Task: Search for Airbnb stays in Kansas.
Action: Mouse moved to (571, 79)
Screenshot: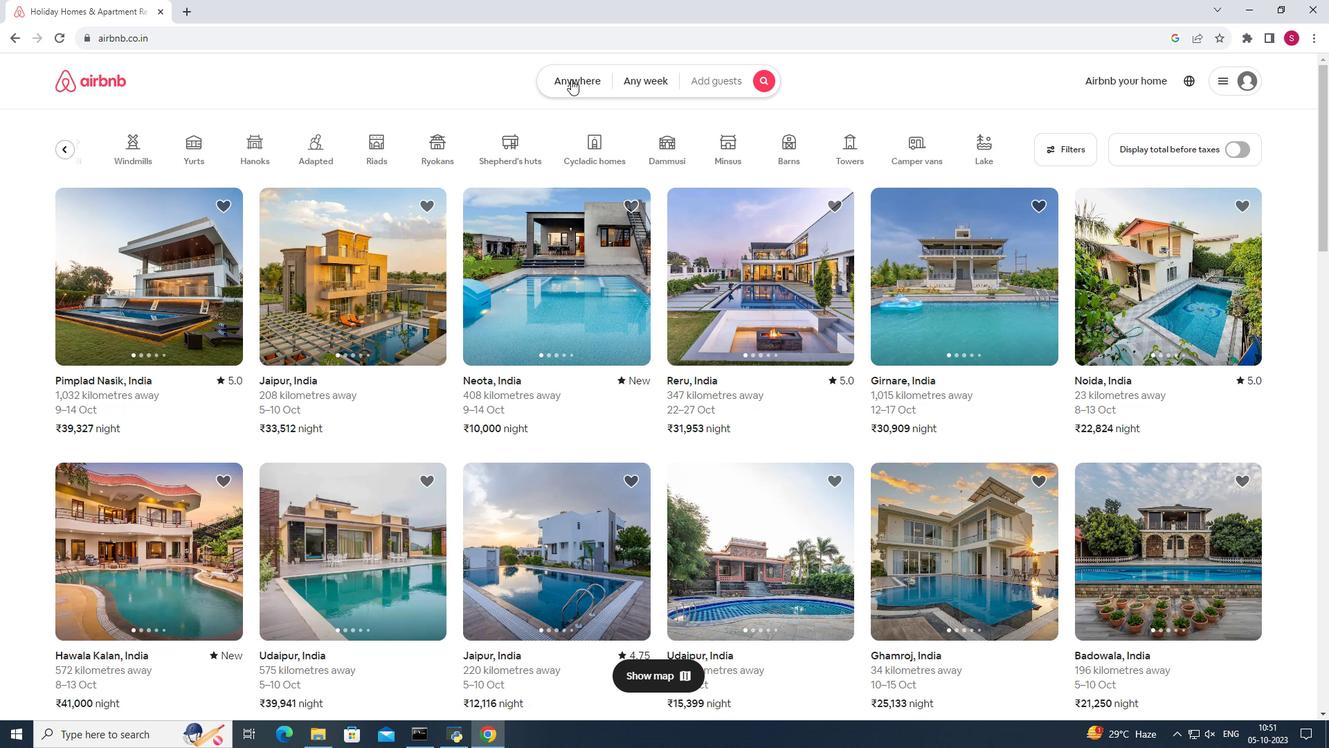 
Action: Mouse pressed left at (571, 79)
Screenshot: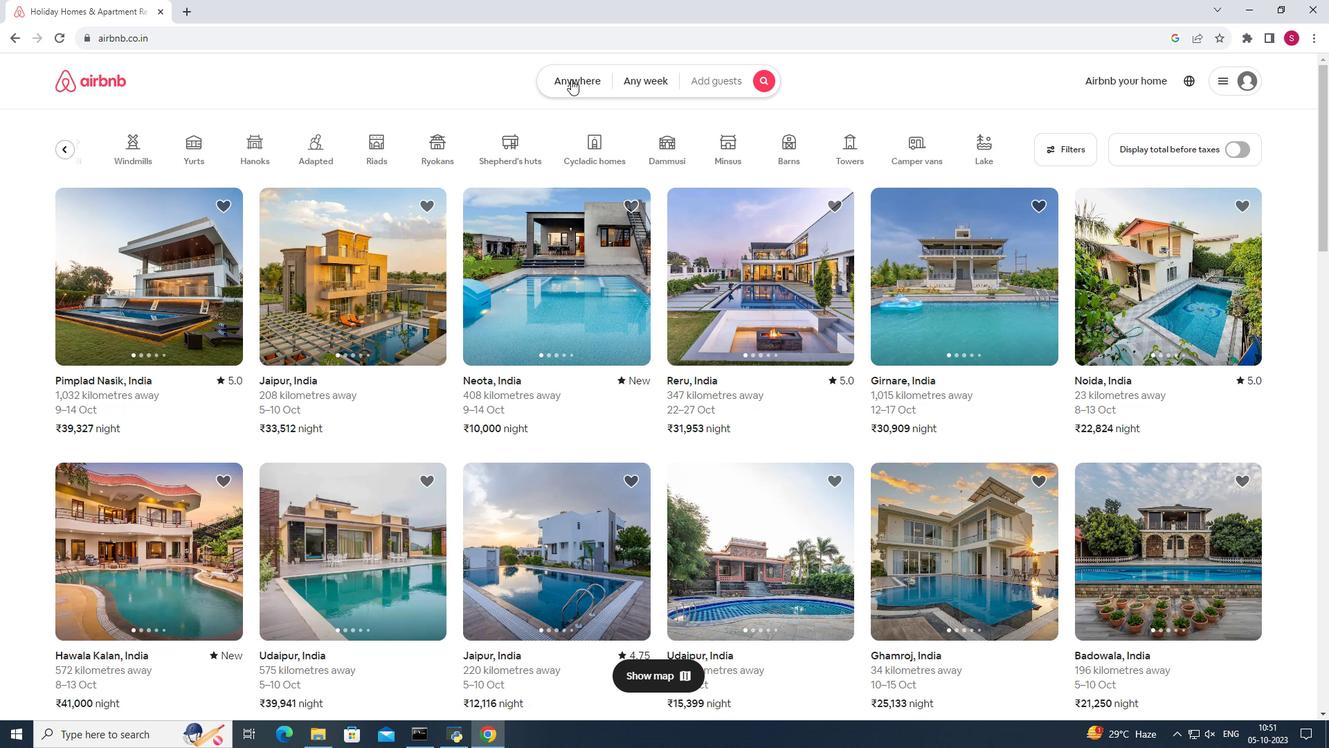 
Action: Mouse moved to (526, 133)
Screenshot: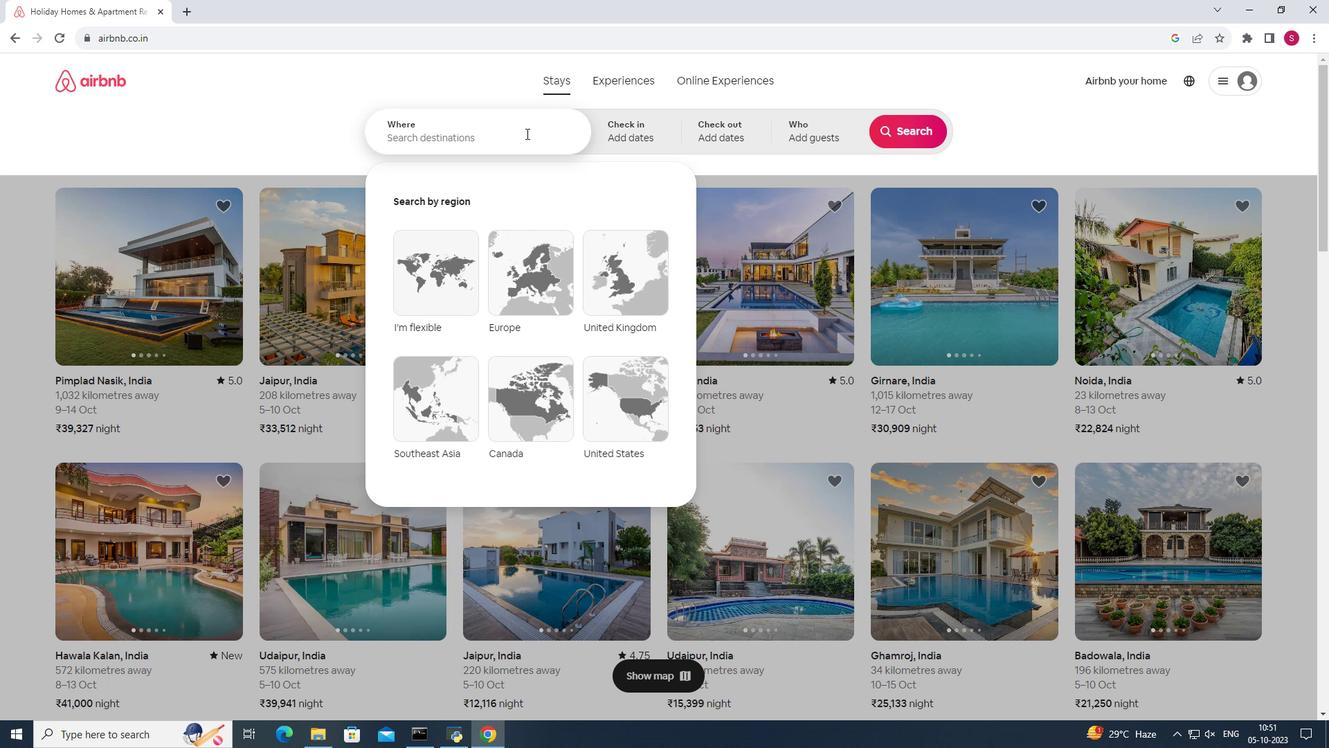 
Action: Mouse pressed left at (526, 133)
Screenshot: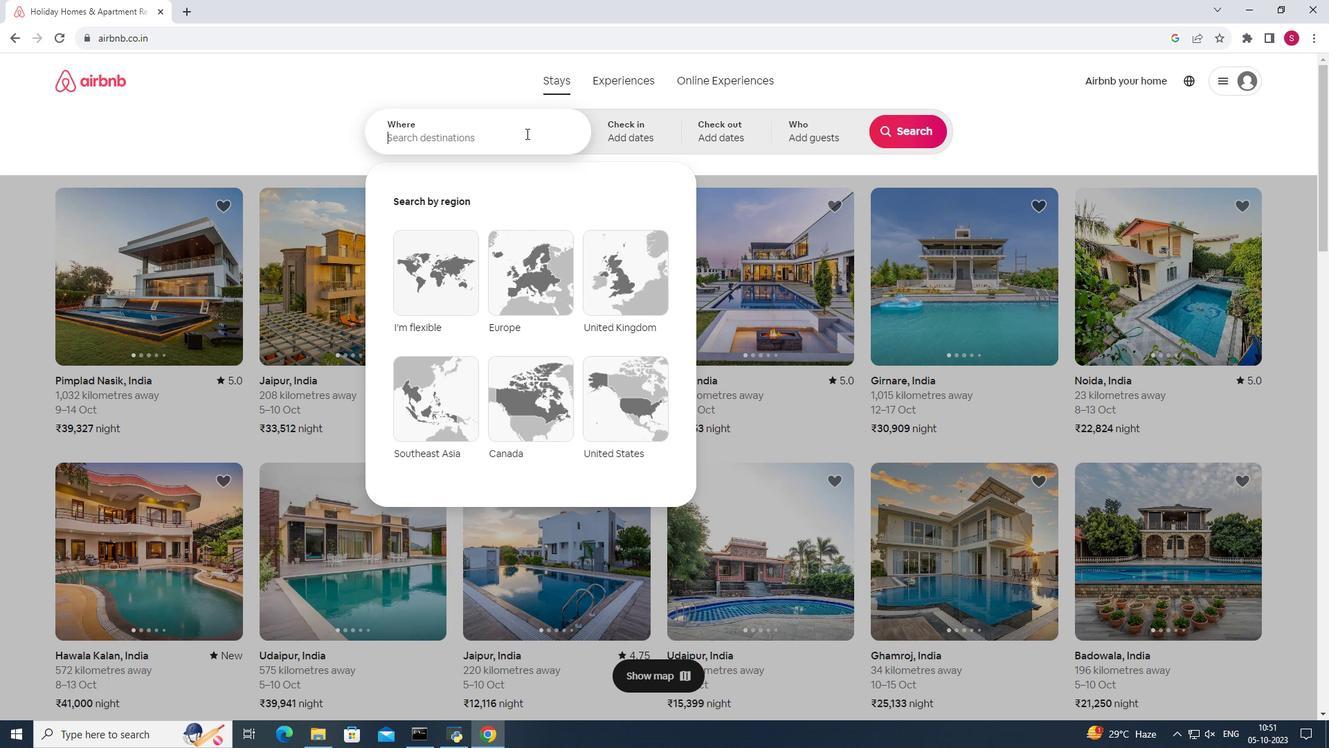 
Action: Key pressed <Key.shift><Key.shift><Key.shift><Key.shift>Kansas
Screenshot: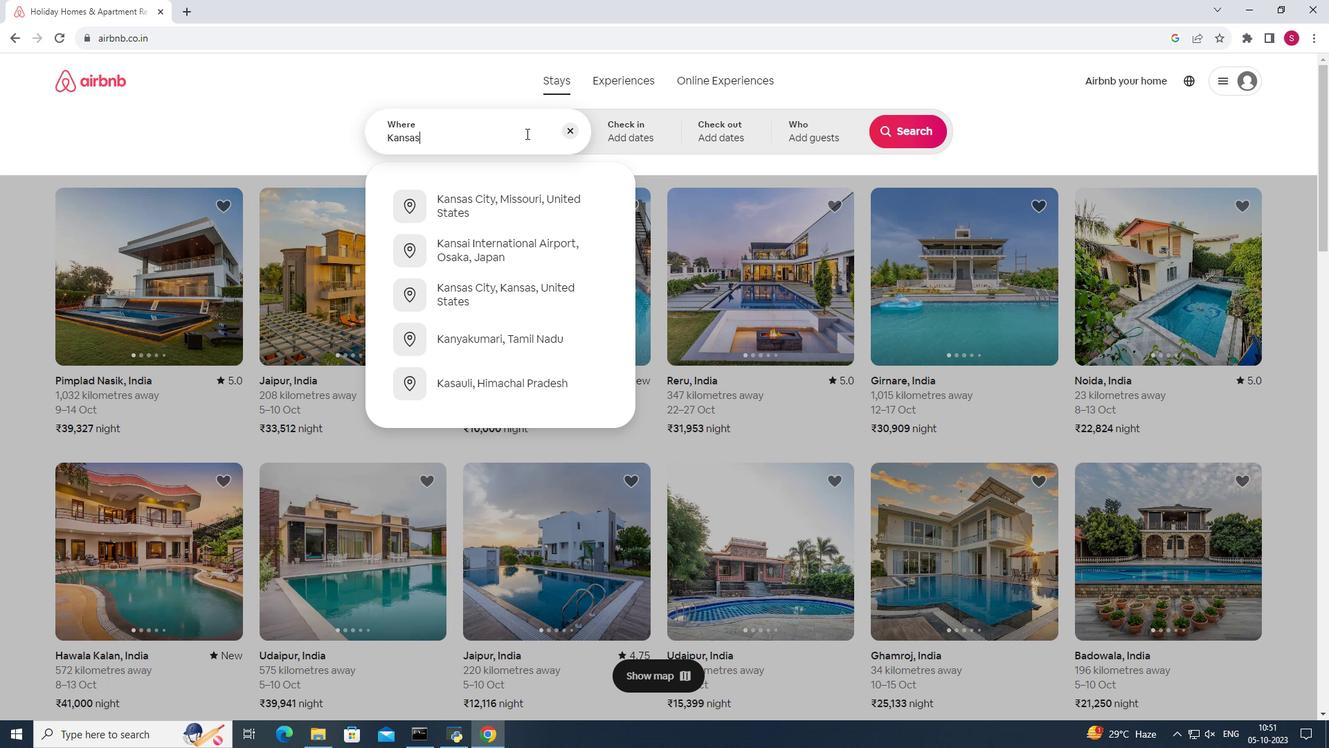 
Action: Mouse moved to (516, 391)
Screenshot: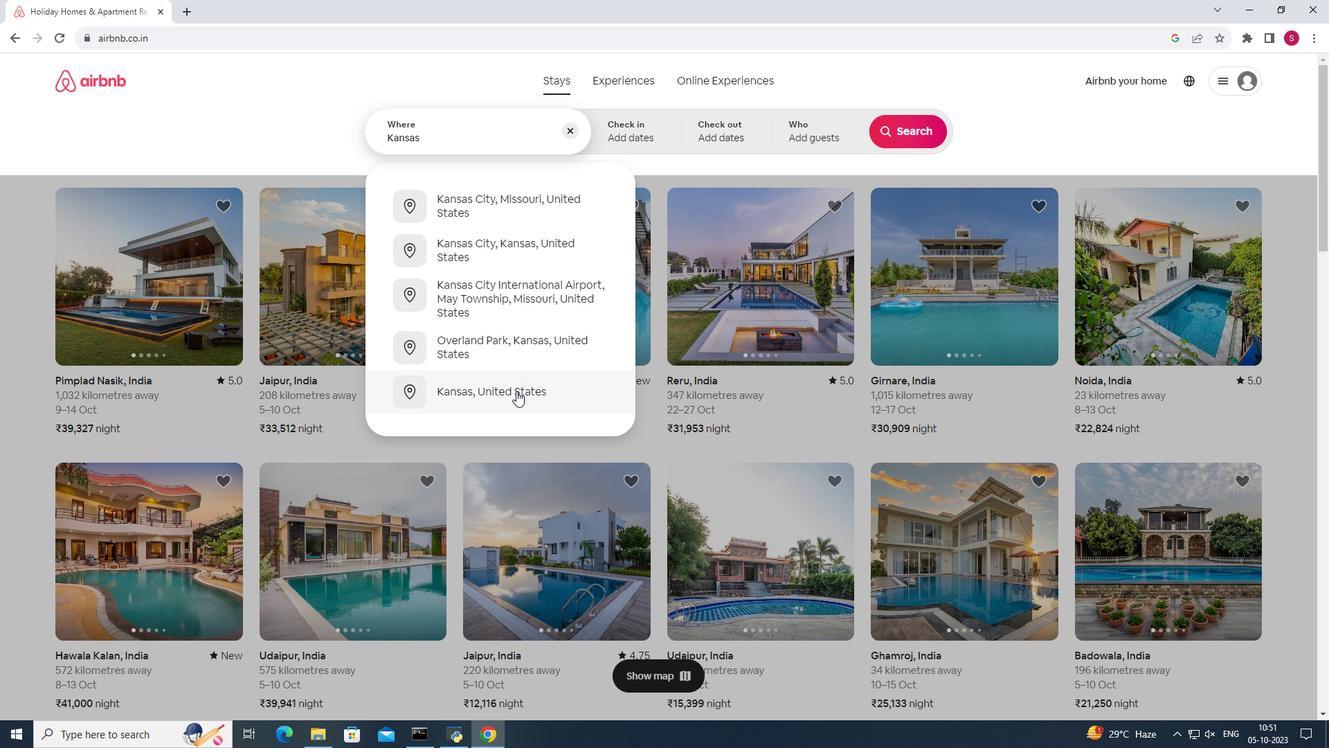 
Action: Mouse pressed left at (516, 391)
Screenshot: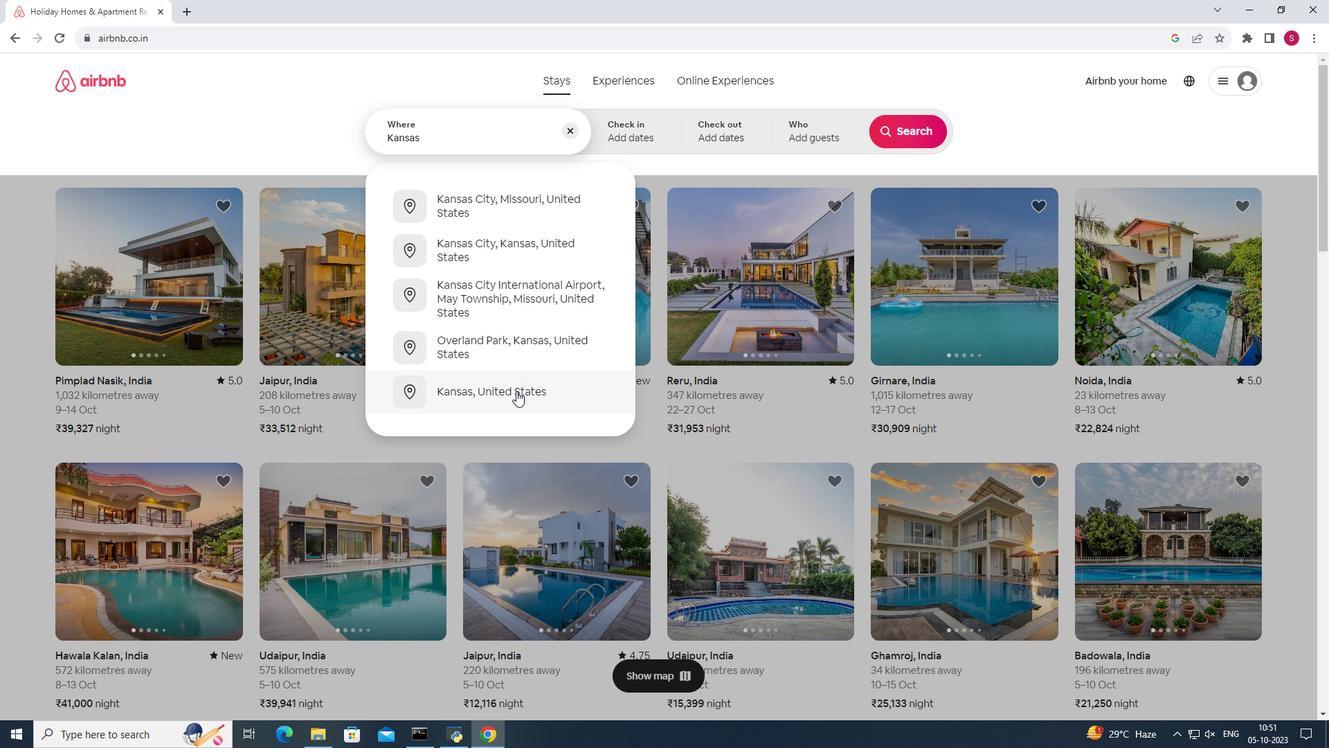 
Action: Mouse moved to (930, 130)
Screenshot: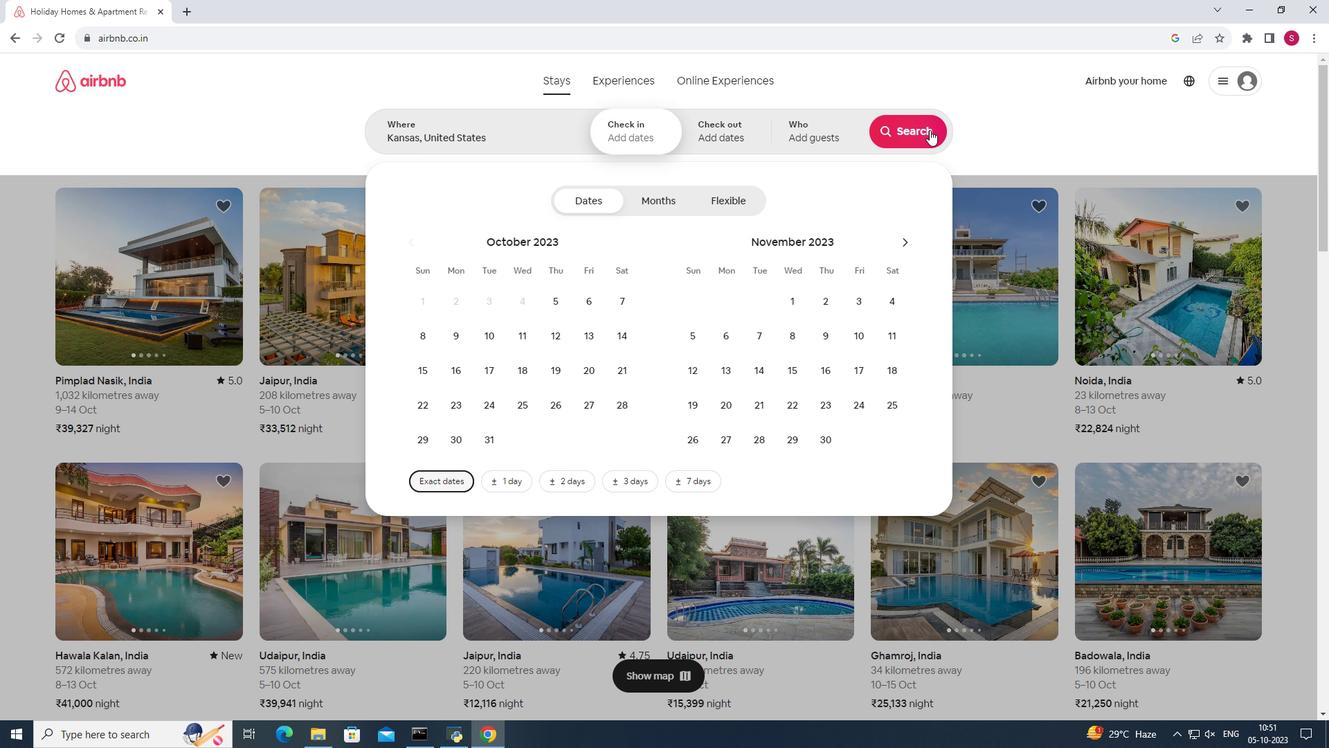 
Action: Mouse pressed left at (930, 130)
Screenshot: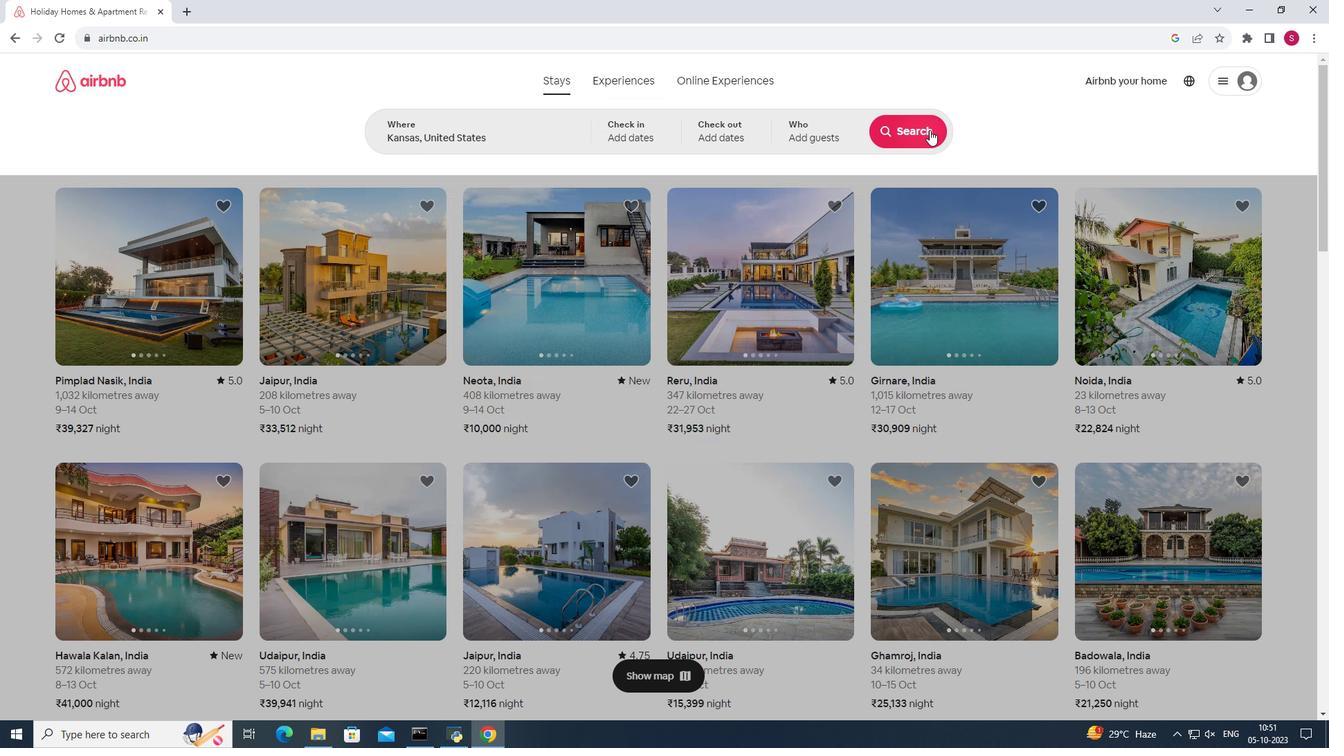 
Action: Mouse moved to (477, 378)
Screenshot: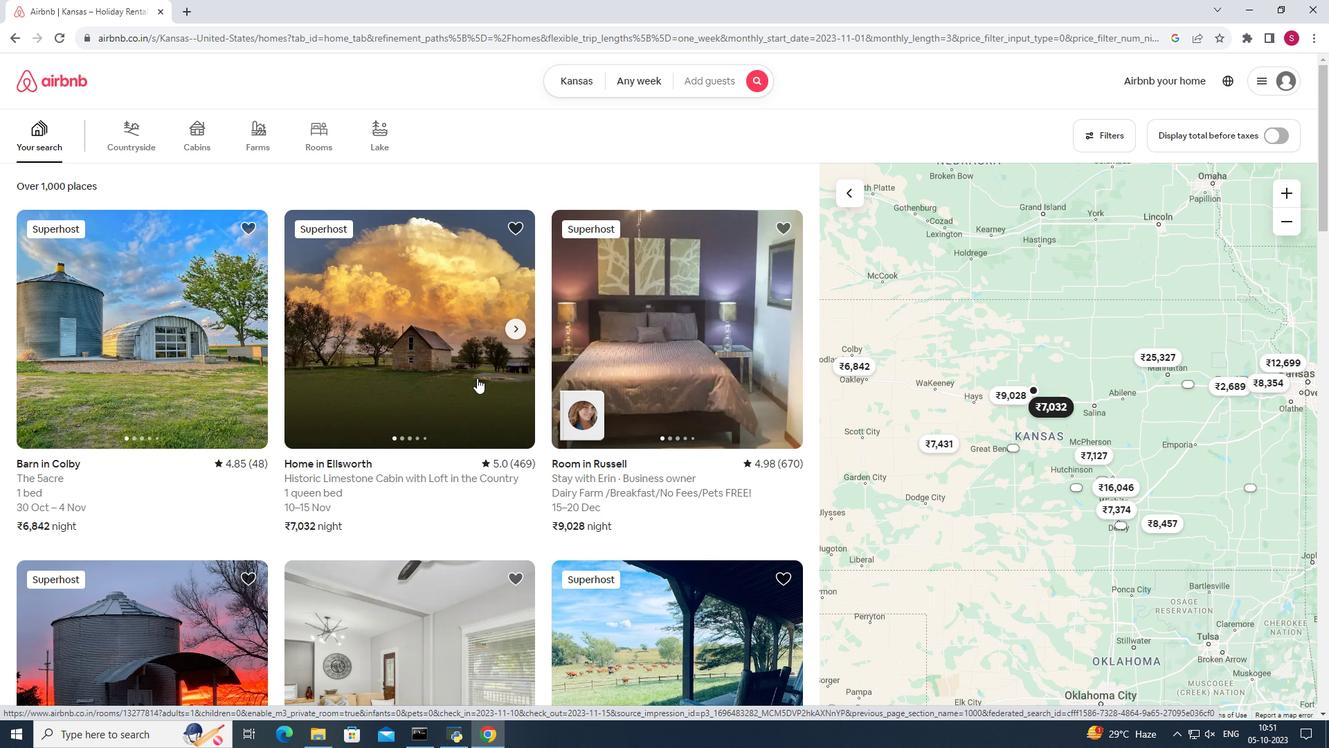 
Action: Mouse scrolled (477, 377) with delta (0, 0)
Screenshot: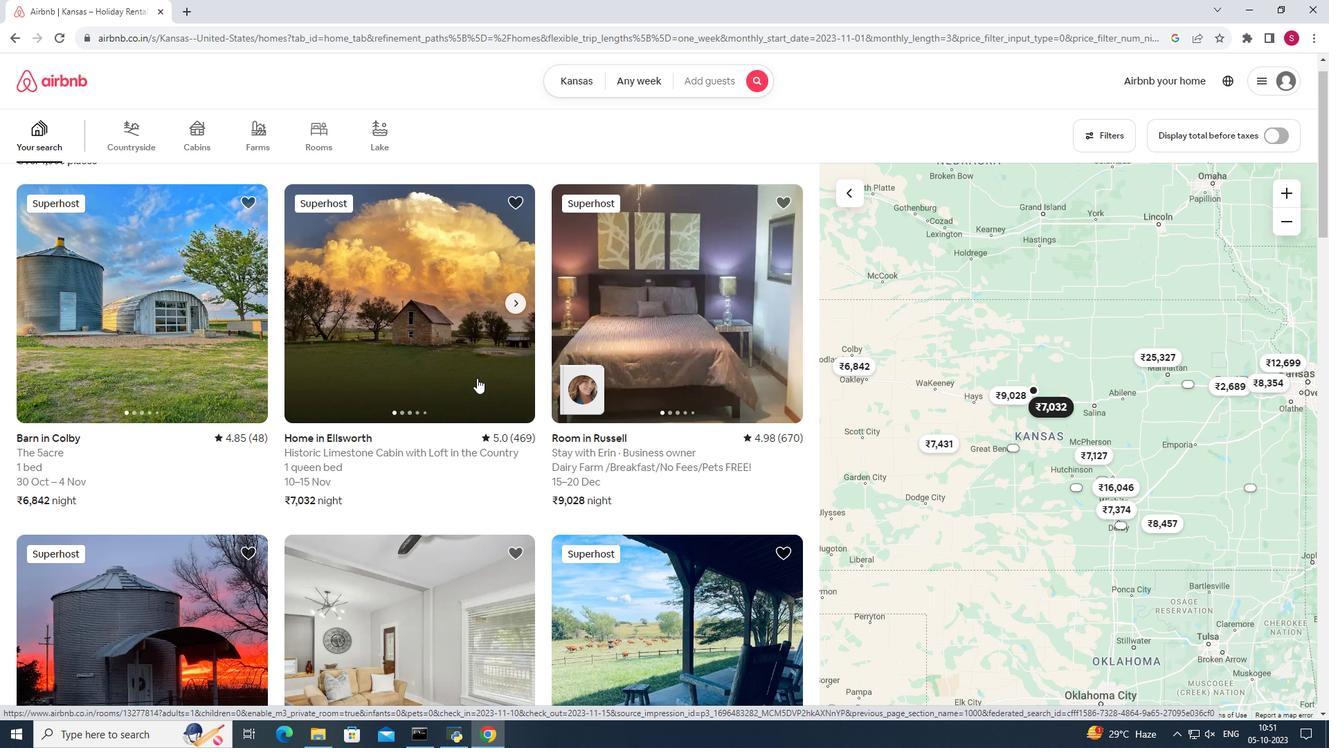 
Action: Mouse scrolled (477, 377) with delta (0, 0)
Screenshot: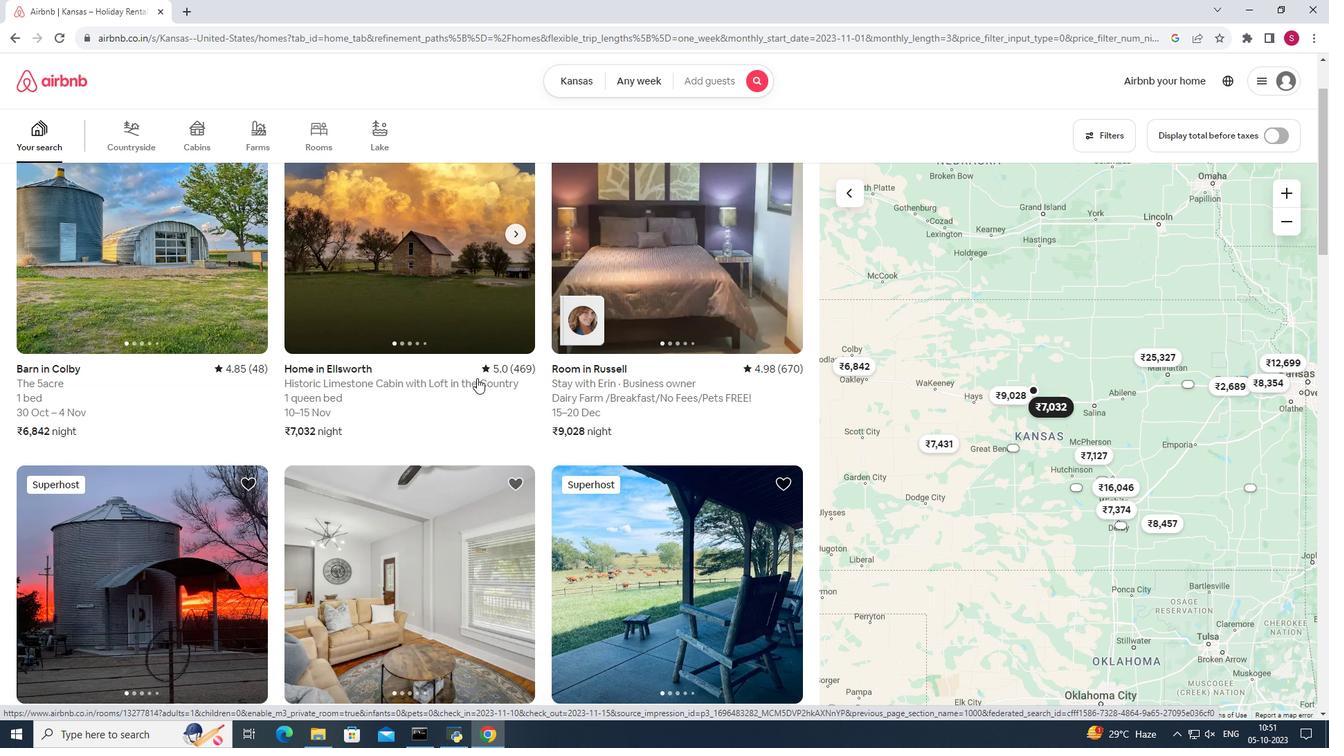 
Action: Mouse moved to (440, 225)
Screenshot: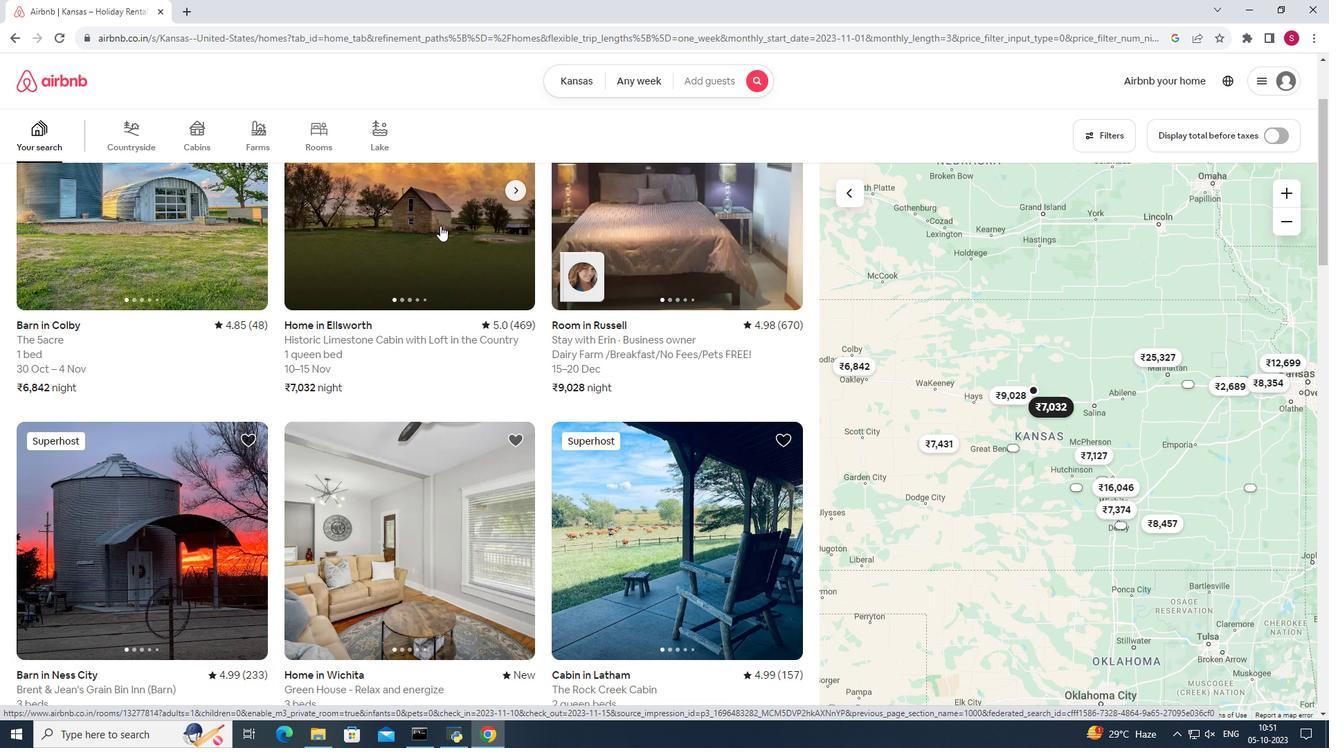 
Action: Mouse pressed left at (440, 225)
Screenshot: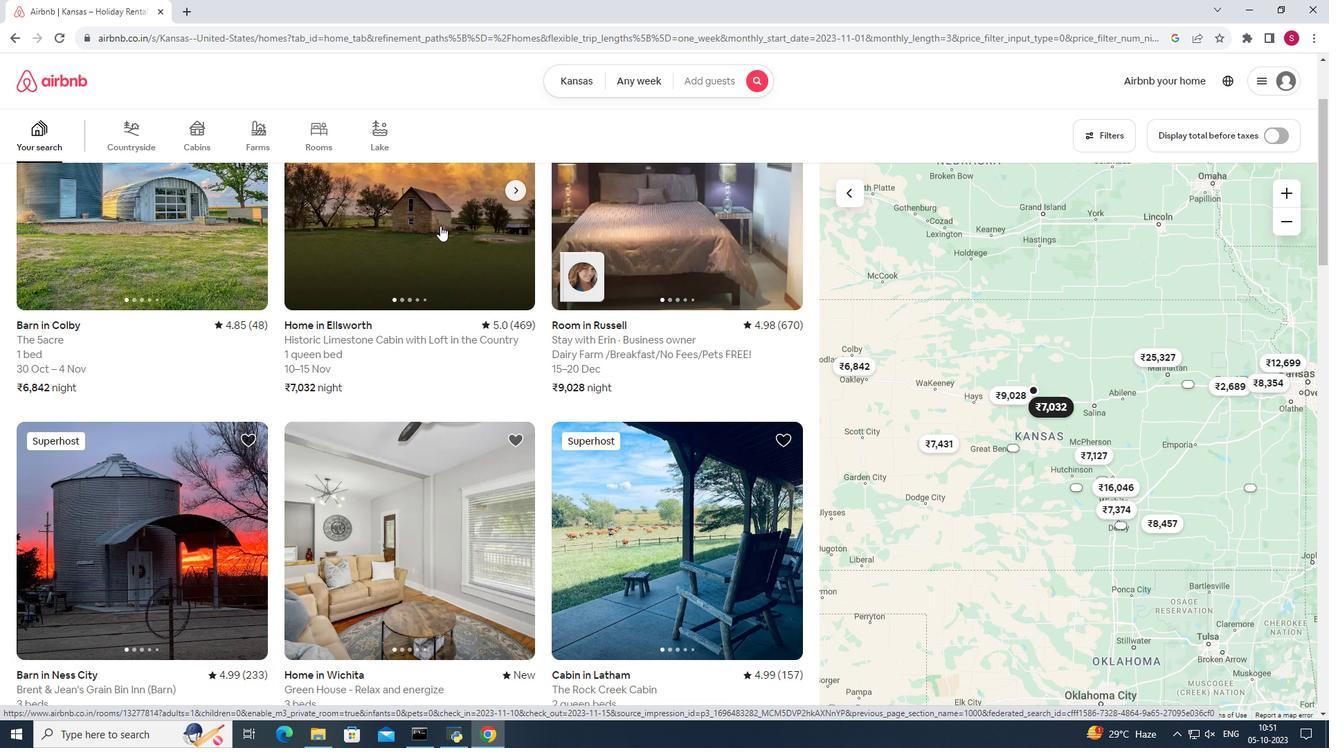 
Action: Mouse moved to (976, 488)
Screenshot: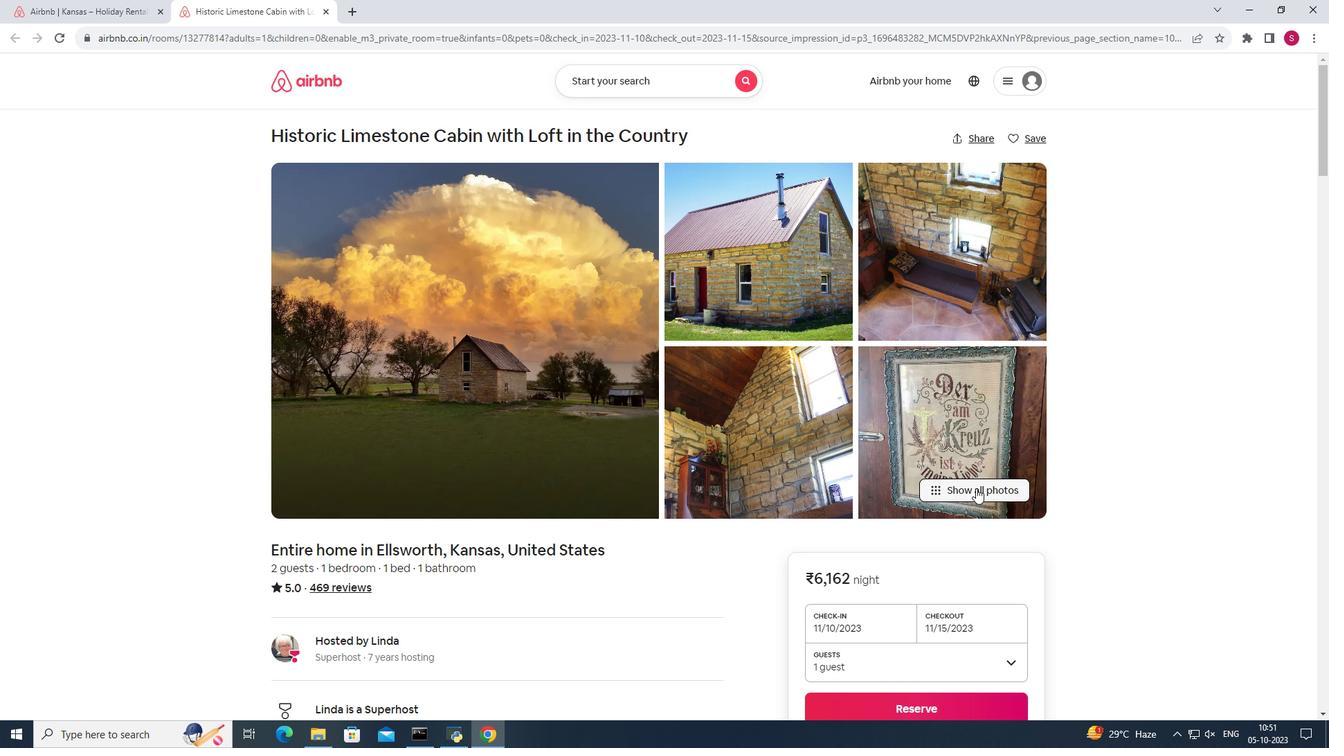 
Action: Mouse pressed left at (976, 488)
Screenshot: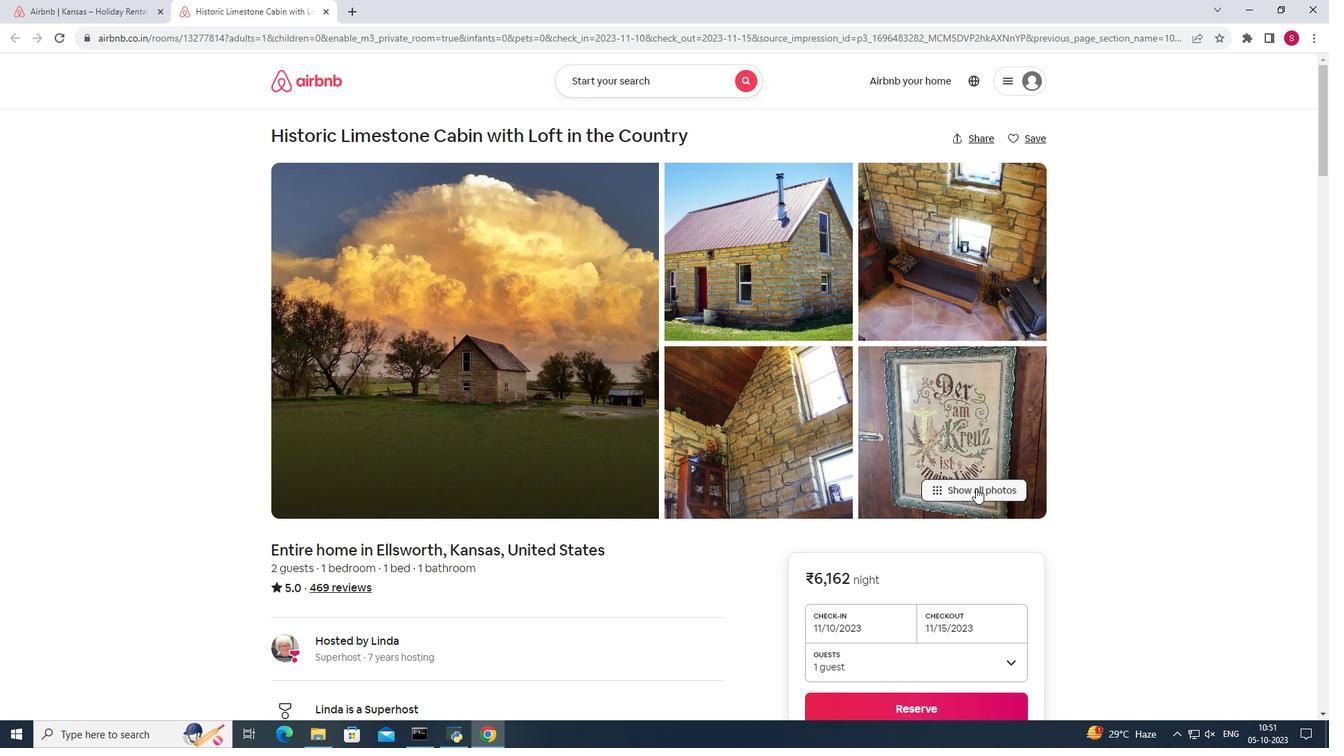 
Action: Mouse moved to (765, 301)
Screenshot: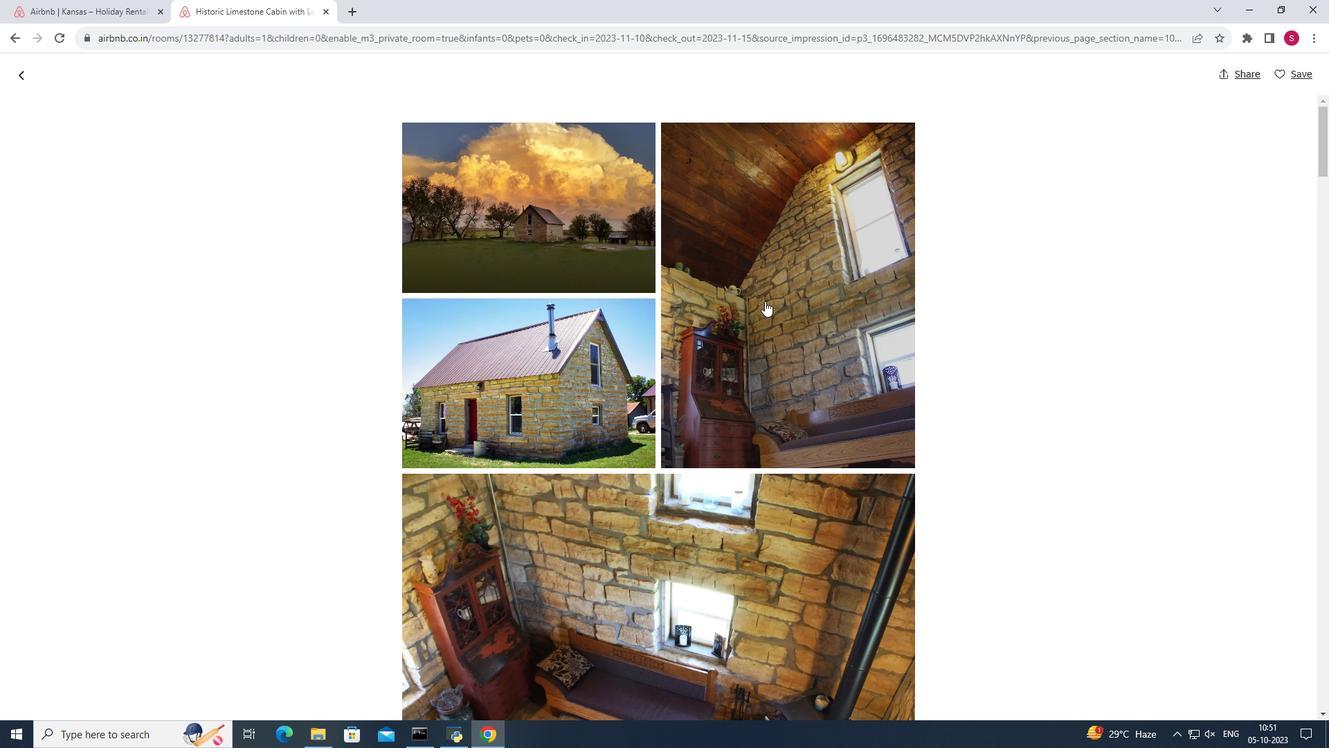 
Action: Mouse scrolled (765, 300) with delta (0, 0)
Screenshot: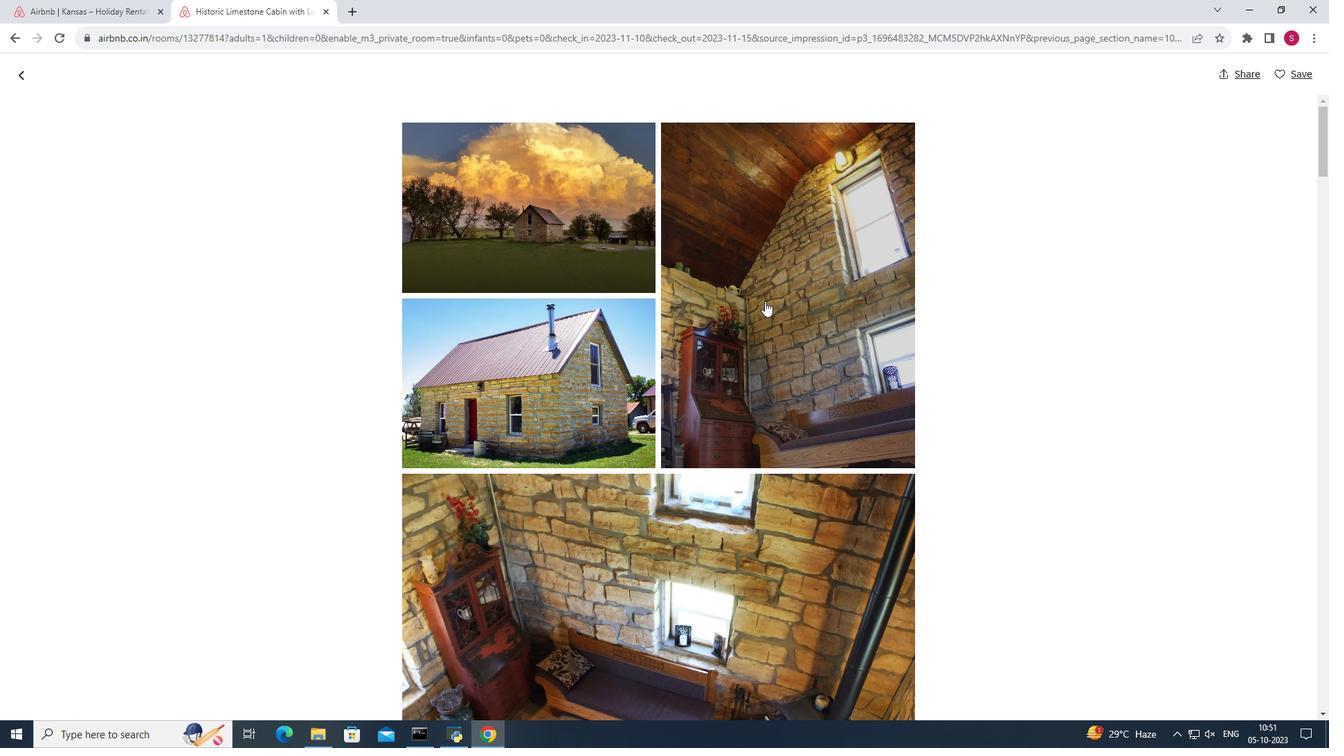 
Action: Mouse scrolled (765, 300) with delta (0, 0)
Screenshot: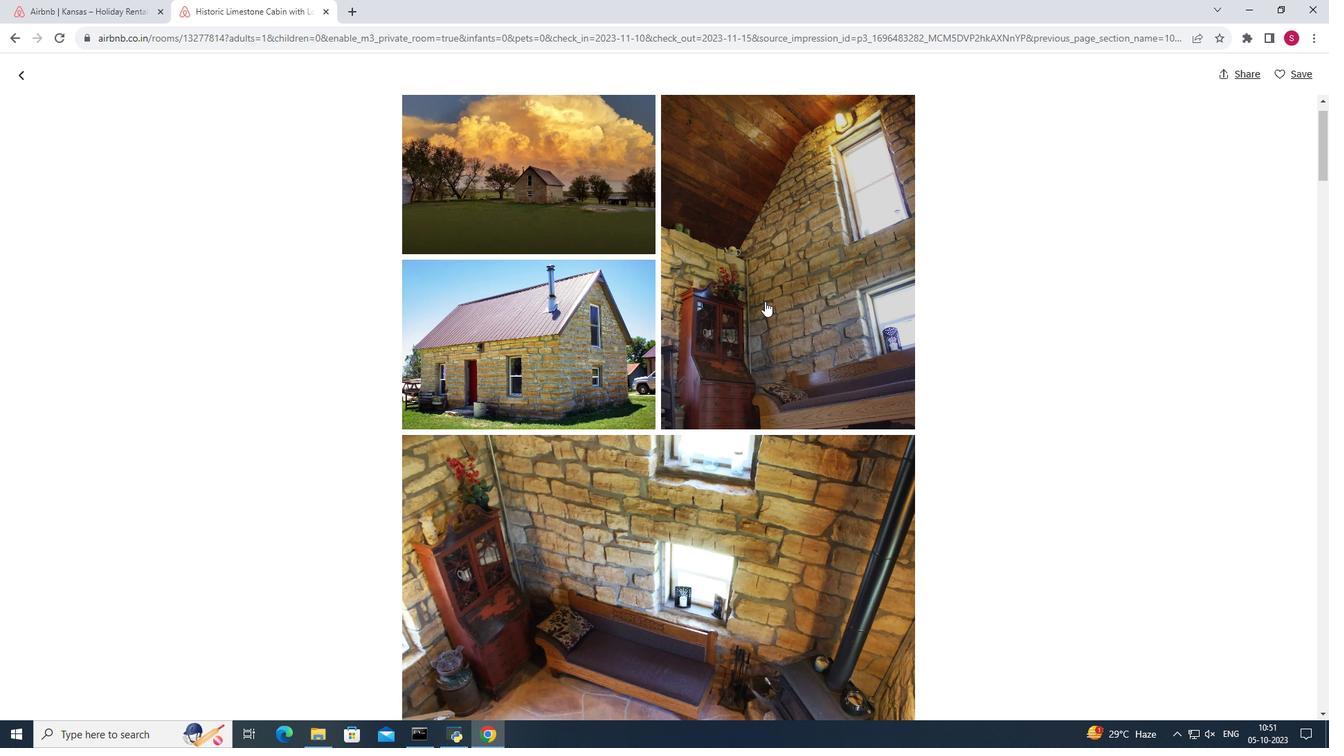 
Action: Mouse scrolled (765, 300) with delta (0, 0)
Screenshot: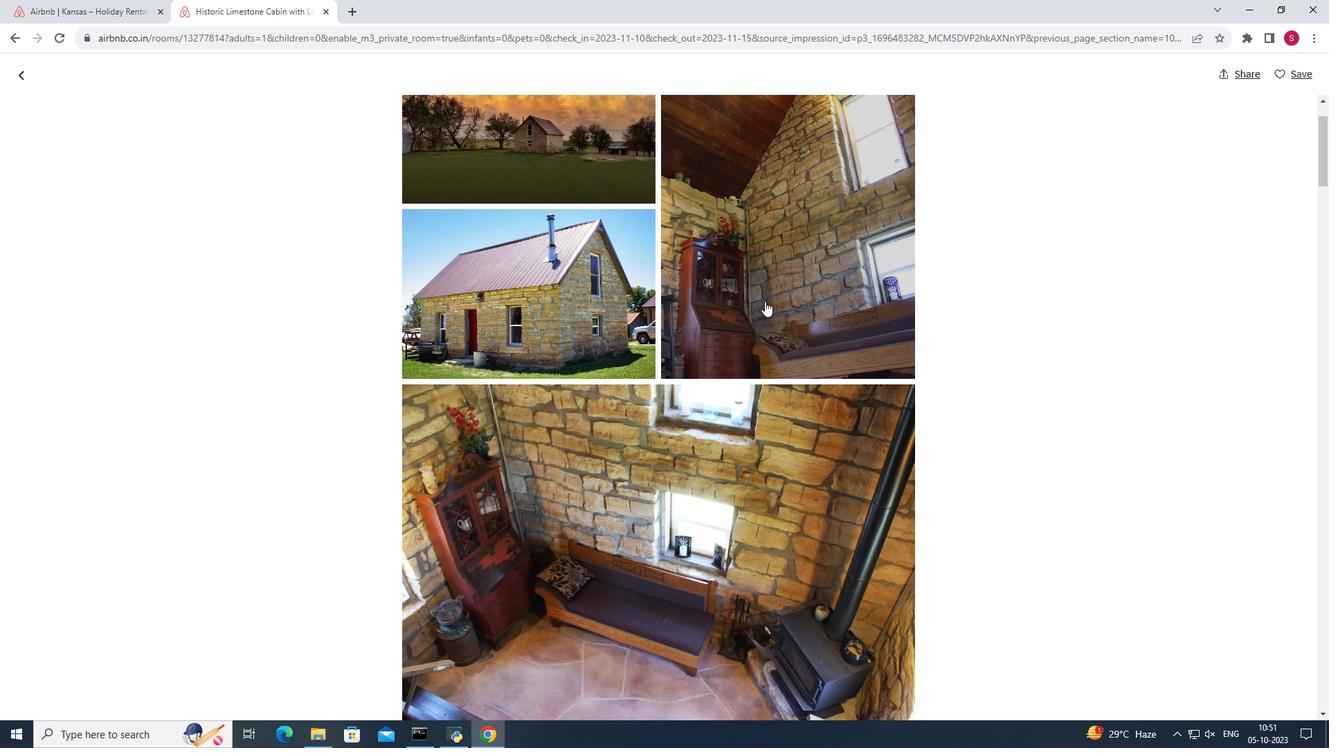 
Action: Mouse scrolled (765, 300) with delta (0, 0)
Screenshot: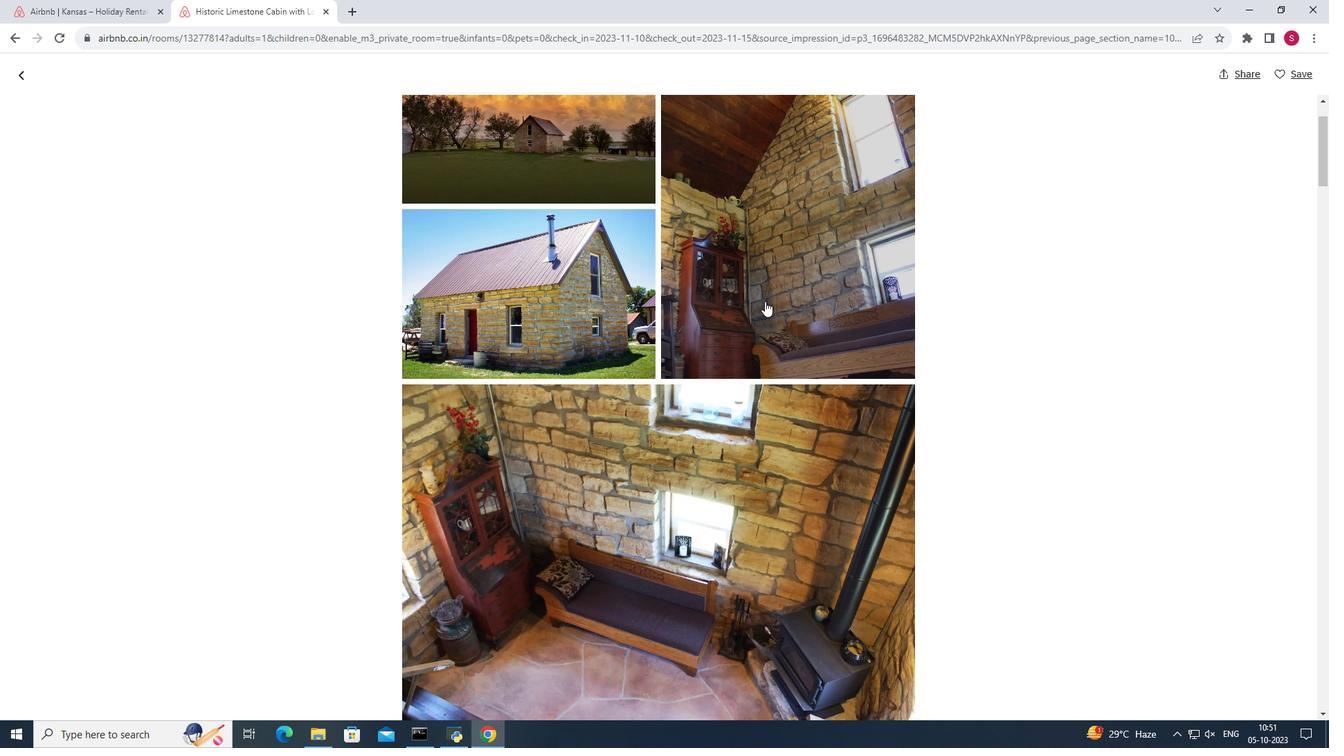 
Action: Mouse scrolled (765, 300) with delta (0, 0)
Screenshot: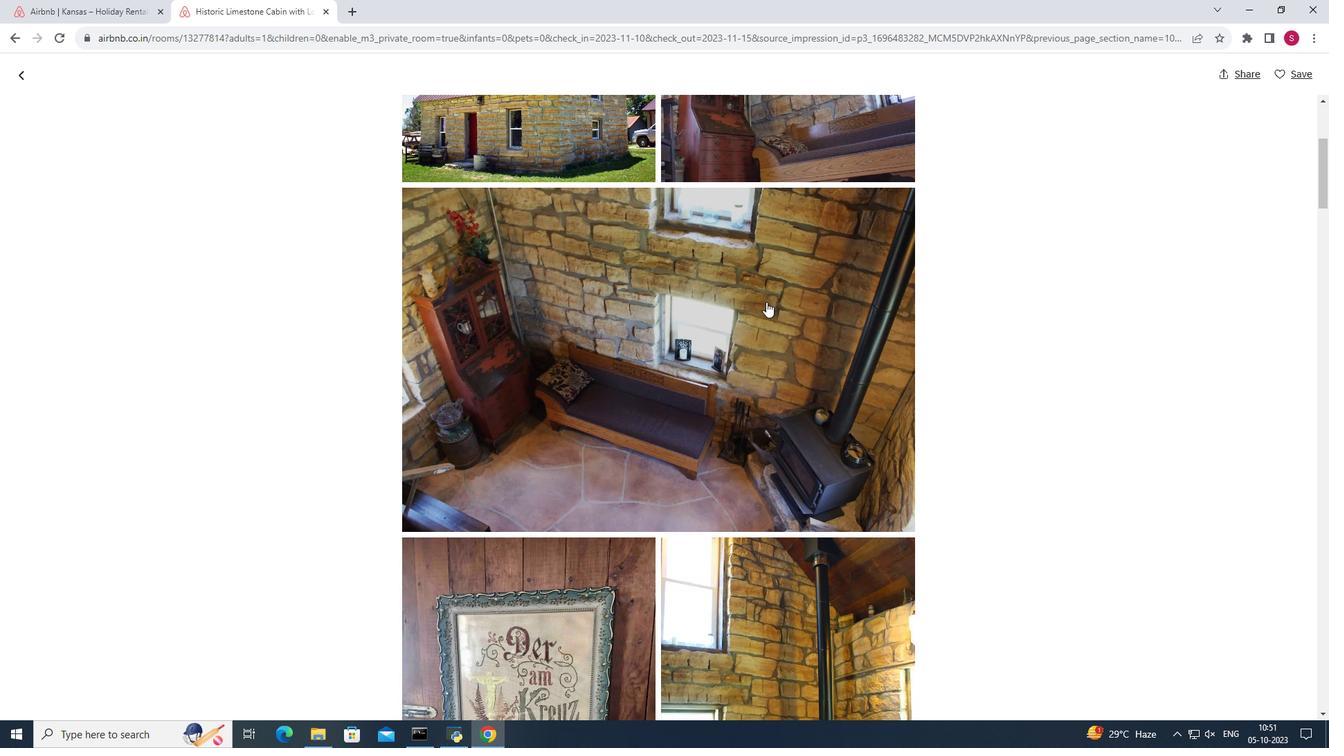 
Action: Mouse moved to (766, 301)
Screenshot: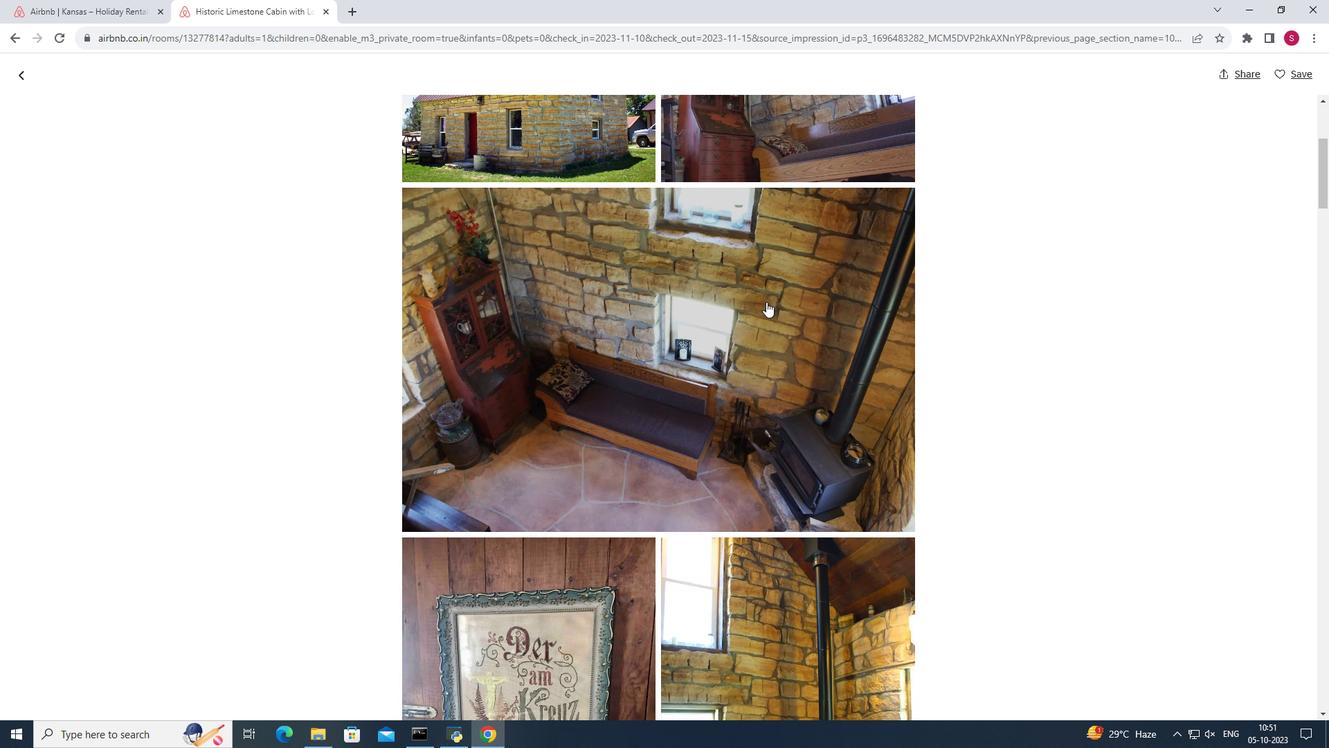 
Action: Mouse scrolled (766, 300) with delta (0, 0)
Screenshot: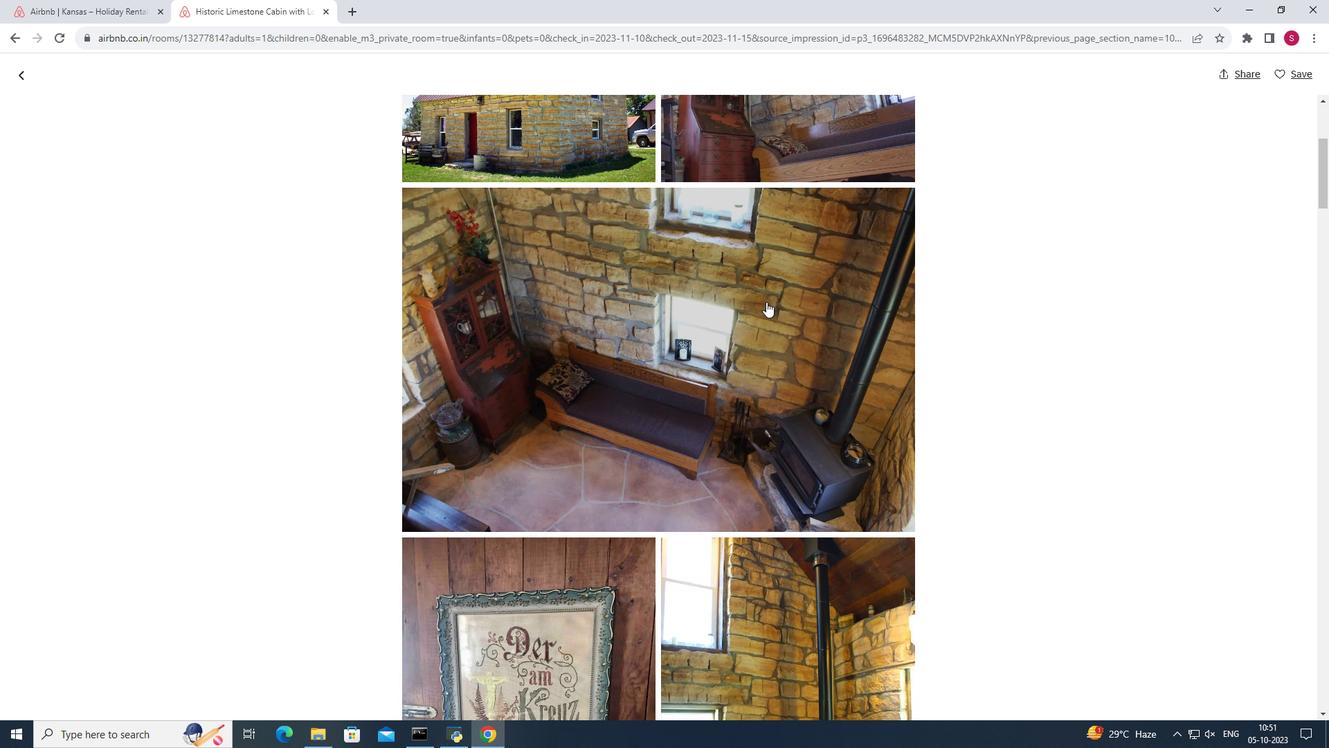 
Action: Mouse moved to (766, 301)
Screenshot: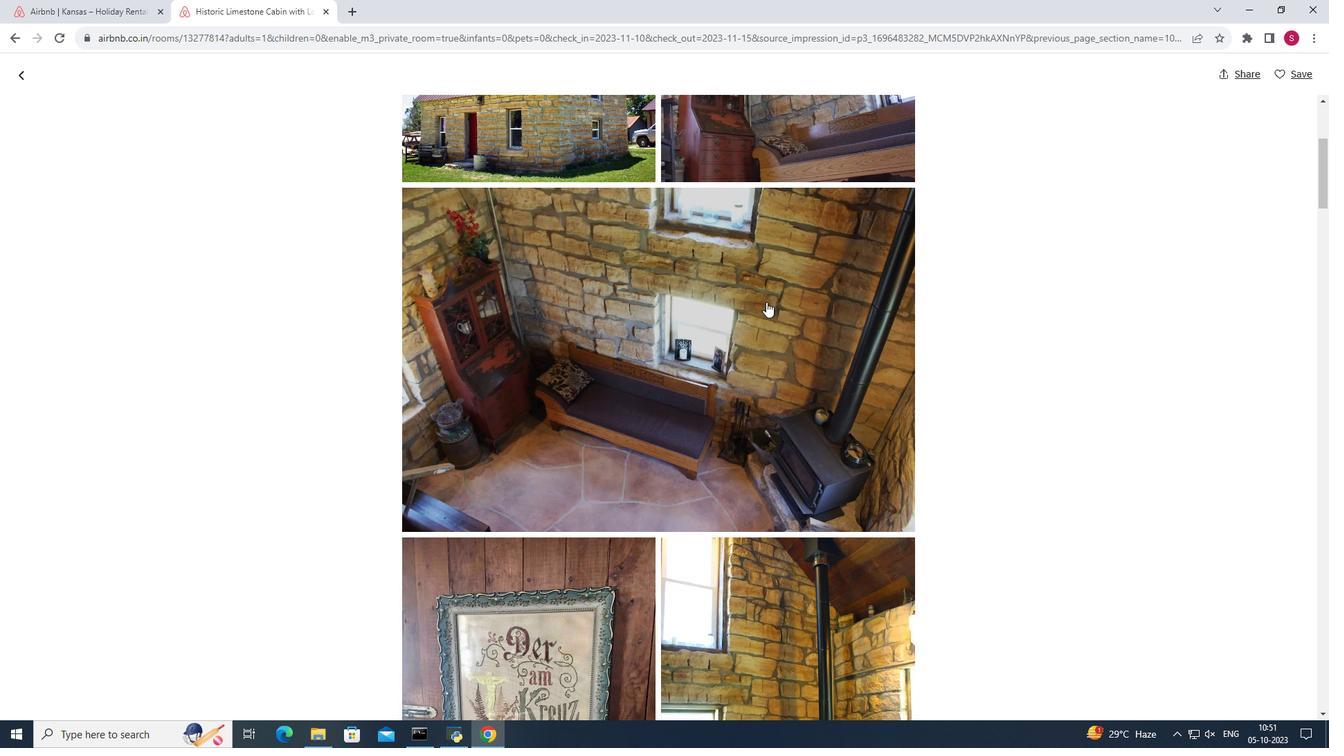
Action: Mouse scrolled (766, 301) with delta (0, 0)
Screenshot: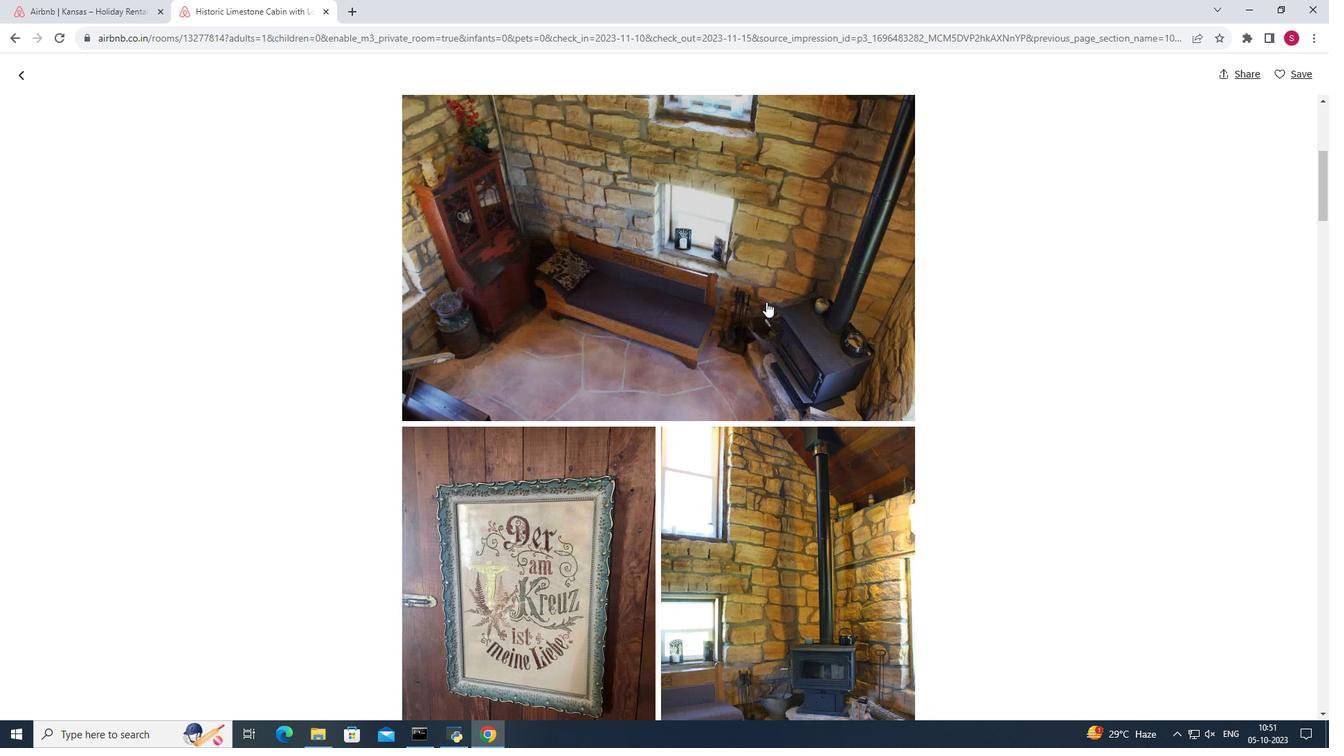 
Action: Mouse scrolled (766, 301) with delta (0, 0)
Screenshot: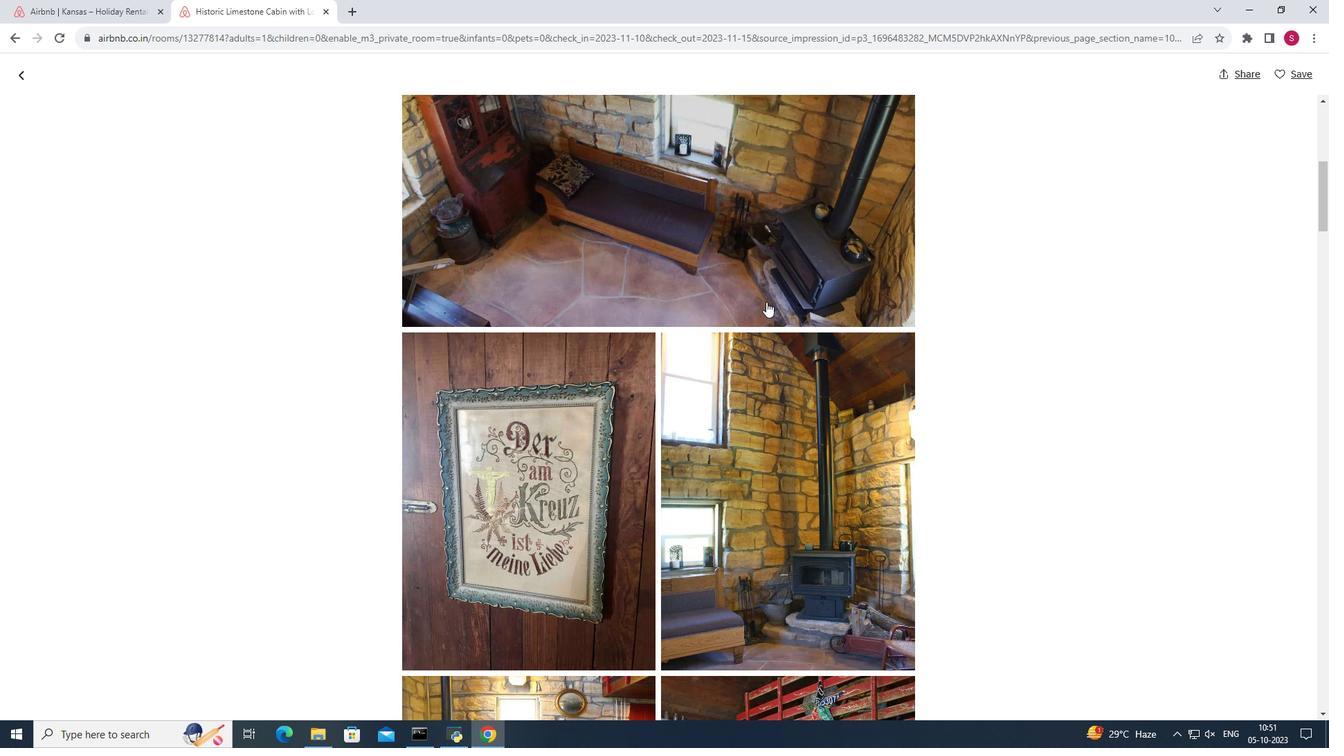 
Action: Mouse scrolled (766, 301) with delta (0, 0)
Screenshot: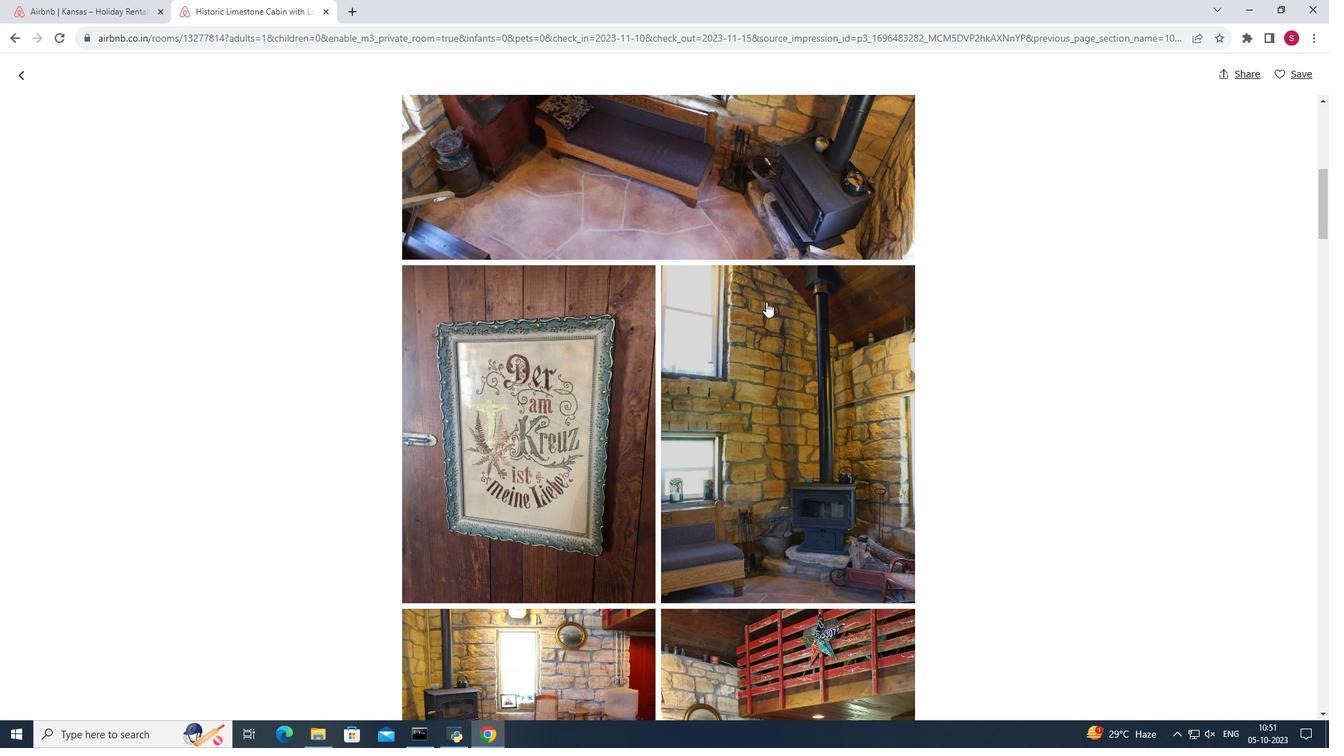 
Action: Mouse scrolled (766, 301) with delta (0, 0)
Screenshot: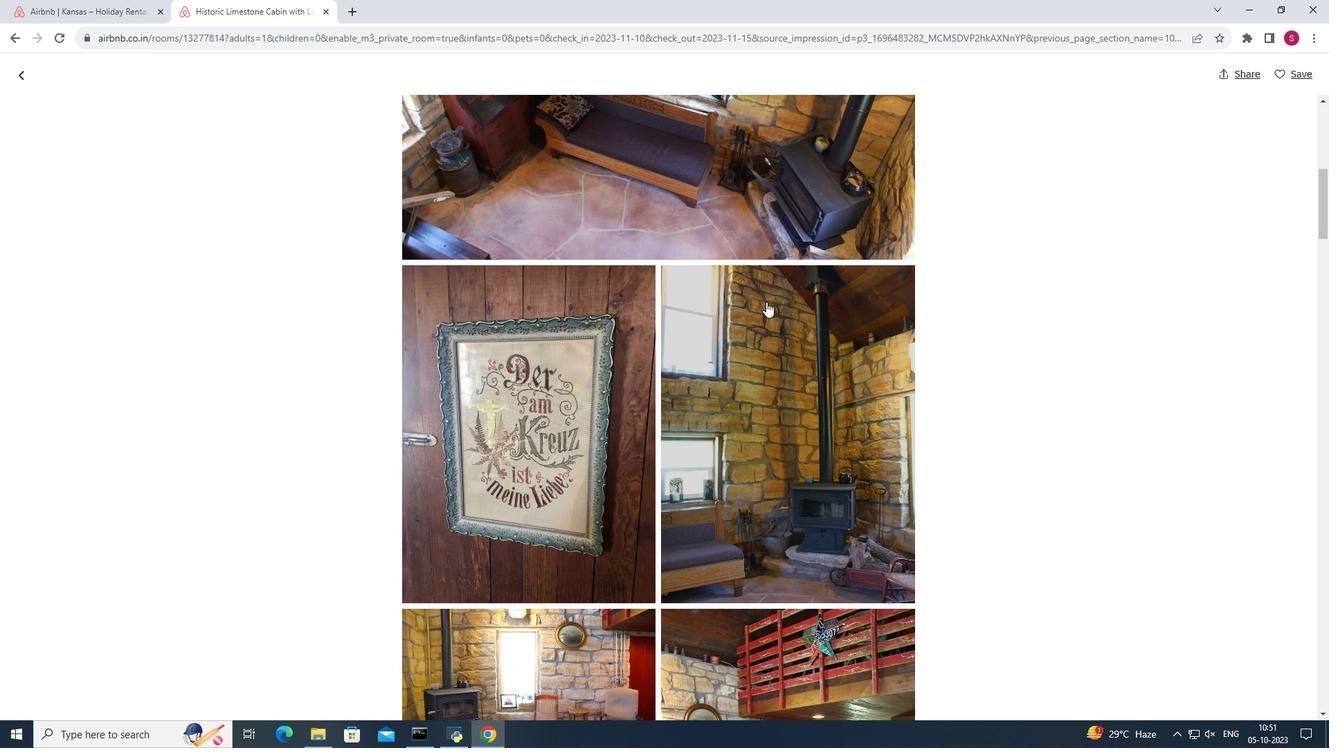 
Action: Mouse scrolled (766, 301) with delta (0, 0)
Screenshot: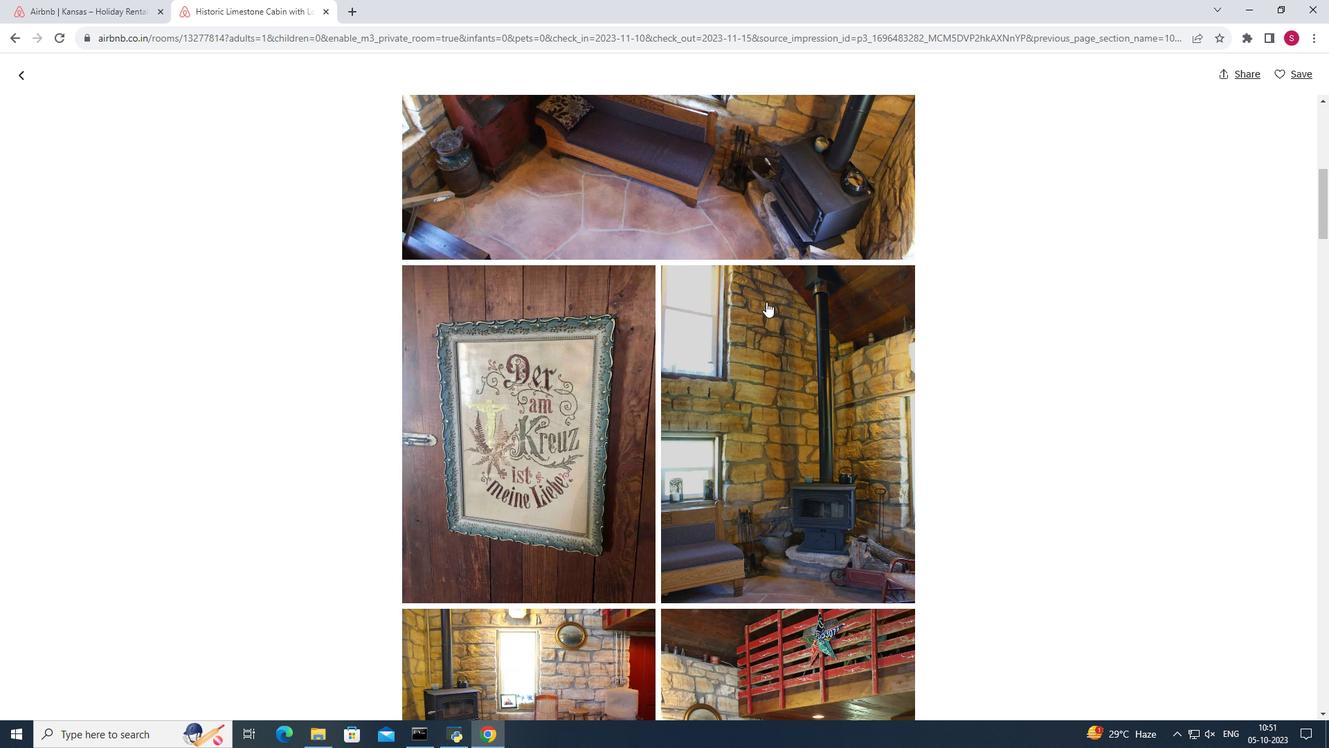 
Action: Mouse scrolled (766, 301) with delta (0, 0)
Screenshot: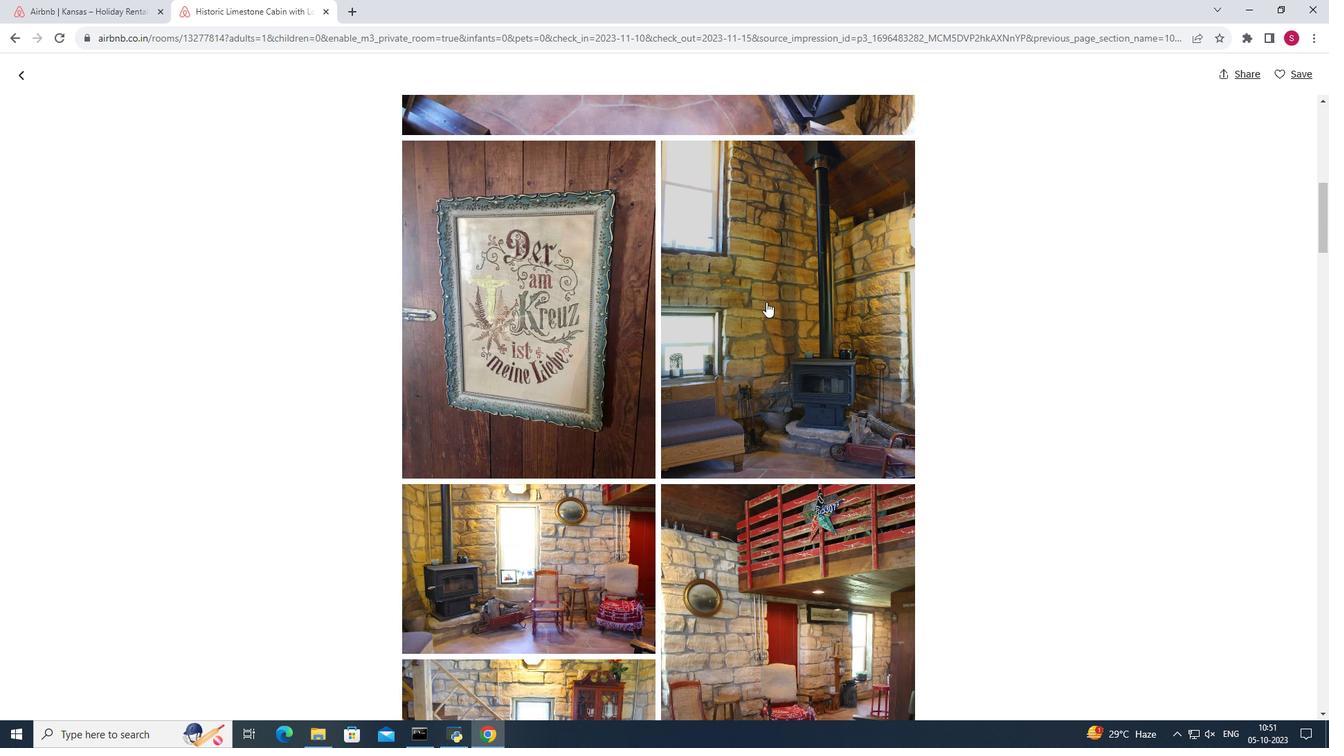 
Action: Mouse scrolled (766, 301) with delta (0, 0)
Screenshot: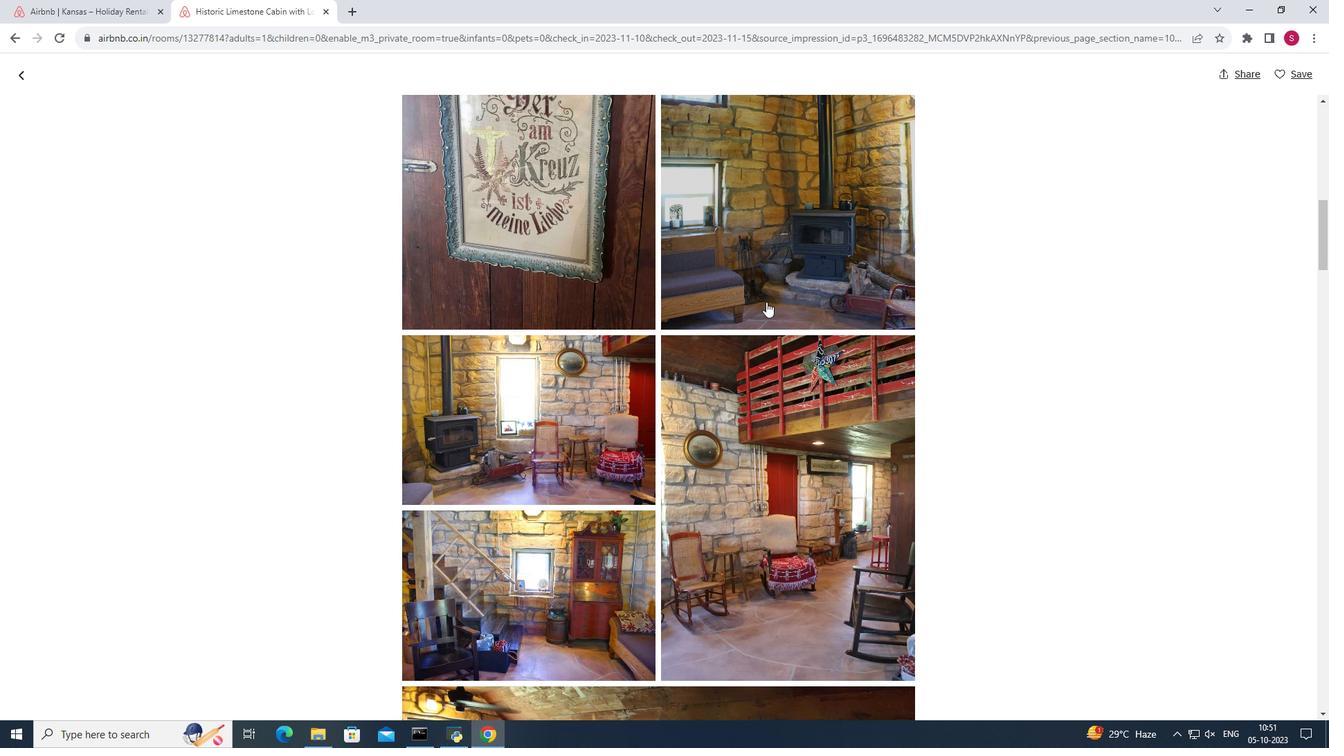 
Action: Mouse scrolled (766, 301) with delta (0, 0)
Screenshot: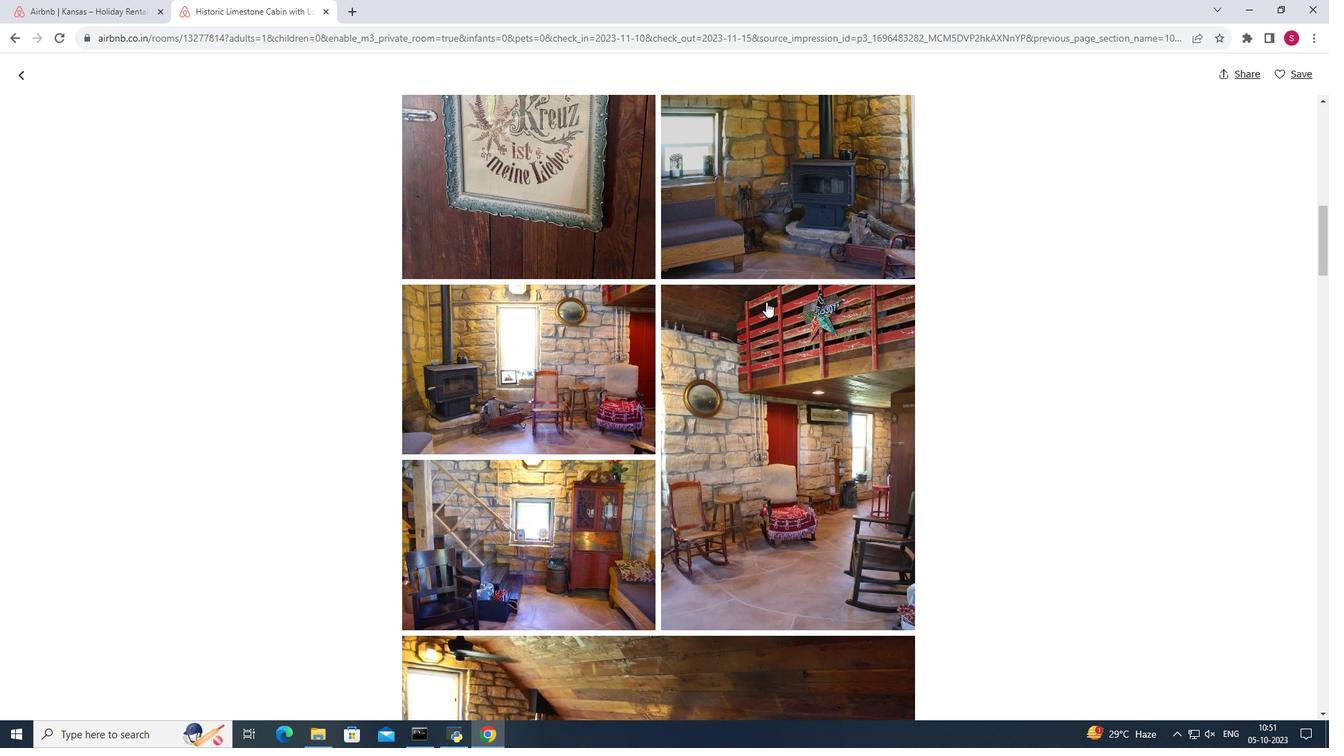 
Action: Mouse scrolled (766, 301) with delta (0, 0)
Screenshot: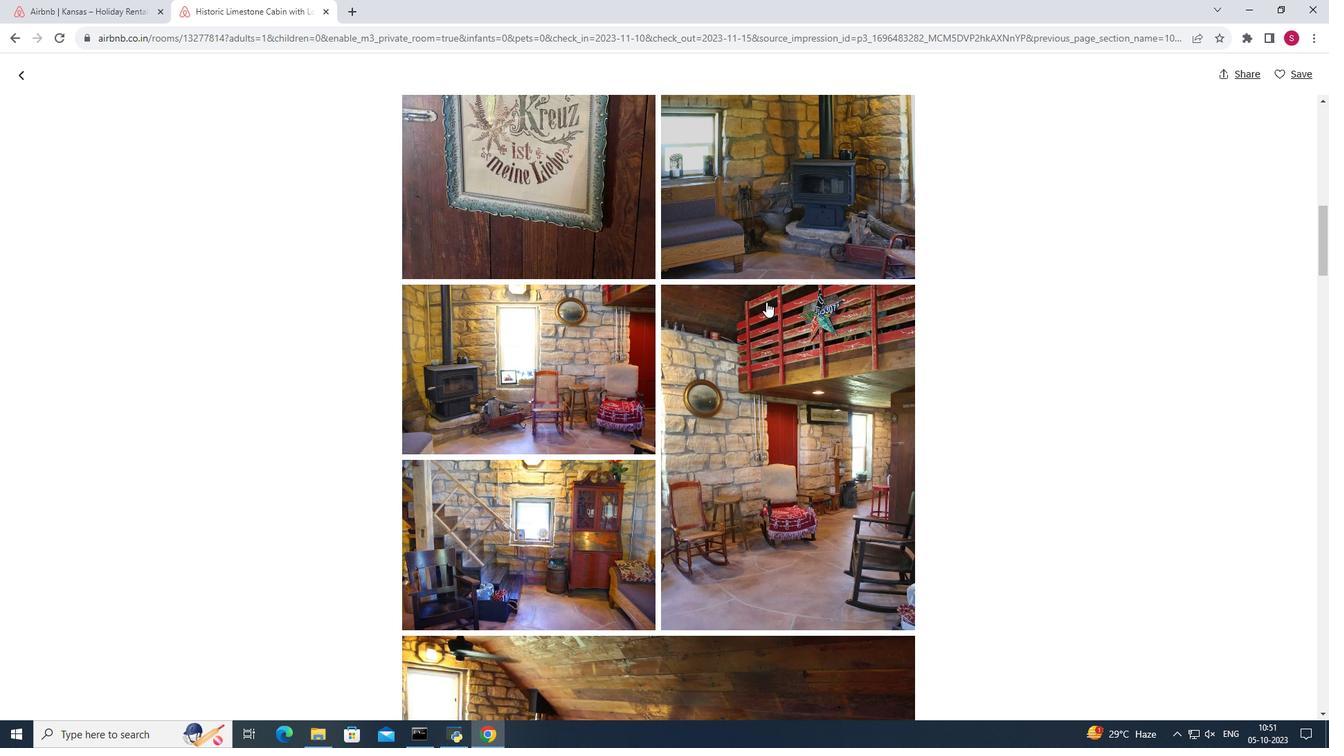 
Action: Mouse scrolled (766, 301) with delta (0, 0)
Screenshot: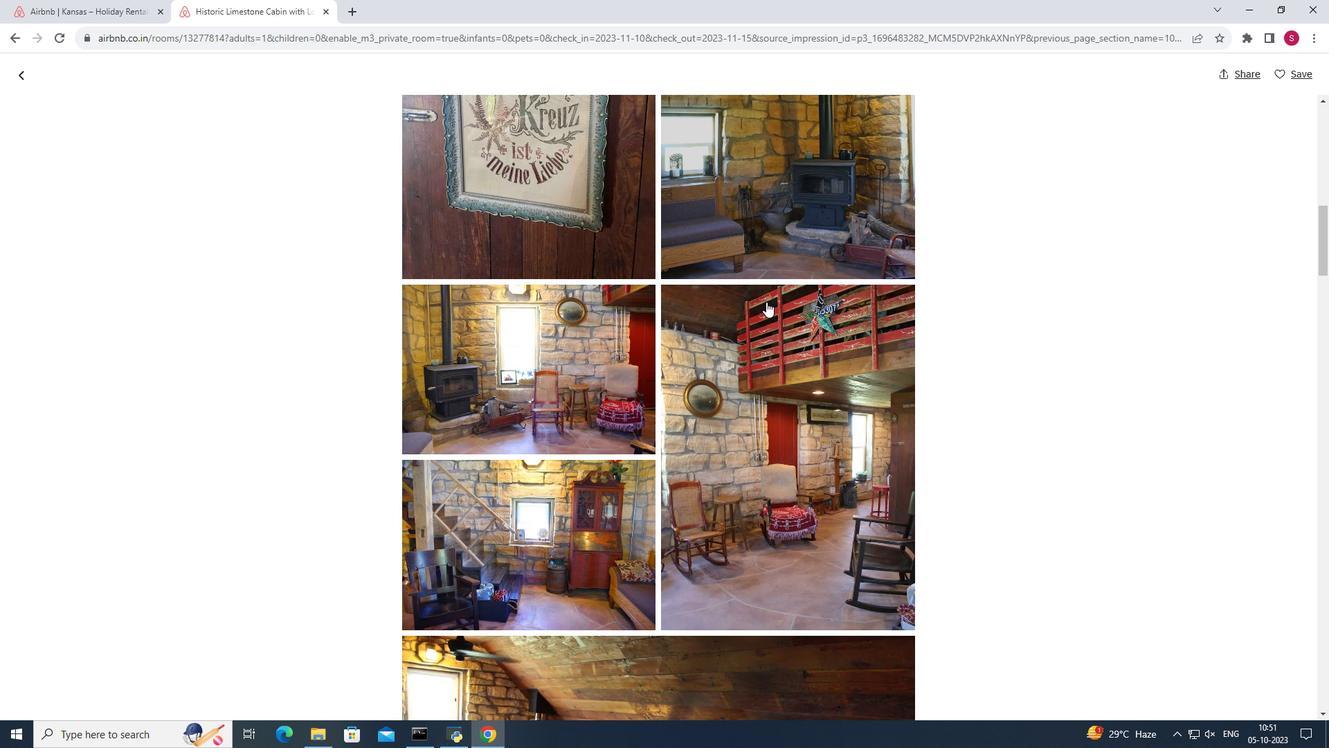 
Action: Mouse scrolled (766, 301) with delta (0, 0)
Screenshot: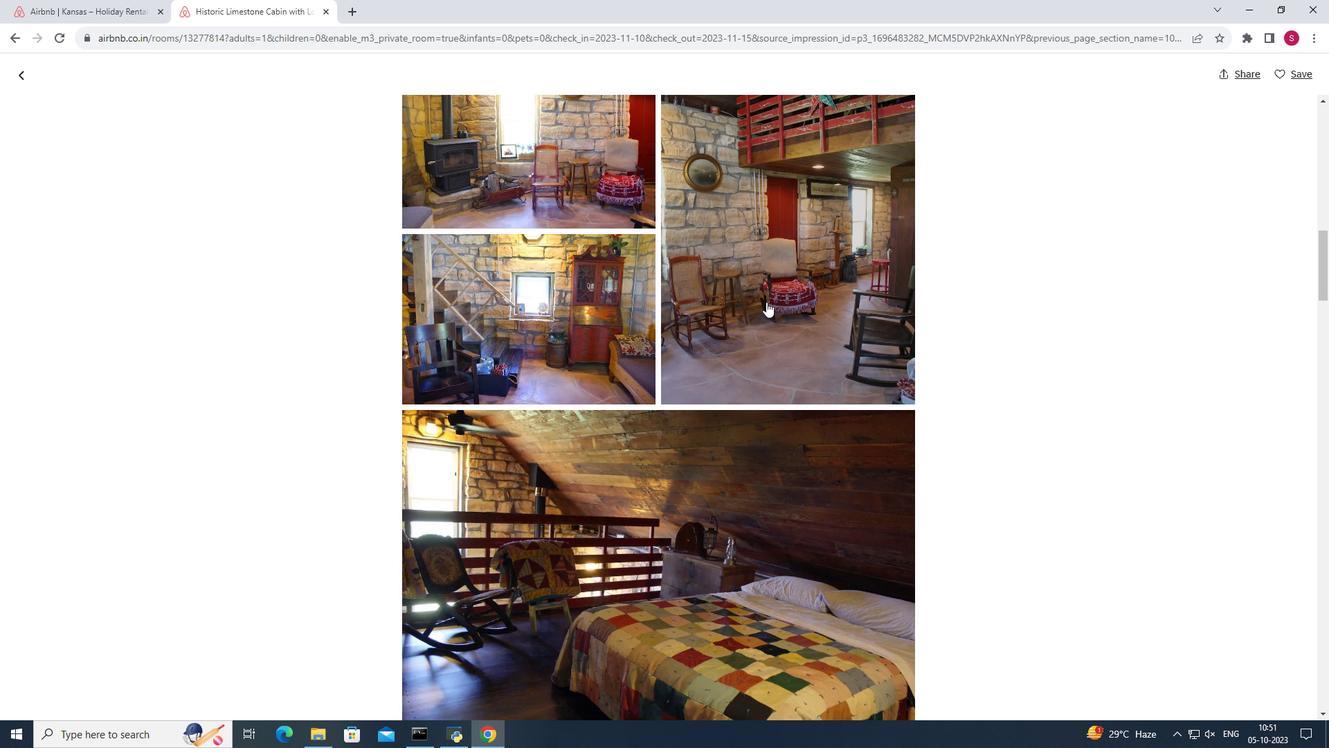 
Action: Mouse scrolled (766, 301) with delta (0, 0)
Screenshot: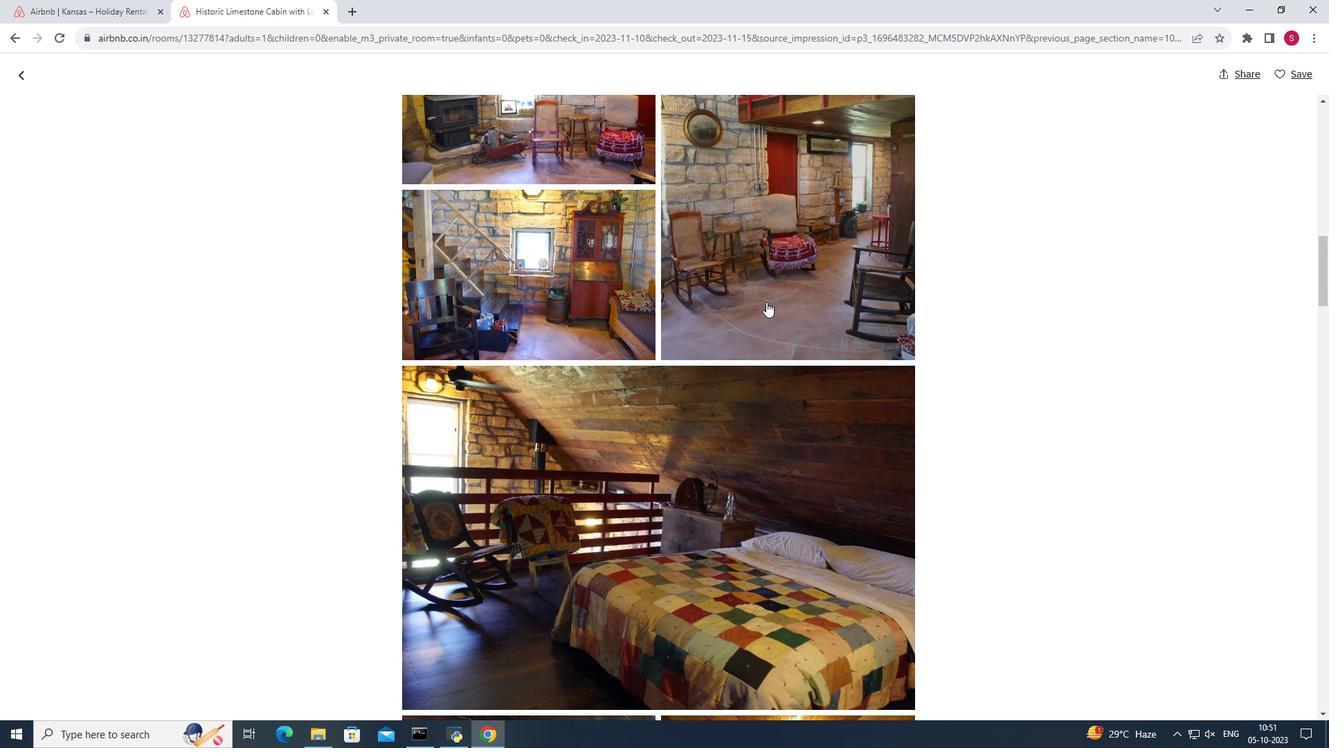 
Action: Mouse scrolled (766, 301) with delta (0, 0)
Screenshot: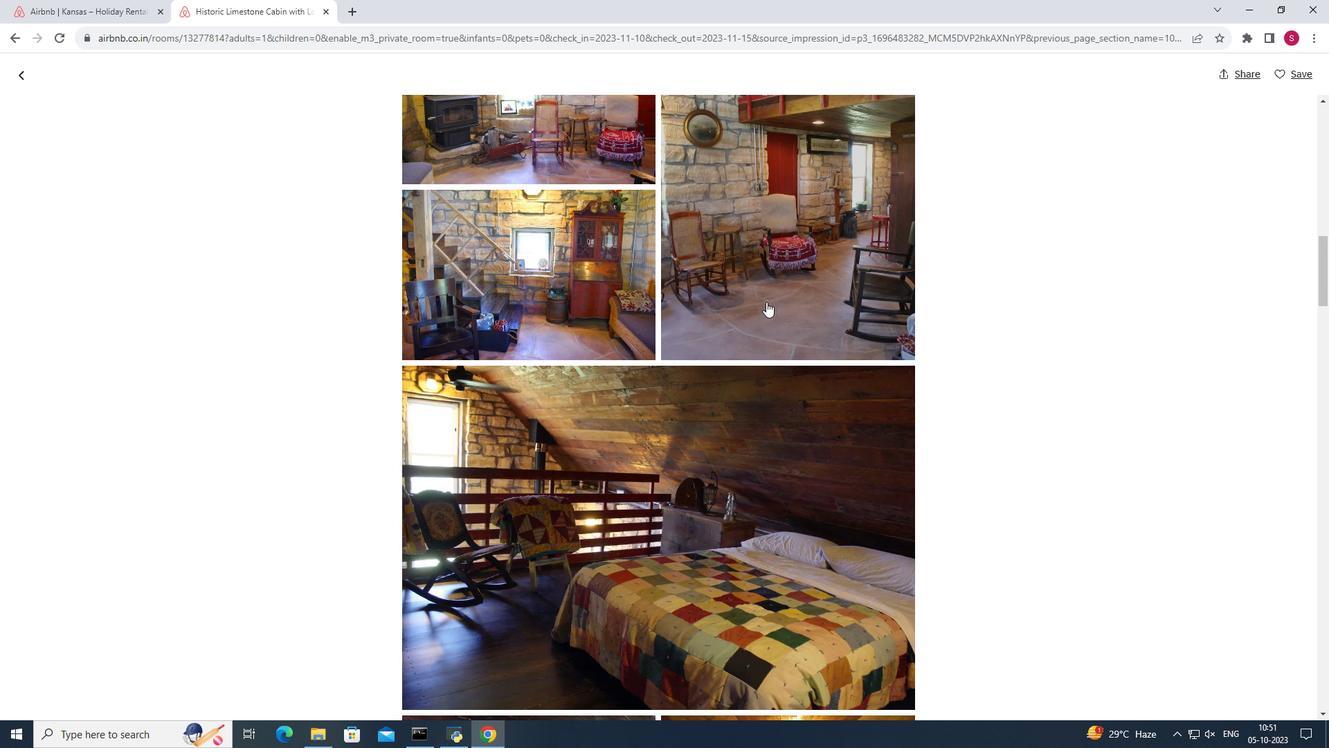 
Action: Mouse scrolled (766, 301) with delta (0, 0)
Screenshot: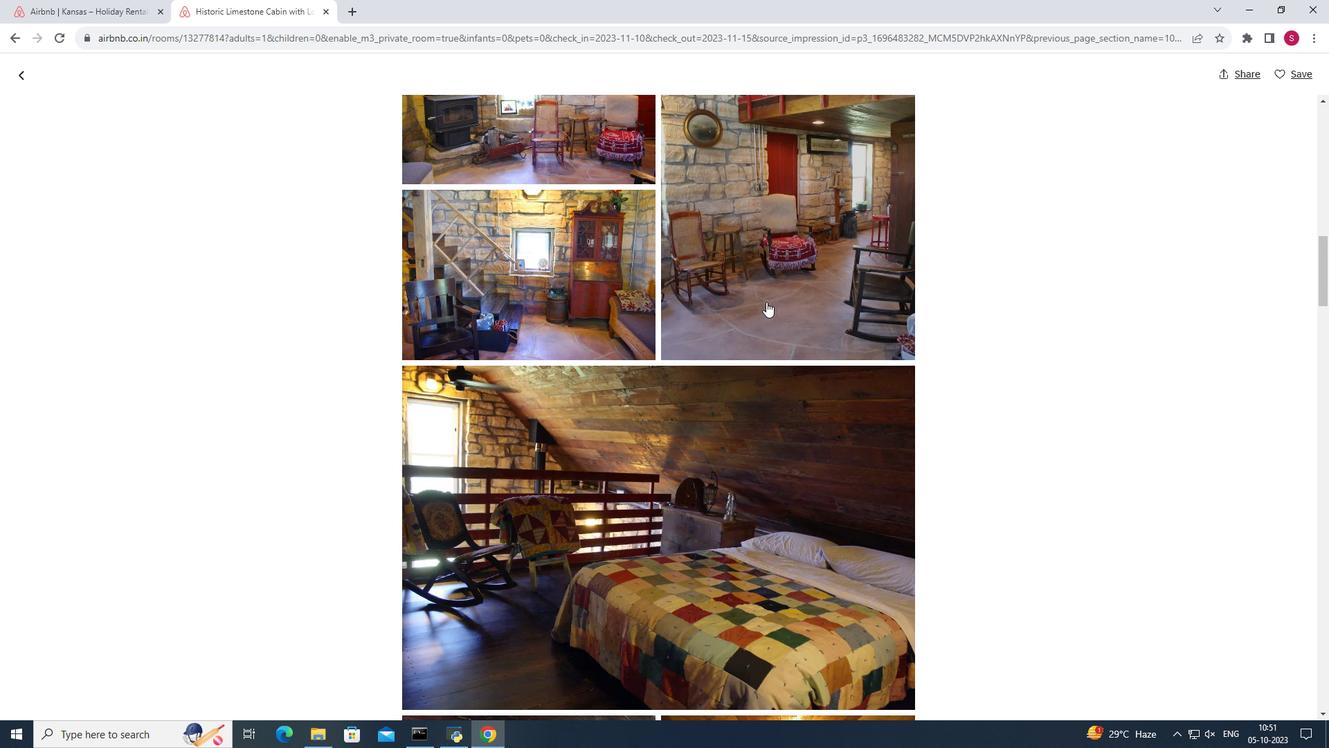 
Action: Mouse scrolled (766, 301) with delta (0, 0)
Screenshot: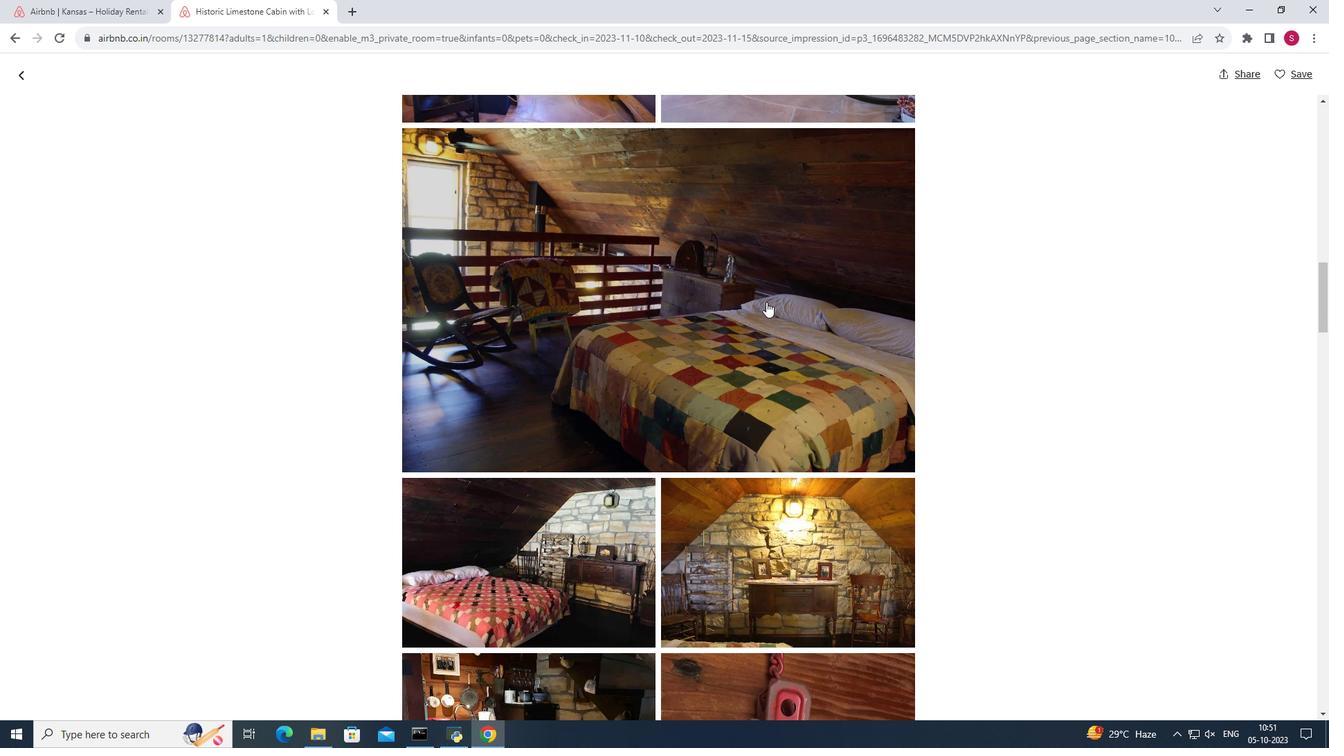 
Action: Mouse scrolled (766, 301) with delta (0, 0)
Screenshot: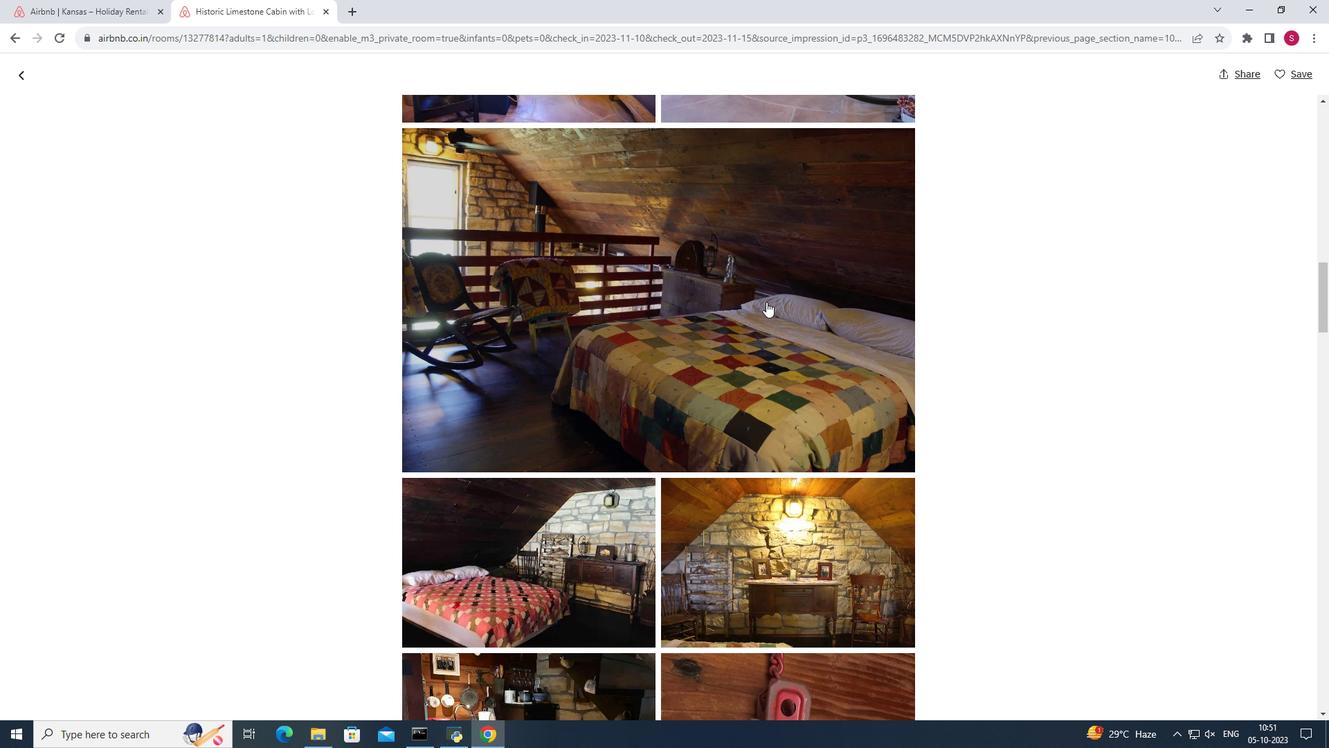 
Action: Mouse scrolled (766, 301) with delta (0, 0)
Screenshot: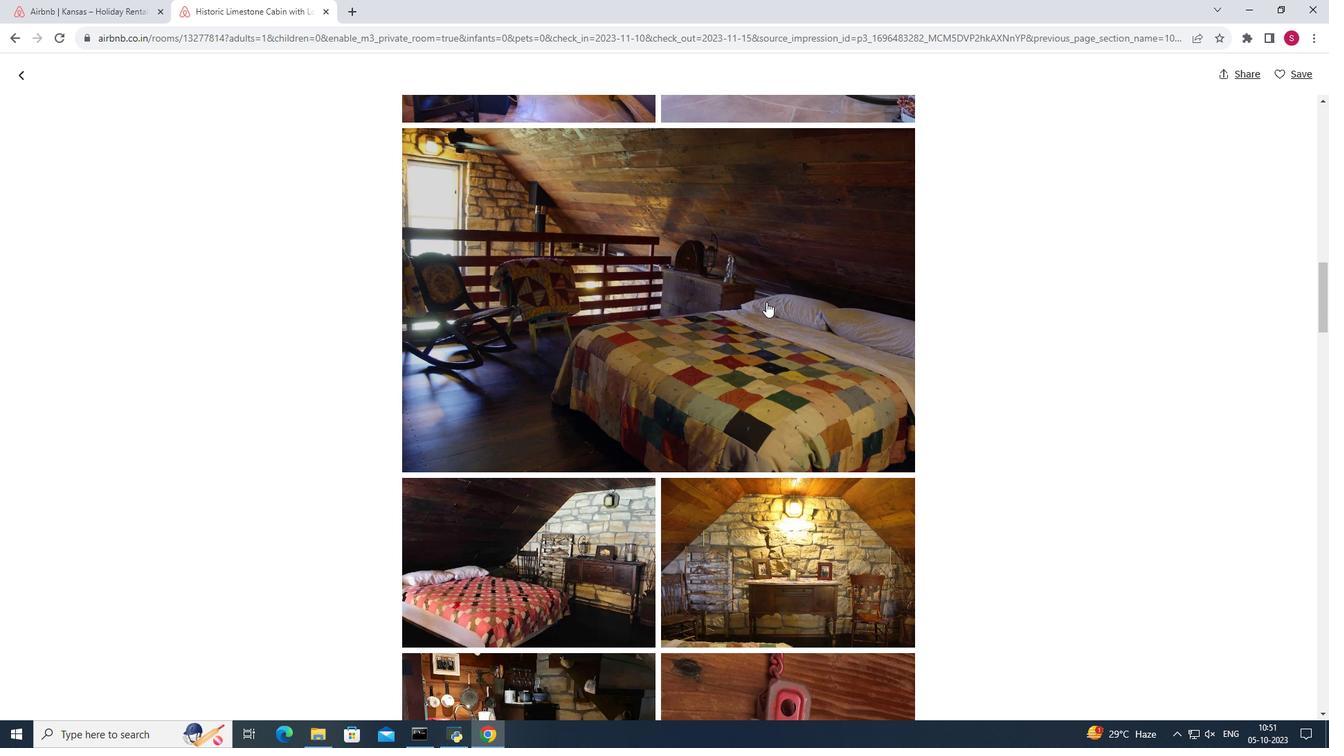 
Action: Mouse scrolled (766, 301) with delta (0, 0)
Screenshot: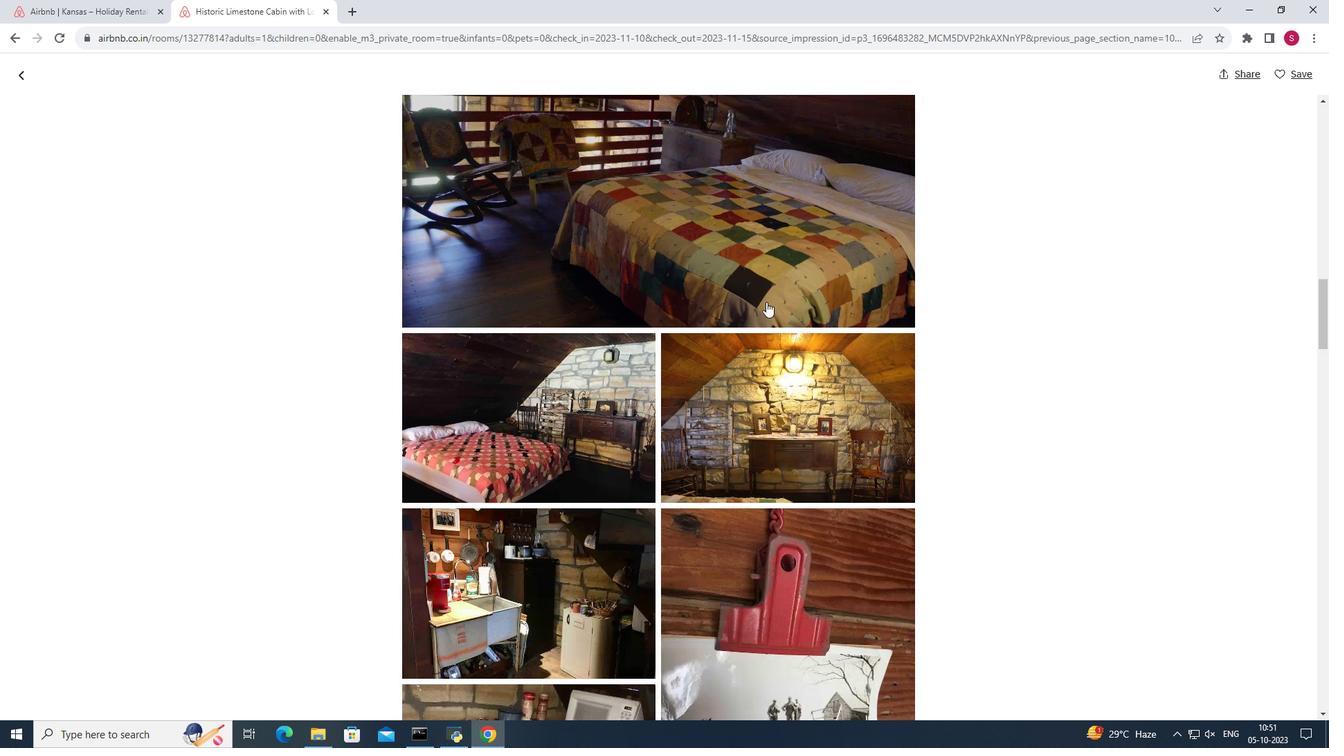 
Action: Mouse scrolled (766, 301) with delta (0, 0)
Screenshot: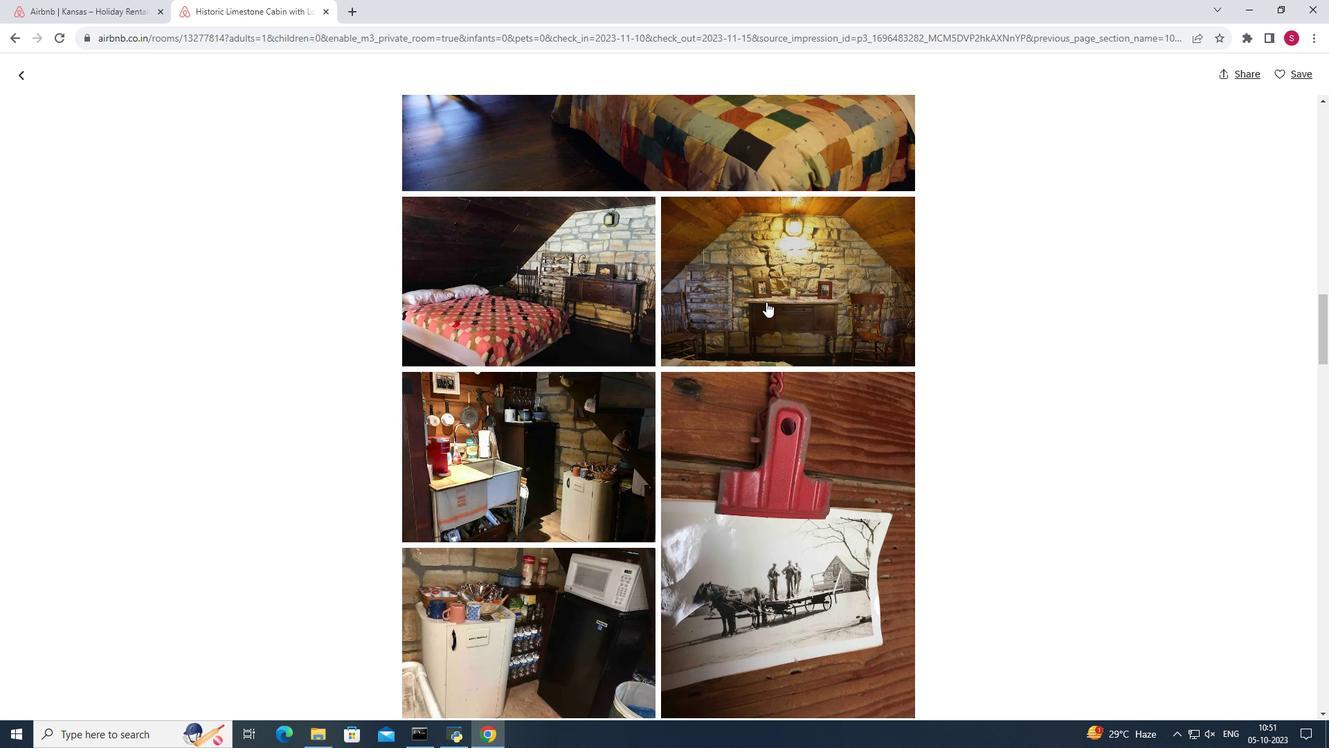 
Action: Mouse scrolled (766, 301) with delta (0, 0)
Screenshot: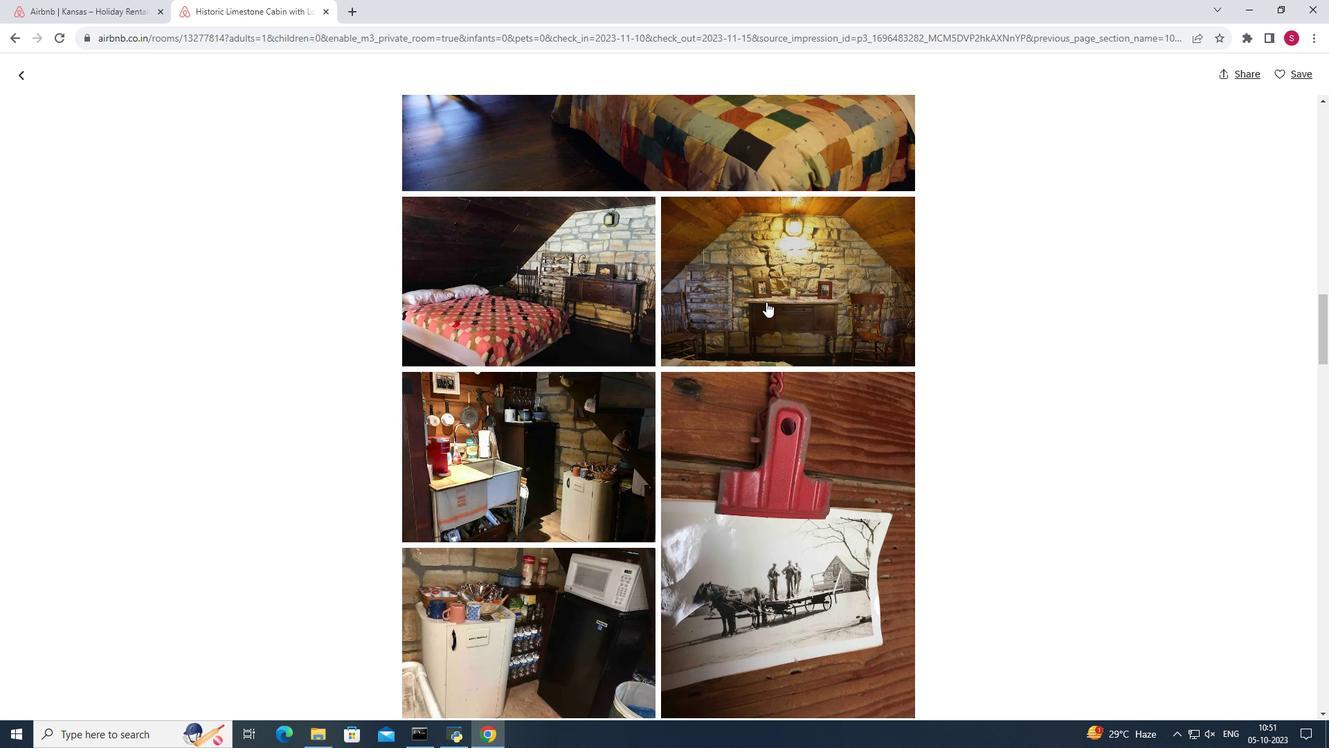 
Action: Mouse scrolled (766, 301) with delta (0, 0)
Screenshot: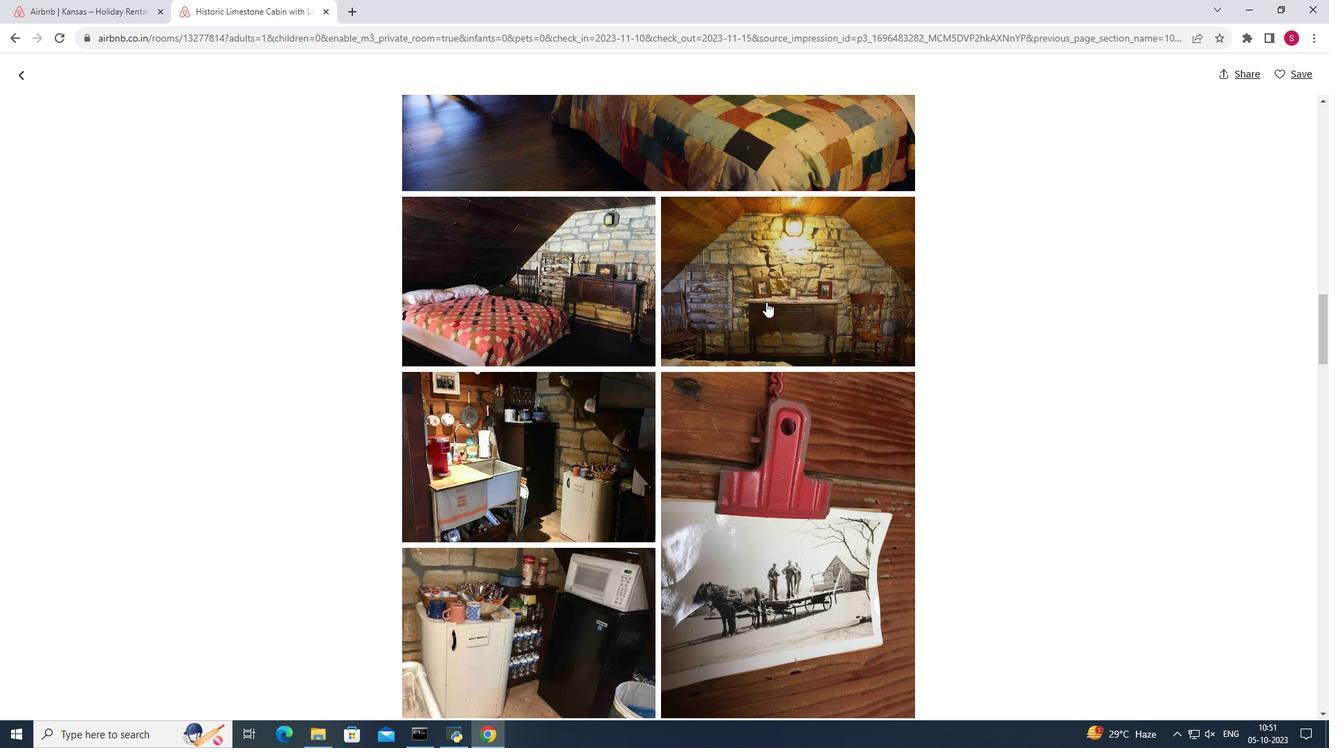 
Action: Mouse scrolled (766, 301) with delta (0, 0)
Screenshot: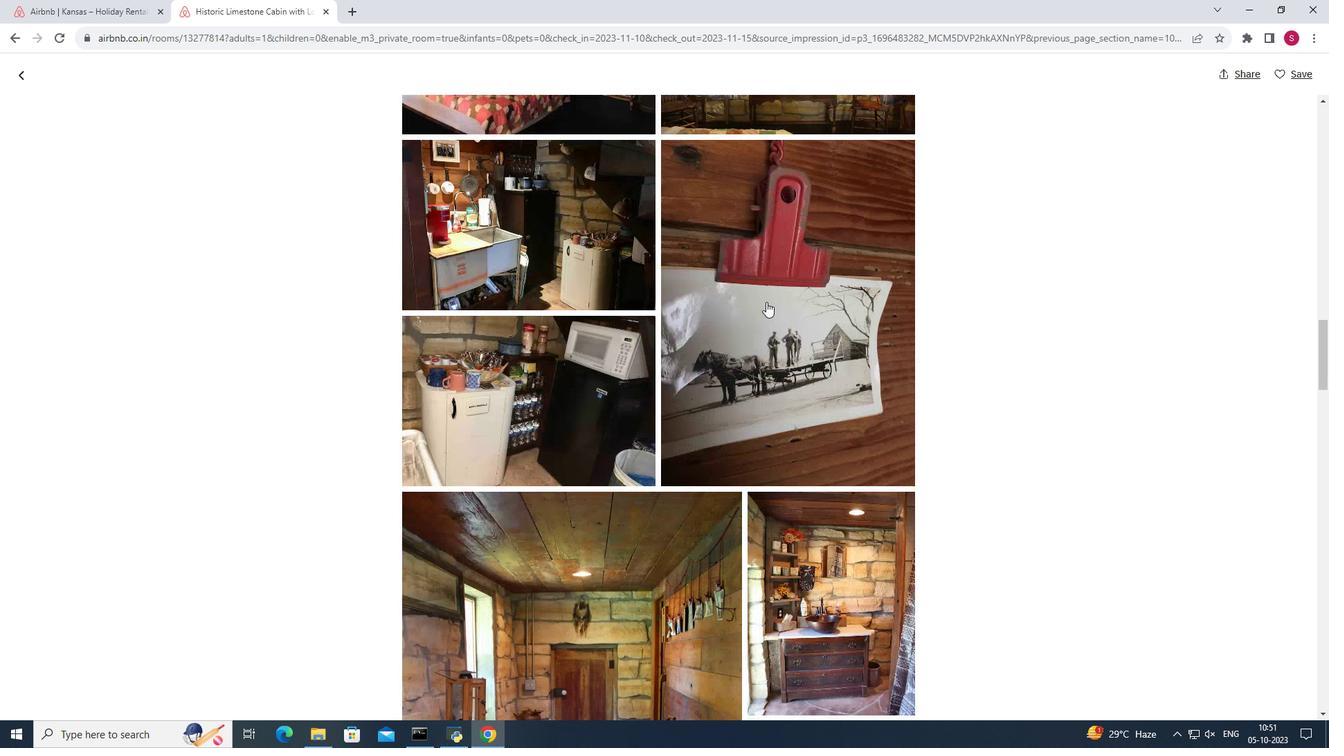 
Action: Mouse scrolled (766, 301) with delta (0, 0)
Screenshot: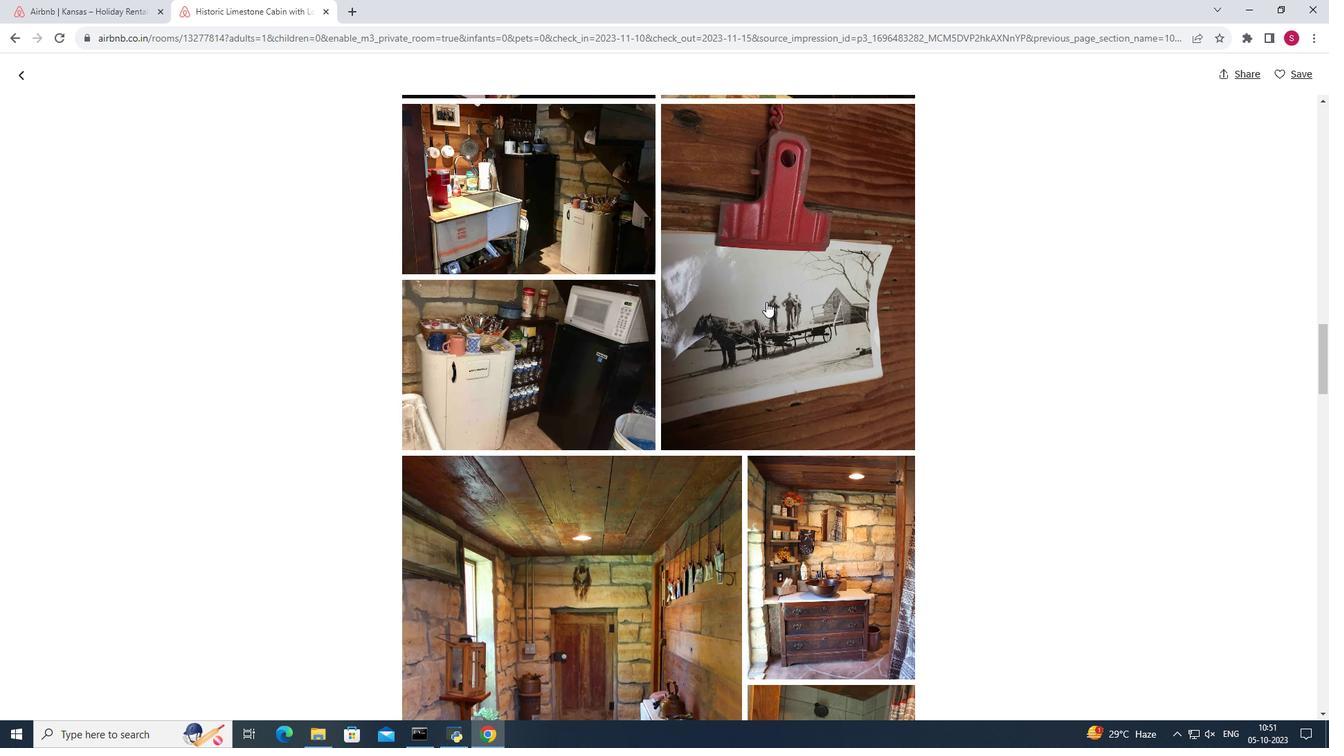 
Action: Mouse scrolled (766, 301) with delta (0, 0)
Screenshot: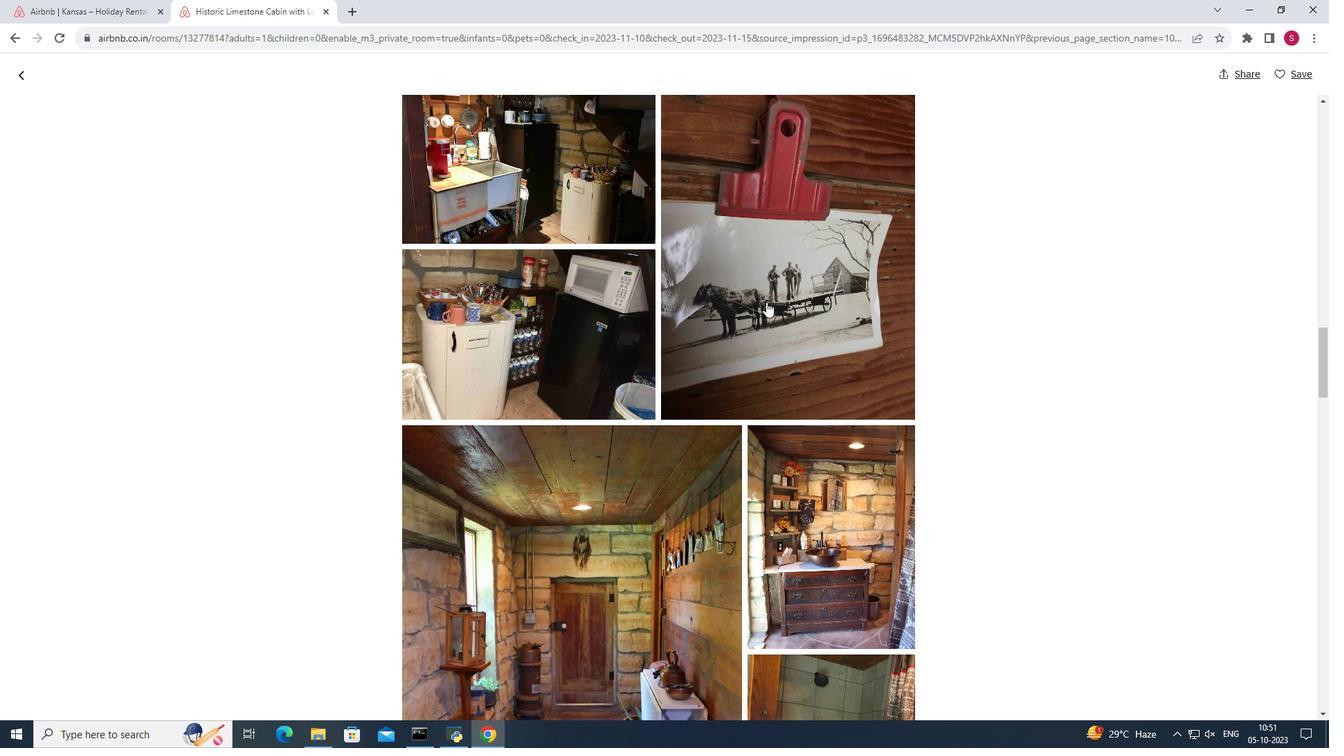 
Action: Mouse scrolled (766, 301) with delta (0, 0)
Screenshot: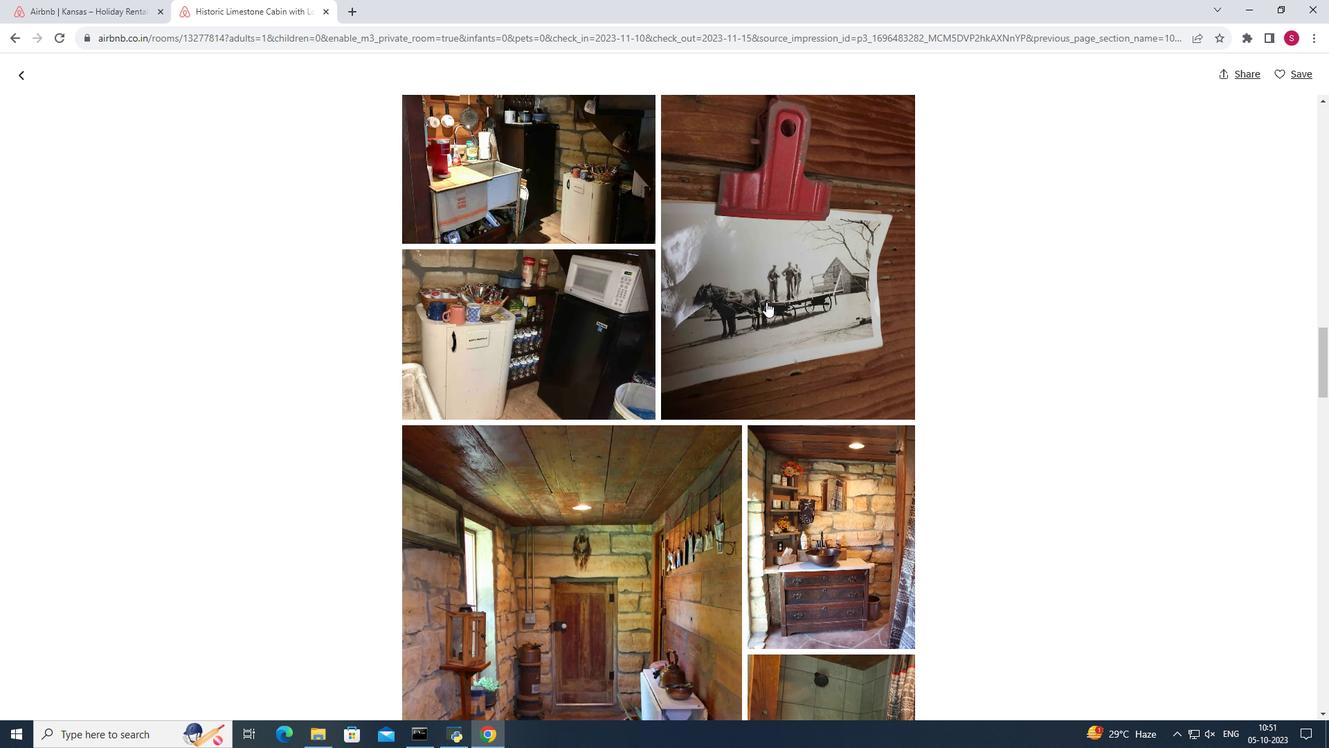 
Action: Mouse scrolled (766, 301) with delta (0, 0)
Screenshot: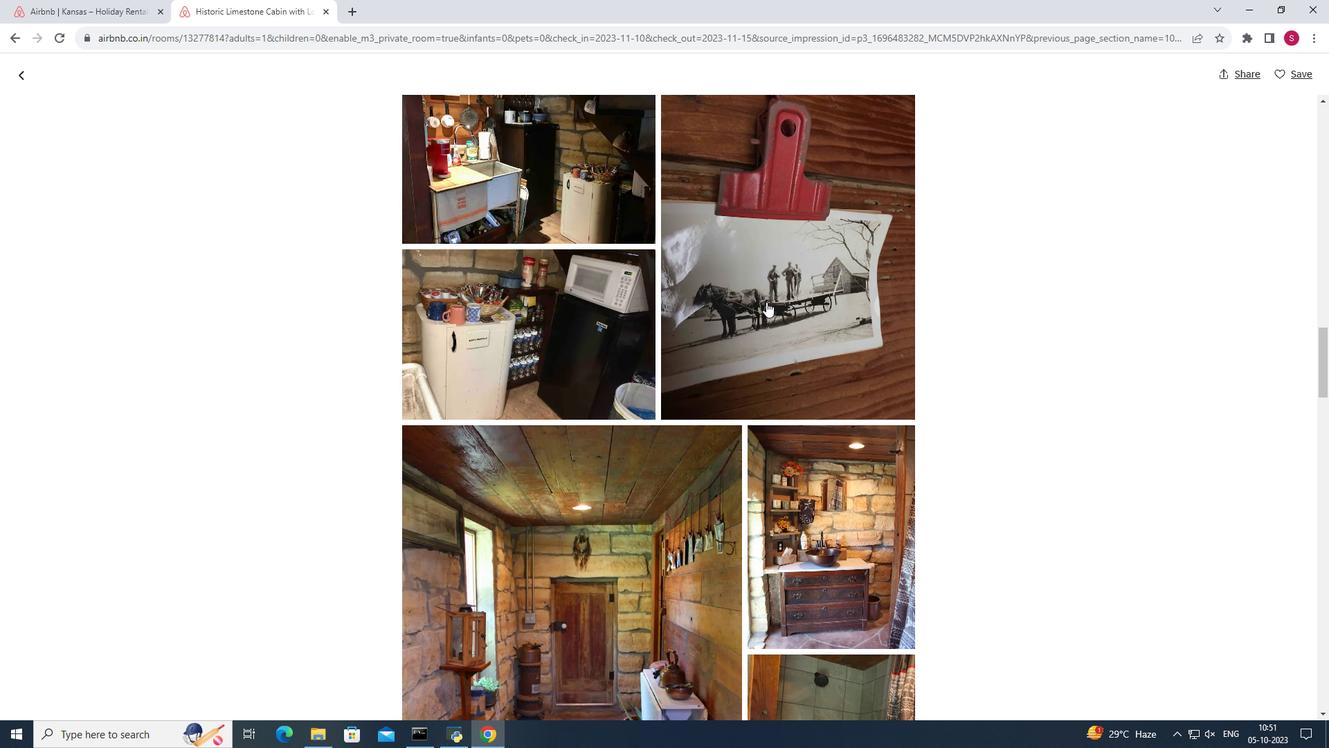 
Action: Mouse scrolled (766, 301) with delta (0, 0)
Screenshot: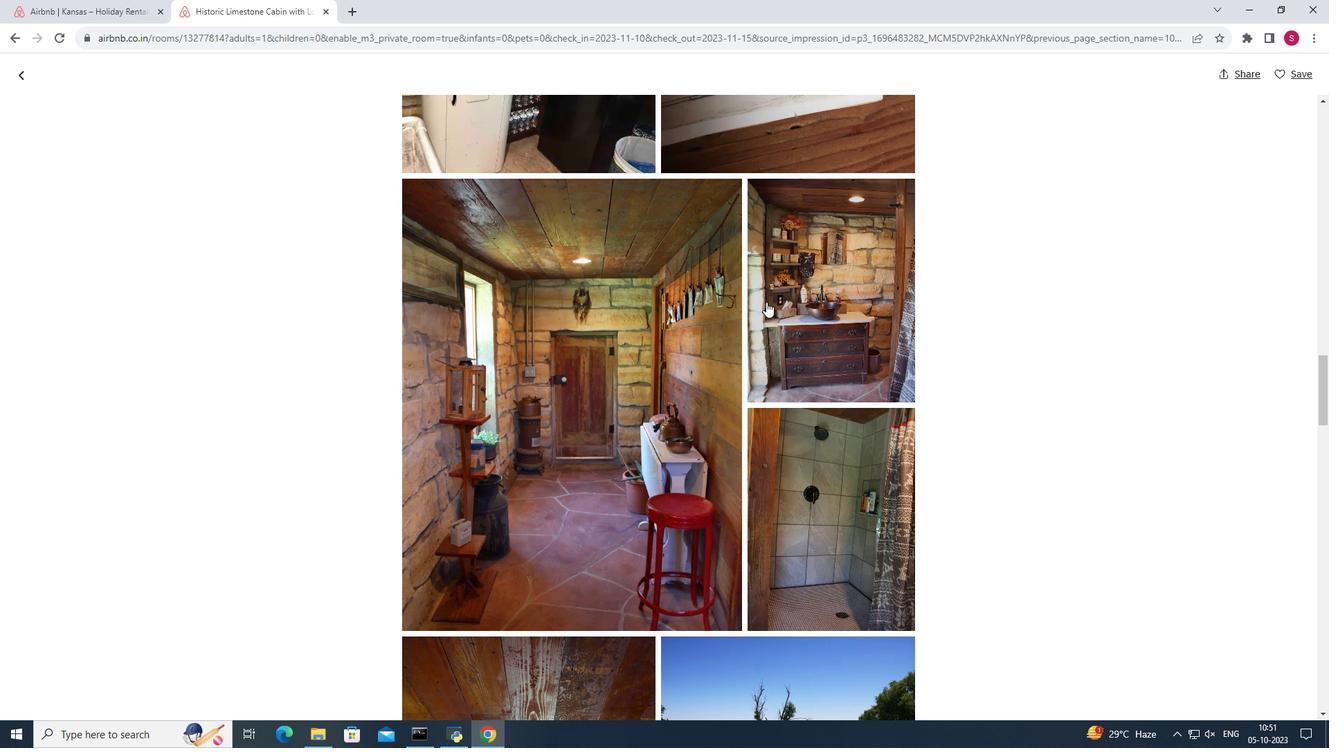 
Action: Mouse scrolled (766, 301) with delta (0, 0)
Screenshot: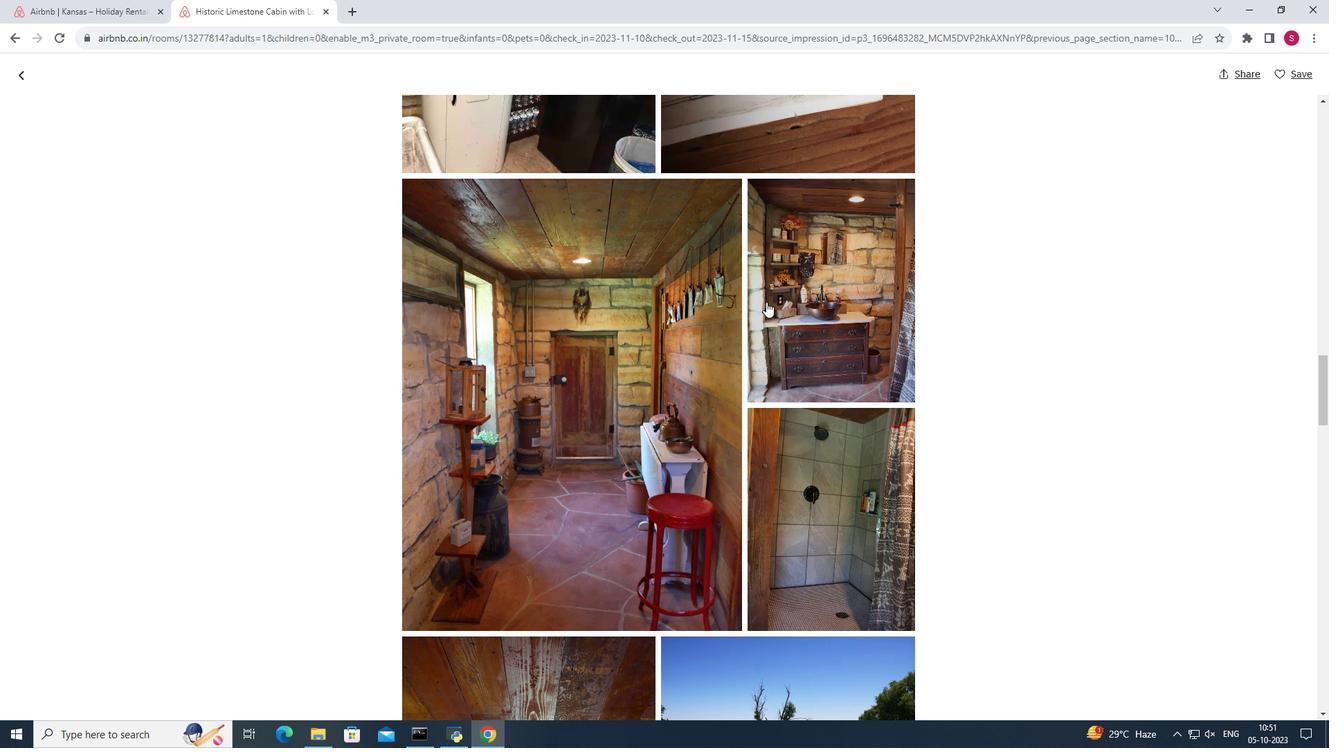 
Action: Mouse scrolled (766, 301) with delta (0, 0)
Screenshot: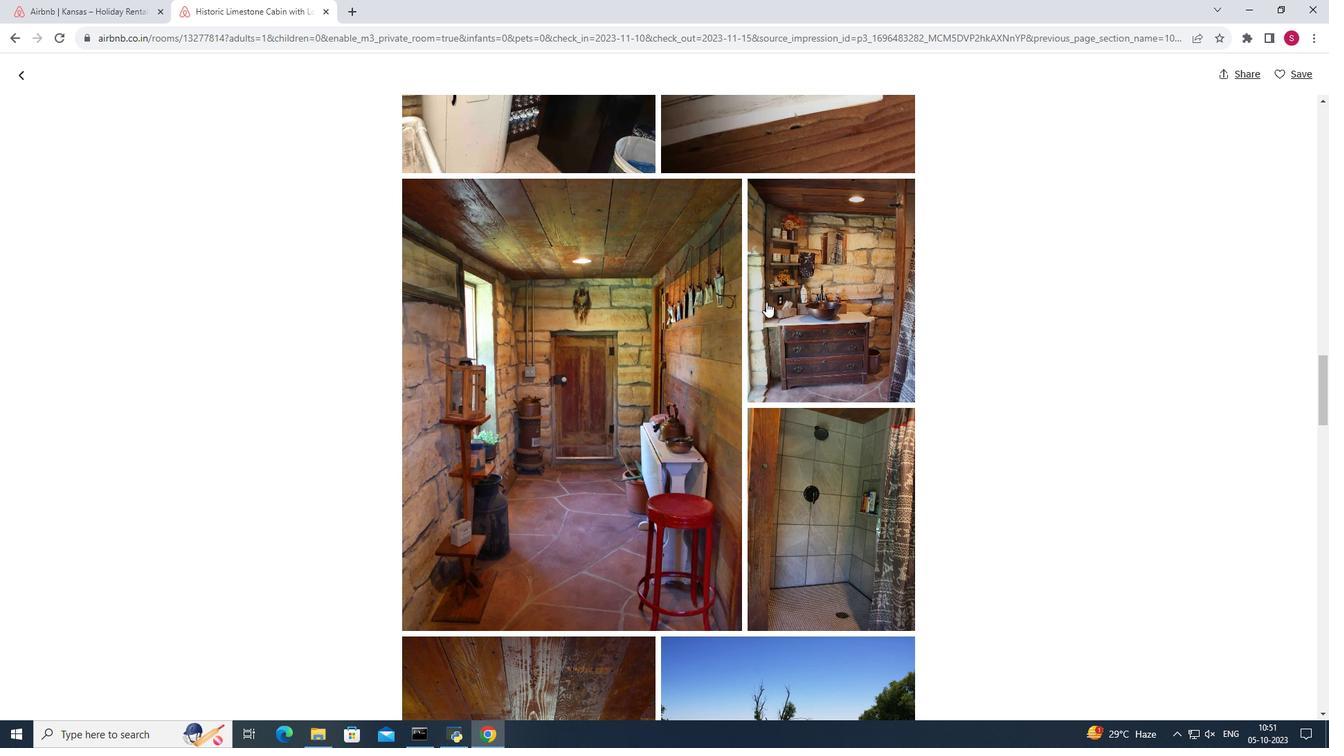 
Action: Mouse scrolled (766, 301) with delta (0, 0)
Screenshot: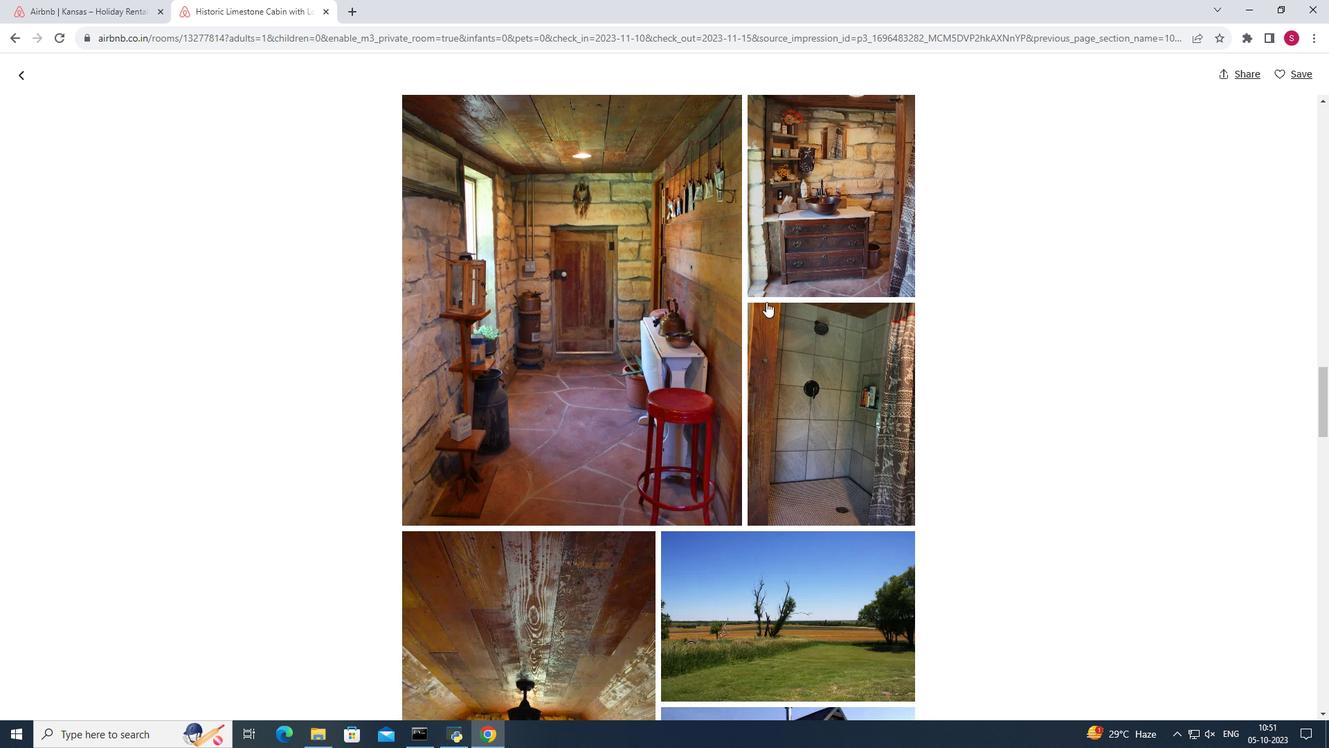 
Action: Mouse scrolled (766, 301) with delta (0, 0)
Screenshot: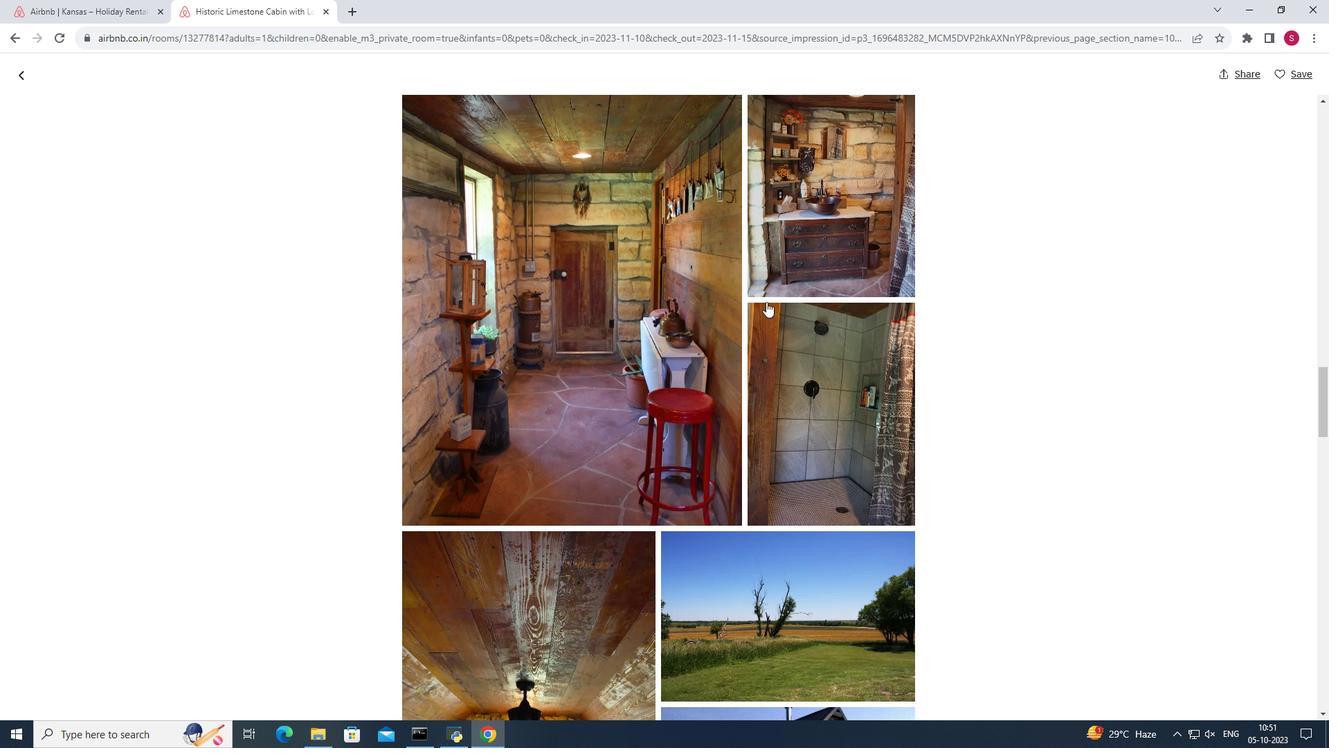 
Action: Mouse scrolled (766, 301) with delta (0, 0)
Screenshot: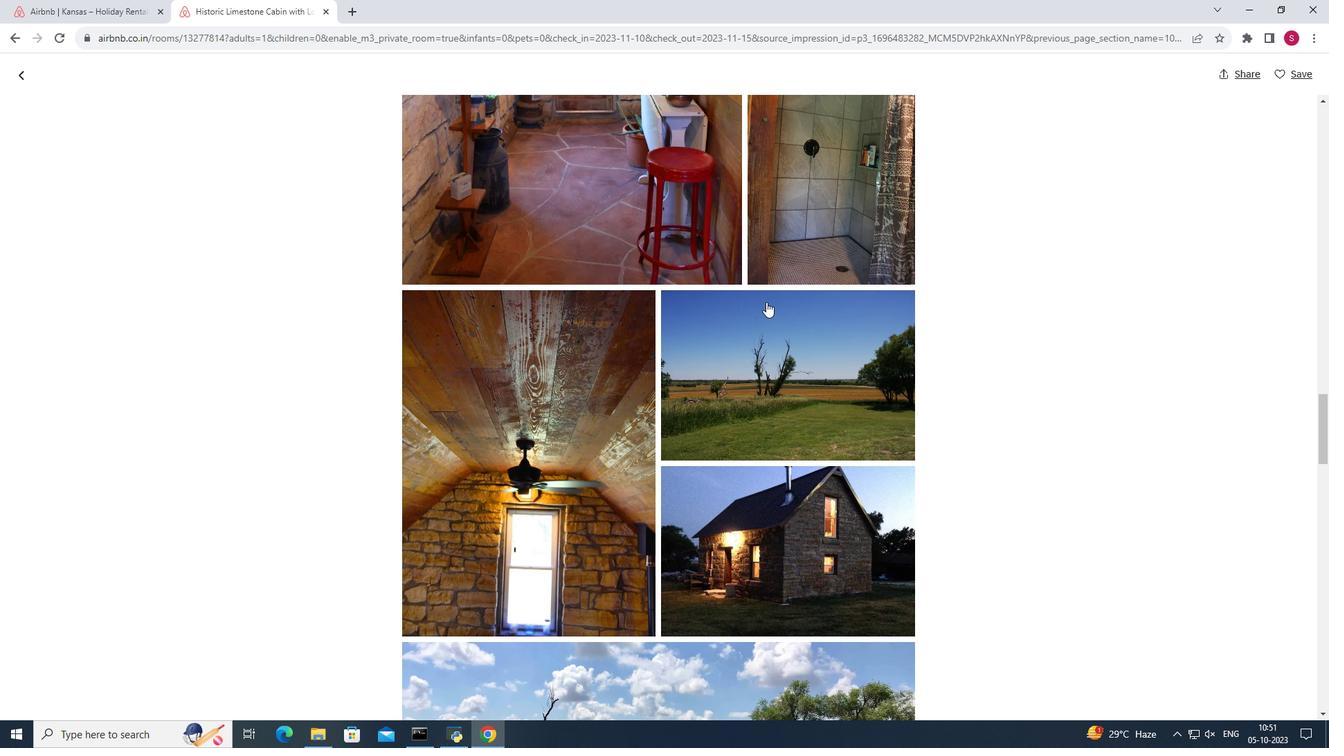 
Action: Mouse scrolled (766, 301) with delta (0, 0)
Screenshot: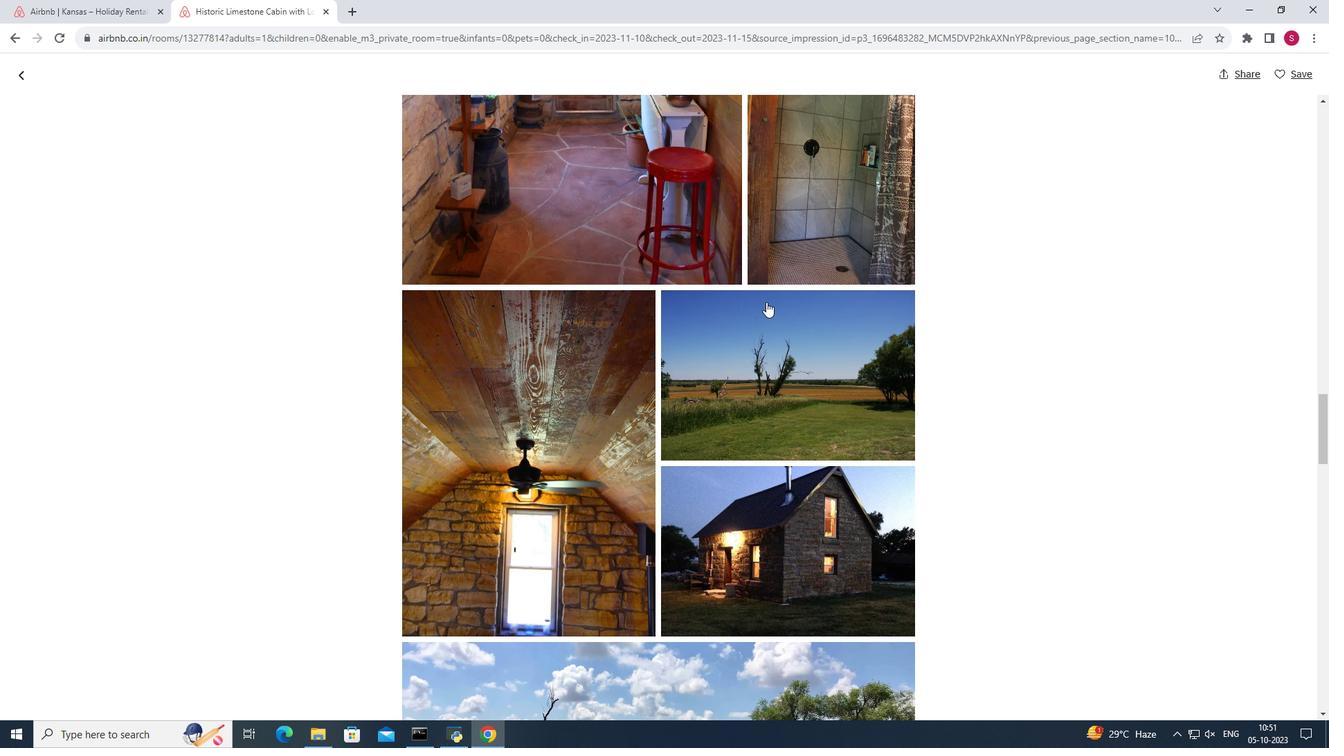 
Action: Mouse scrolled (766, 301) with delta (0, 0)
Screenshot: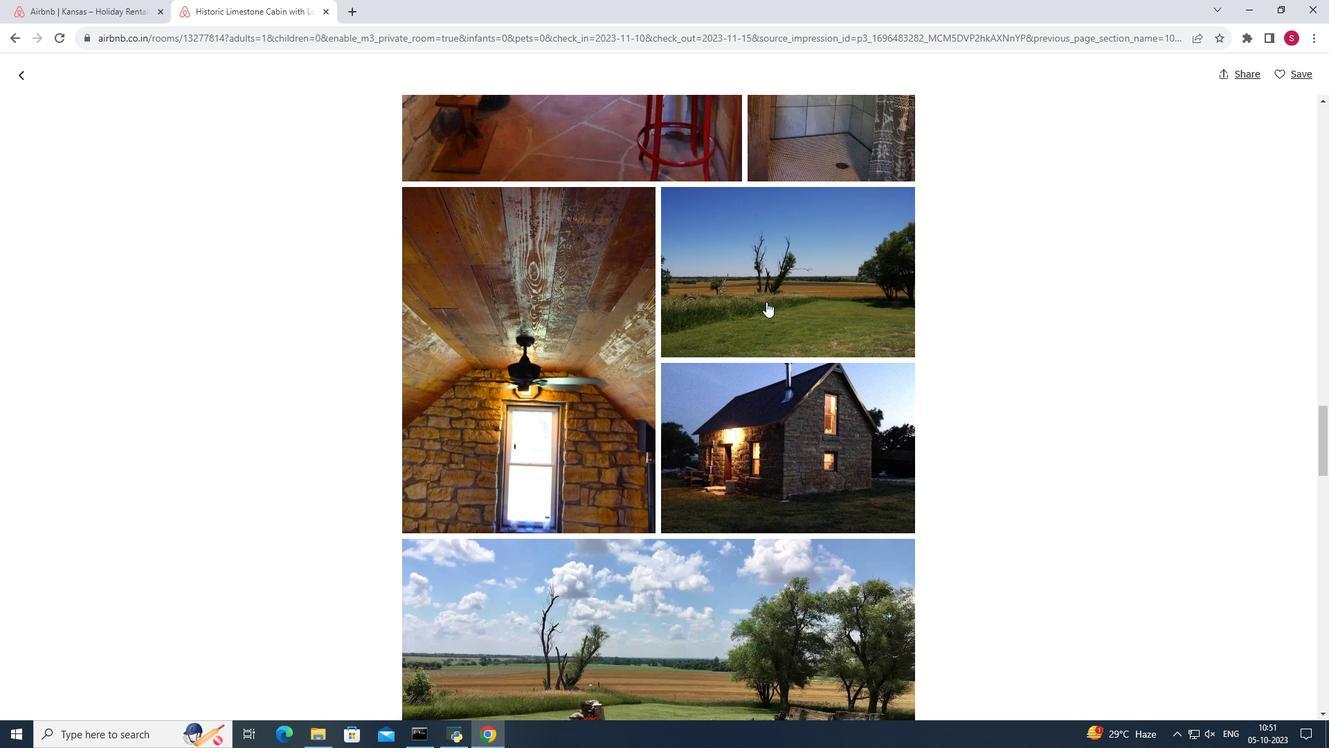 
Action: Mouse scrolled (766, 301) with delta (0, 0)
Screenshot: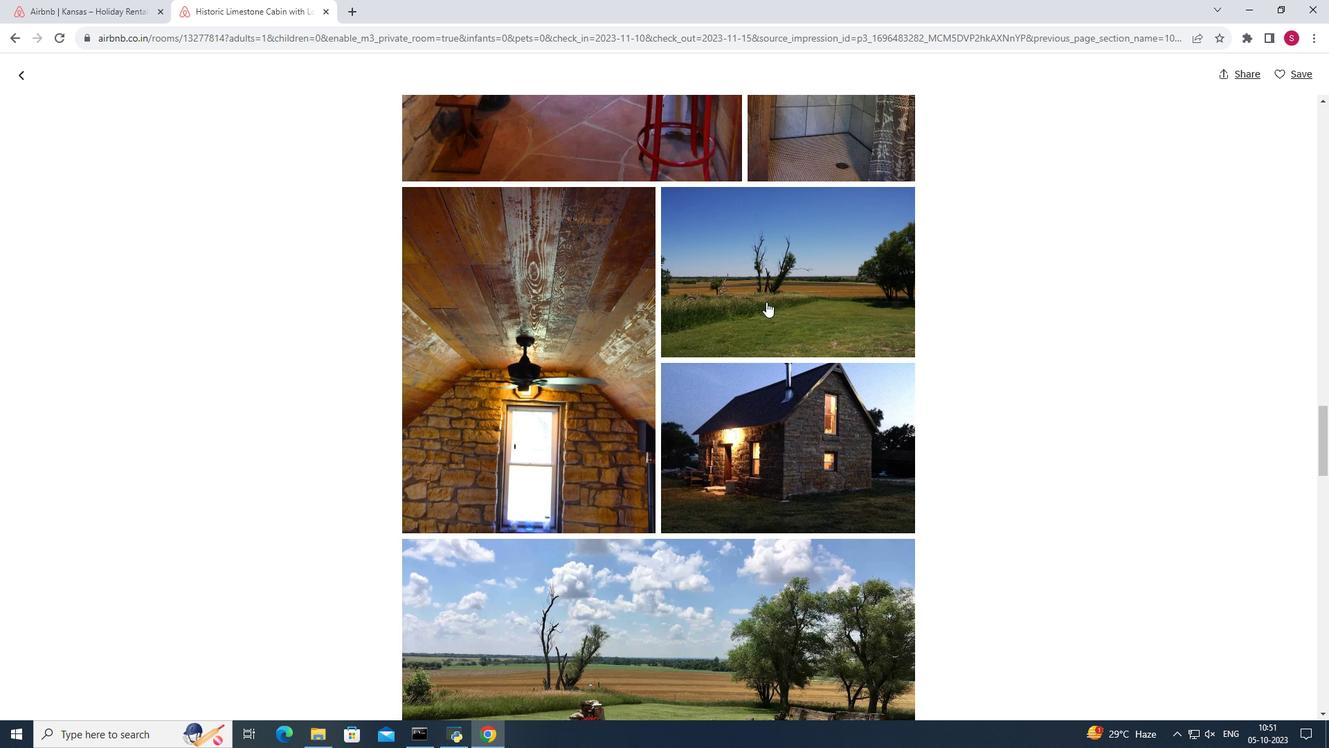 
Action: Mouse scrolled (766, 301) with delta (0, 0)
Screenshot: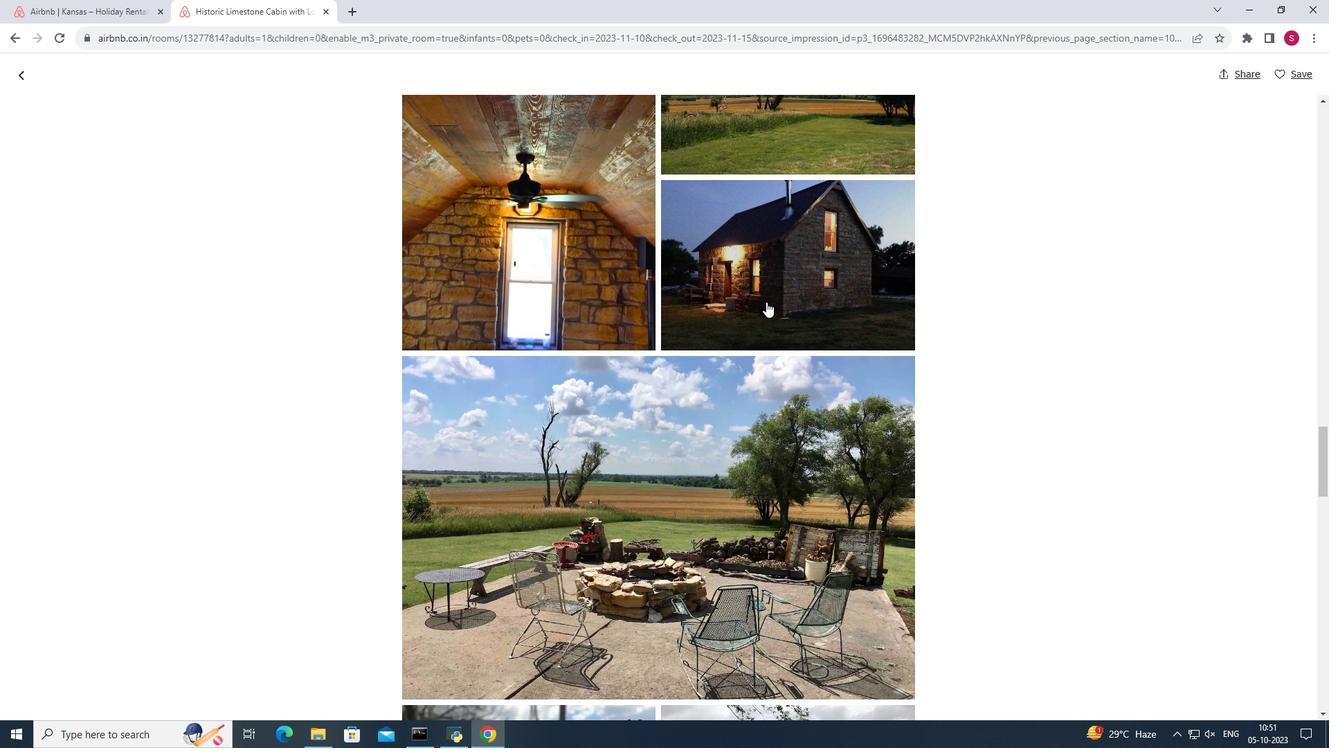 
Action: Mouse scrolled (766, 301) with delta (0, 0)
Screenshot: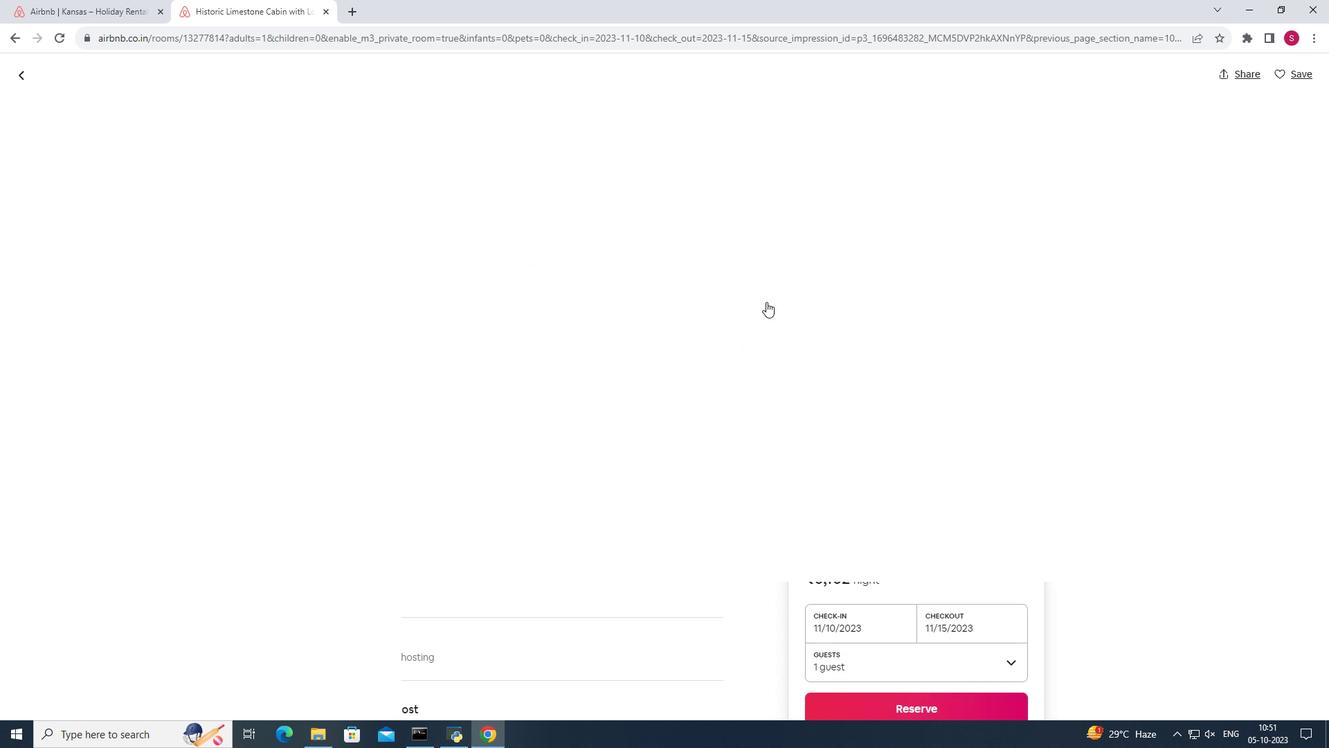 
Action: Mouse scrolled (766, 301) with delta (0, 0)
Screenshot: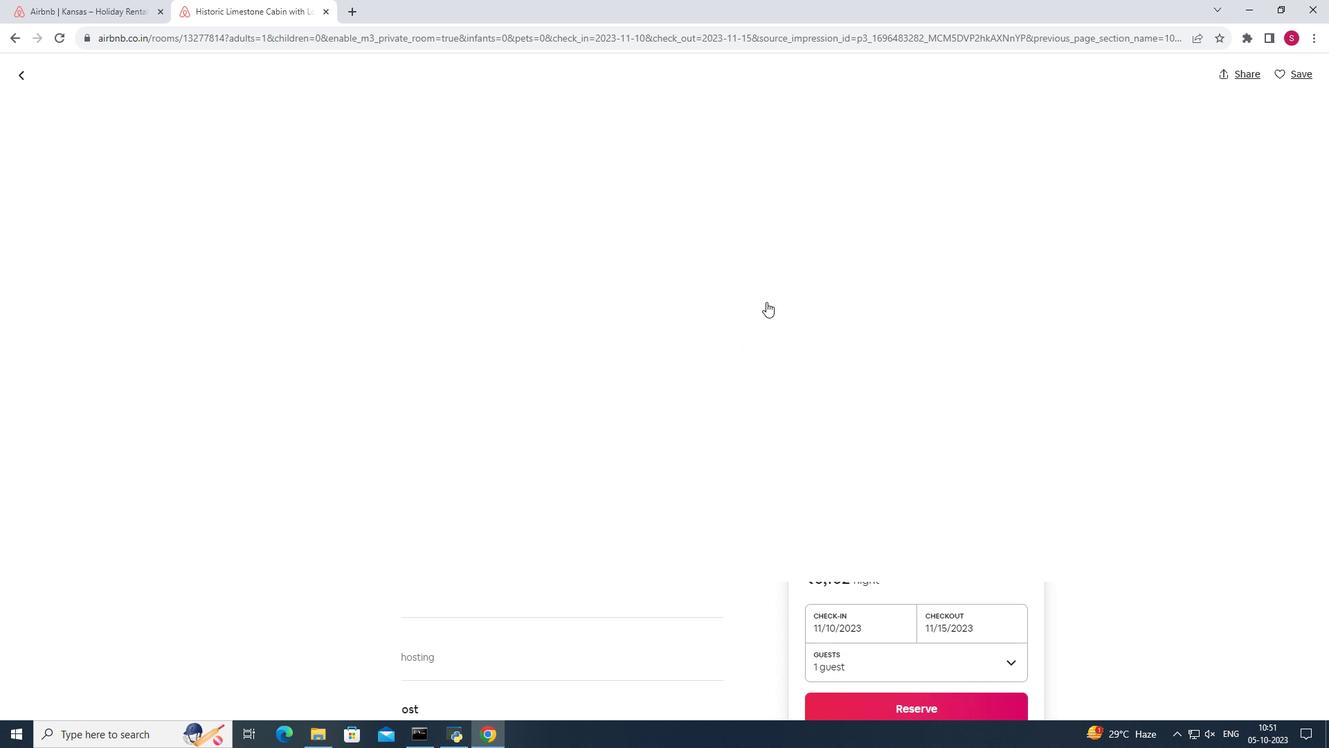 
Action: Mouse scrolled (766, 301) with delta (0, 0)
Screenshot: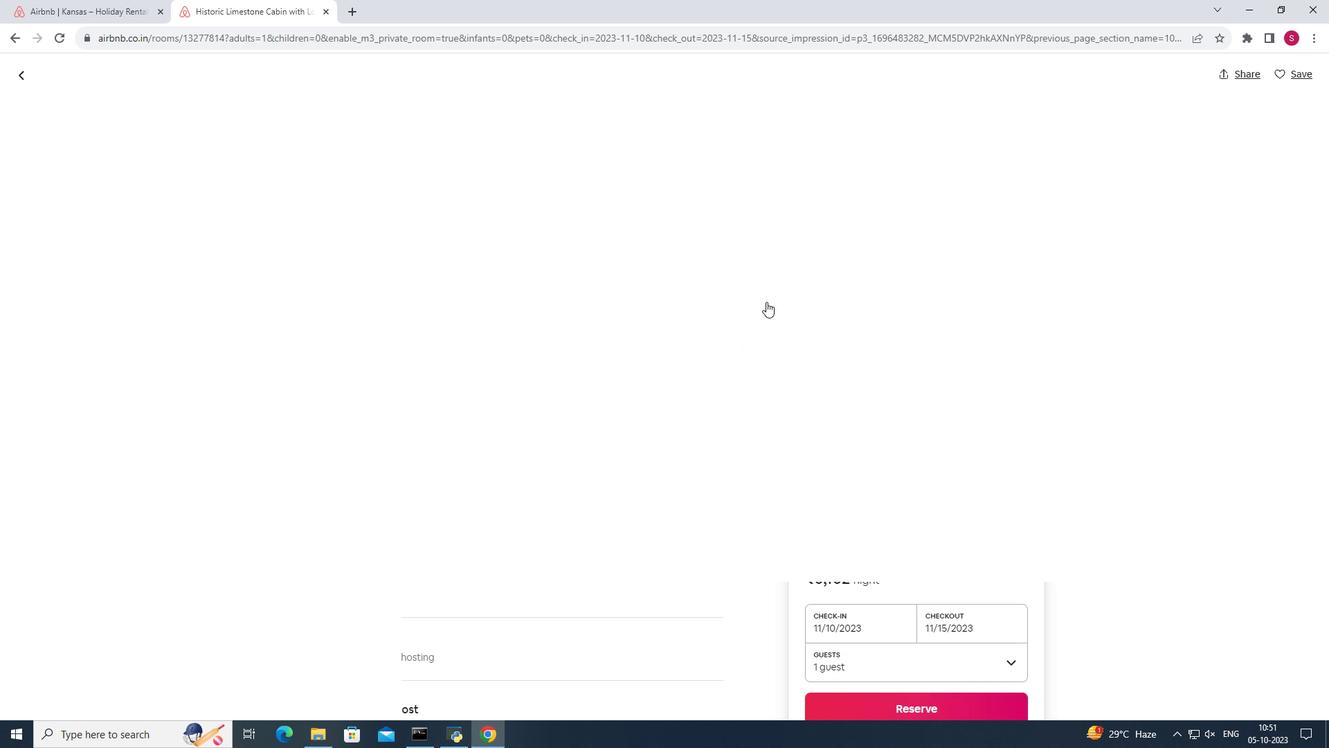 
Action: Mouse scrolled (766, 301) with delta (0, 0)
Screenshot: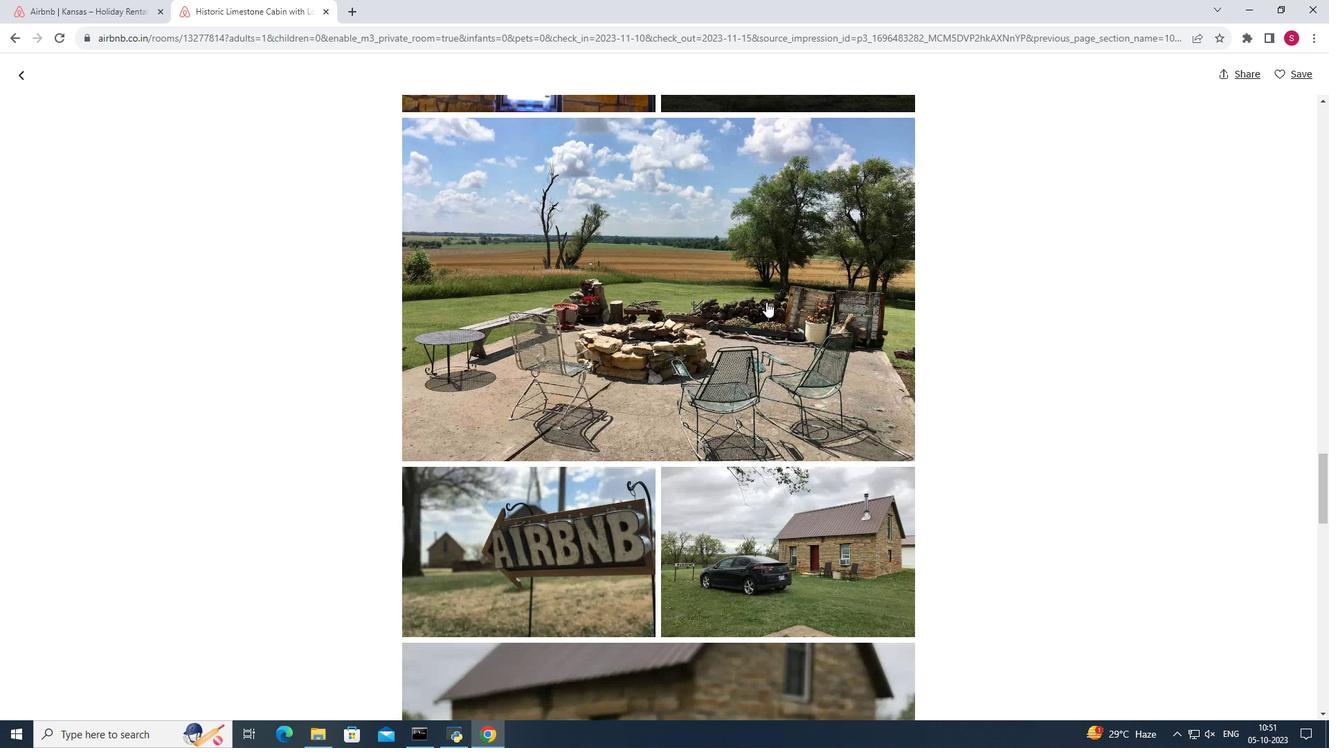 
Action: Mouse scrolled (766, 301) with delta (0, 0)
Screenshot: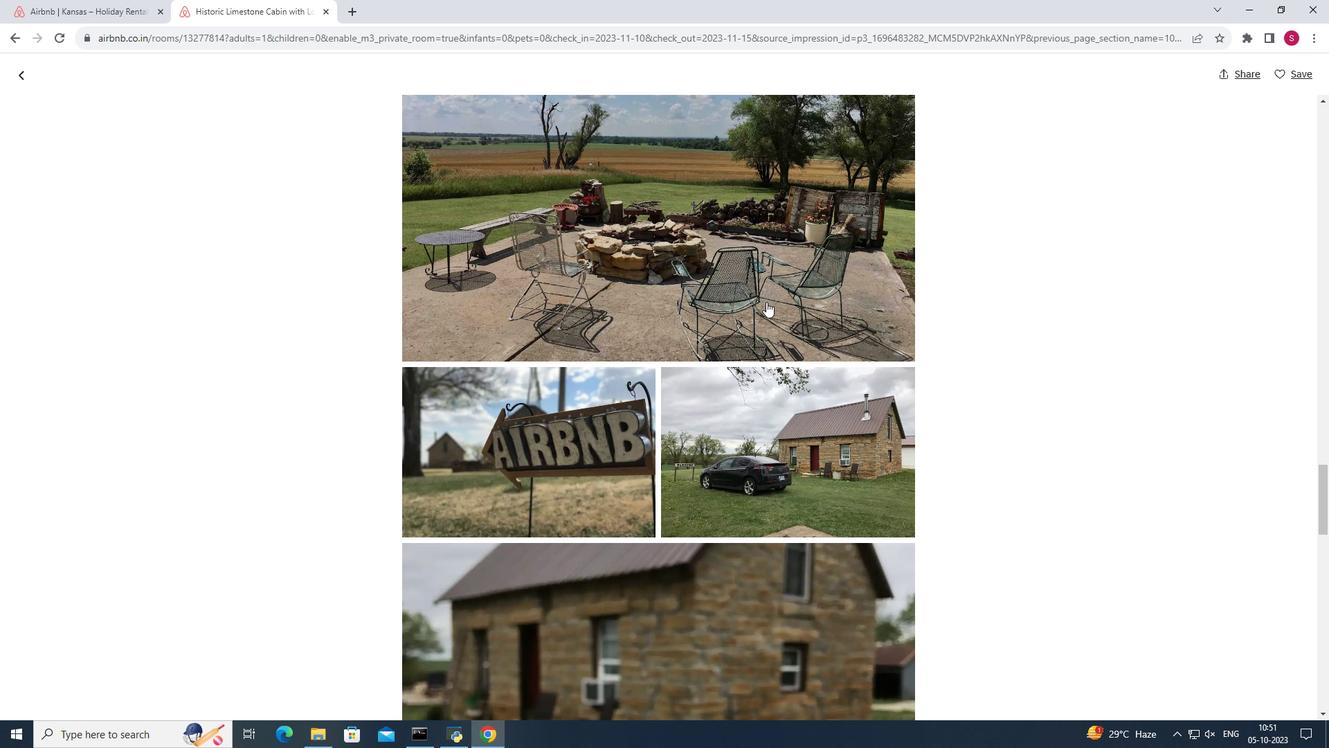 
Action: Mouse scrolled (766, 301) with delta (0, 0)
Screenshot: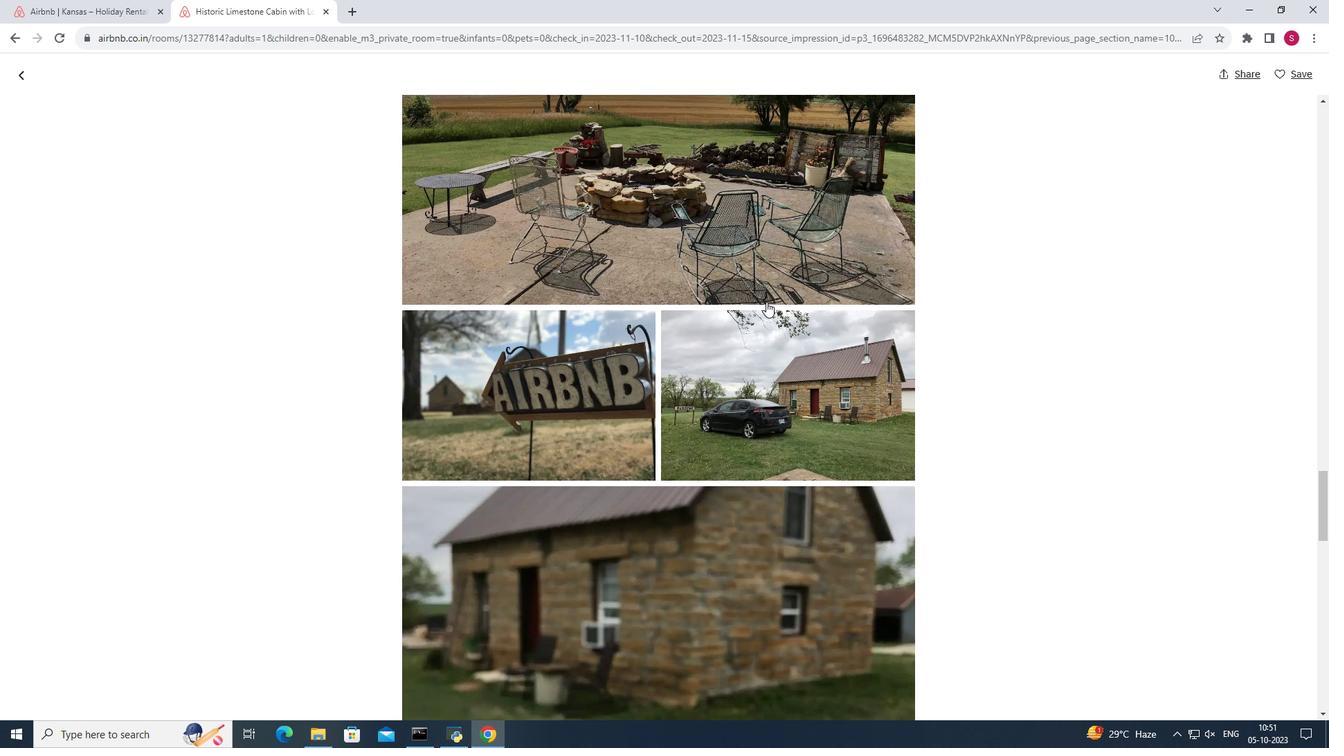
Action: Mouse scrolled (766, 301) with delta (0, 0)
Screenshot: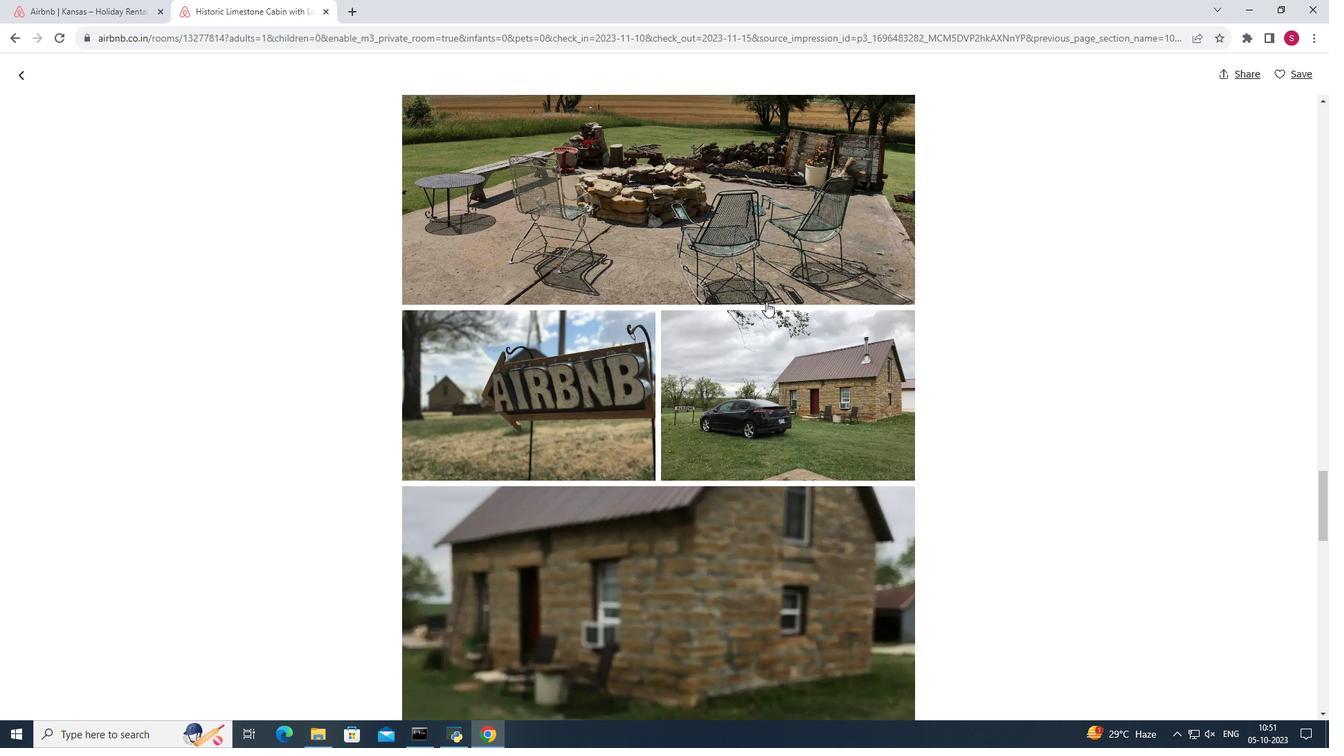 
Action: Mouse scrolled (766, 301) with delta (0, 0)
Screenshot: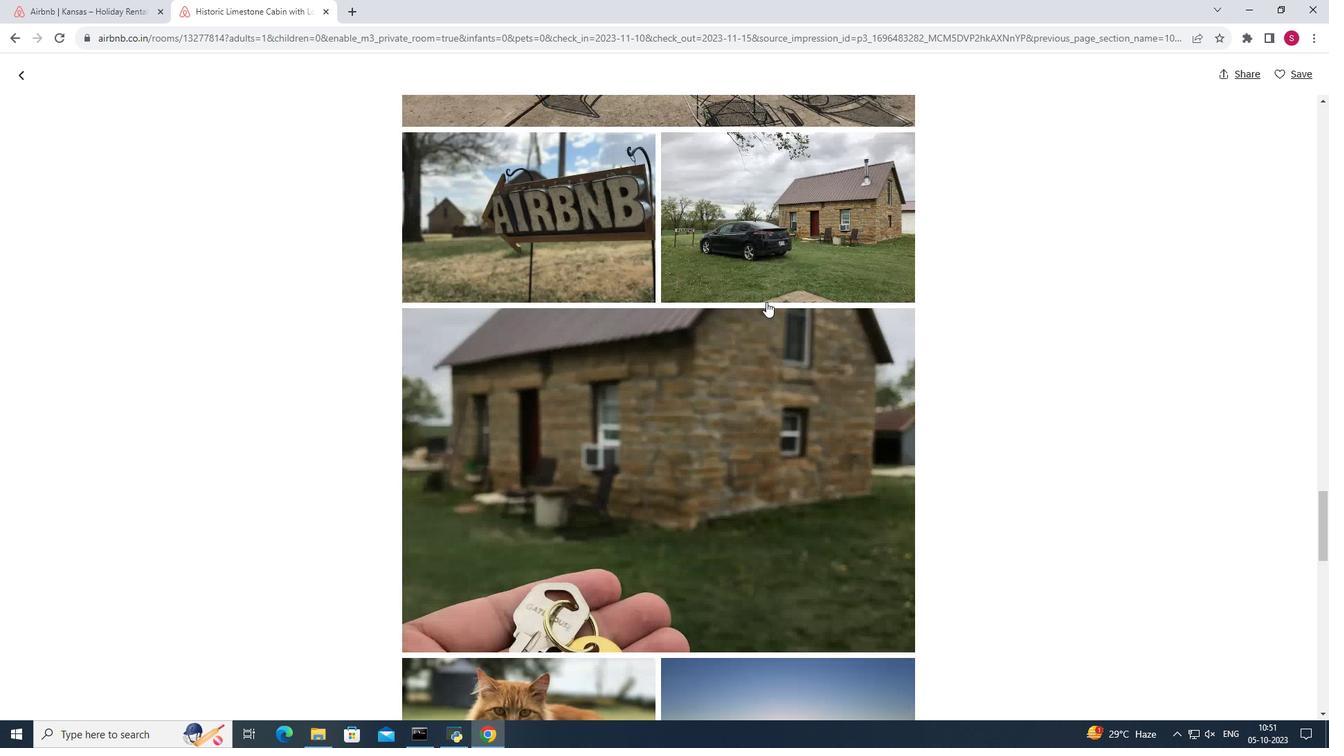 
Action: Mouse scrolled (766, 301) with delta (0, 0)
Screenshot: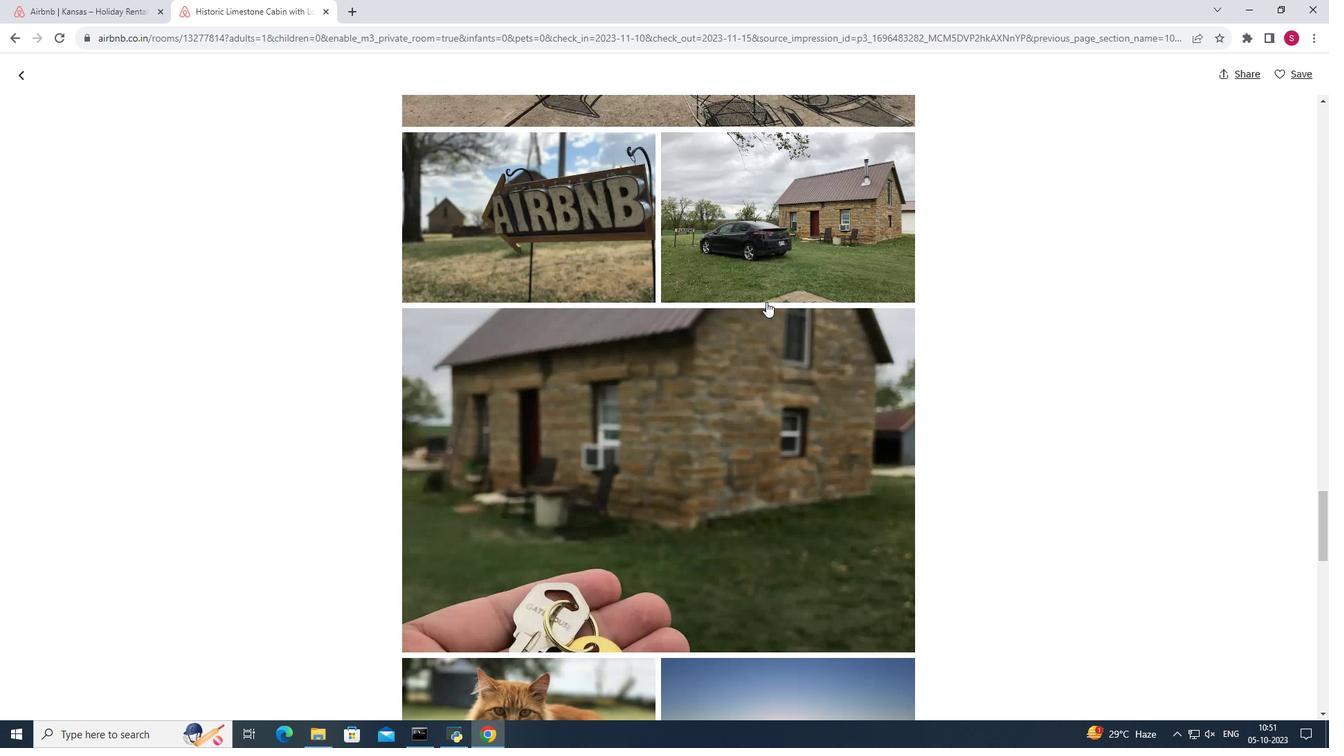 
Action: Mouse moved to (767, 301)
Screenshot: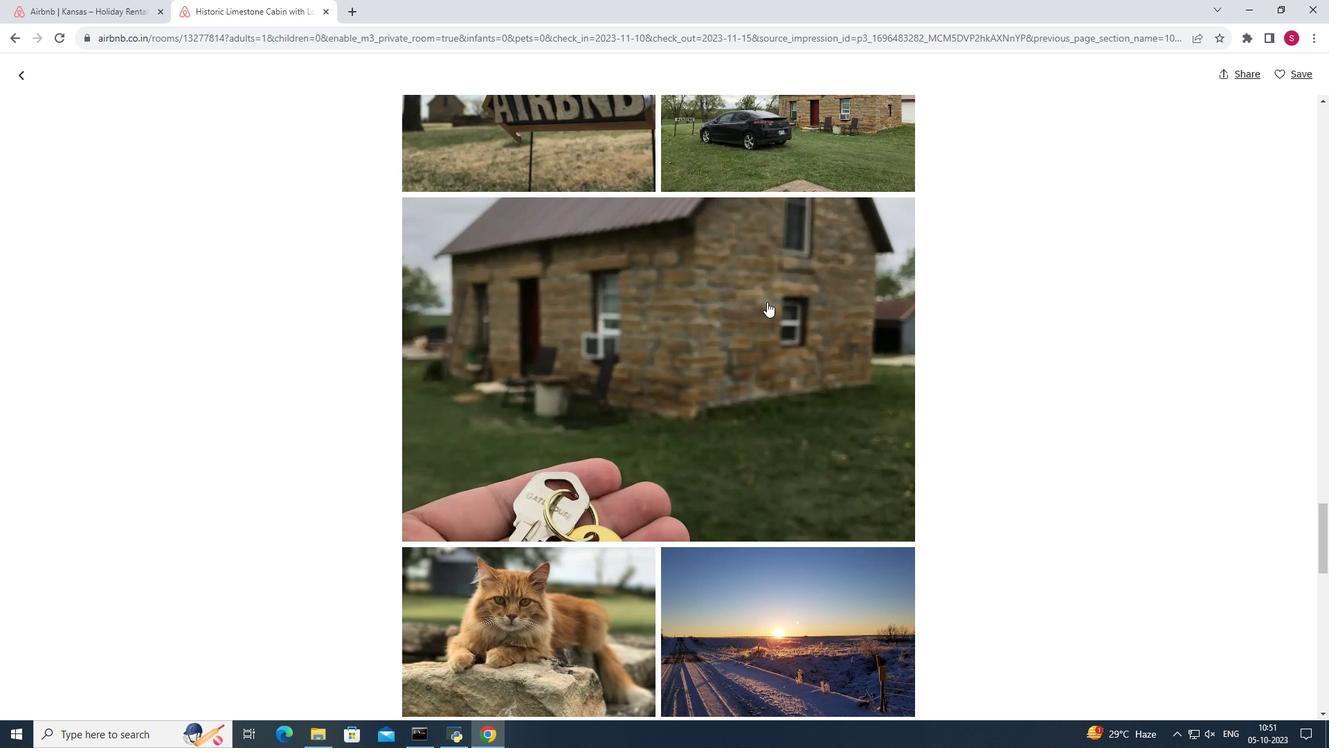 
Action: Mouse scrolled (767, 301) with delta (0, 0)
Screenshot: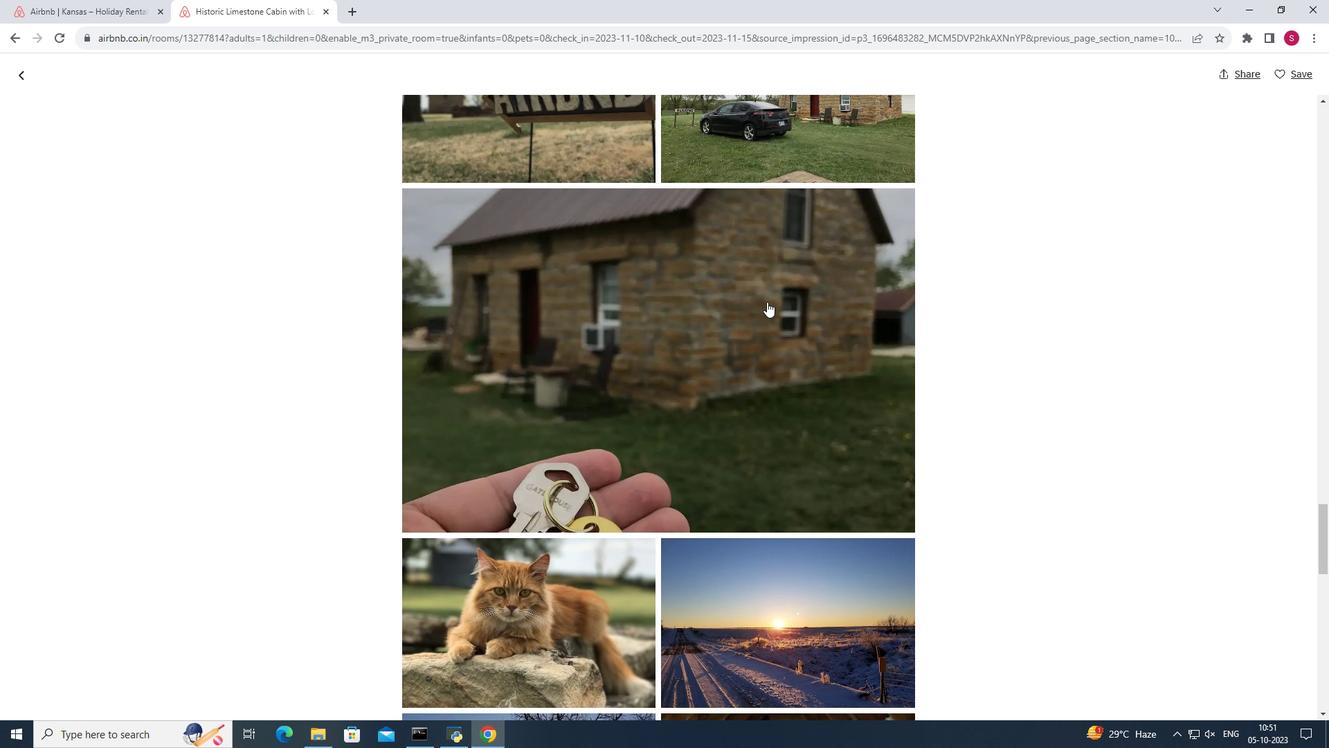 
Action: Mouse scrolled (767, 301) with delta (0, 0)
Screenshot: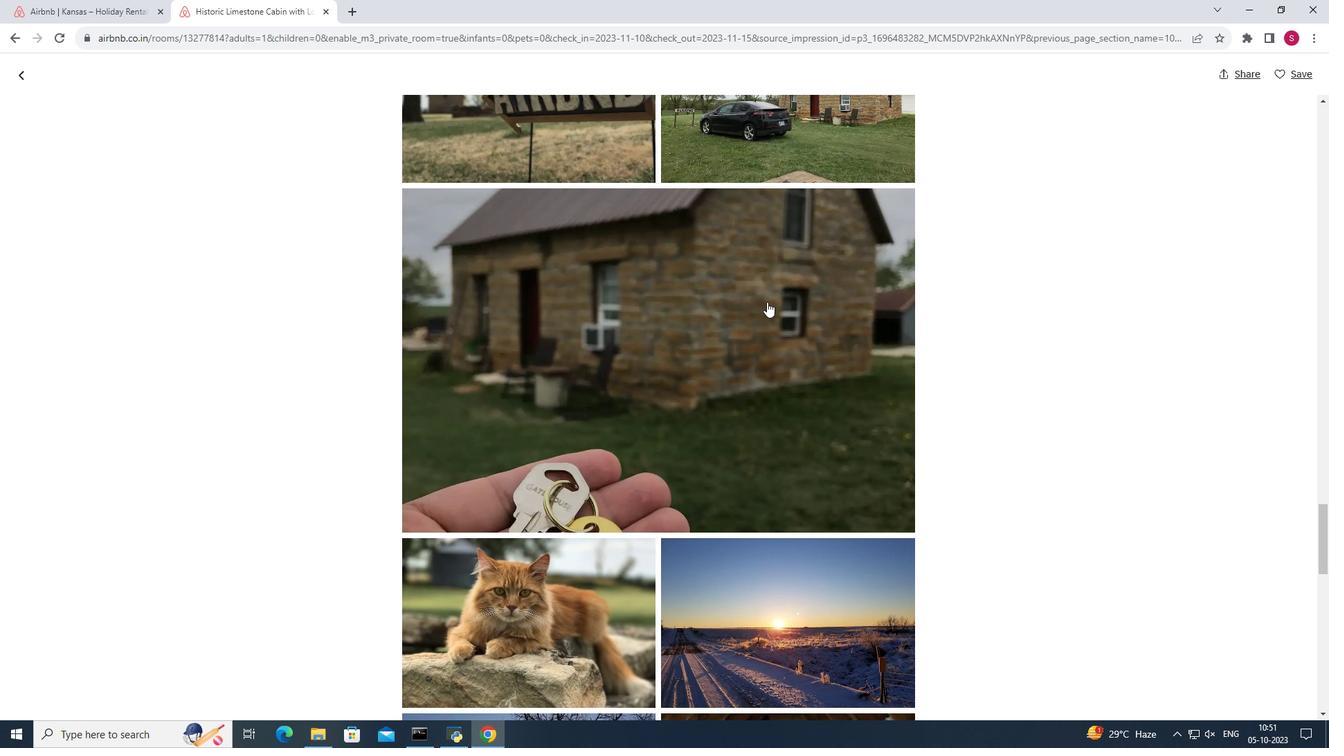 
Action: Mouse scrolled (767, 301) with delta (0, 0)
Screenshot: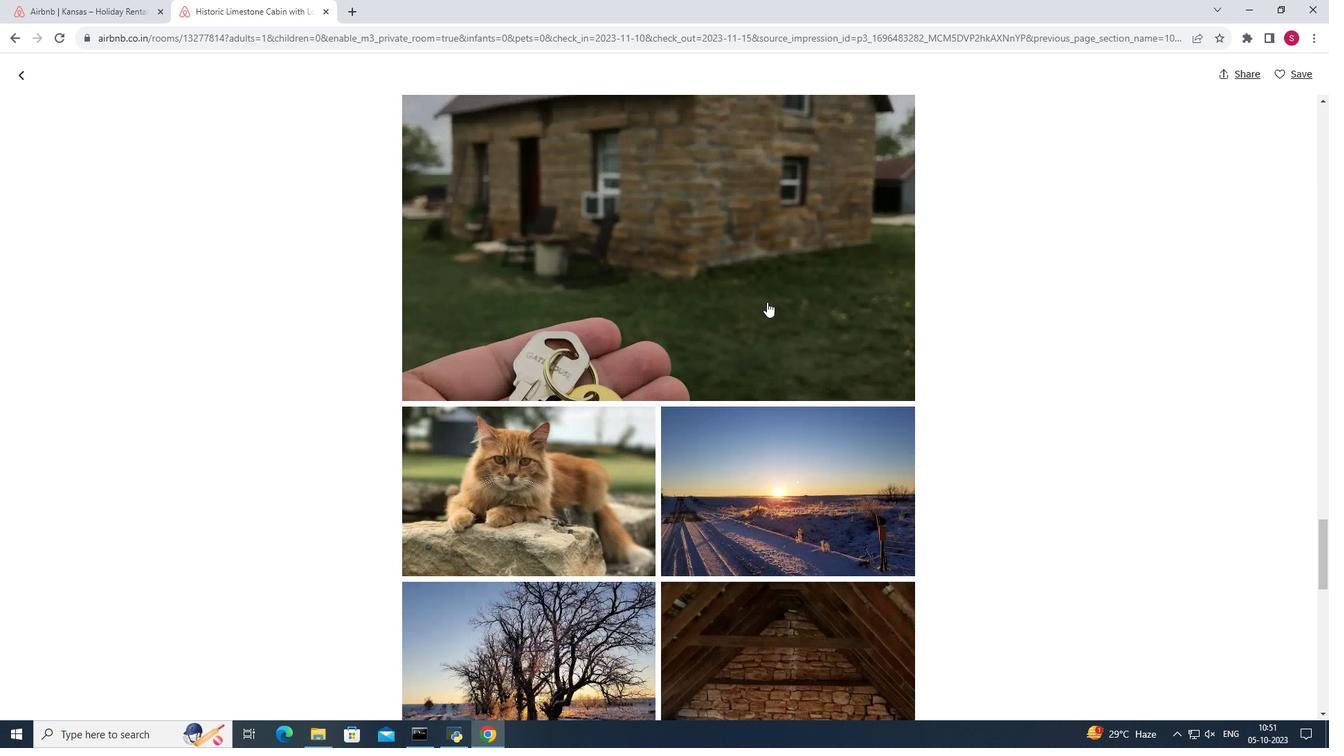 
Action: Mouse scrolled (767, 301) with delta (0, 0)
Screenshot: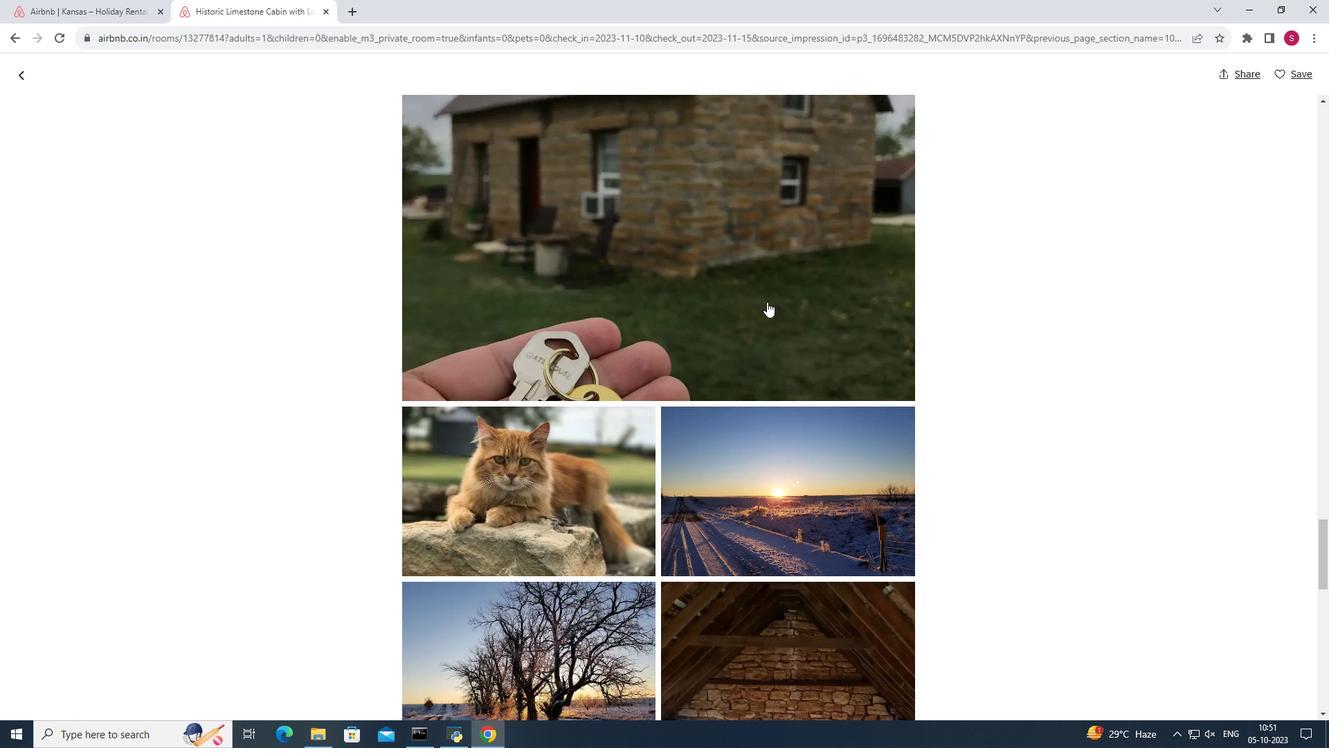 
Action: Mouse scrolled (767, 301) with delta (0, 0)
Screenshot: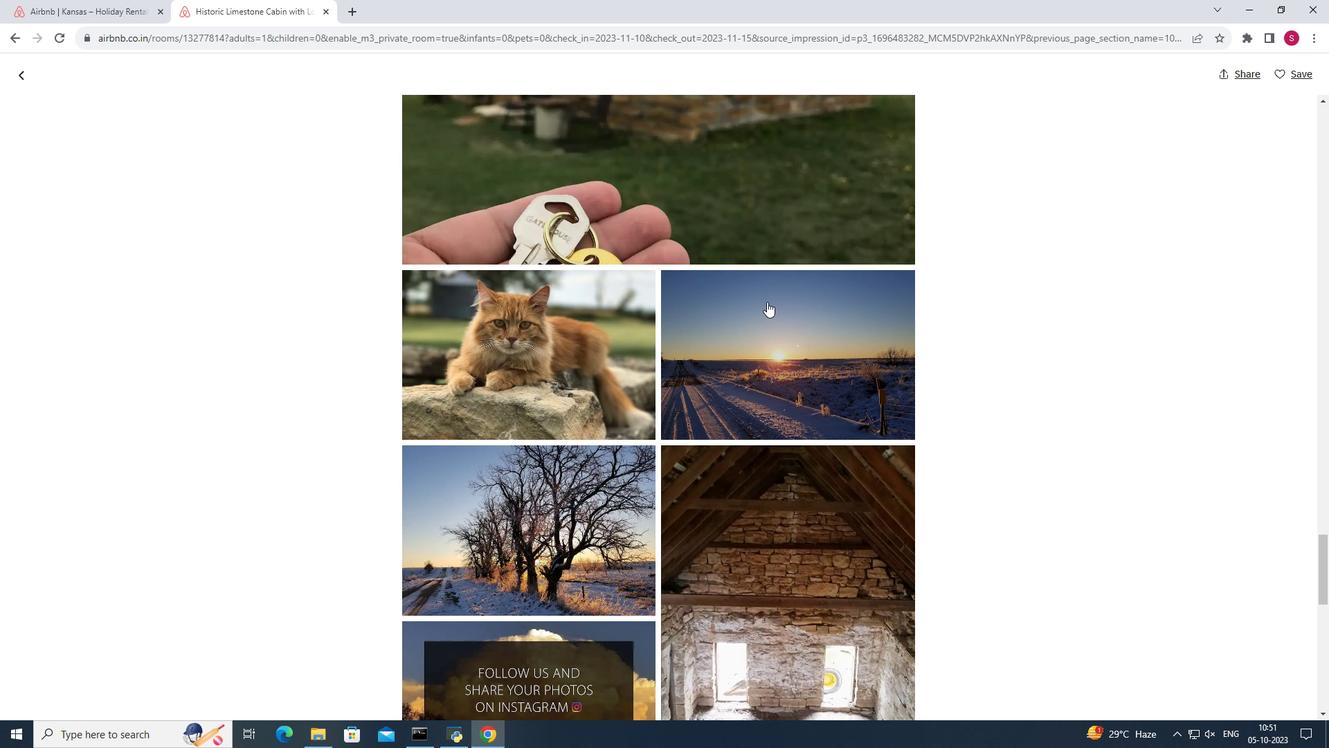 
Action: Mouse scrolled (767, 301) with delta (0, 0)
Screenshot: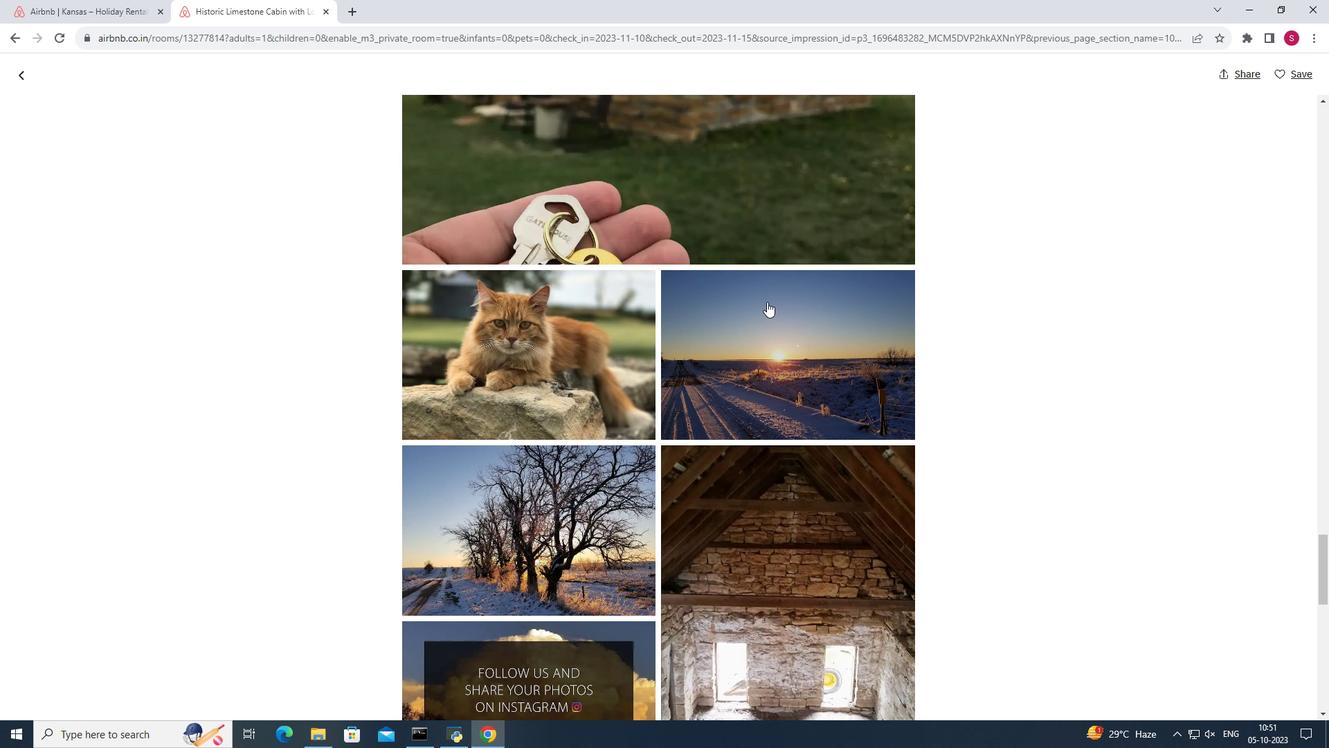 
Action: Mouse scrolled (767, 301) with delta (0, 0)
Screenshot: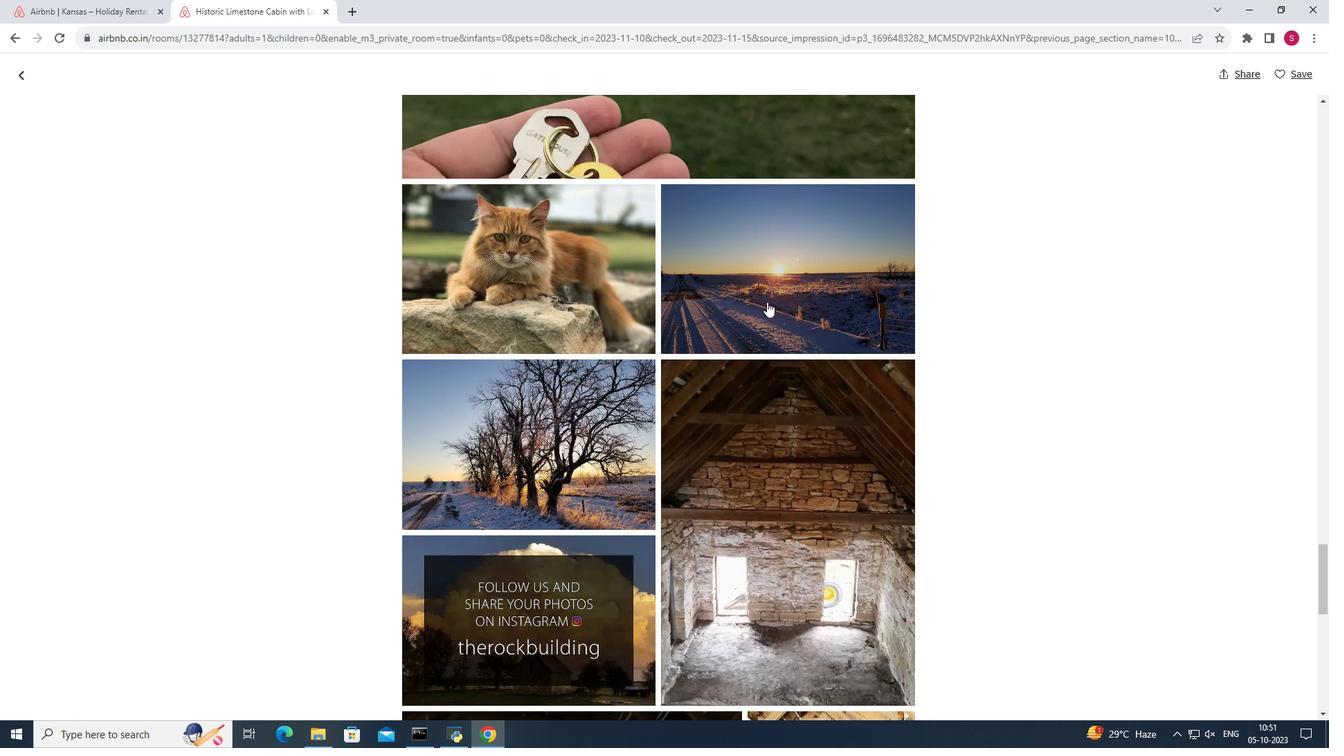 
Action: Mouse scrolled (767, 301) with delta (0, 0)
Screenshot: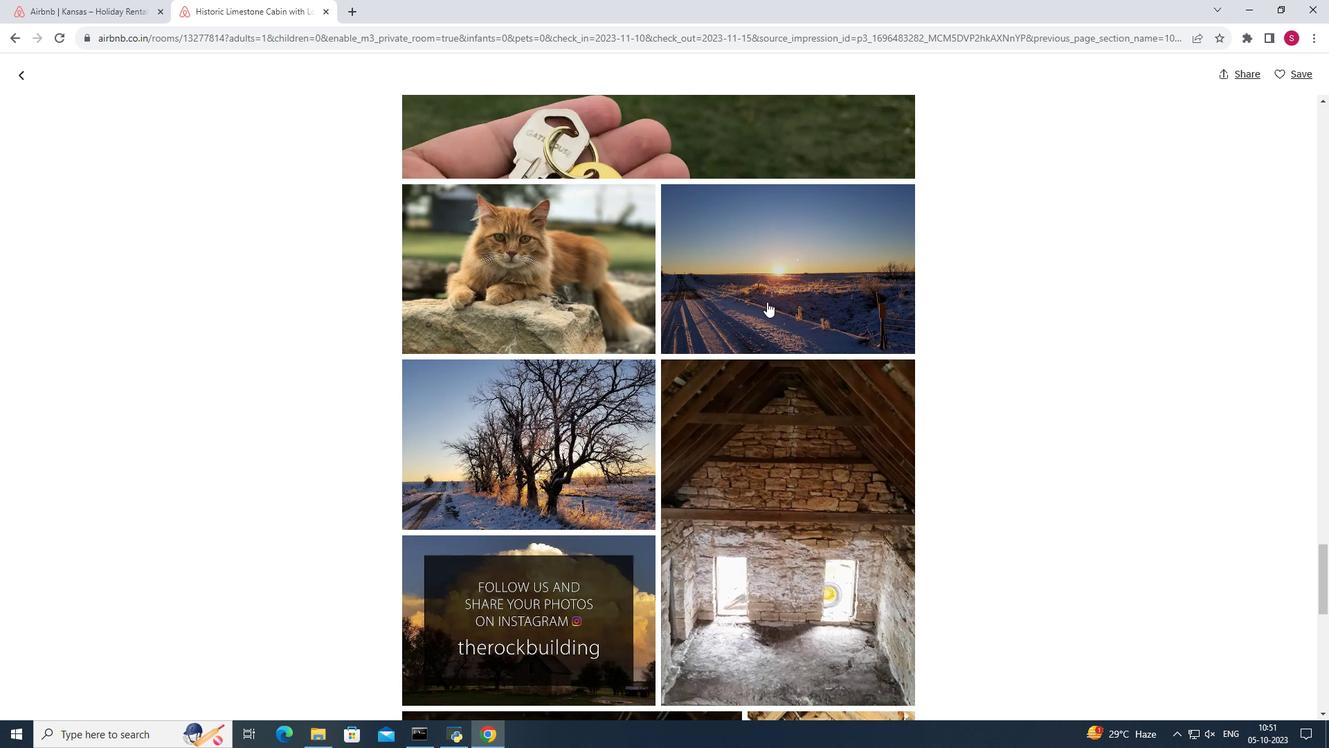 
Action: Mouse scrolled (767, 301) with delta (0, 0)
Screenshot: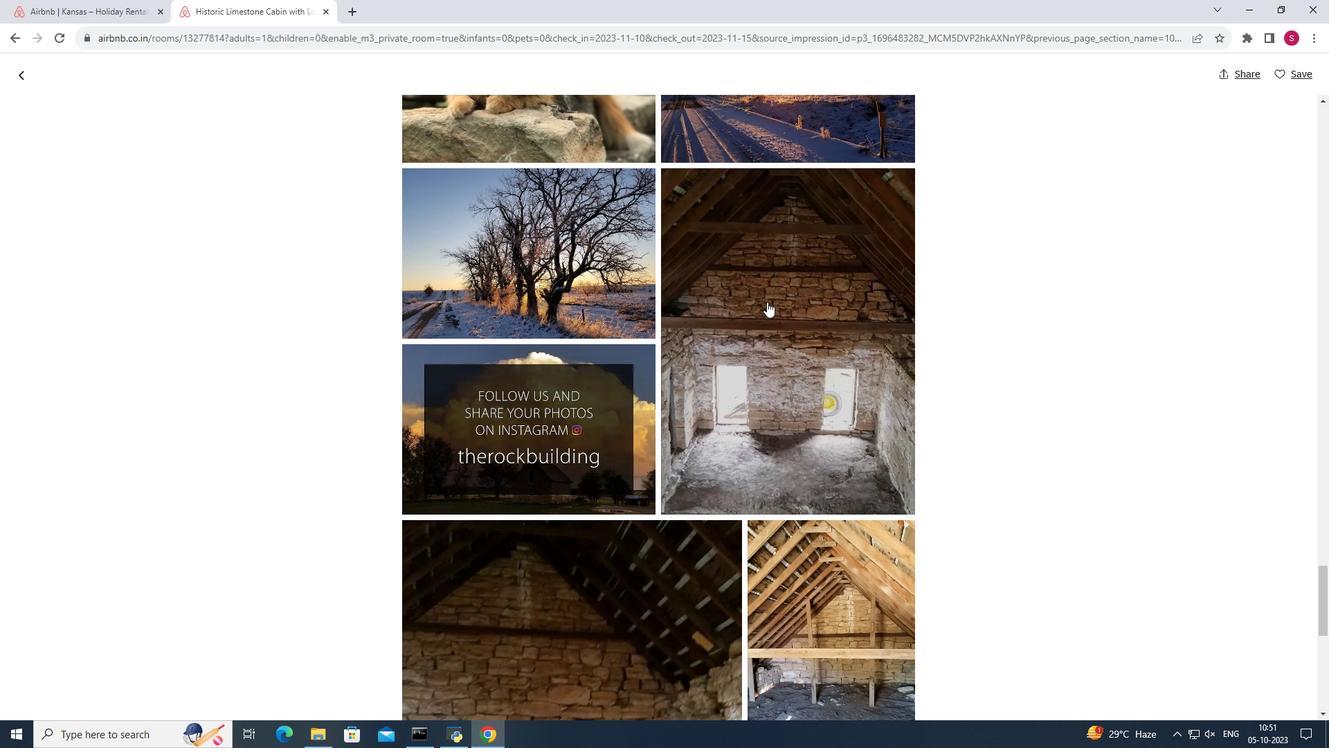 
Action: Mouse scrolled (767, 301) with delta (0, 0)
Screenshot: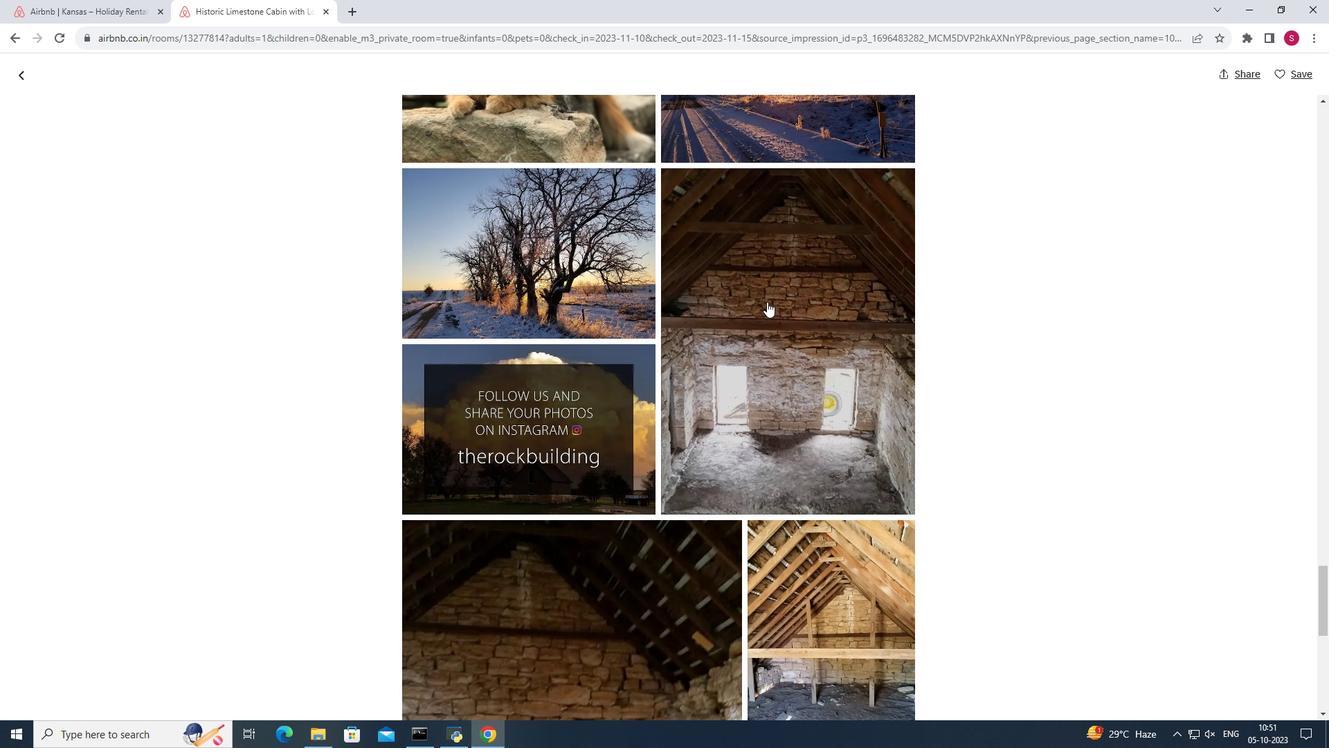 
Action: Mouse scrolled (767, 301) with delta (0, 0)
Screenshot: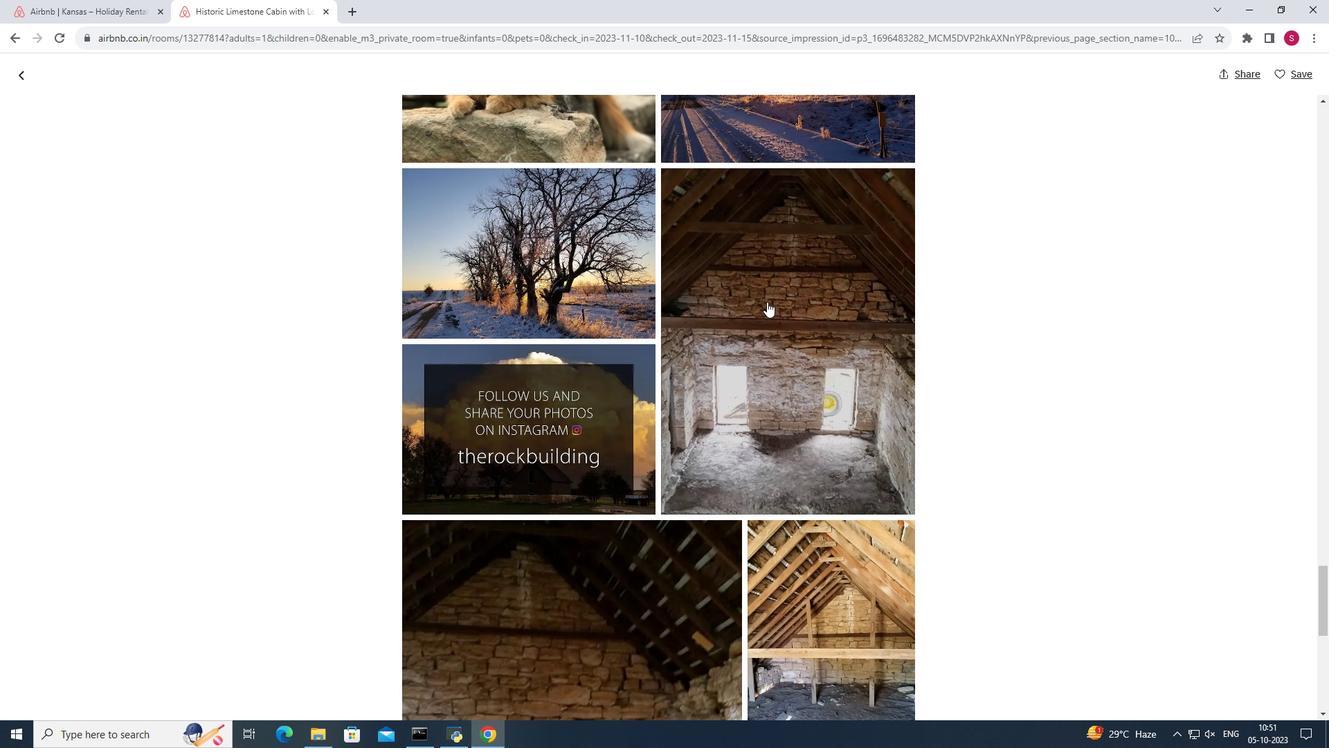 
Action: Mouse scrolled (767, 301) with delta (0, 0)
Screenshot: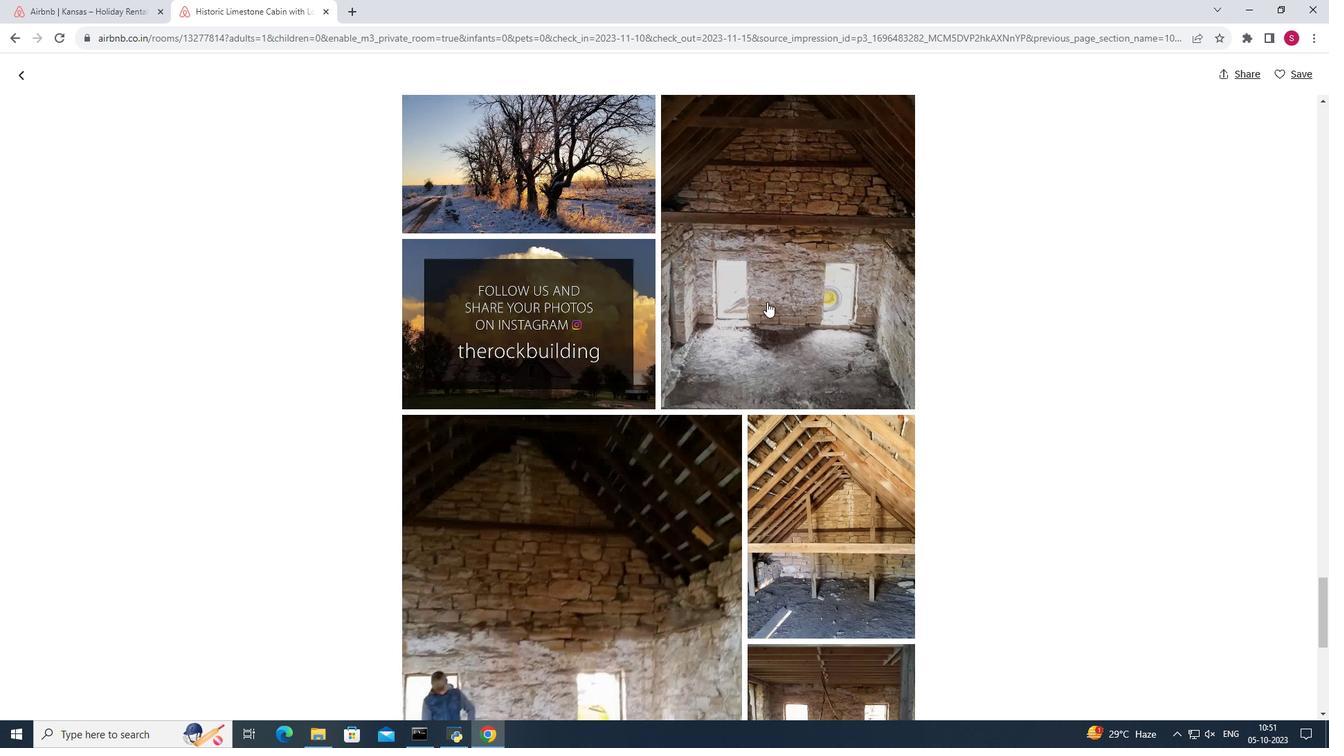 
Action: Mouse scrolled (767, 301) with delta (0, 0)
Screenshot: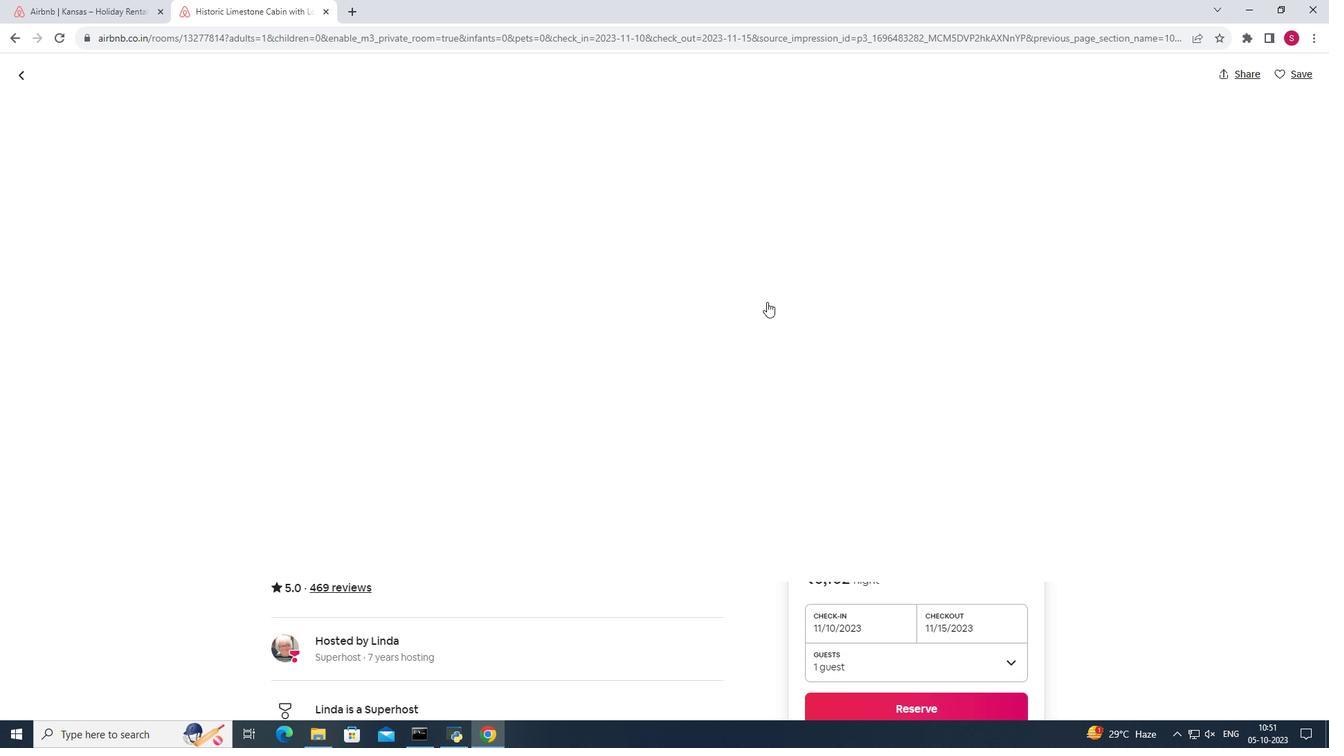 
Action: Mouse scrolled (767, 301) with delta (0, 0)
Screenshot: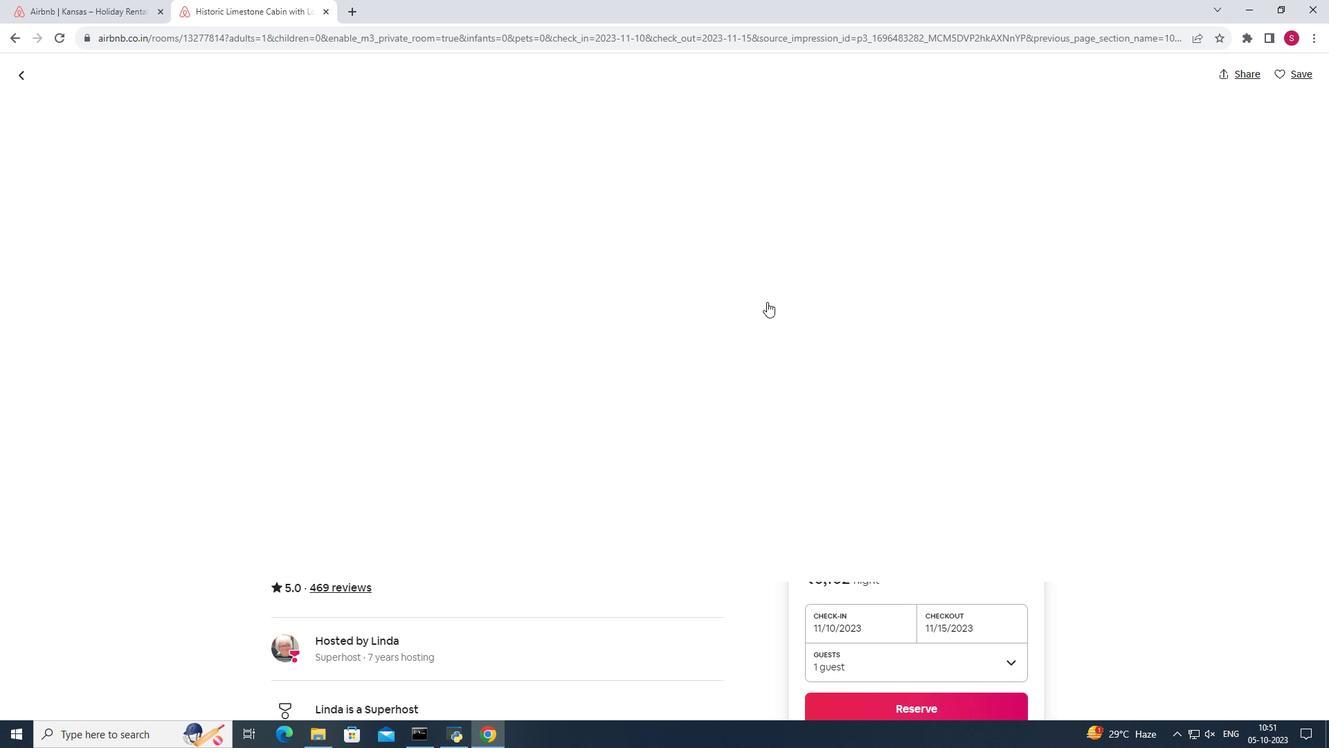 
Action: Mouse scrolled (767, 301) with delta (0, 0)
Screenshot: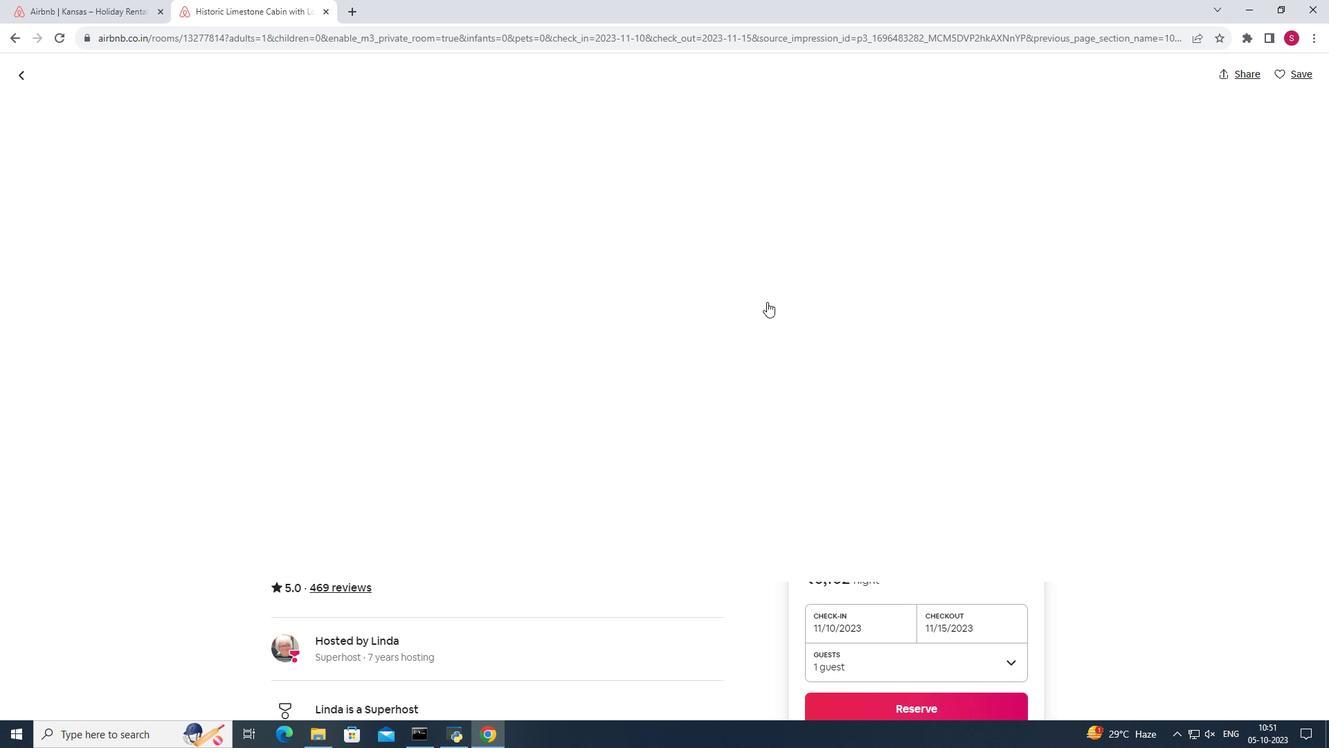 
Action: Mouse scrolled (767, 301) with delta (0, 0)
Screenshot: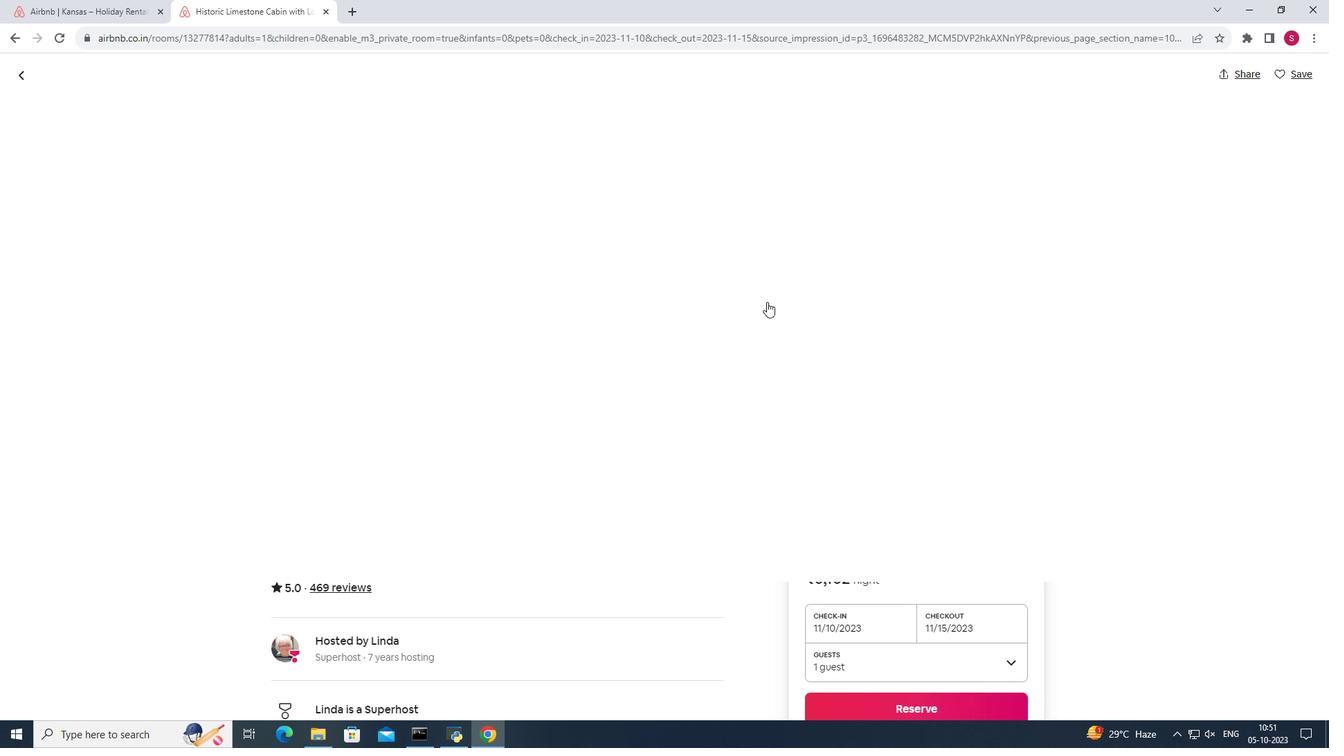 
Action: Mouse scrolled (767, 301) with delta (0, 0)
Screenshot: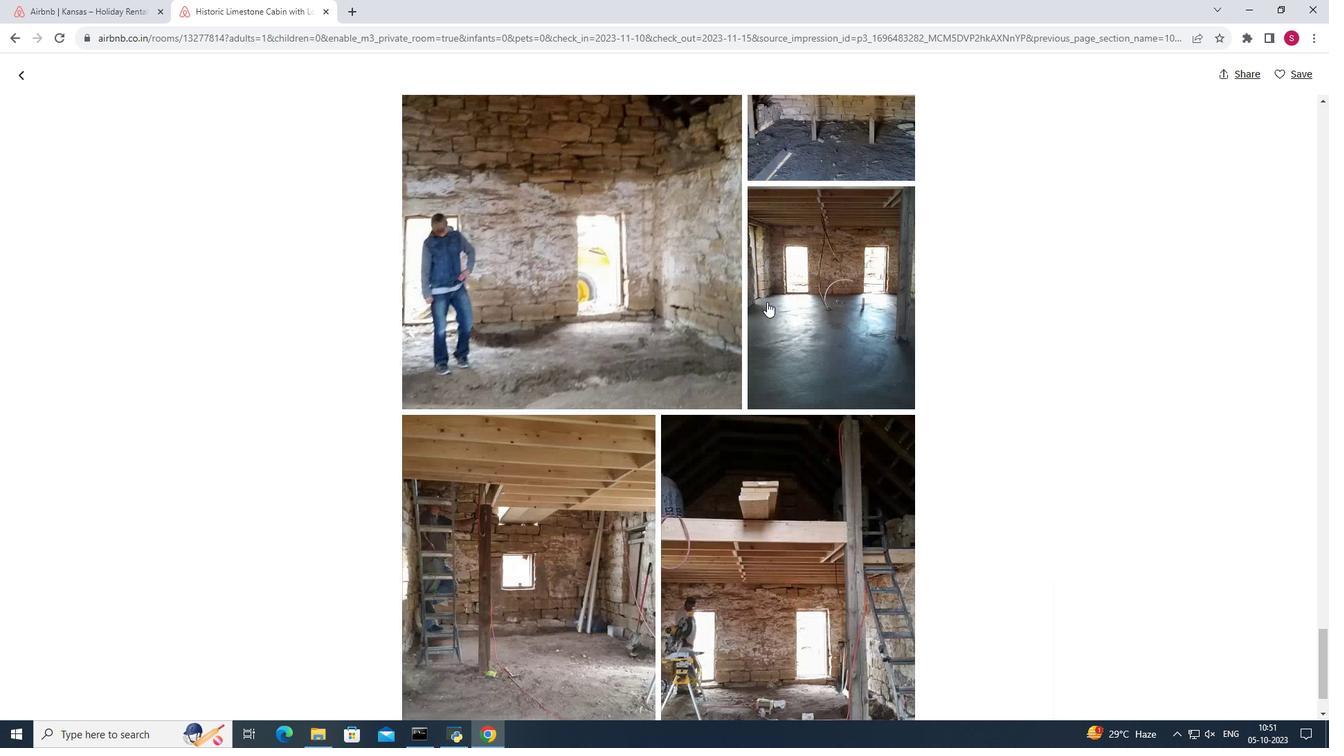 
Action: Mouse scrolled (767, 301) with delta (0, 0)
Screenshot: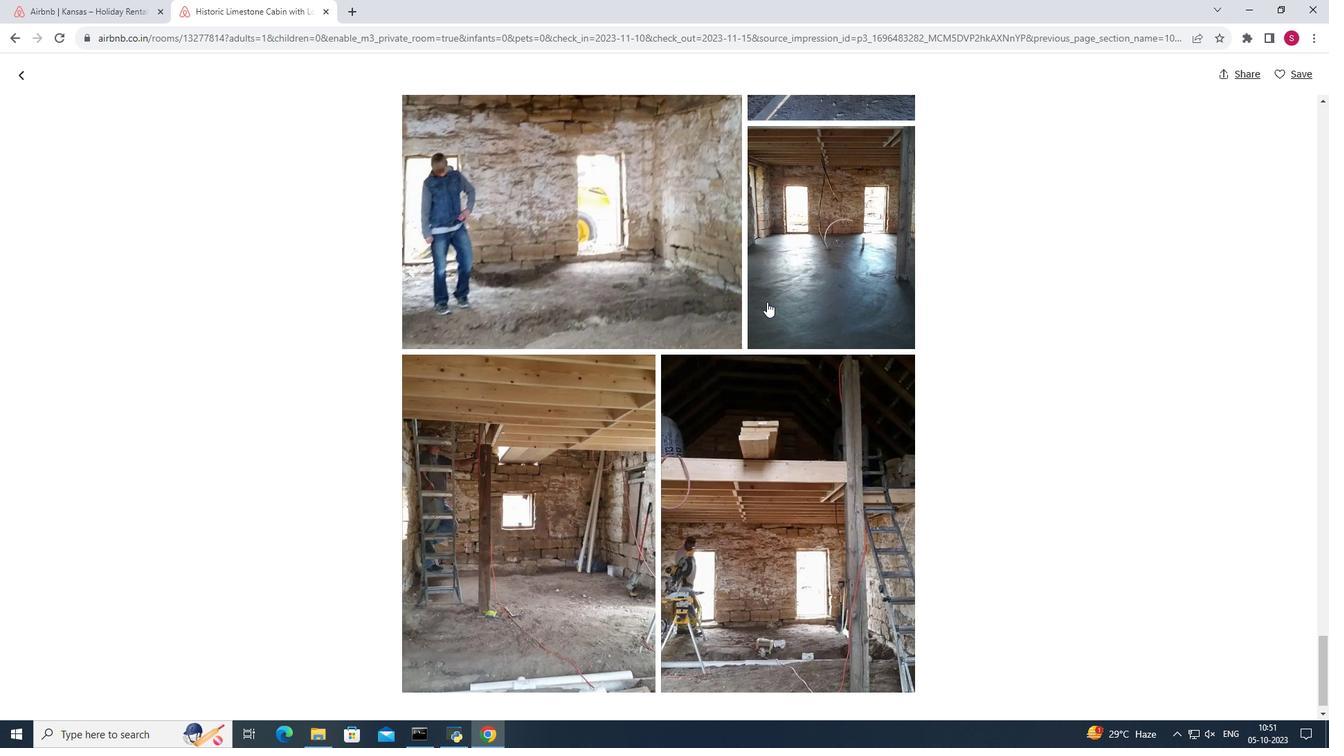 
Action: Mouse scrolled (767, 301) with delta (0, 0)
Screenshot: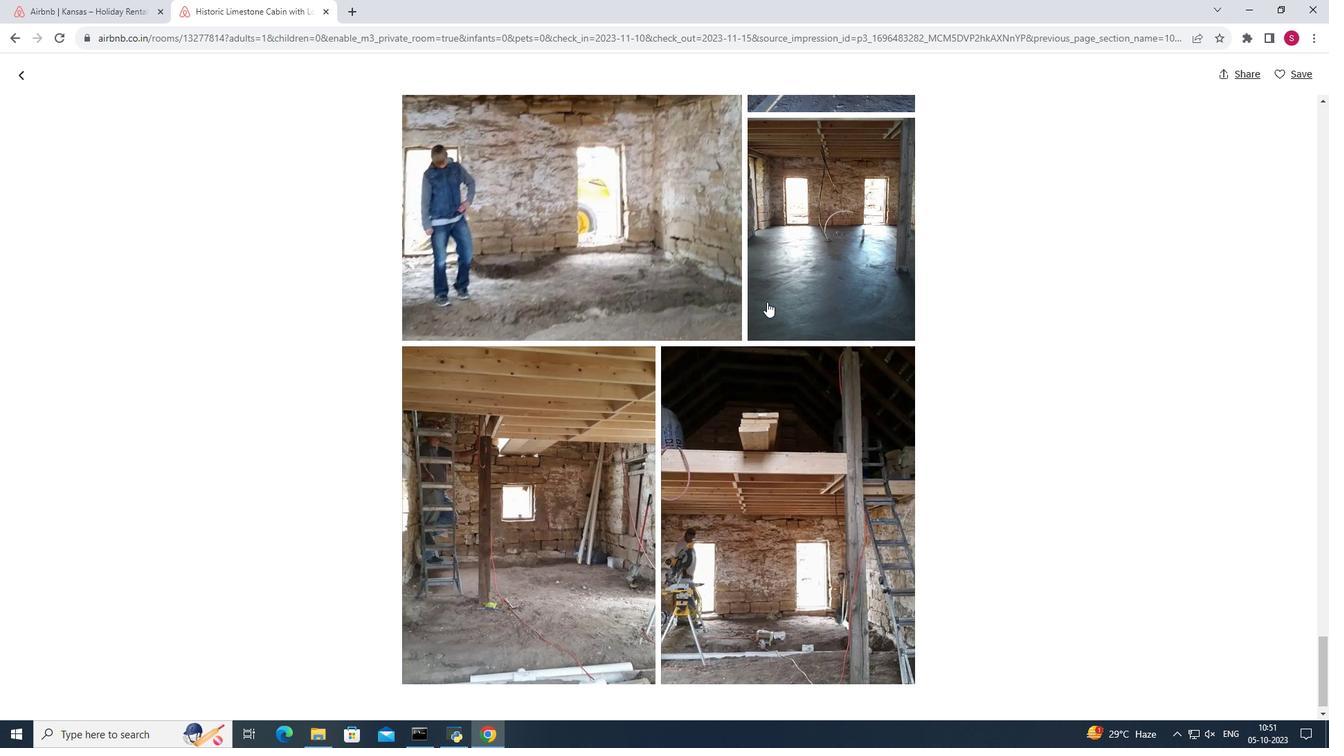 
Action: Mouse scrolled (767, 301) with delta (0, 0)
Screenshot: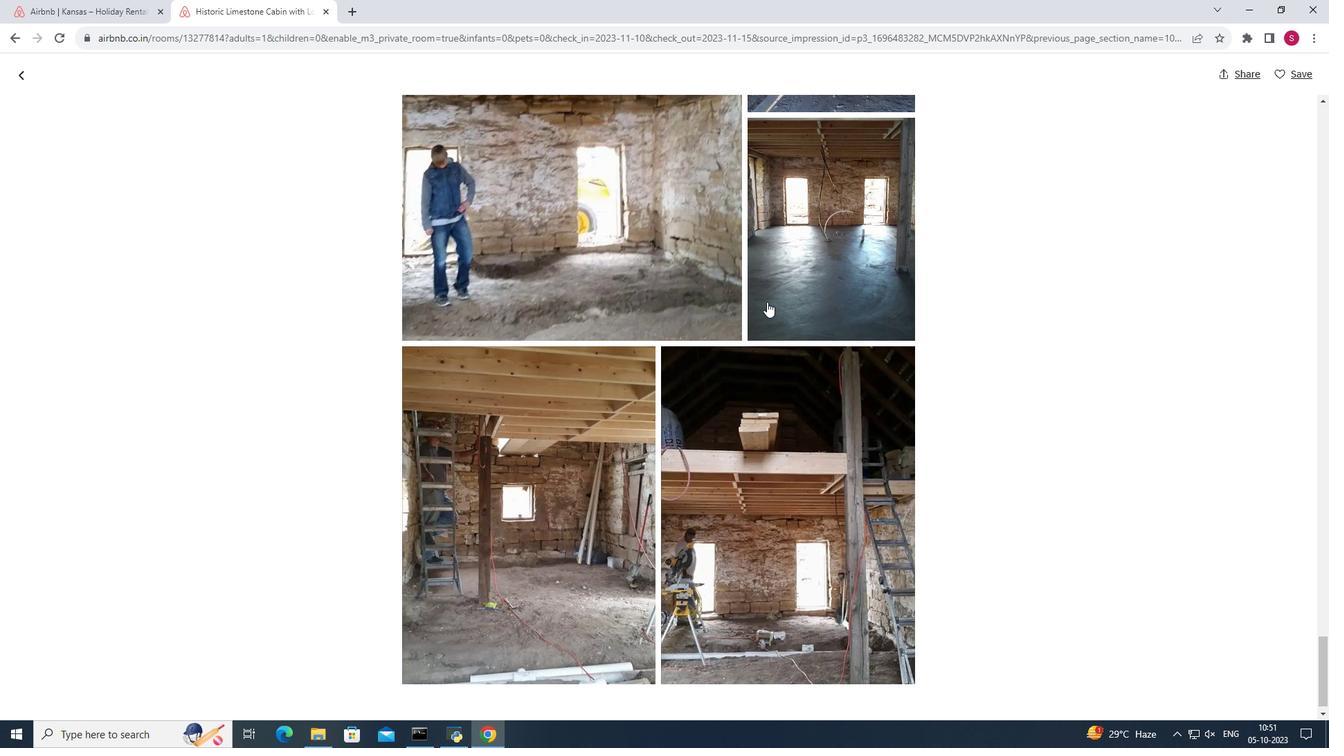 
Action: Mouse scrolled (767, 301) with delta (0, 0)
Screenshot: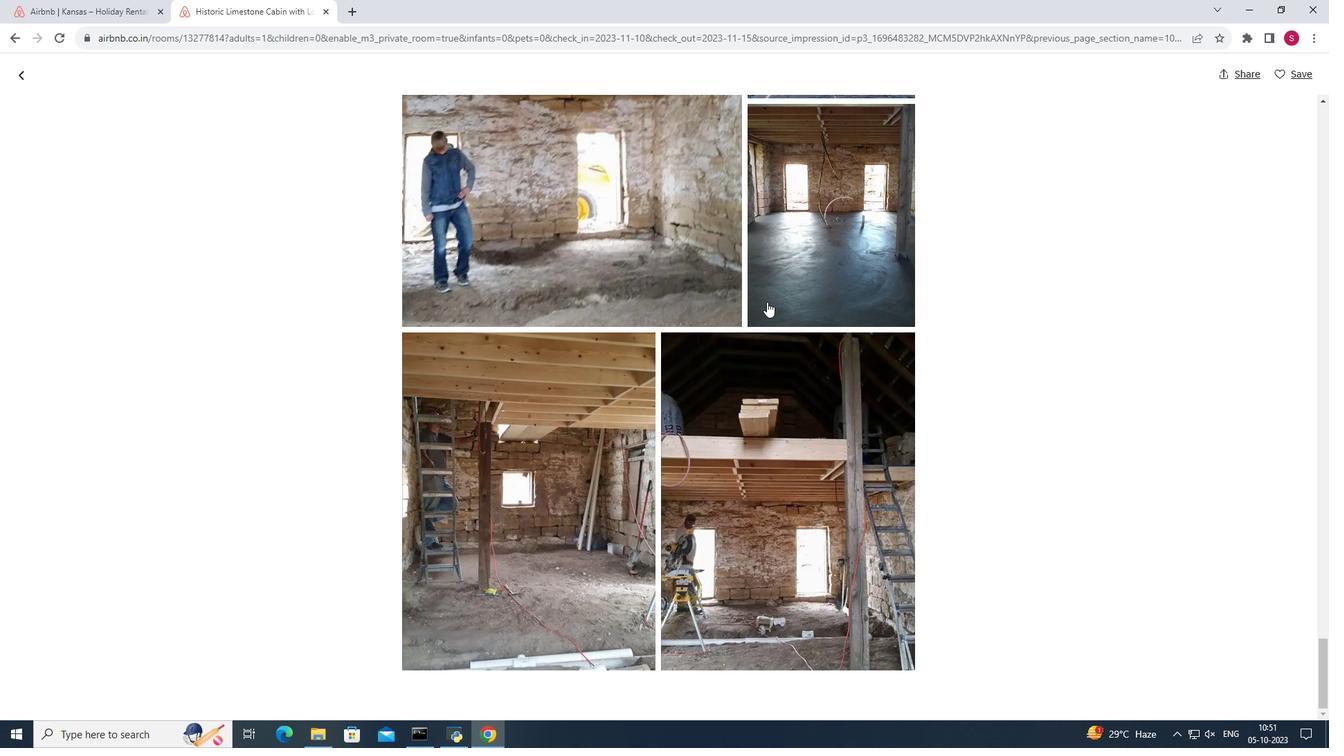 
Action: Mouse moved to (25, 75)
Screenshot: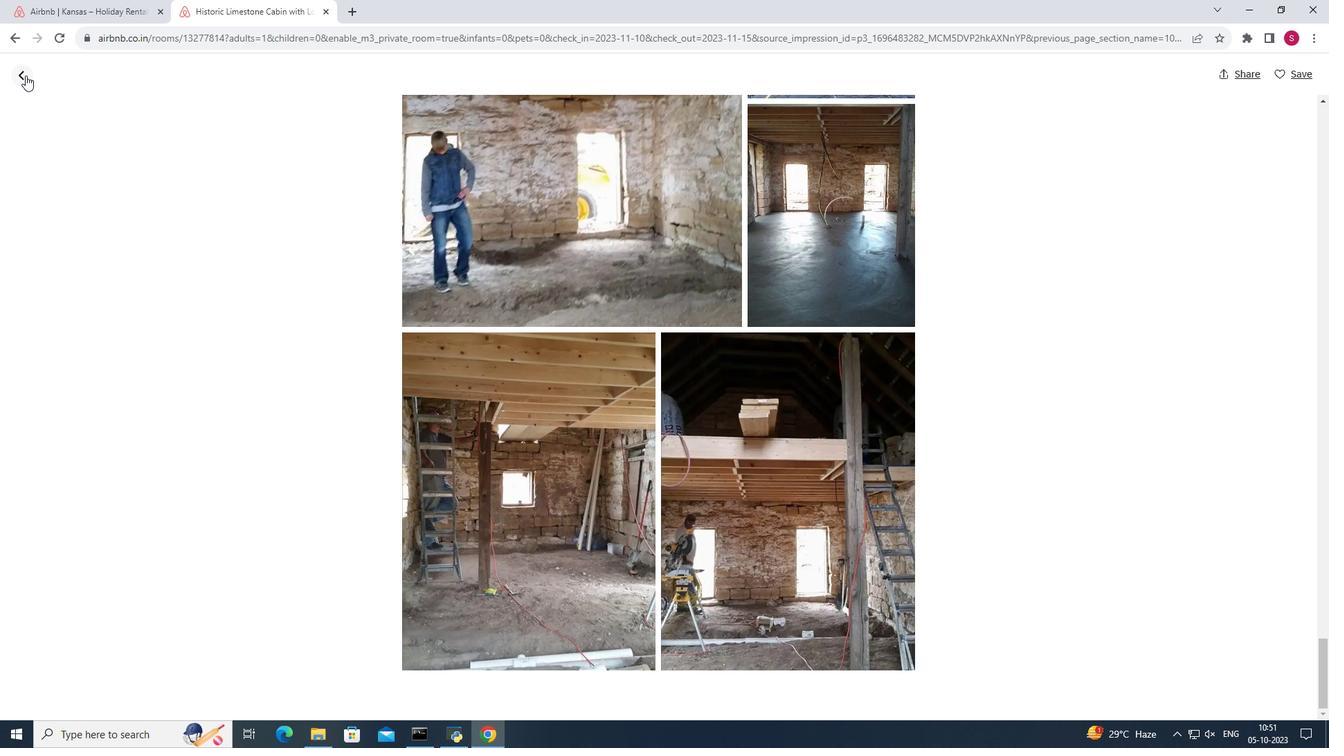 
Action: Mouse pressed left at (25, 75)
Screenshot: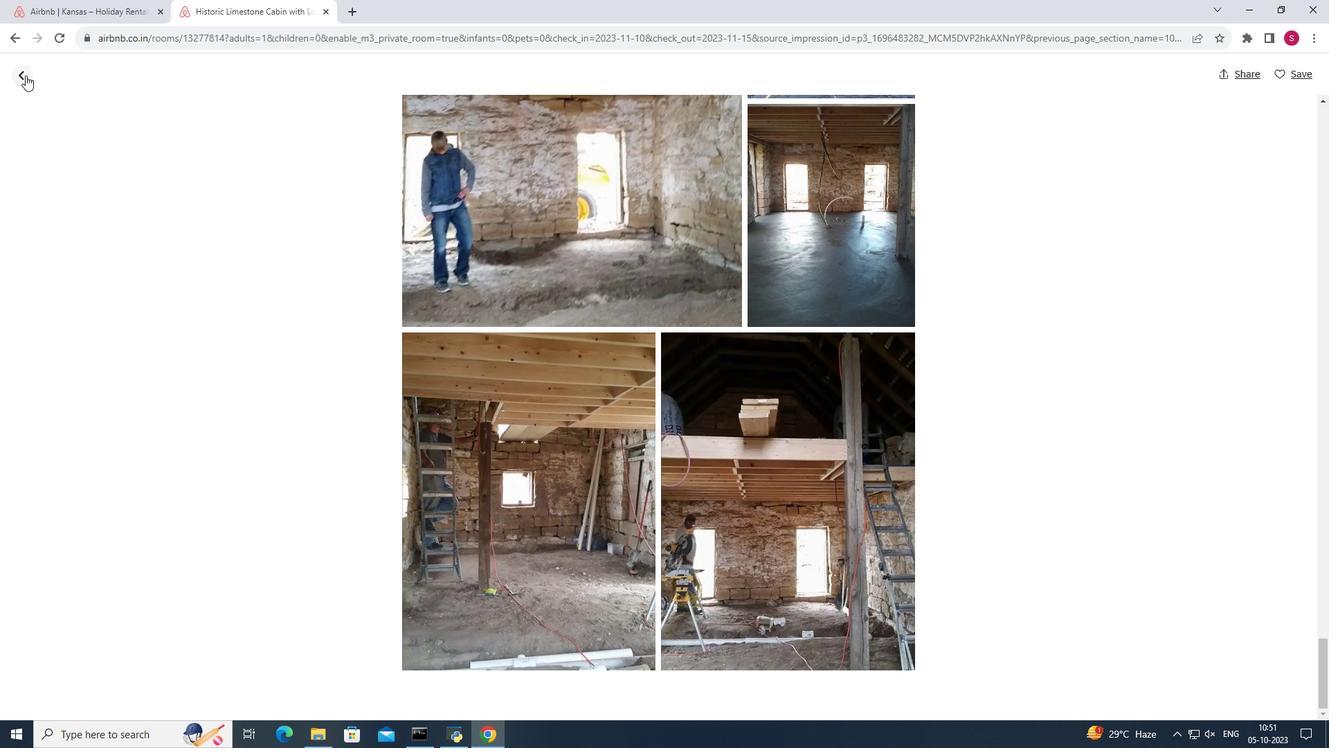 
Action: Mouse moved to (558, 389)
Screenshot: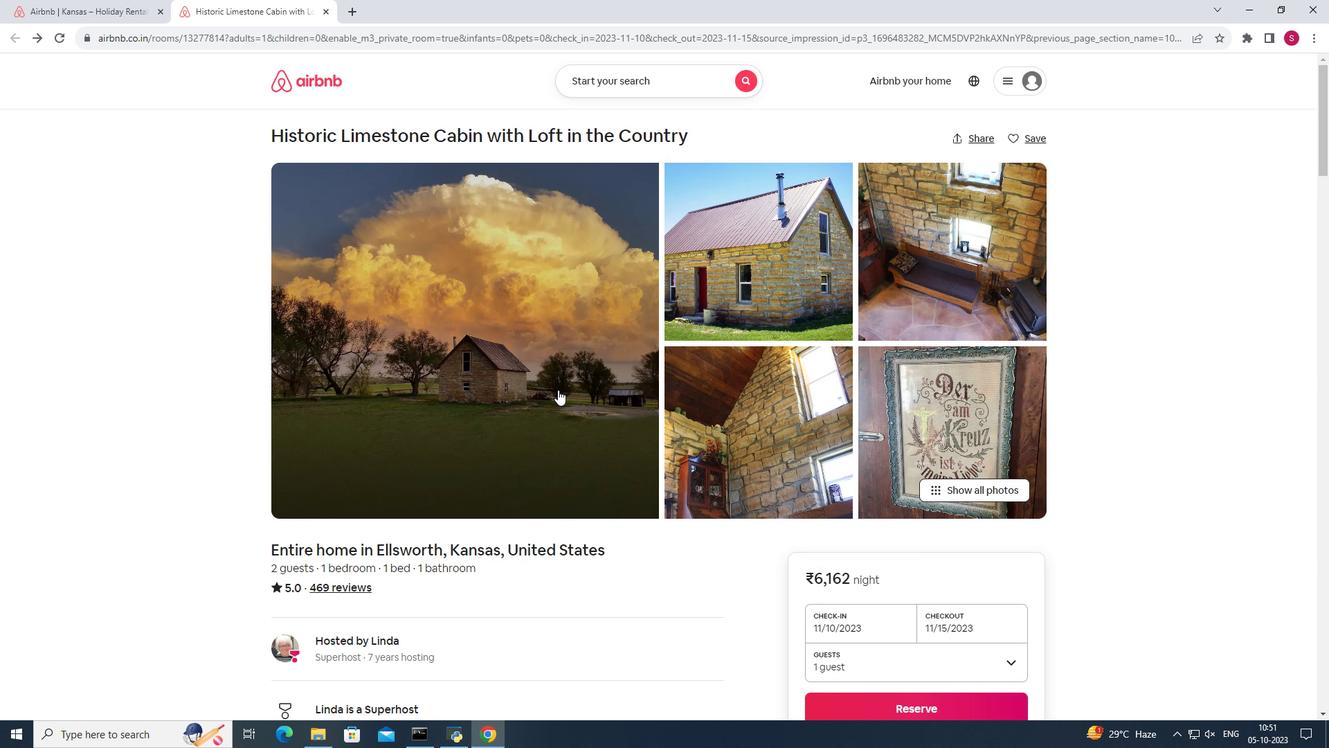 
Action: Mouse scrolled (558, 389) with delta (0, 0)
Screenshot: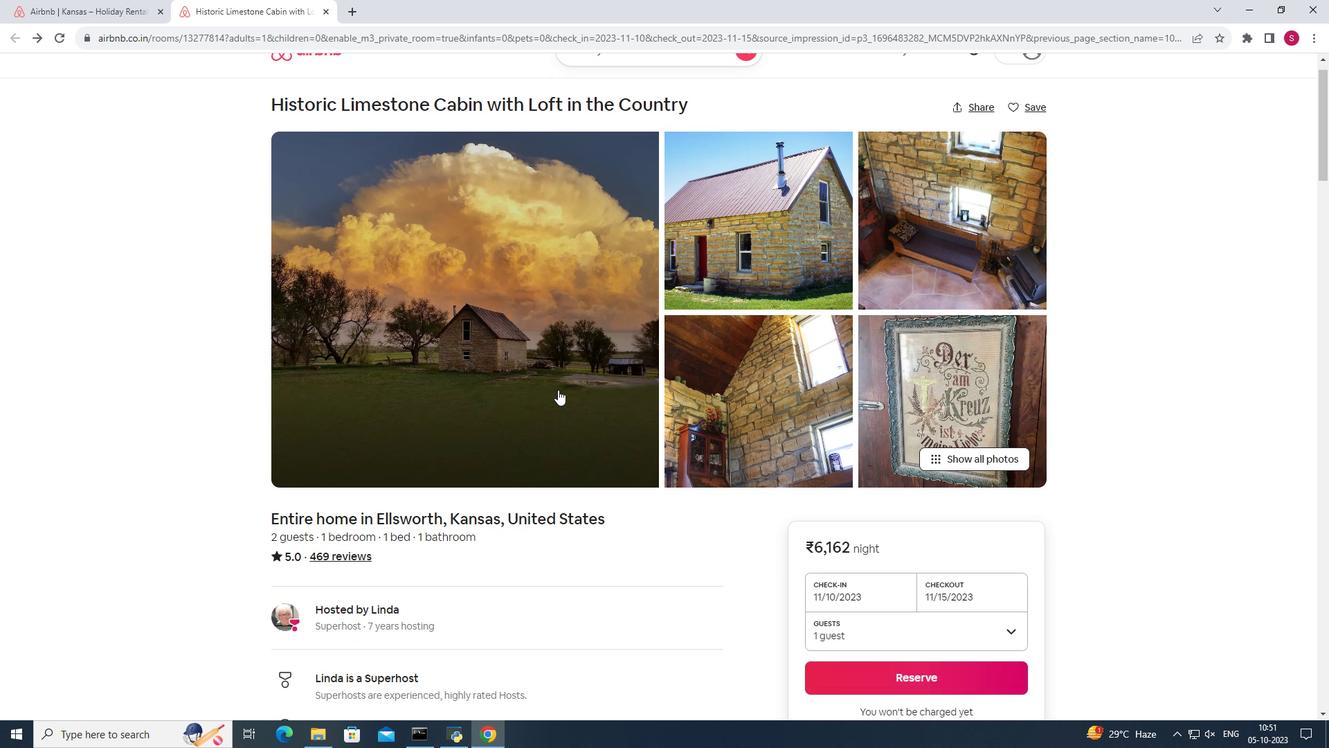 
Action: Mouse scrolled (558, 389) with delta (0, 0)
Screenshot: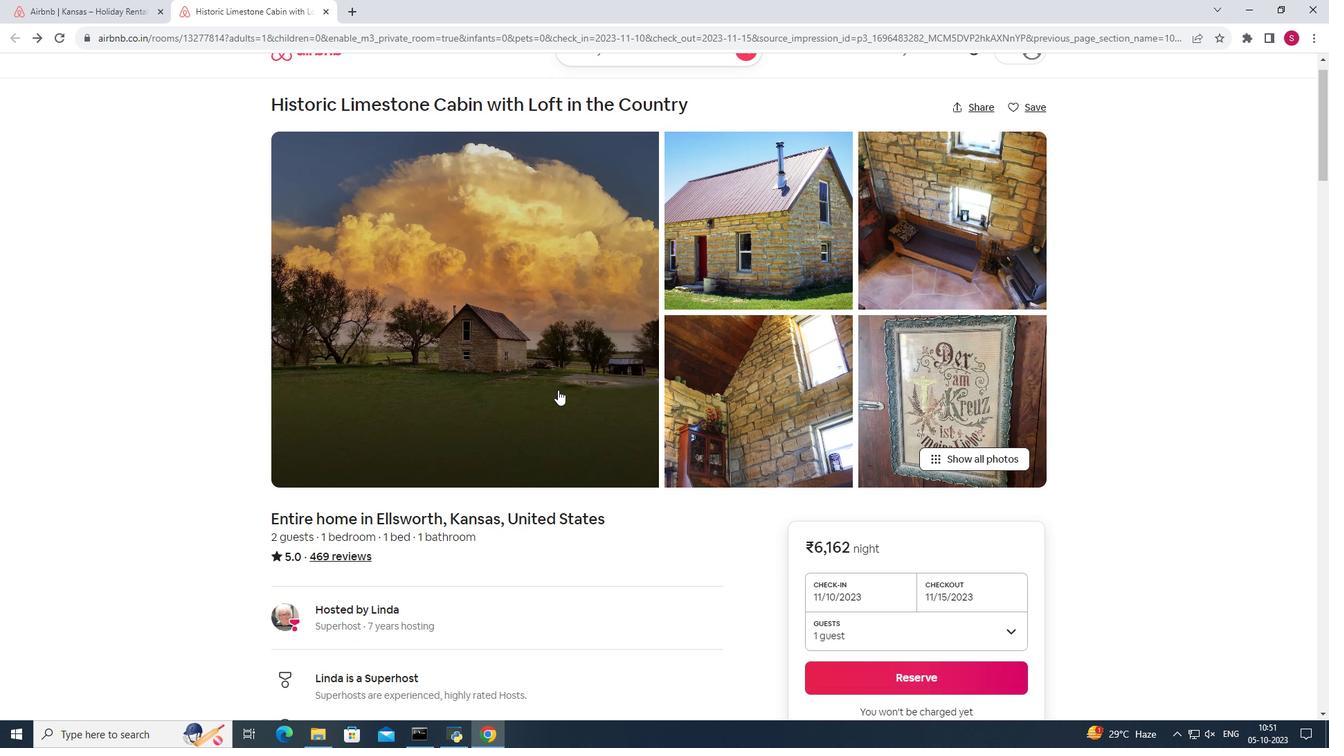 
Action: Mouse scrolled (558, 389) with delta (0, 0)
Screenshot: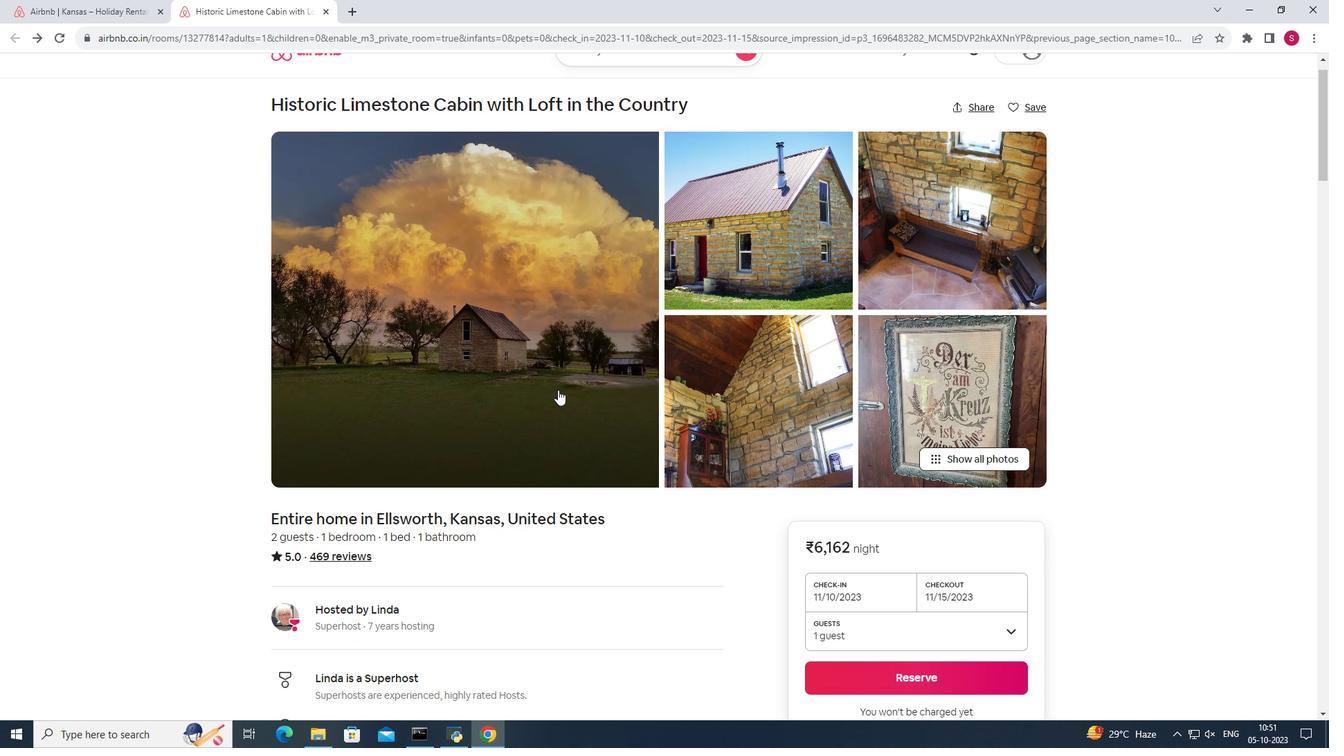 
Action: Mouse scrolled (558, 389) with delta (0, 0)
Screenshot: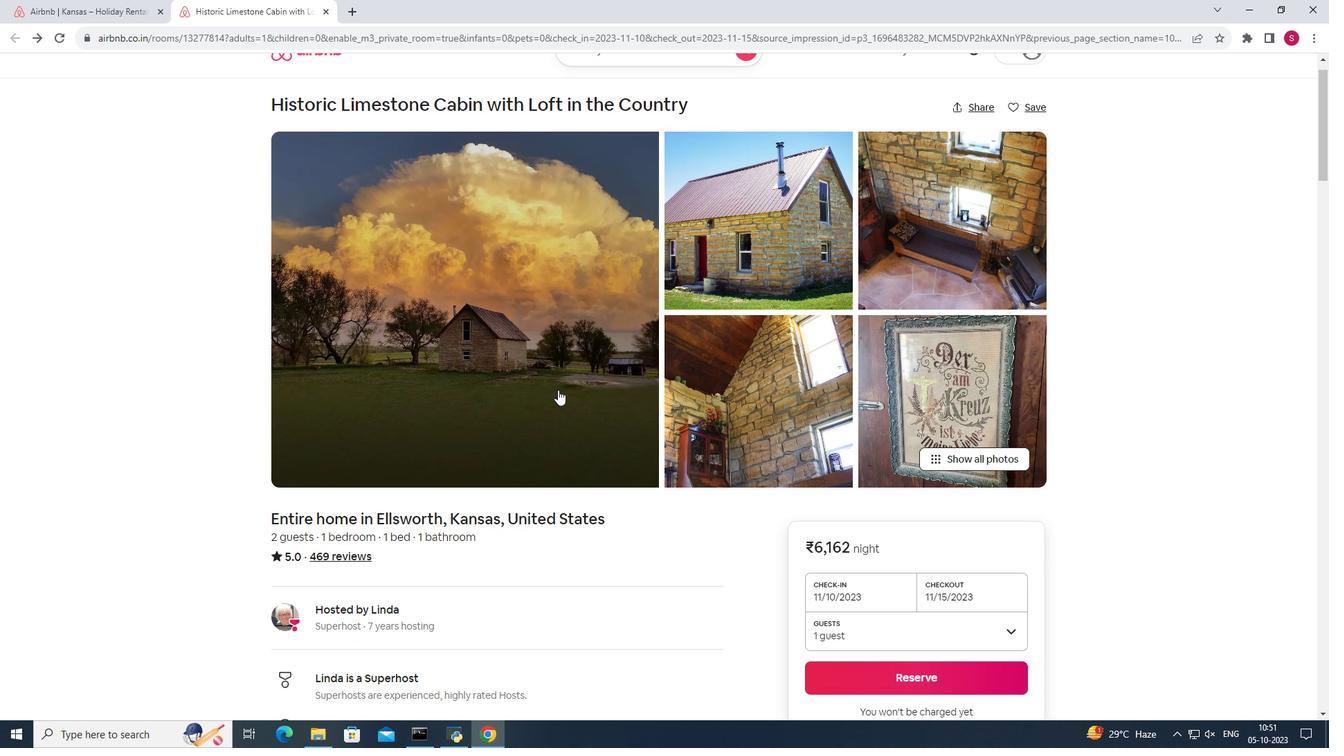 
Action: Mouse scrolled (558, 389) with delta (0, 0)
Screenshot: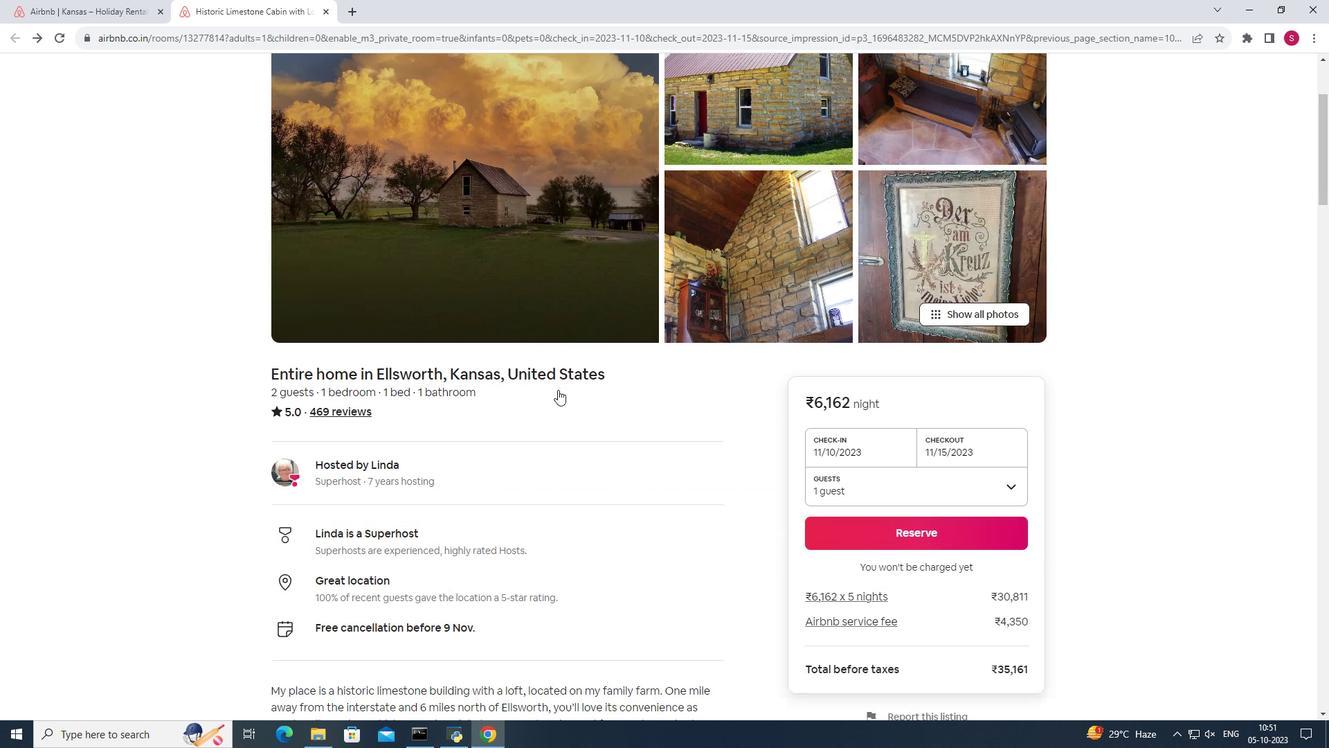 
Action: Mouse scrolled (558, 389) with delta (0, 0)
Screenshot: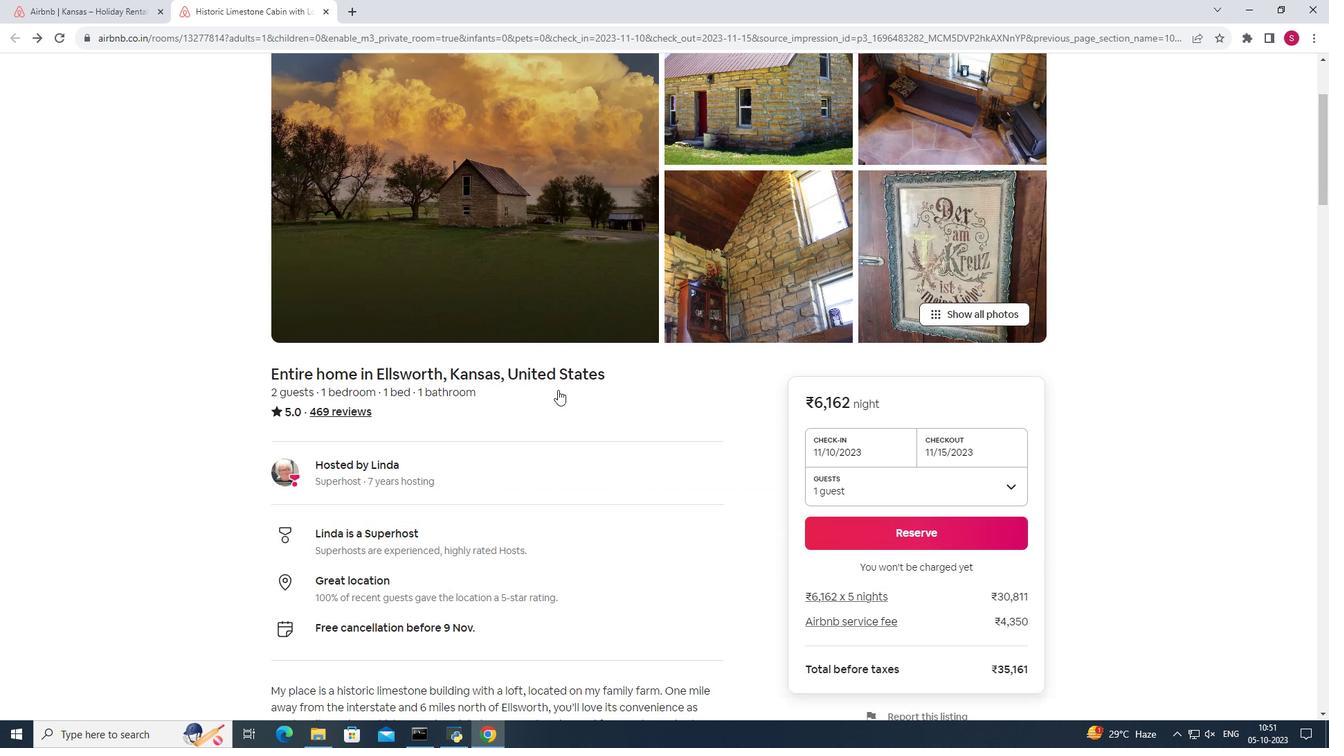 
Action: Mouse scrolled (558, 389) with delta (0, 0)
Screenshot: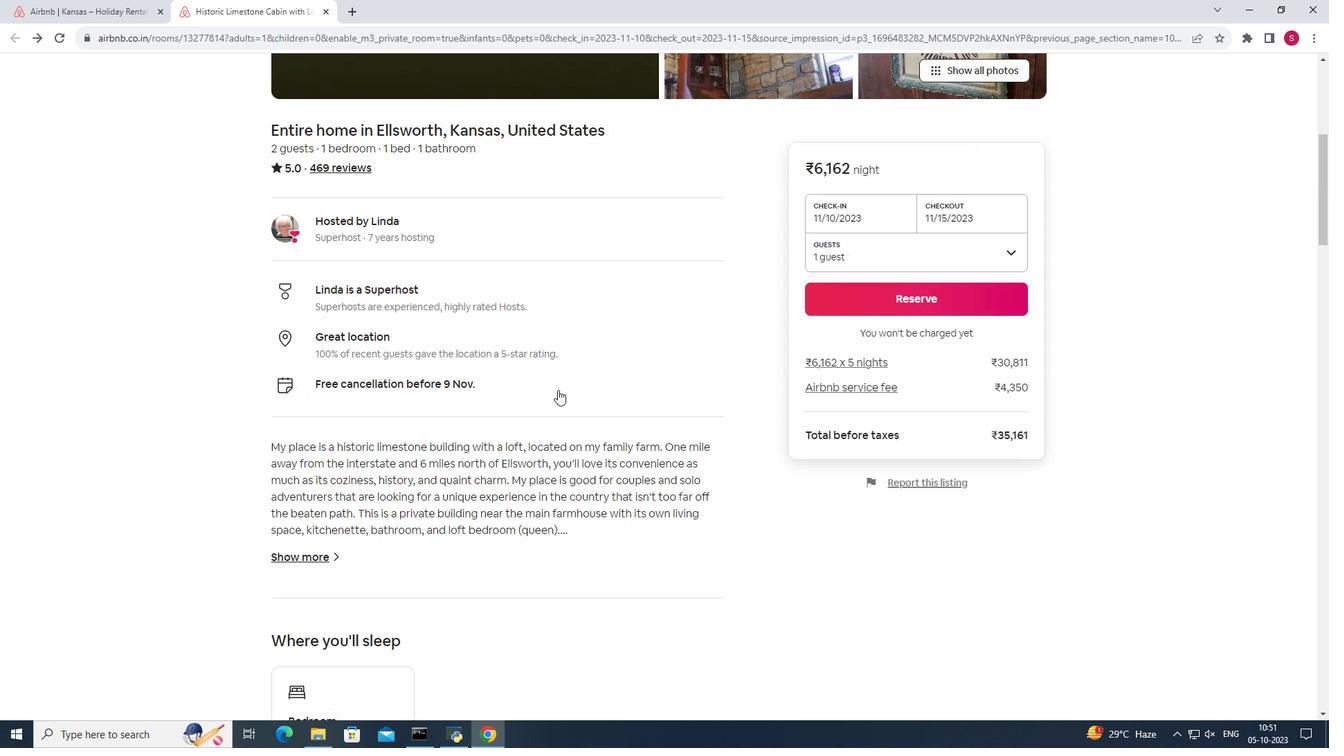 
Action: Mouse moved to (642, 445)
Screenshot: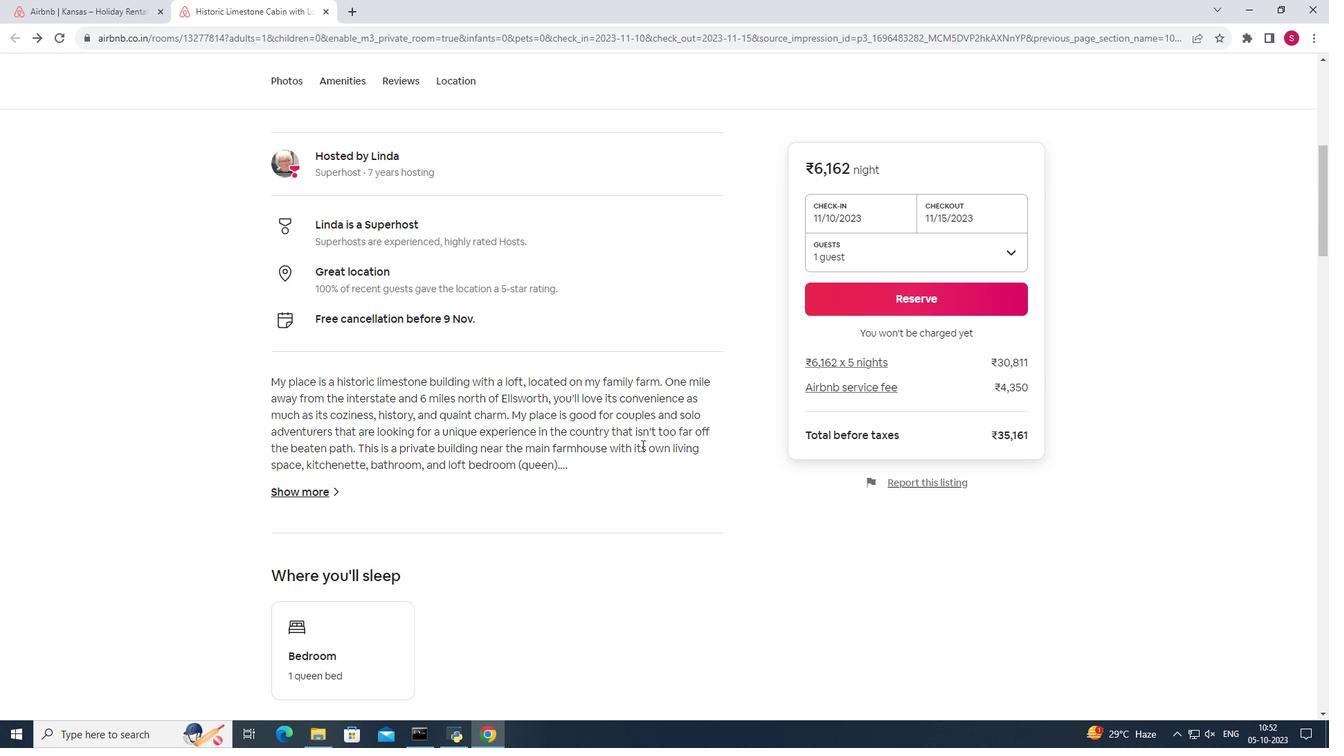
Action: Mouse scrolled (642, 444) with delta (0, 0)
Screenshot: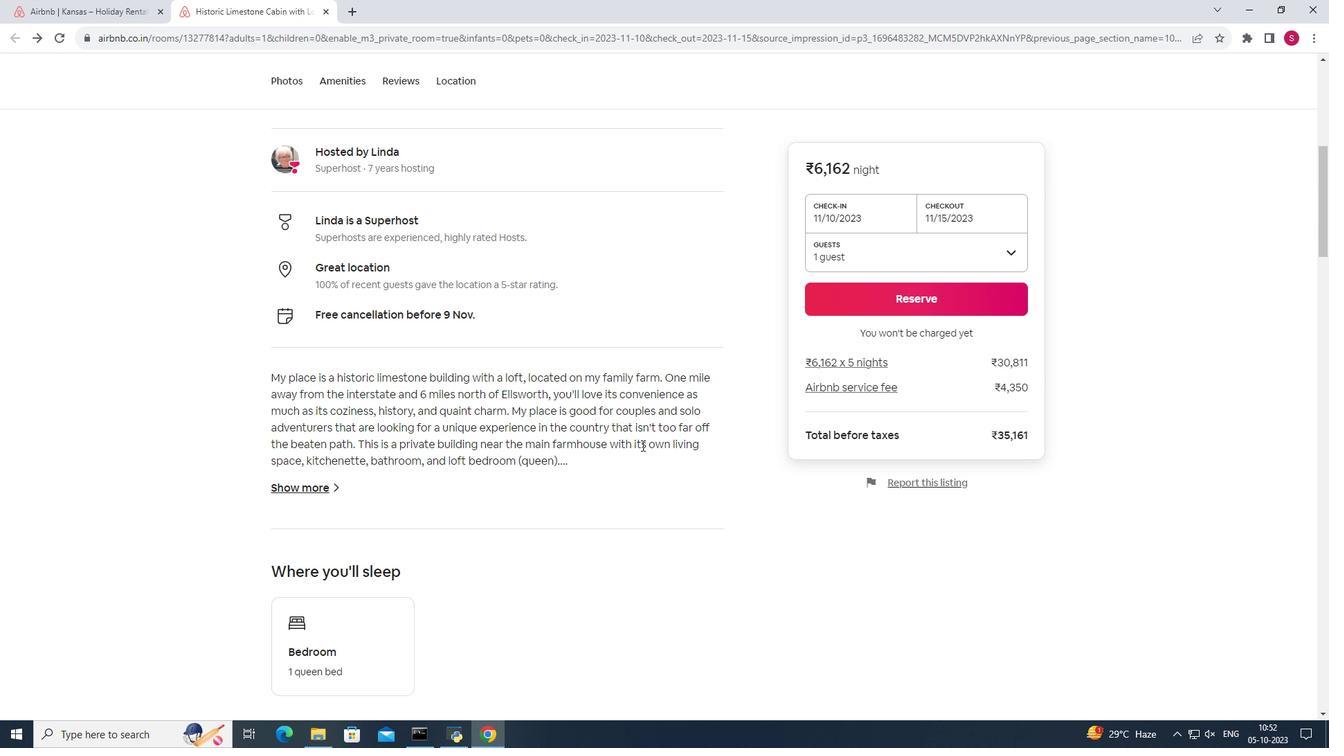 
Action: Mouse scrolled (642, 444) with delta (0, 0)
Screenshot: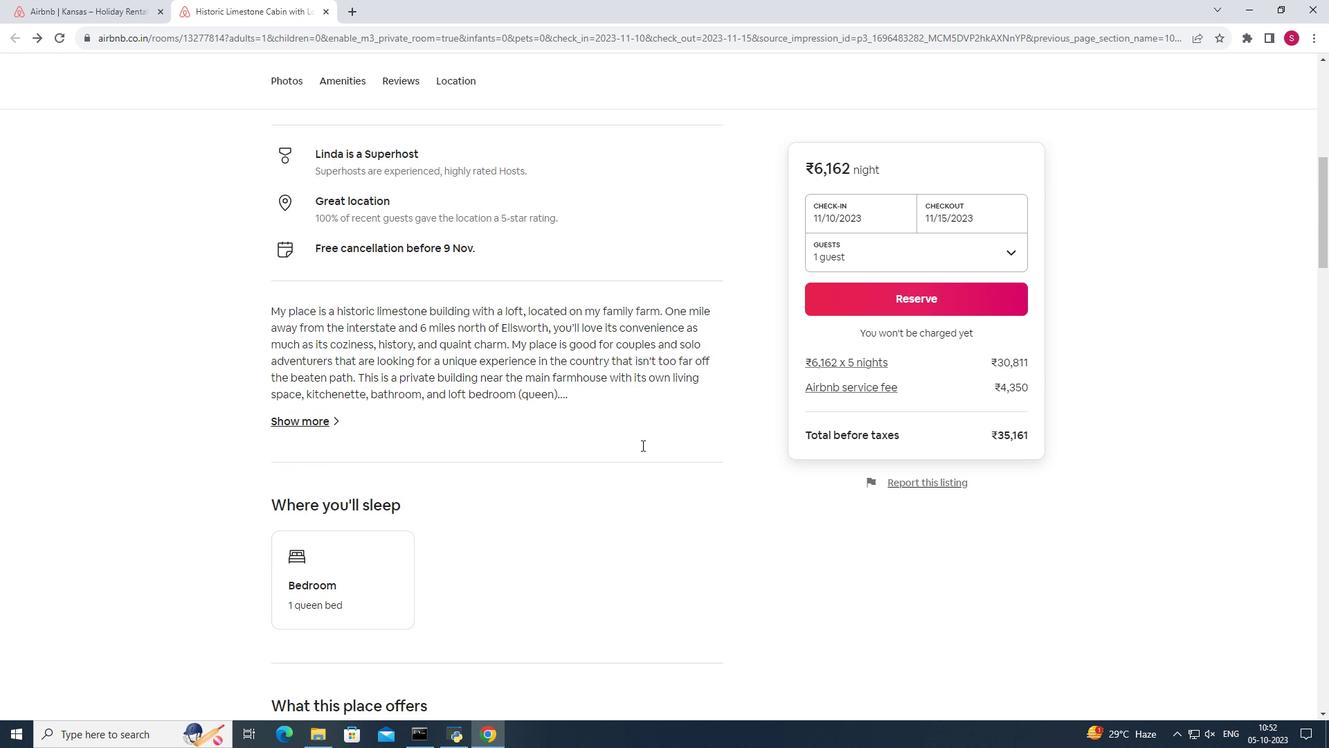 
Action: Mouse scrolled (642, 444) with delta (0, 0)
Screenshot: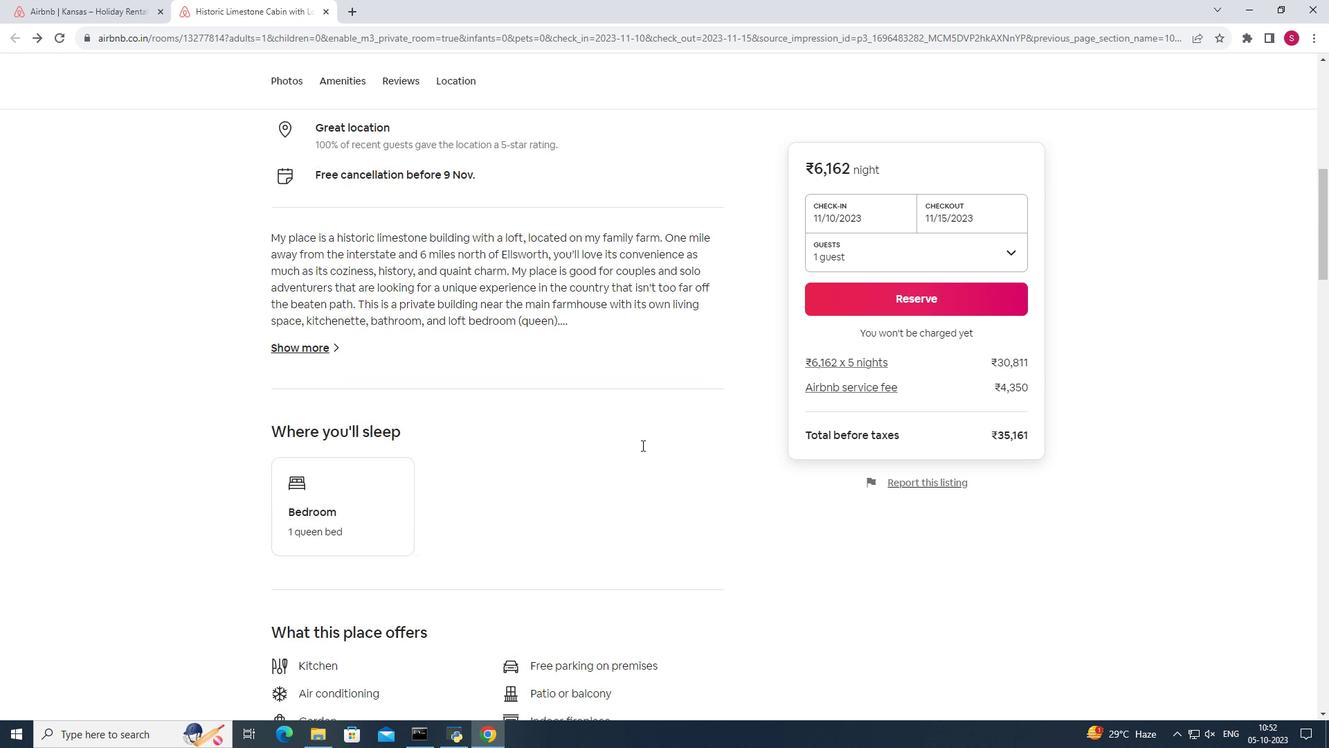 
Action: Mouse moved to (322, 288)
Screenshot: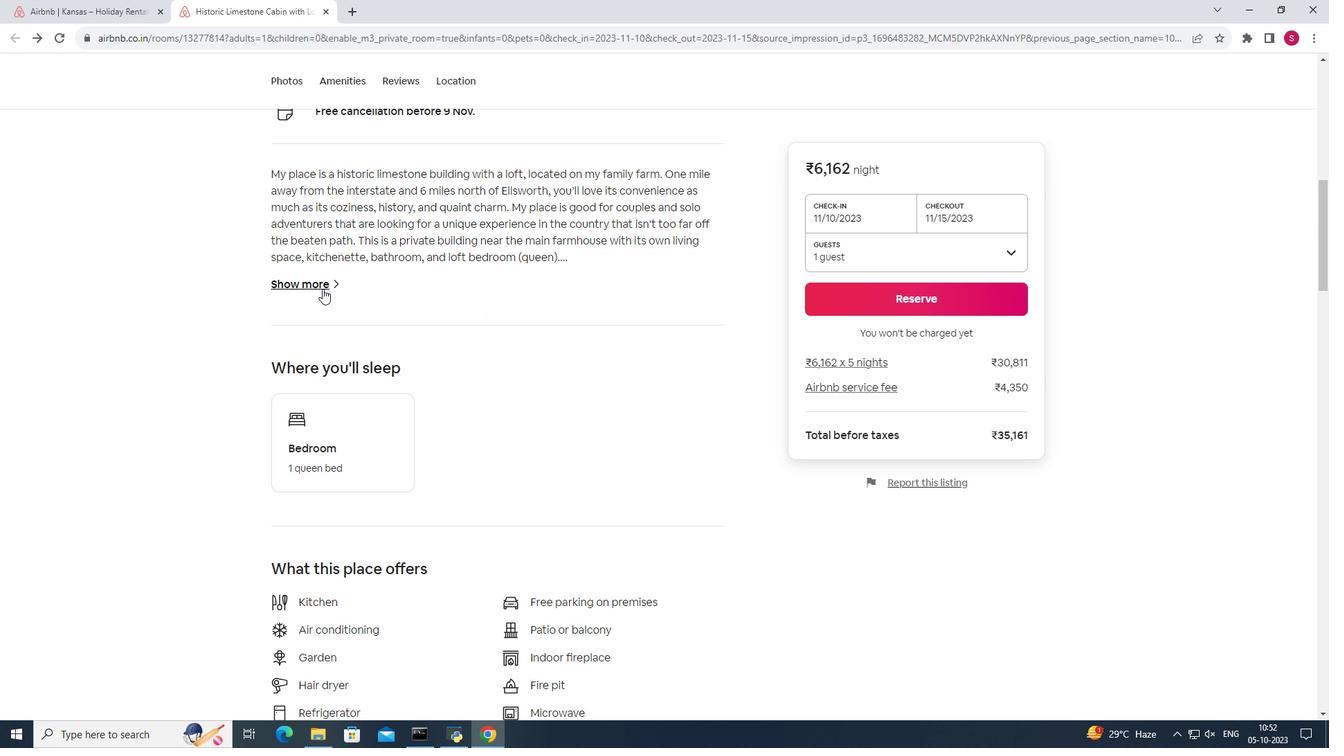 
Action: Mouse pressed left at (322, 288)
Screenshot: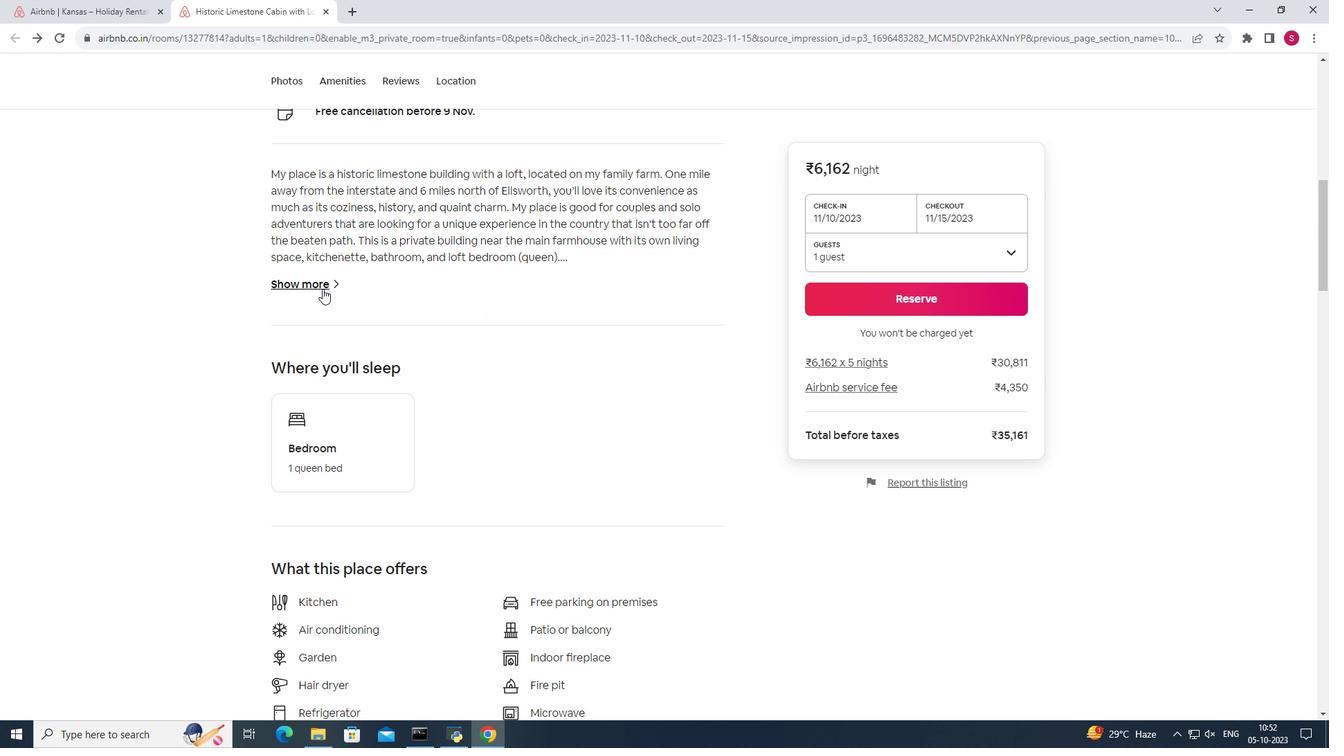 
Action: Mouse pressed left at (322, 288)
Screenshot: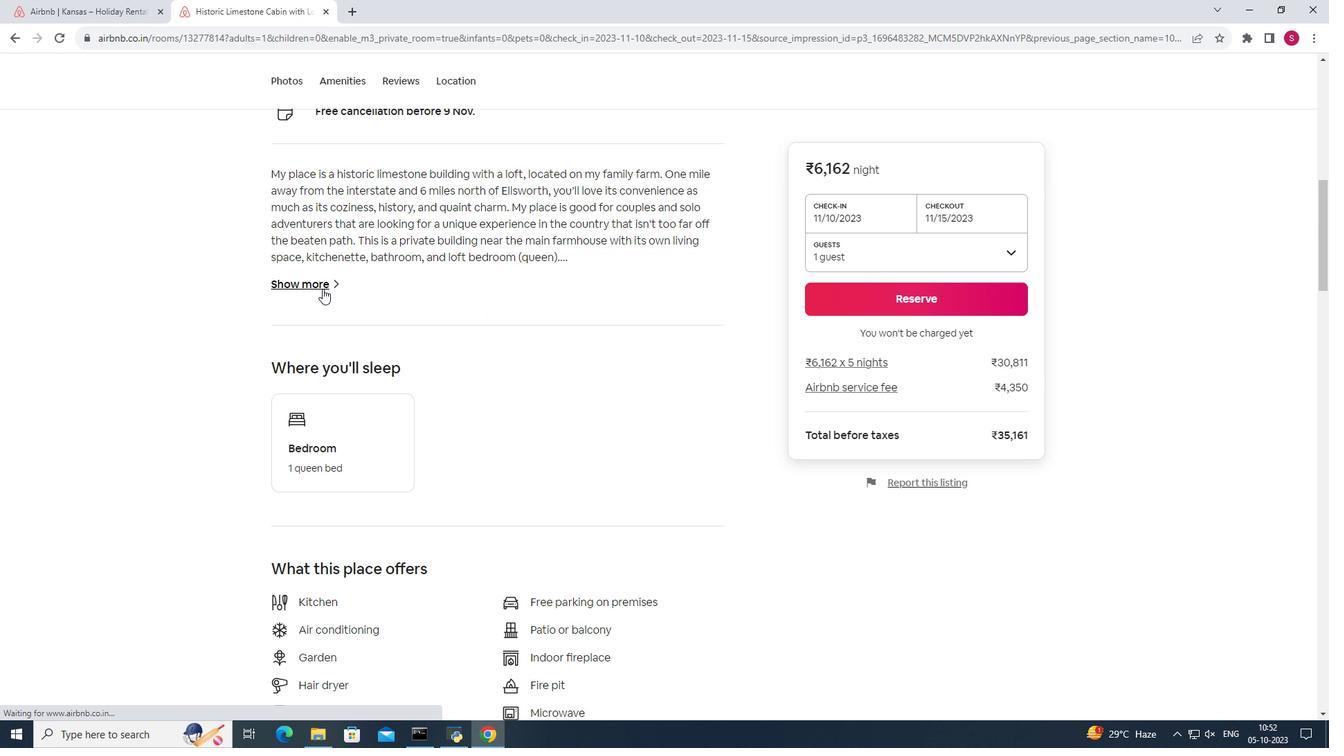 
Action: Mouse moved to (311, 283)
Screenshot: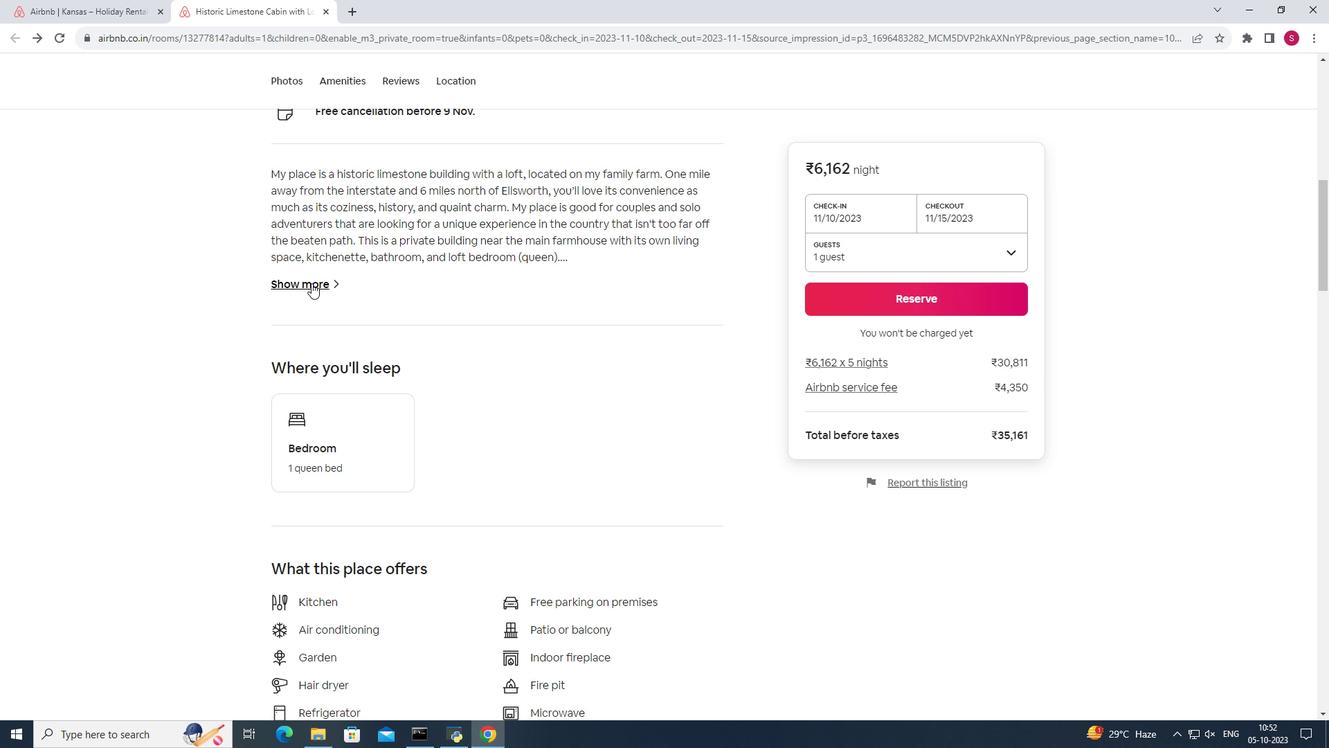 
Action: Mouse pressed left at (311, 283)
Screenshot: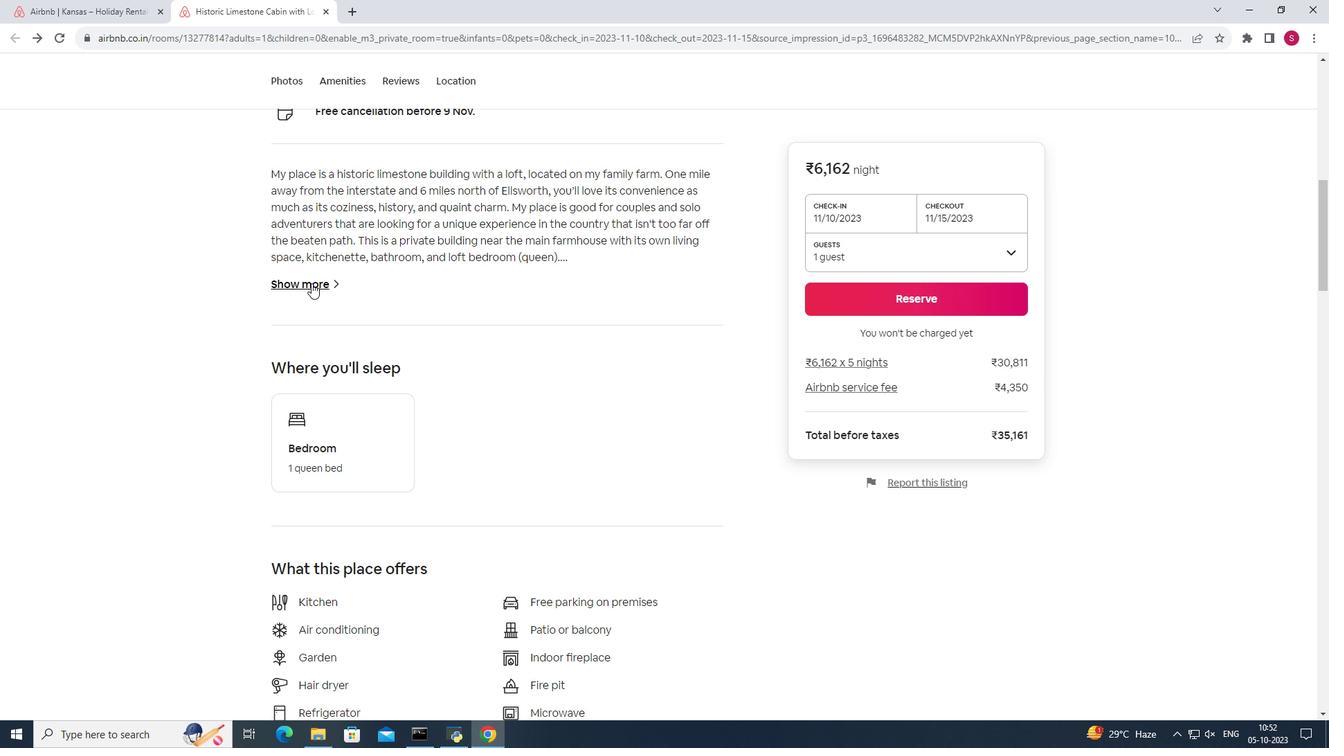 
Action: Mouse moved to (416, 232)
Screenshot: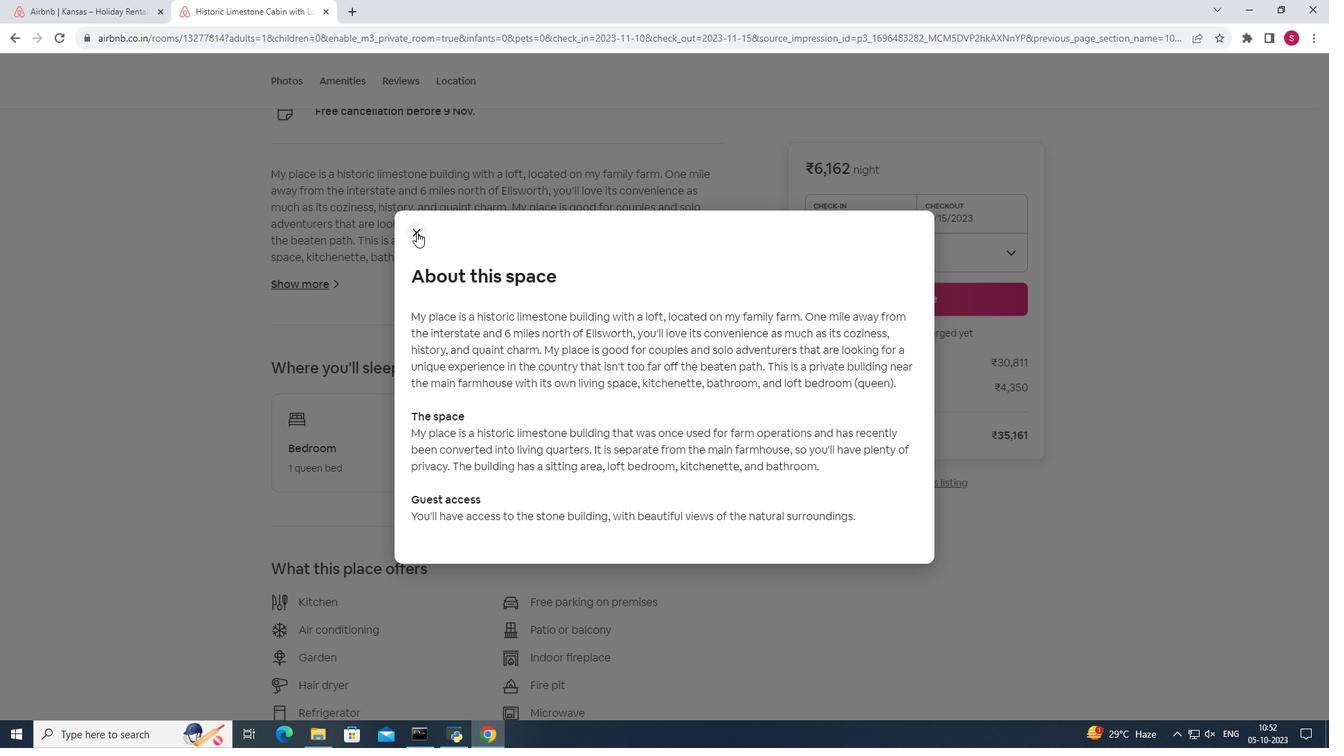 
Action: Mouse pressed left at (416, 232)
Screenshot: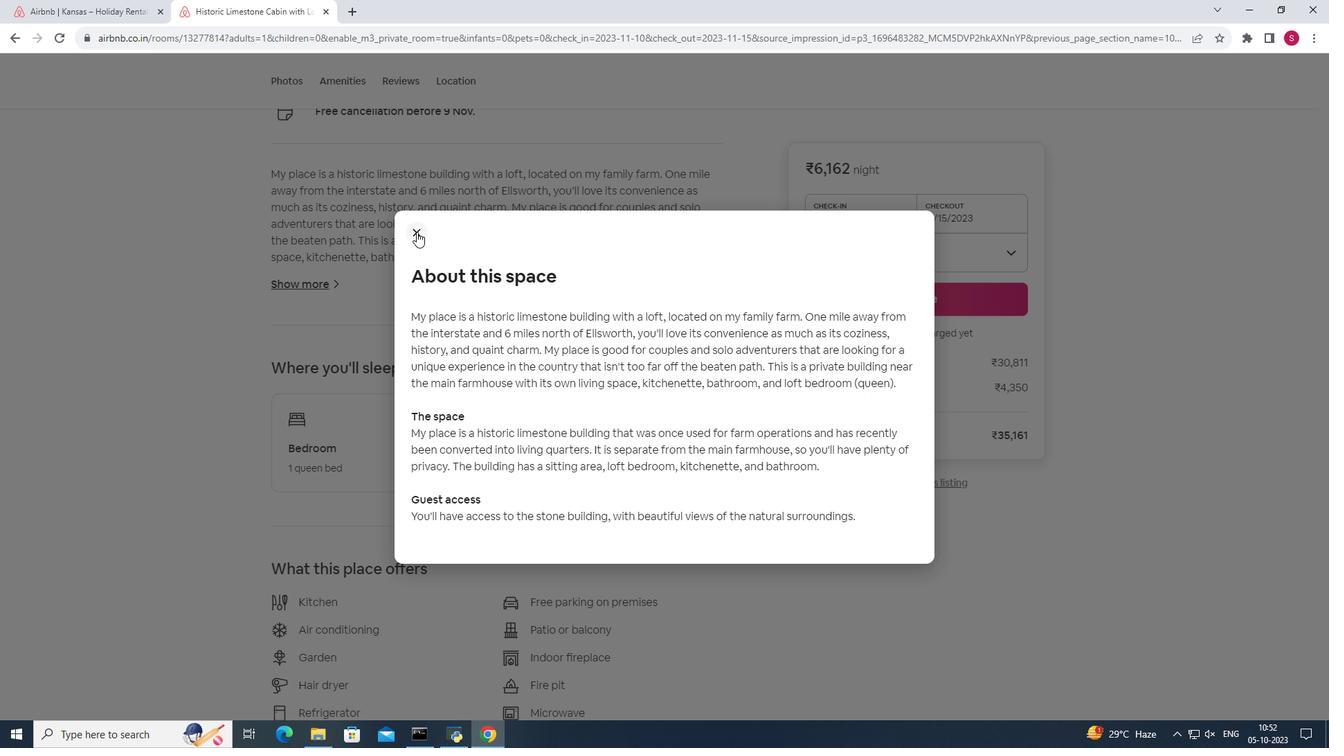 
Action: Mouse moved to (401, 378)
Screenshot: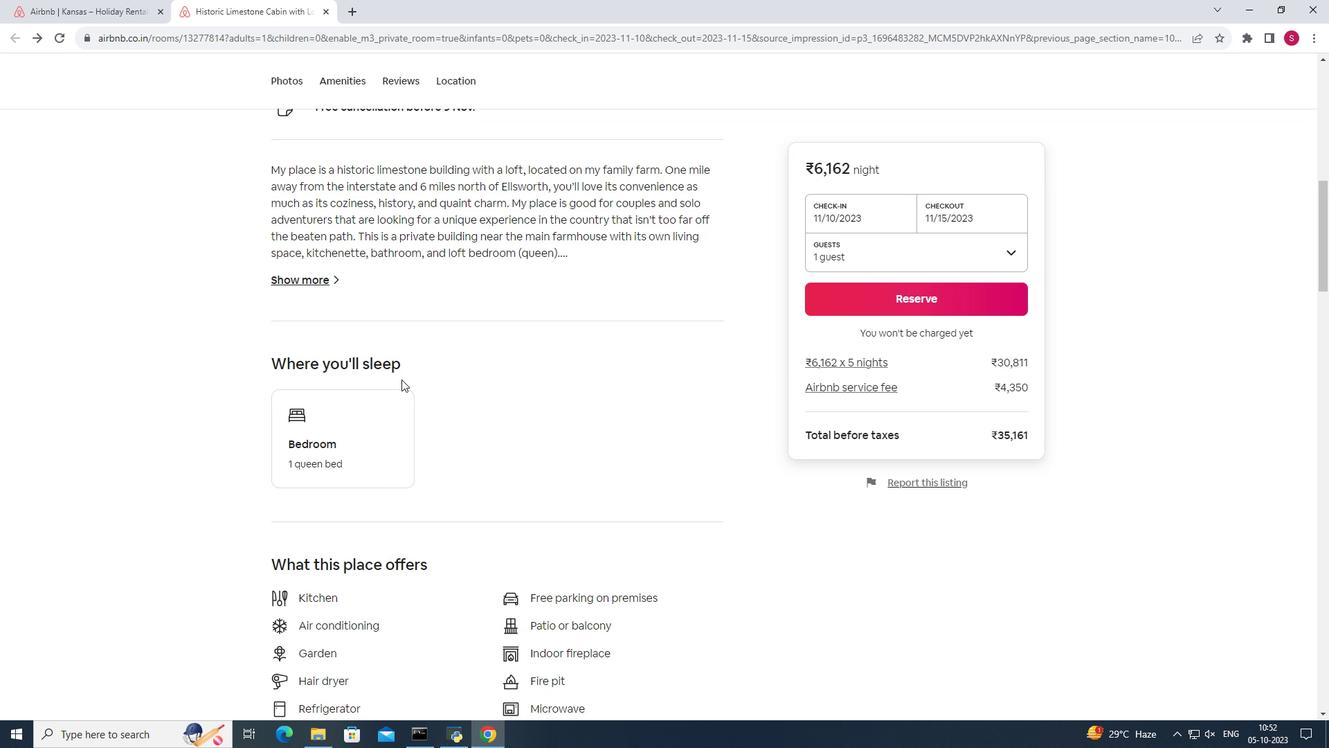 
Action: Mouse scrolled (401, 378) with delta (0, 0)
Screenshot: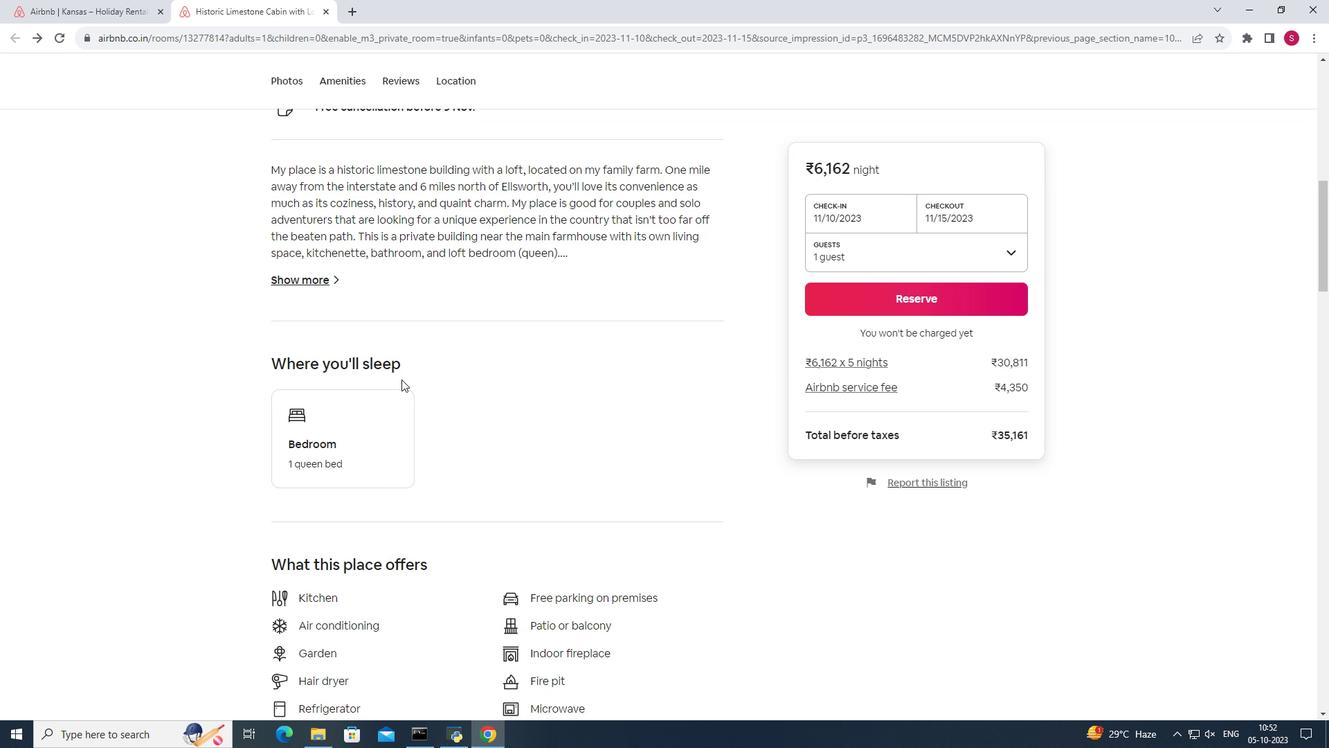 
Action: Mouse moved to (401, 379)
Screenshot: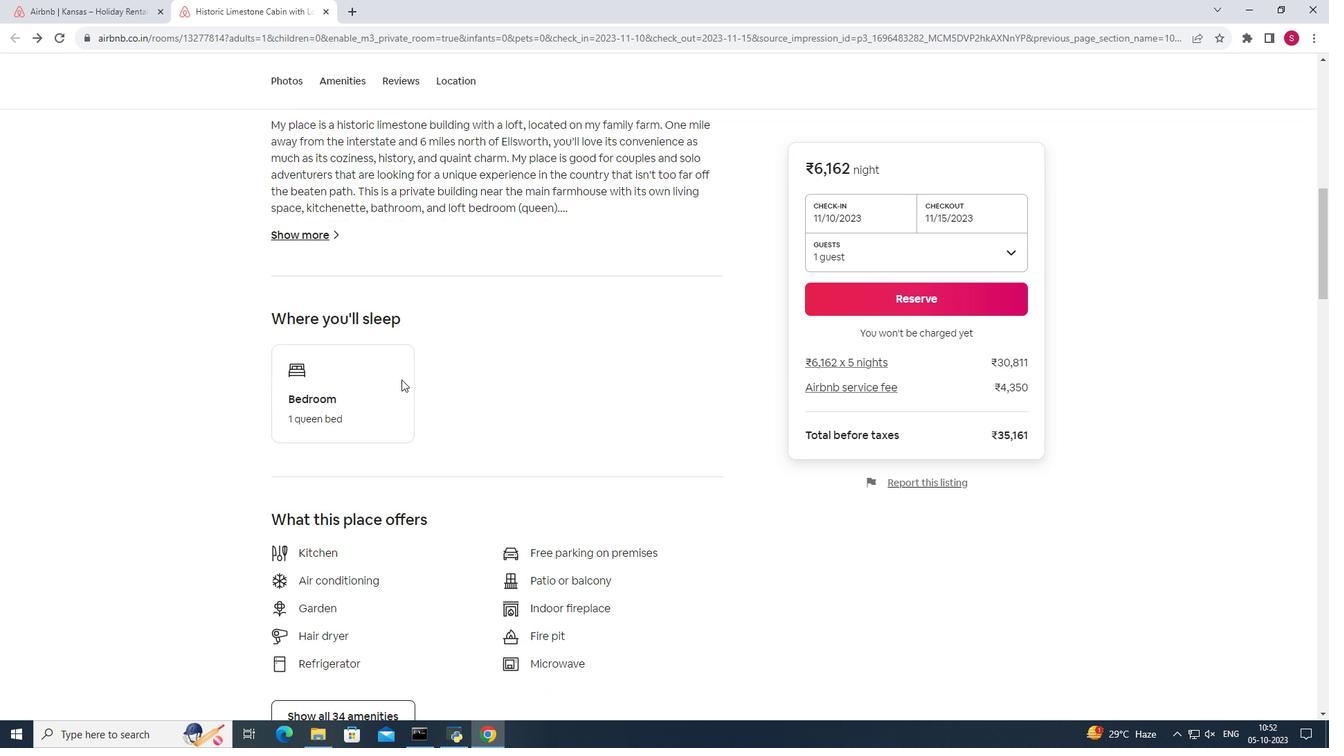 
Action: Mouse scrolled (401, 378) with delta (0, 0)
Screenshot: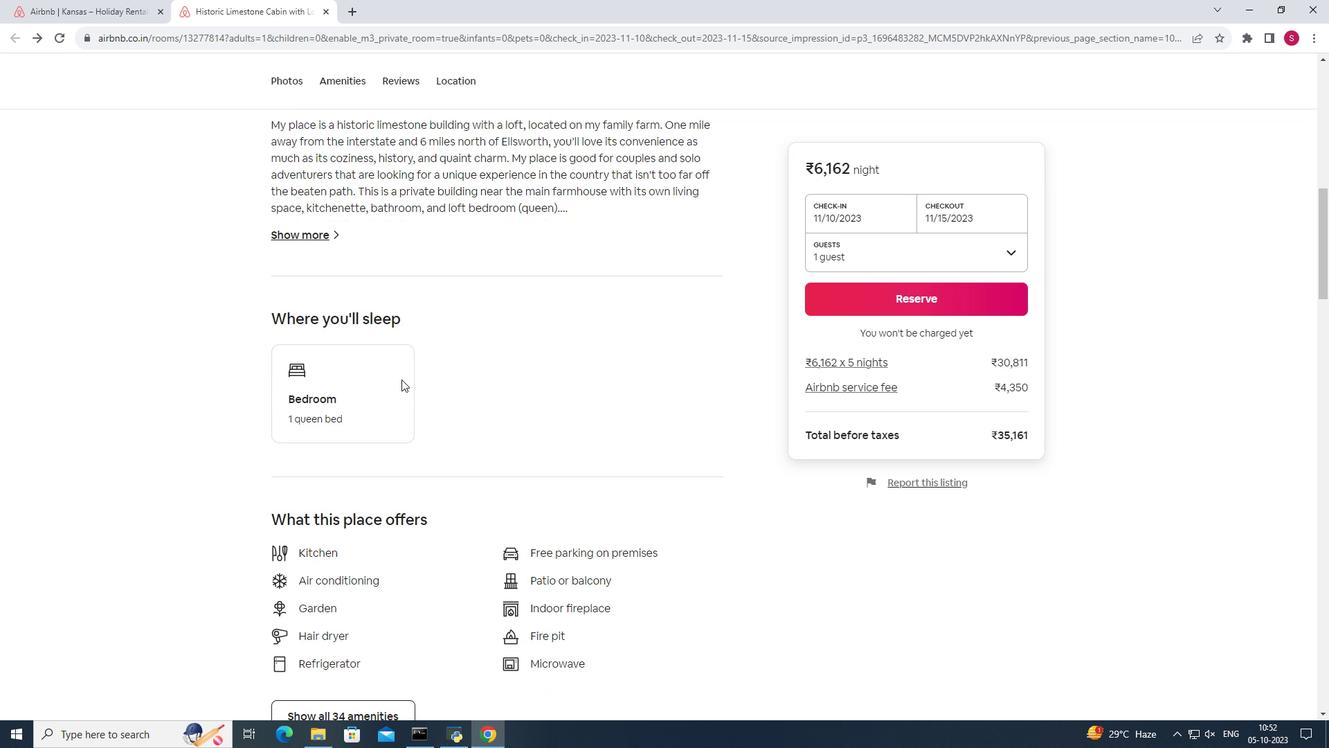 
Action: Mouse scrolled (401, 378) with delta (0, 0)
Screenshot: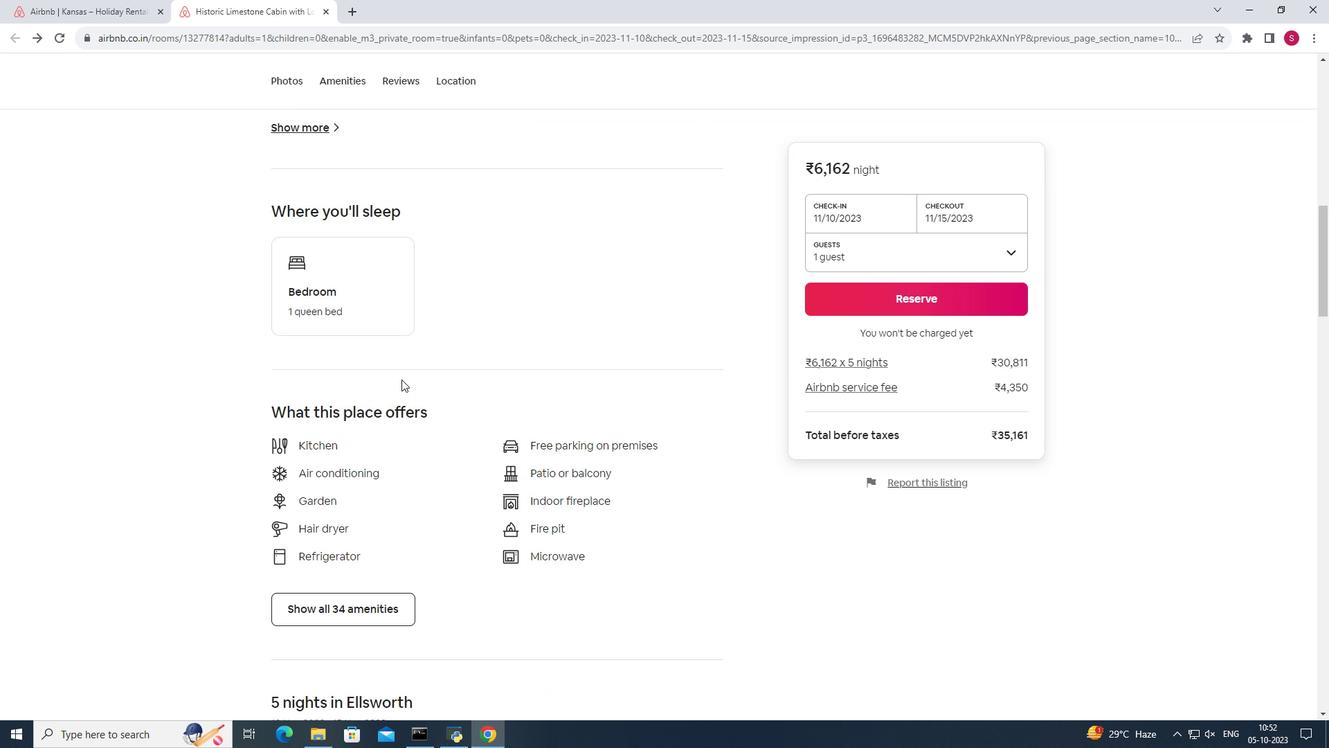 
Action: Mouse scrolled (401, 378) with delta (0, 0)
Screenshot: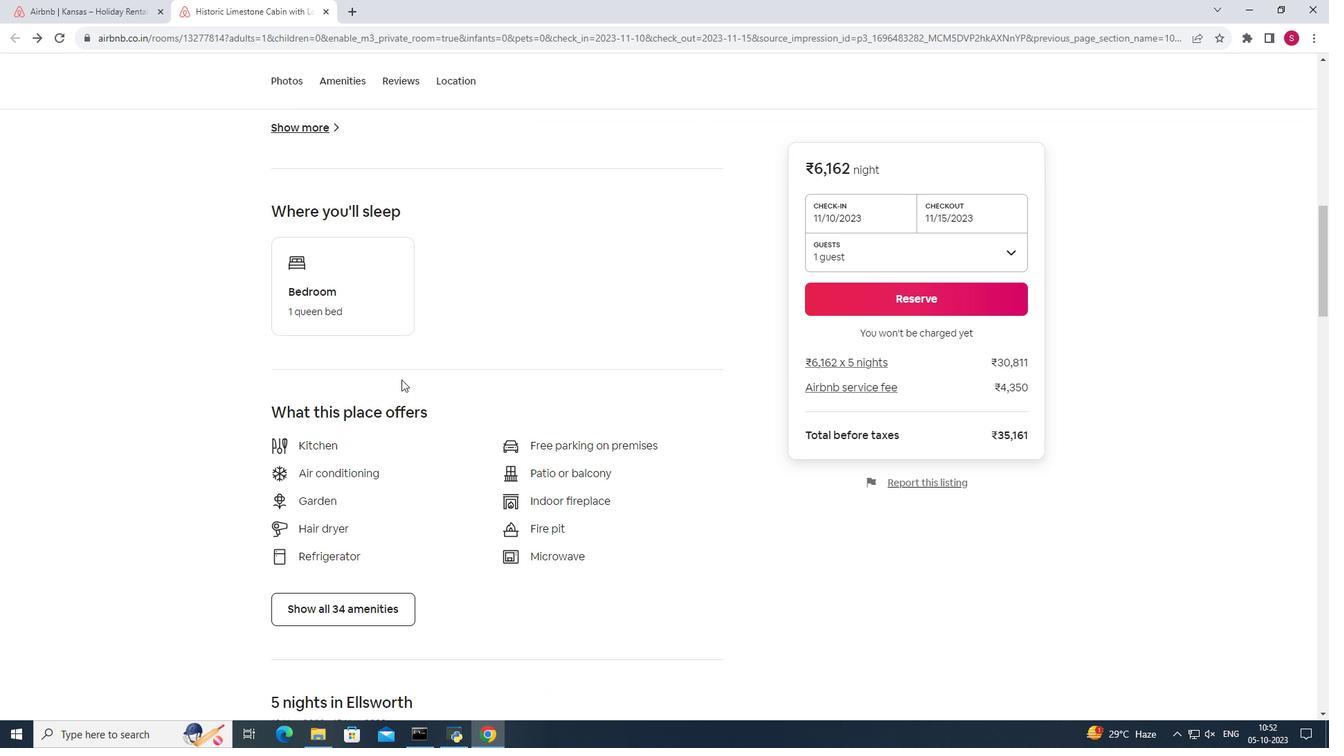 
Action: Mouse scrolled (401, 378) with delta (0, 0)
Screenshot: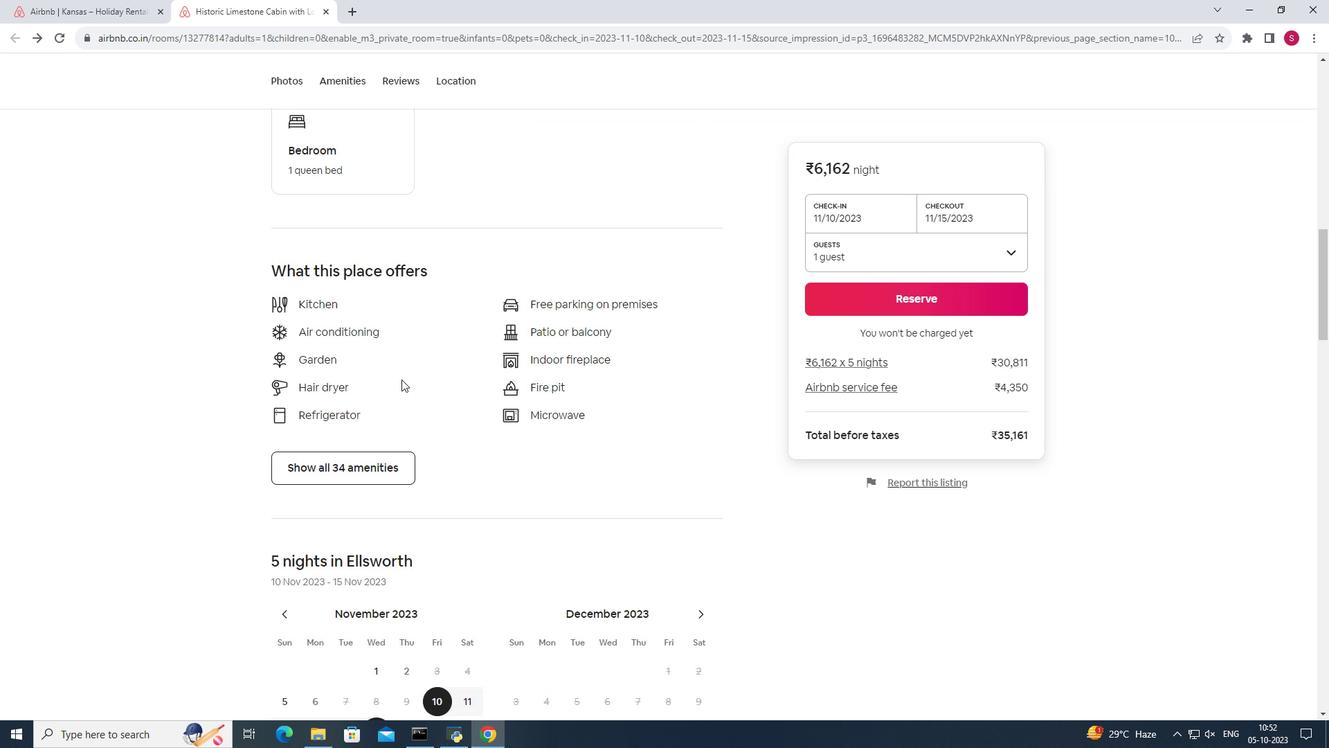 
Action: Mouse moved to (347, 423)
Screenshot: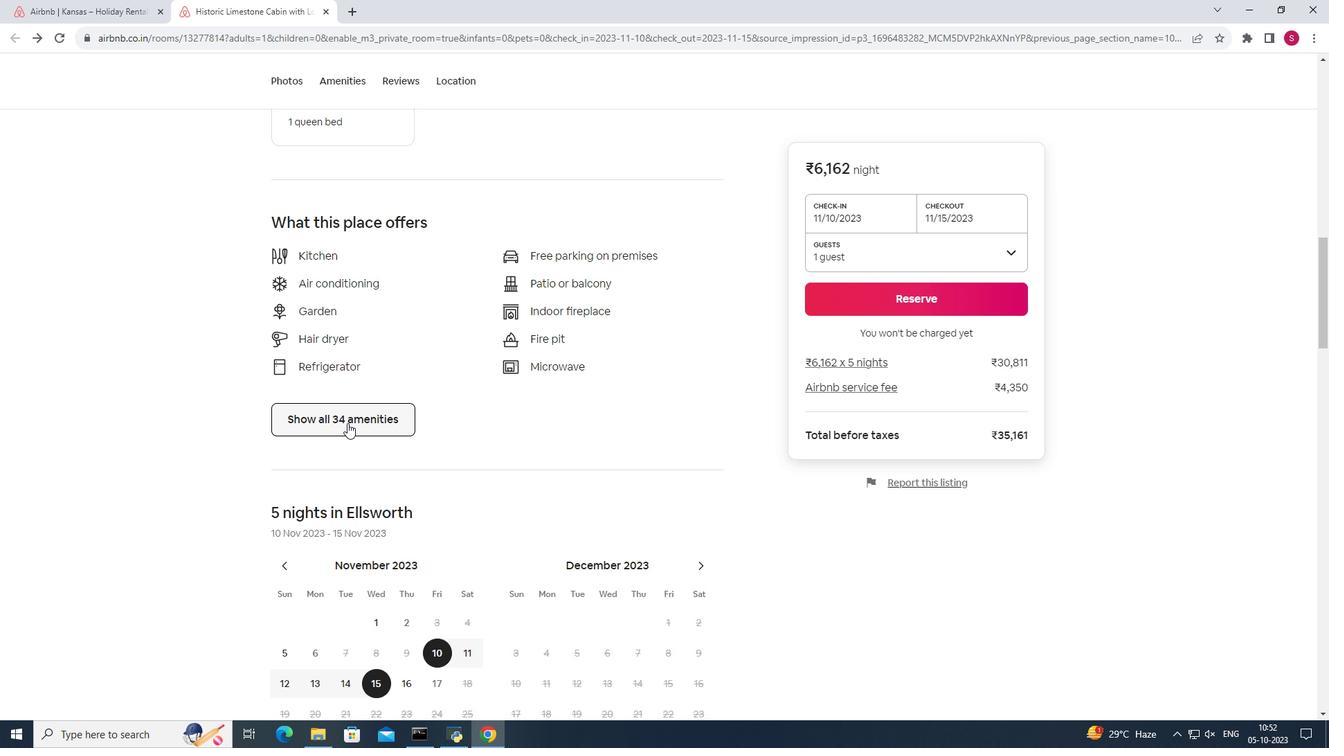 
Action: Mouse pressed left at (347, 423)
Screenshot: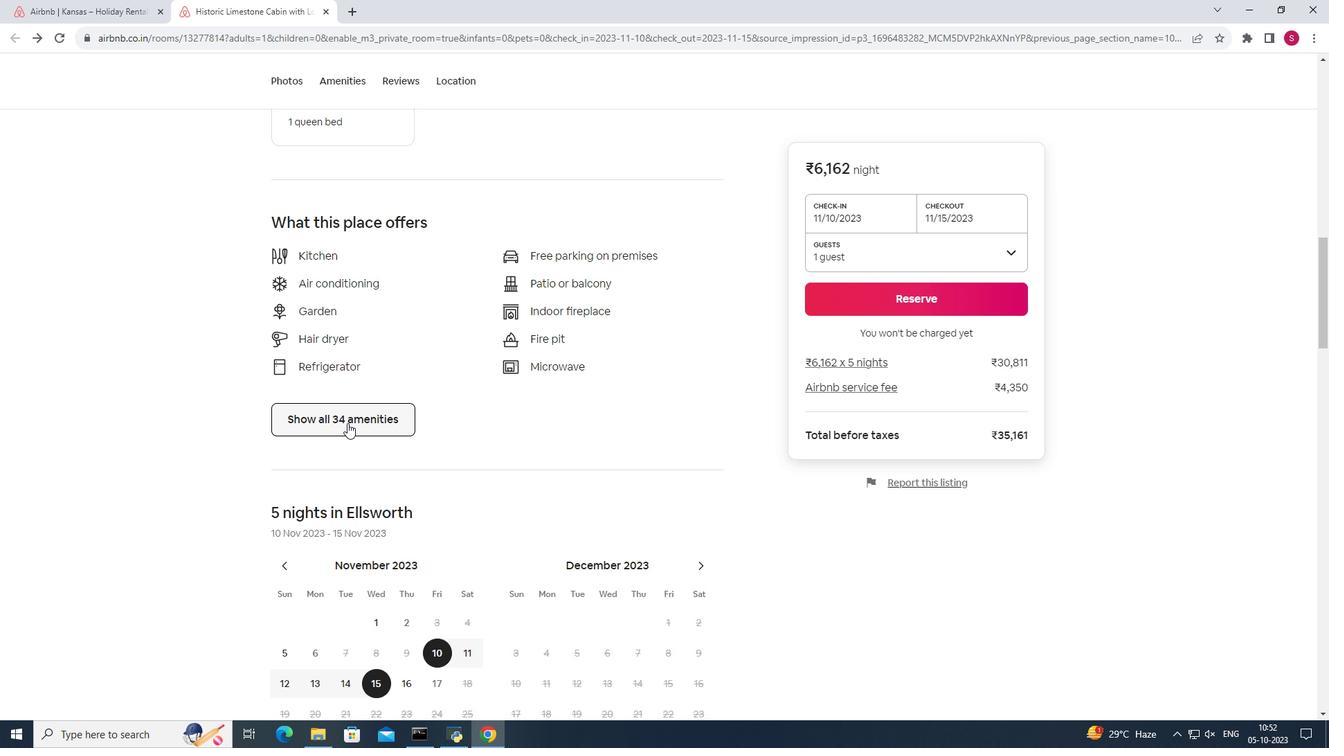 
Action: Mouse pressed left at (347, 423)
Screenshot: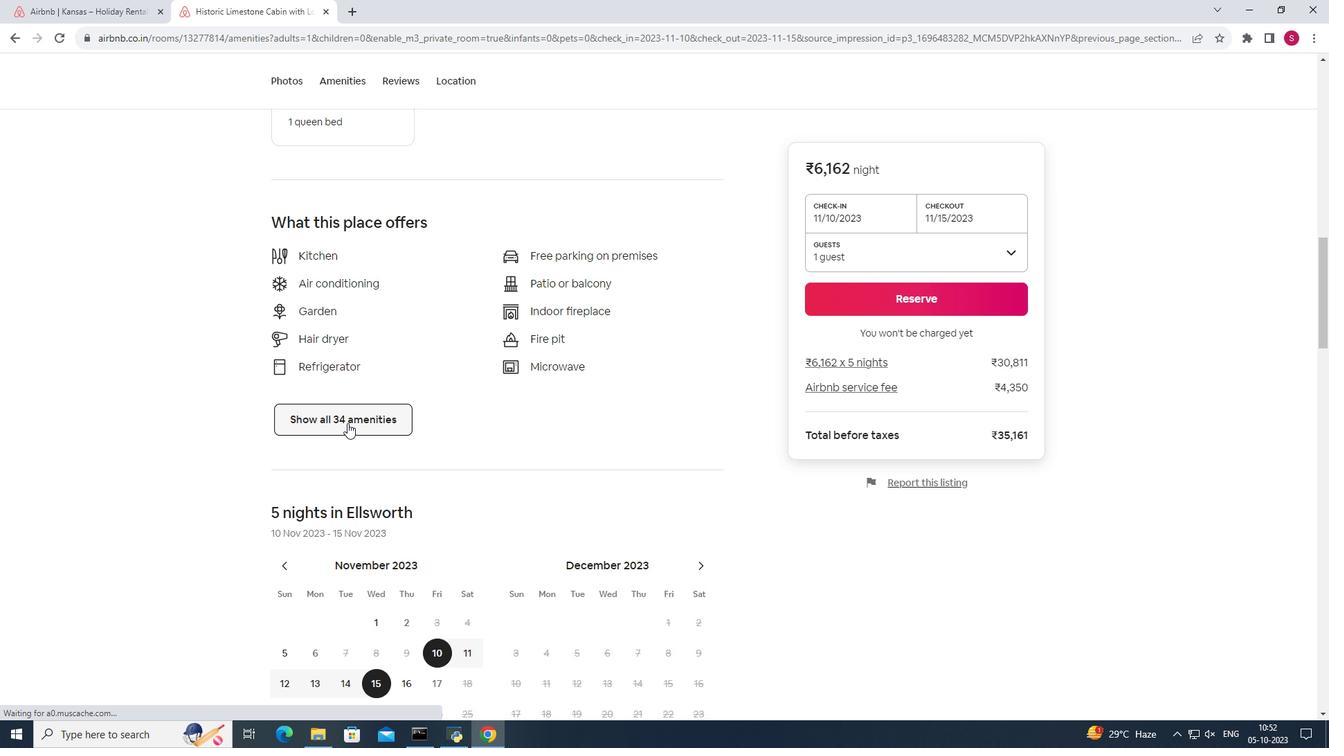 
Action: Mouse moved to (748, 455)
Screenshot: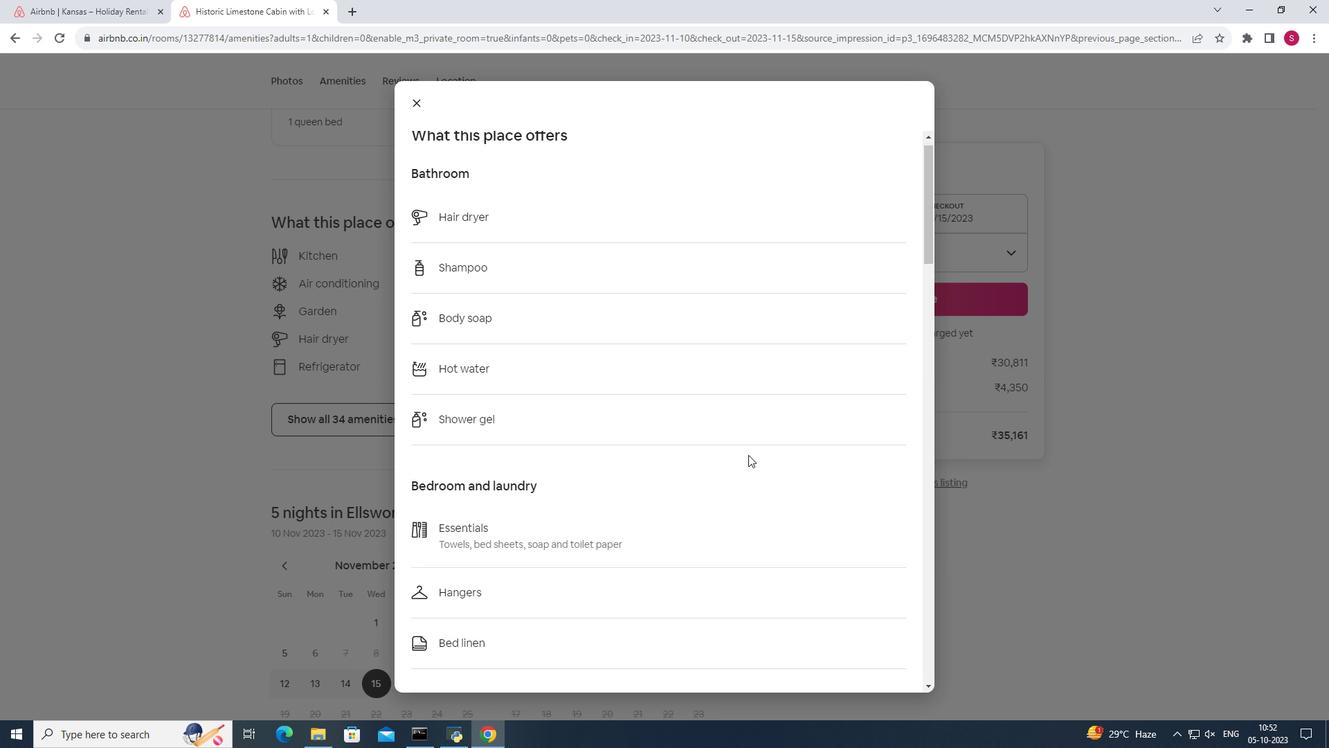 
Action: Mouse scrolled (748, 454) with delta (0, 0)
Screenshot: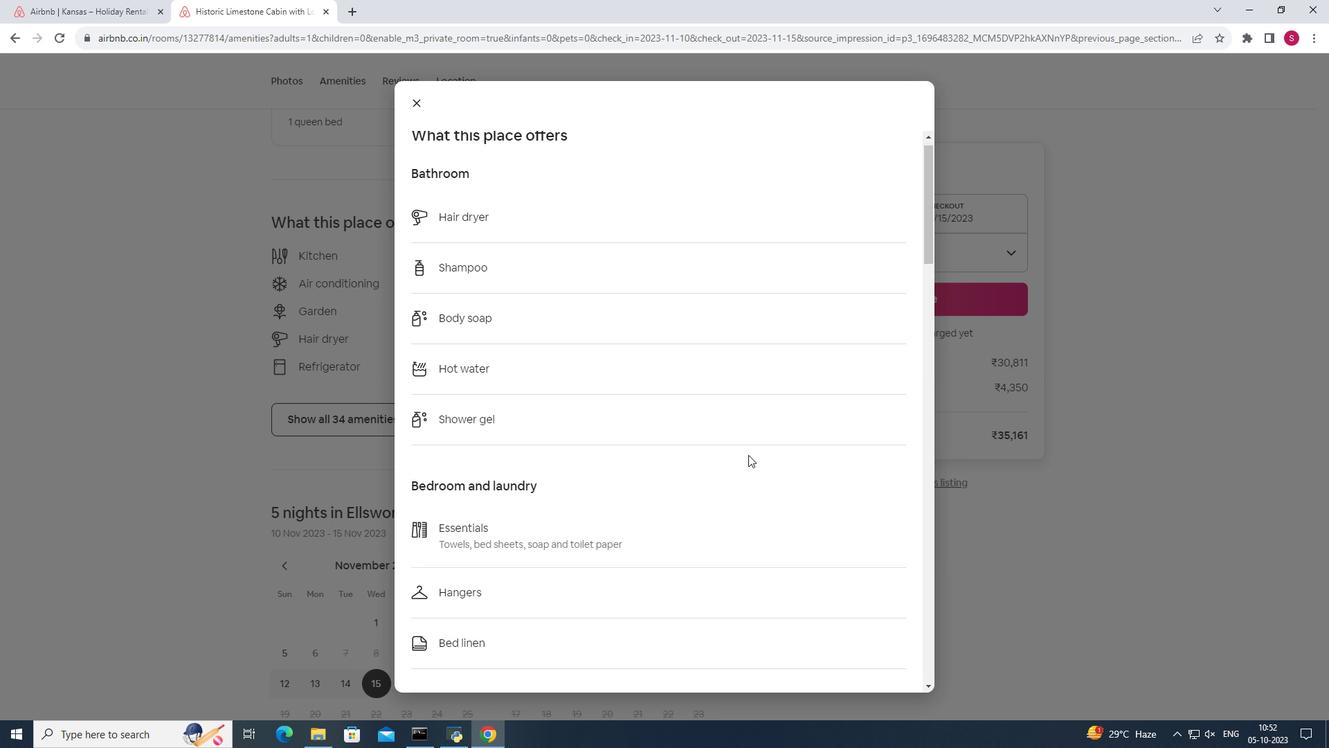 
Action: Mouse moved to (748, 455)
Screenshot: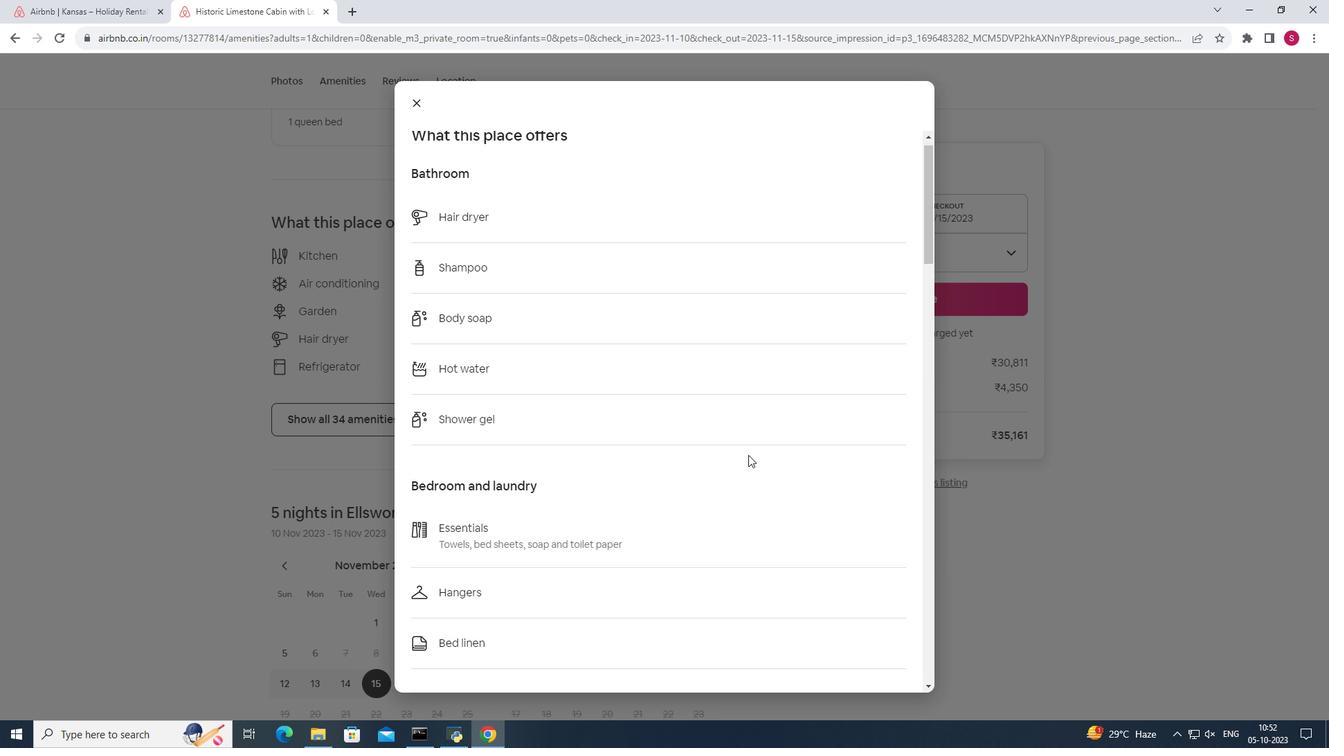 
Action: Mouse scrolled (748, 454) with delta (0, 0)
Screenshot: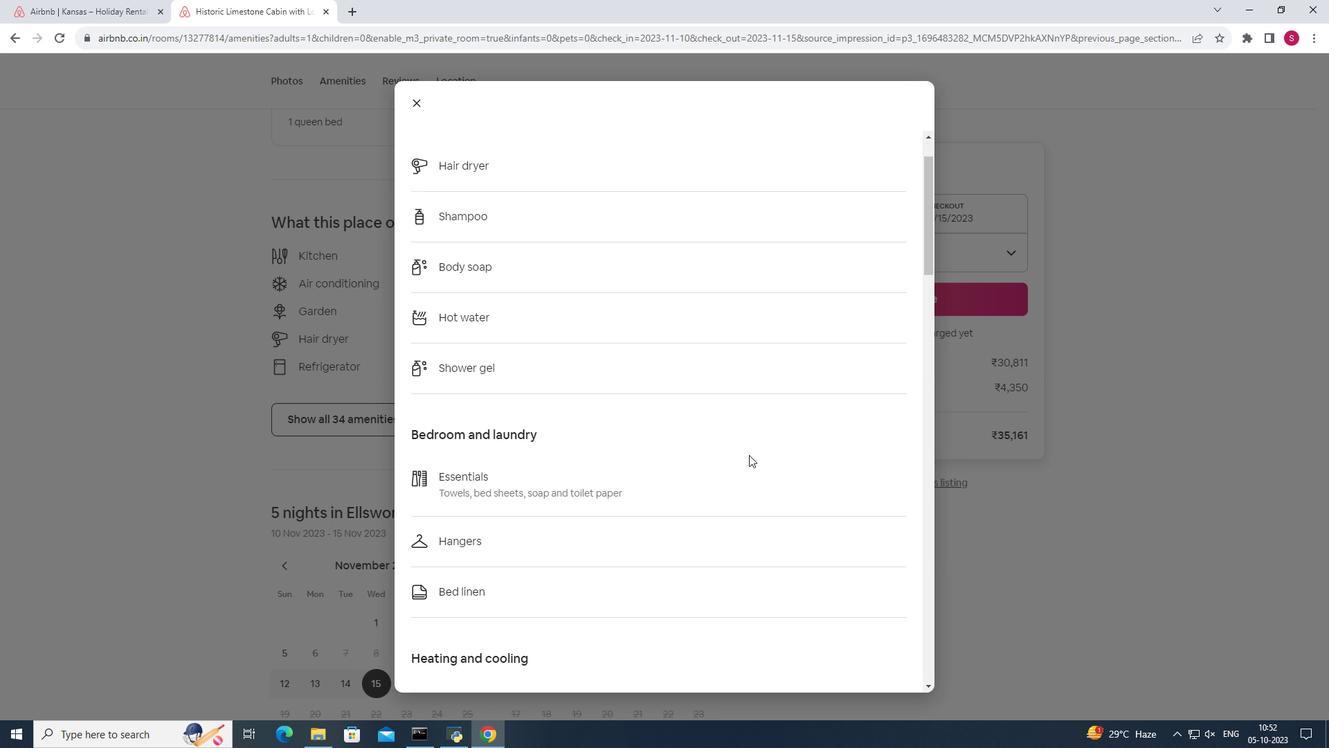 
Action: Mouse scrolled (748, 454) with delta (0, 0)
Screenshot: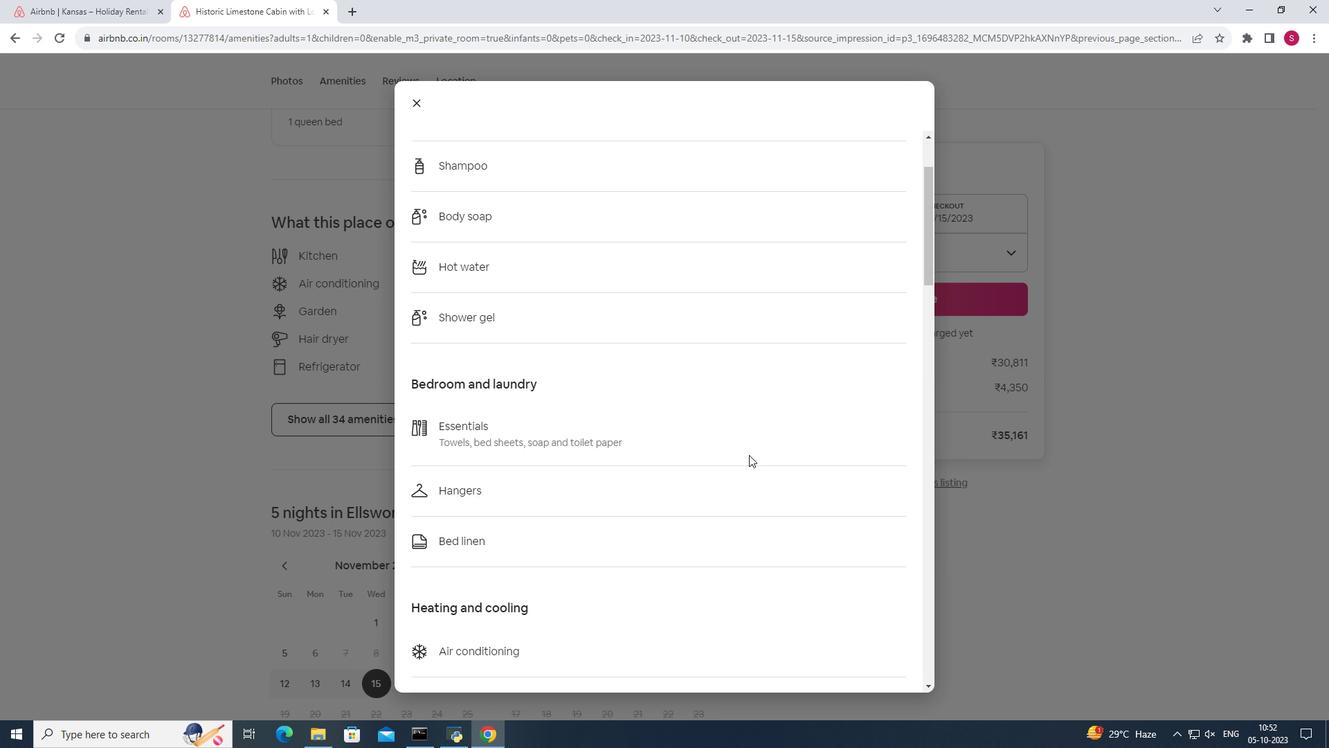 
Action: Mouse moved to (750, 455)
Screenshot: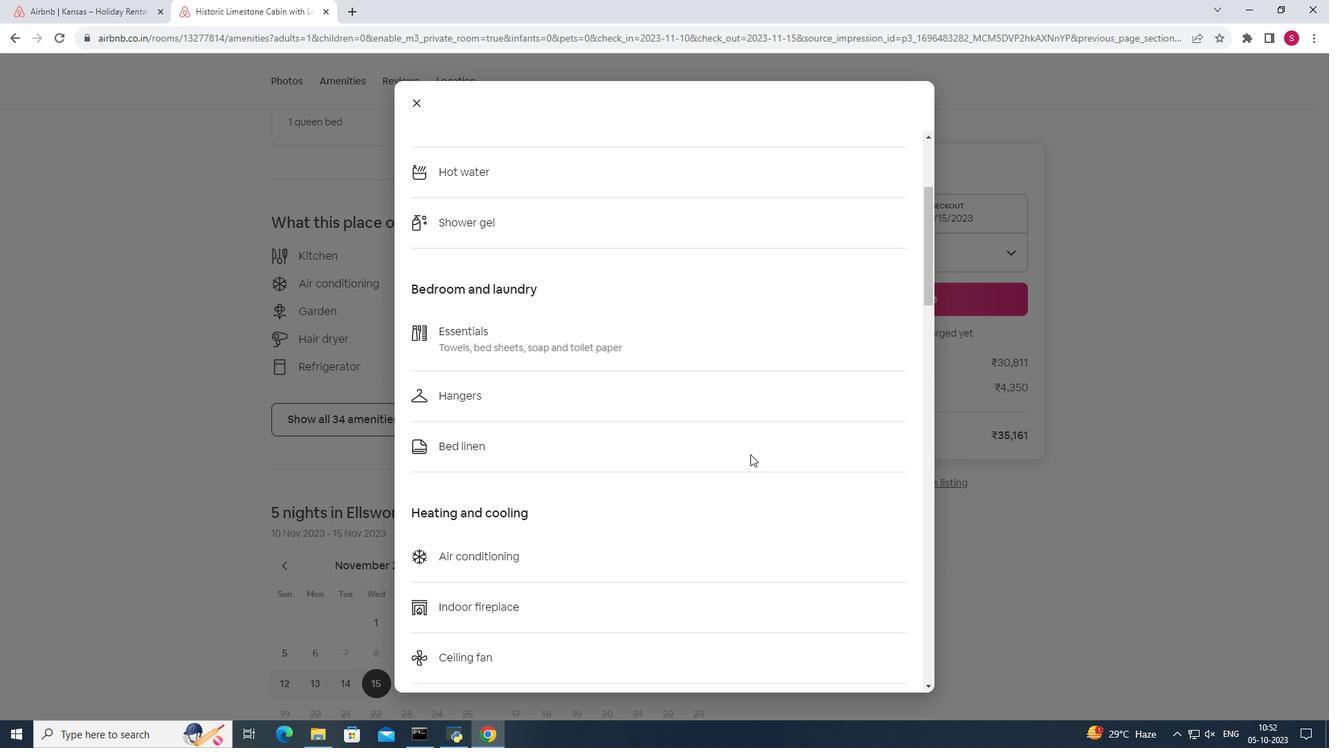 
Action: Mouse scrolled (750, 454) with delta (0, 0)
Screenshot: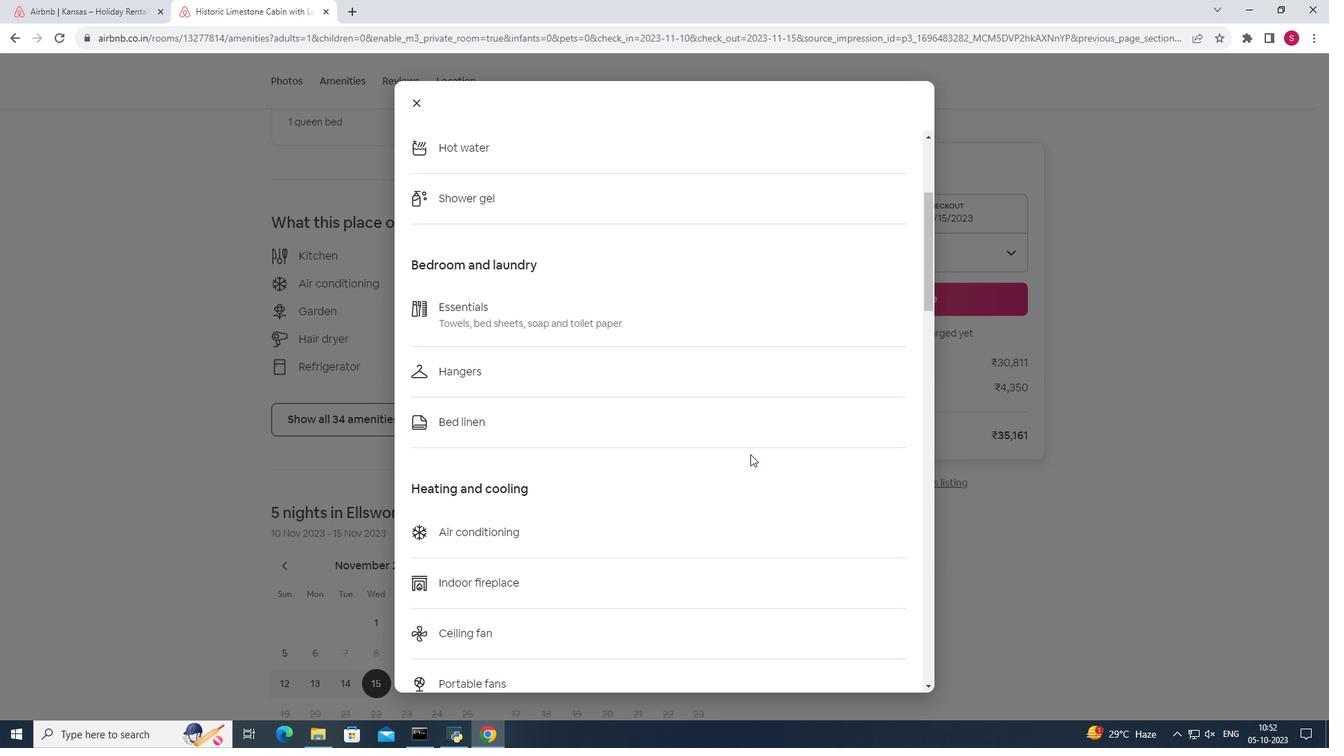 
Action: Mouse moved to (752, 452)
Screenshot: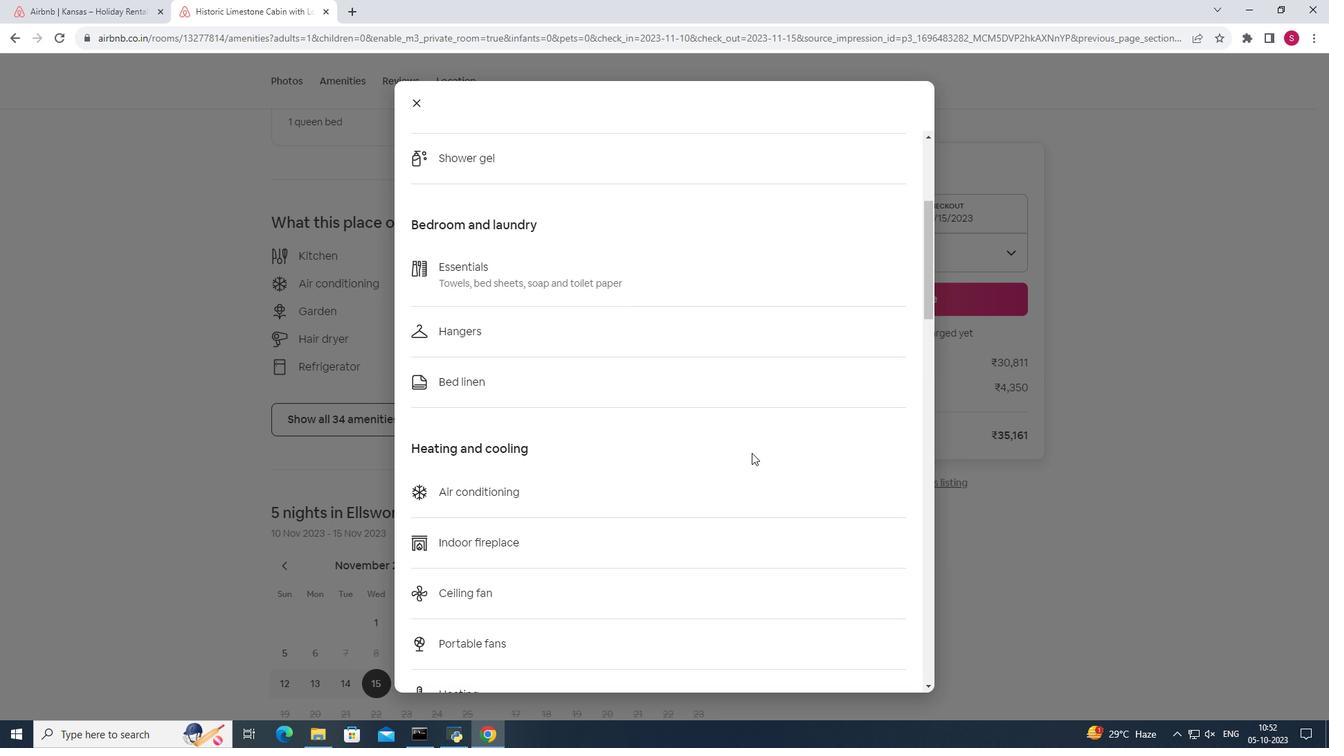 
Action: Mouse scrolled (752, 452) with delta (0, 0)
Screenshot: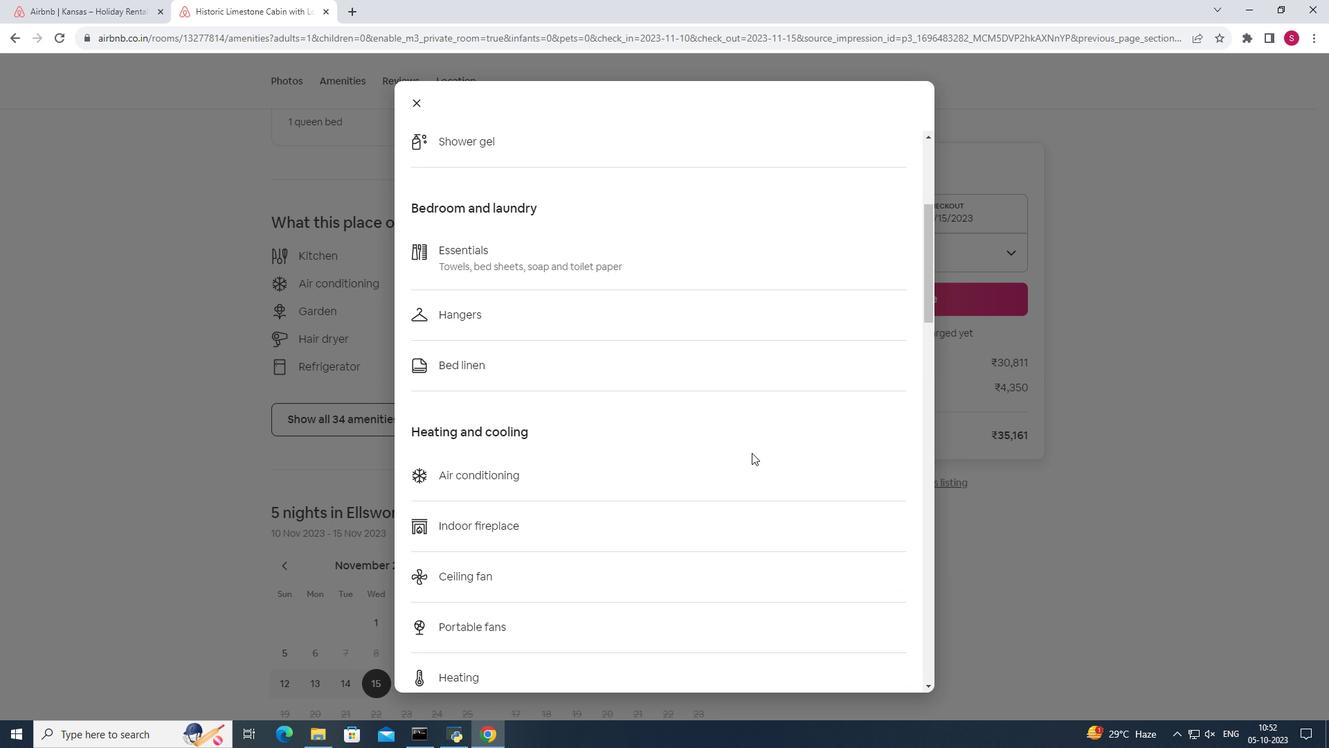
Action: Mouse scrolled (752, 452) with delta (0, 0)
Screenshot: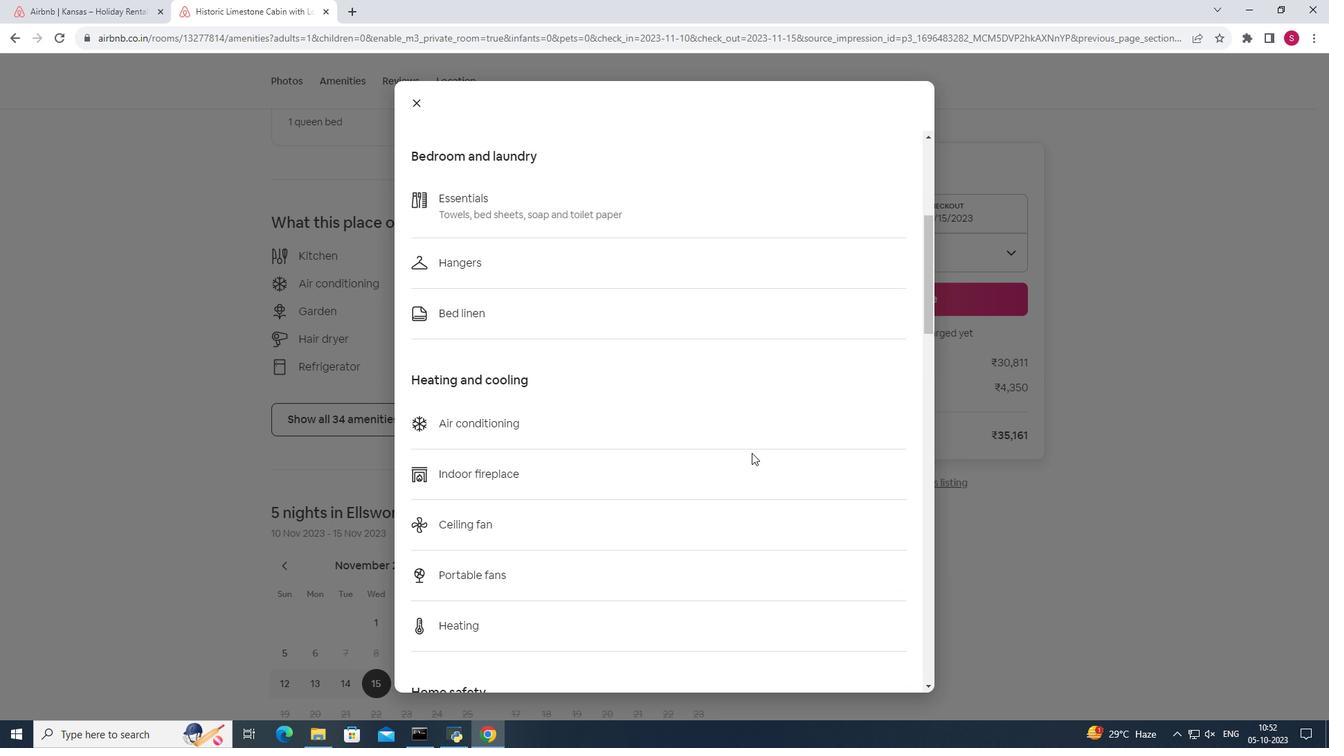 
Action: Mouse scrolled (752, 452) with delta (0, 0)
Screenshot: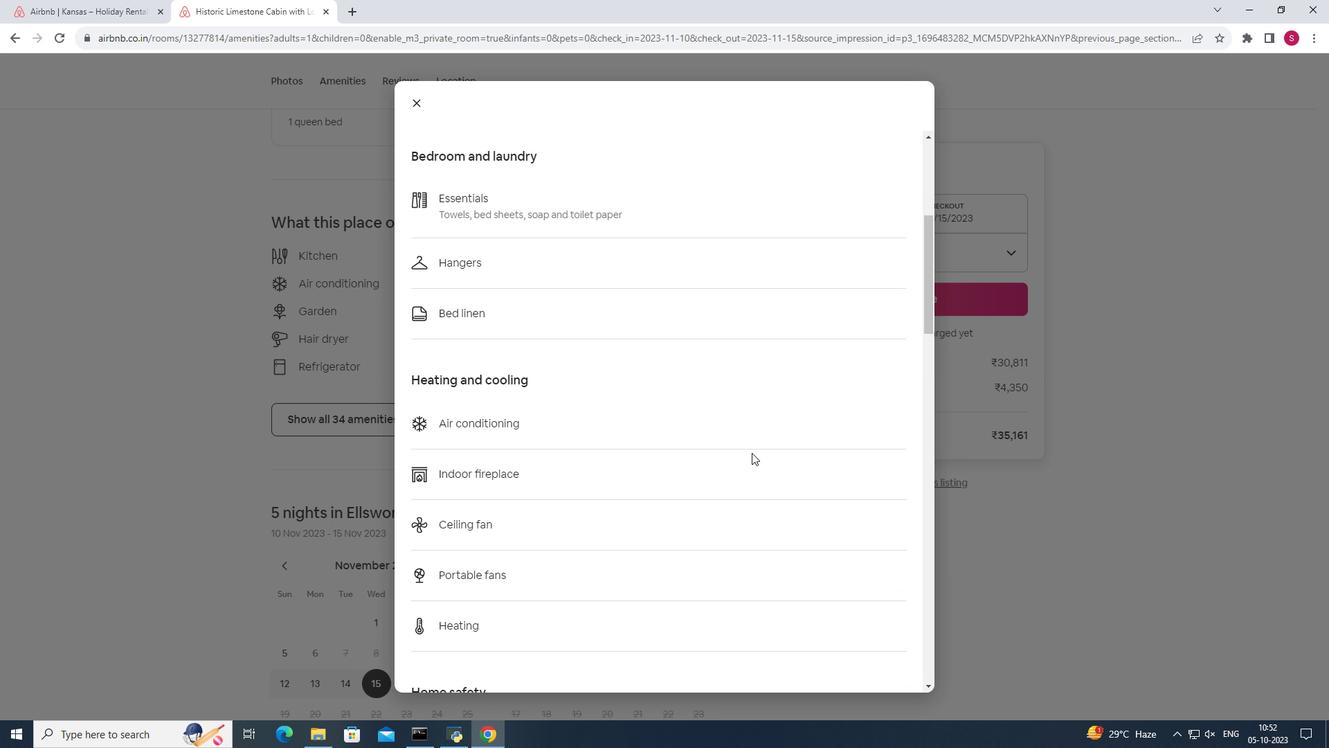
Action: Mouse scrolled (752, 452) with delta (0, 0)
Screenshot: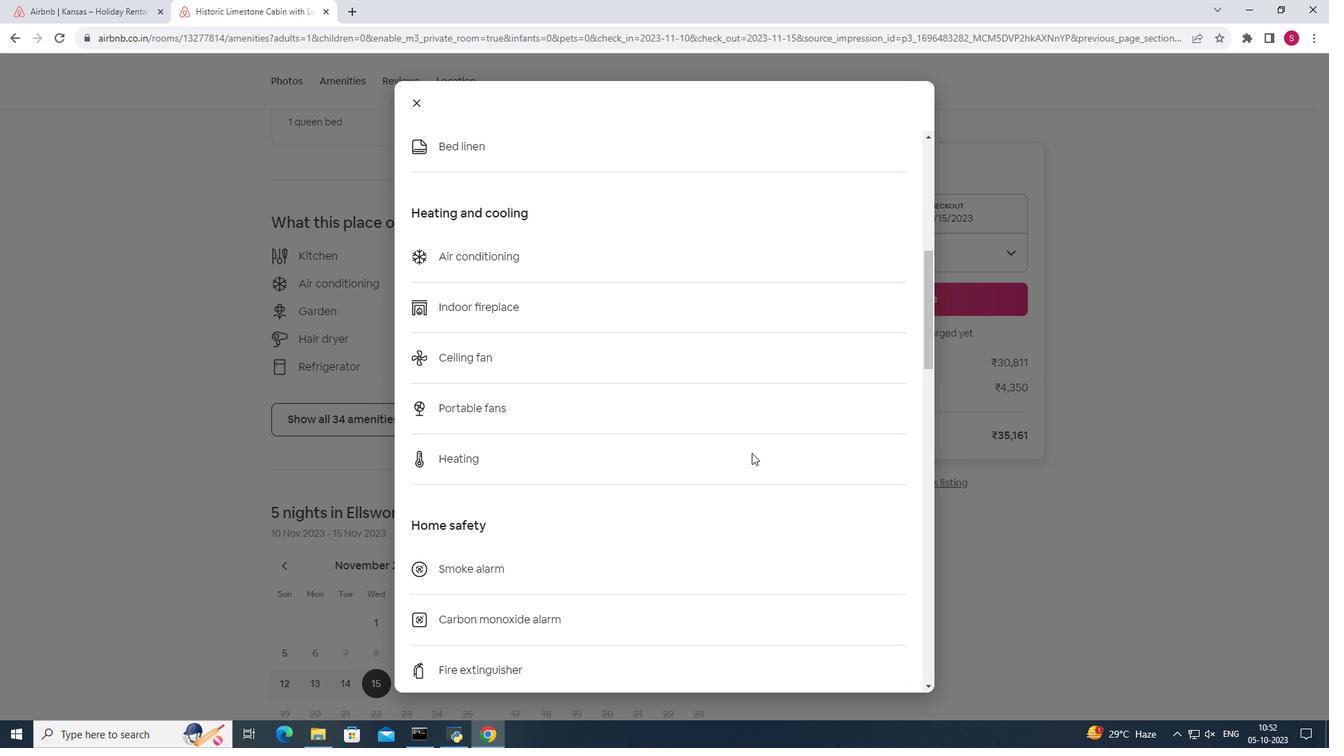 
Action: Mouse scrolled (752, 452) with delta (0, 0)
Screenshot: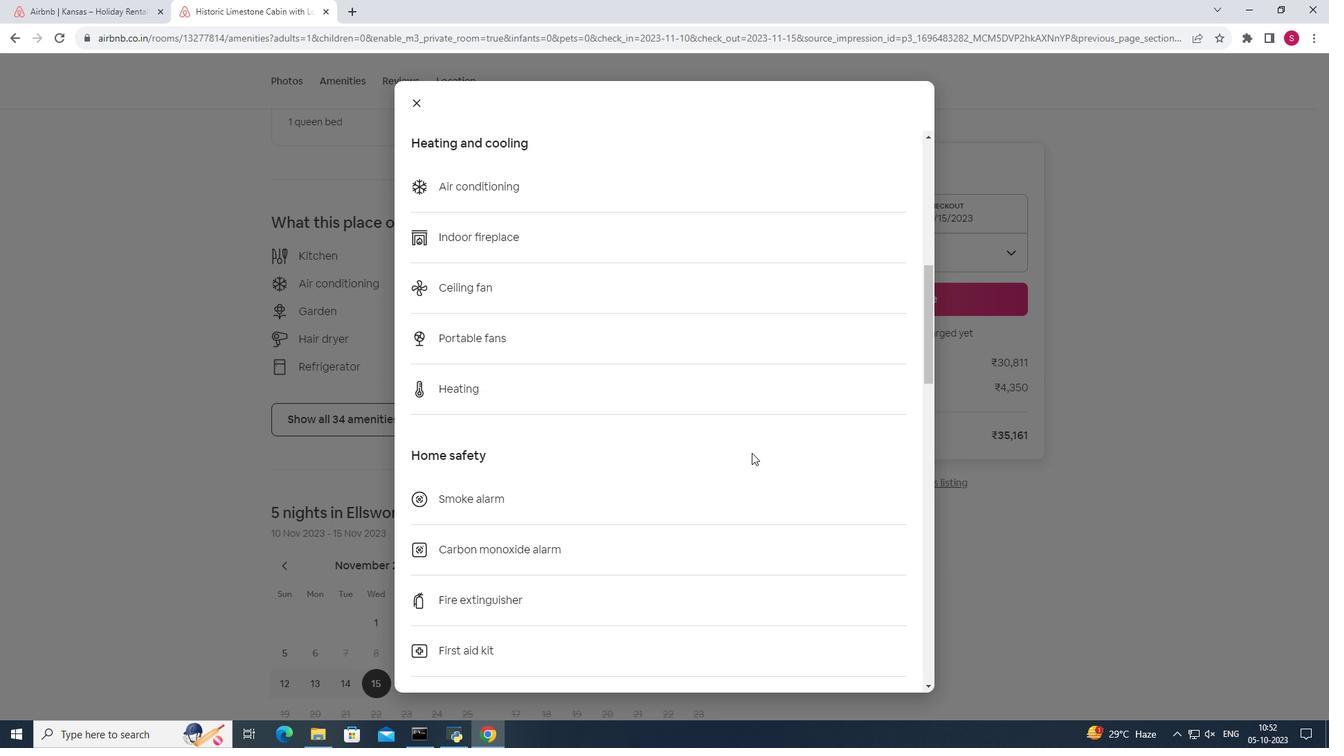 
Action: Mouse scrolled (752, 452) with delta (0, 0)
Screenshot: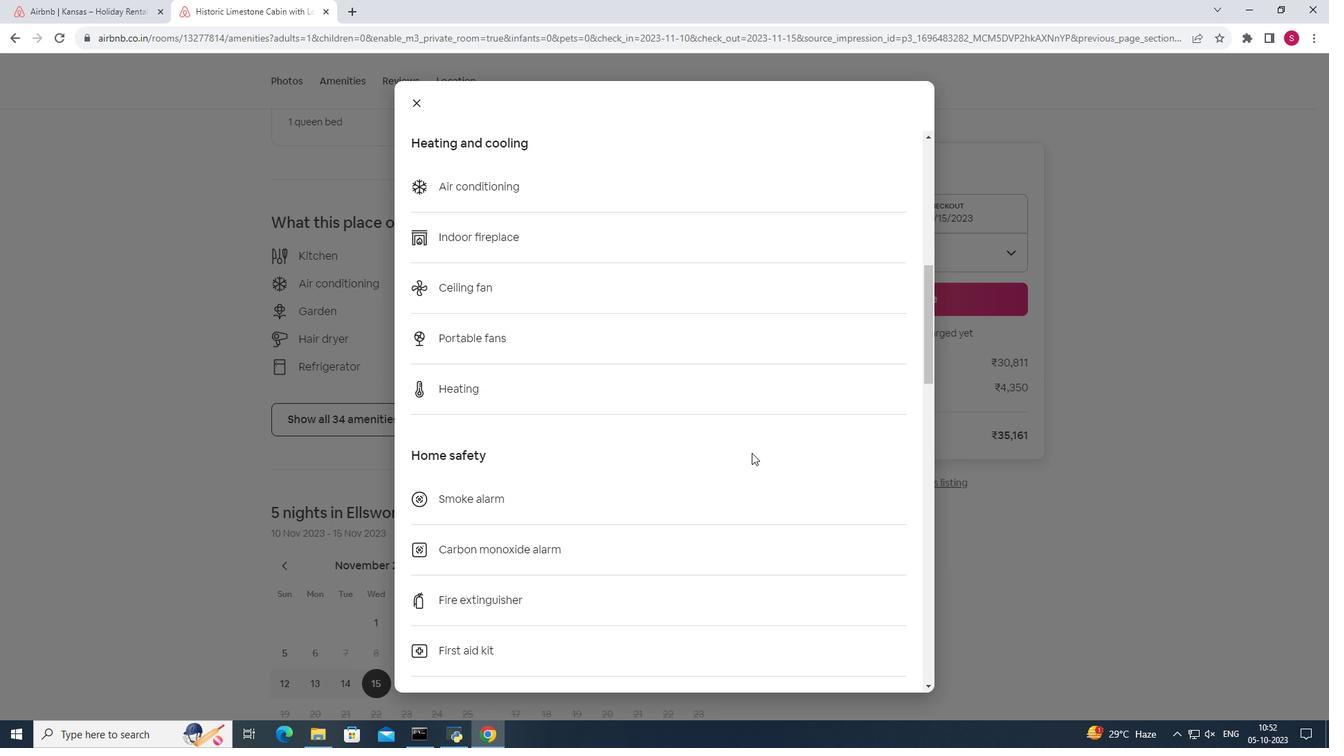 
Action: Mouse scrolled (752, 452) with delta (0, 0)
Screenshot: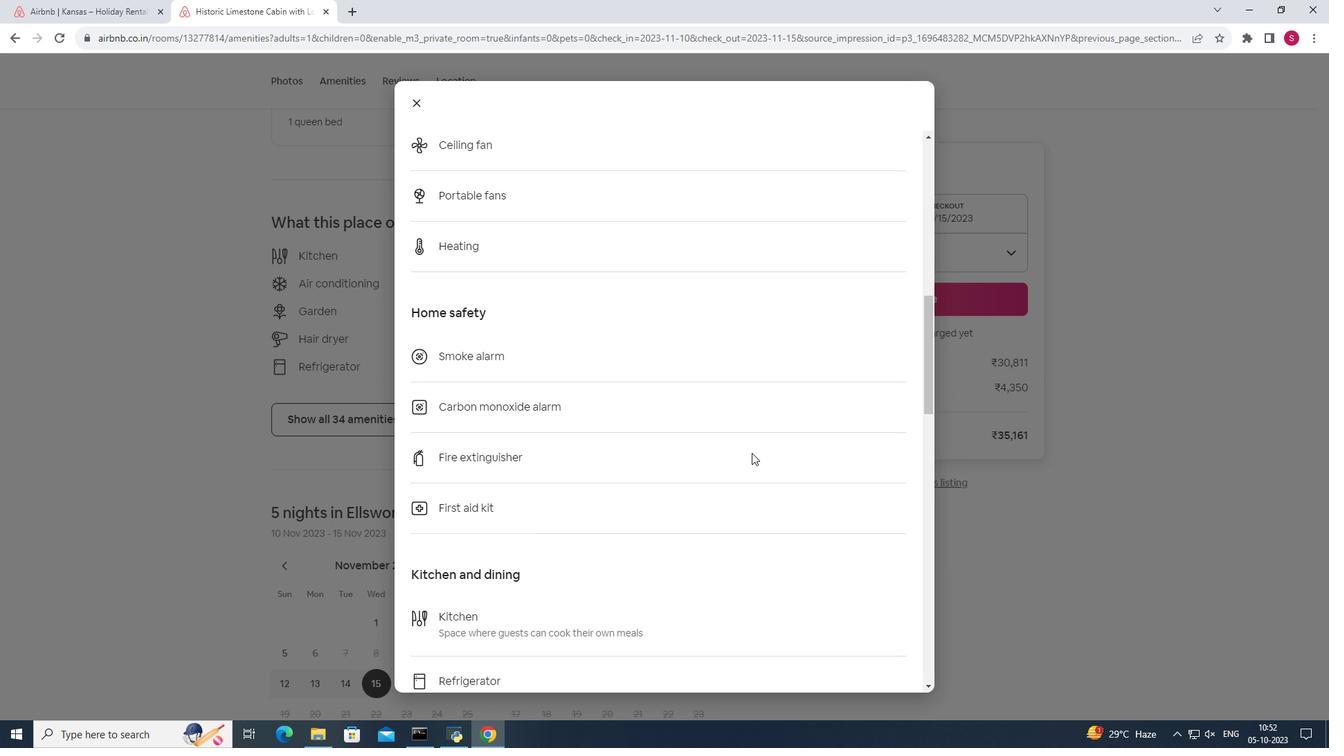 
Action: Mouse scrolled (752, 452) with delta (0, 0)
Screenshot: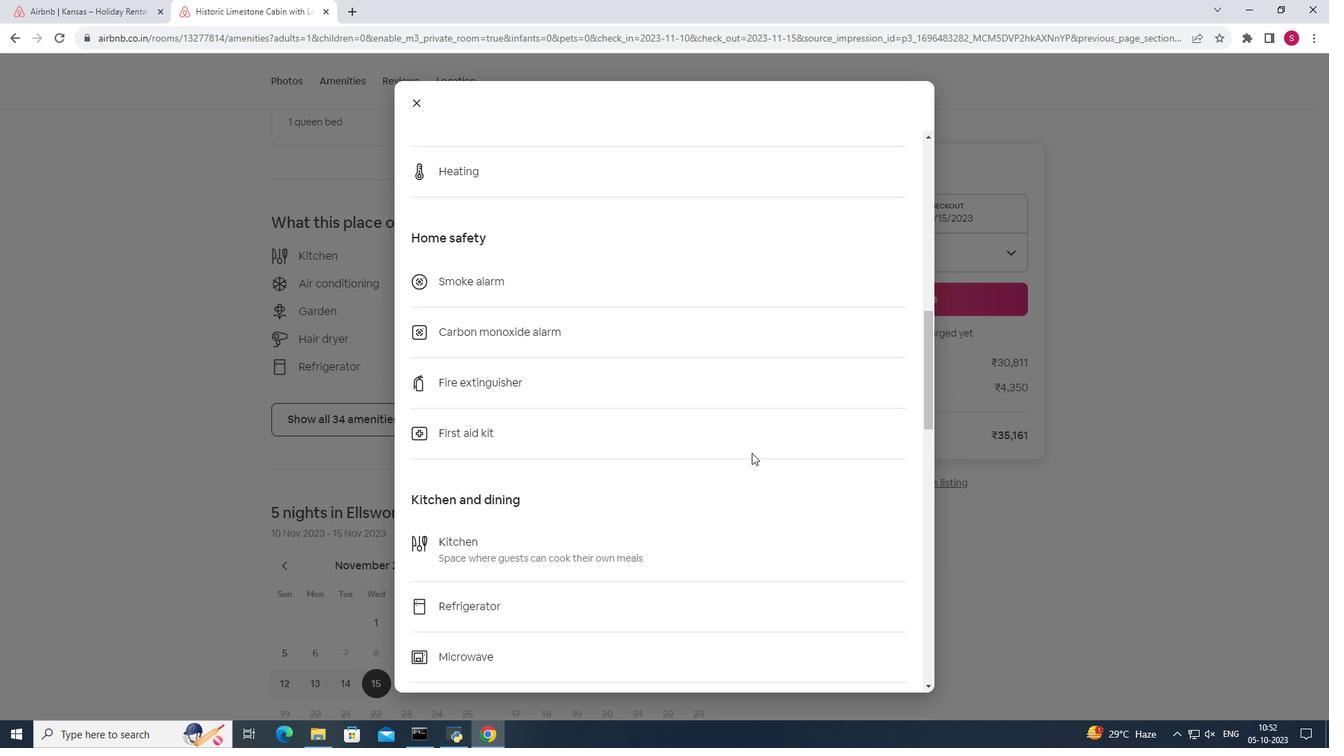 
Action: Mouse scrolled (752, 452) with delta (0, 0)
Screenshot: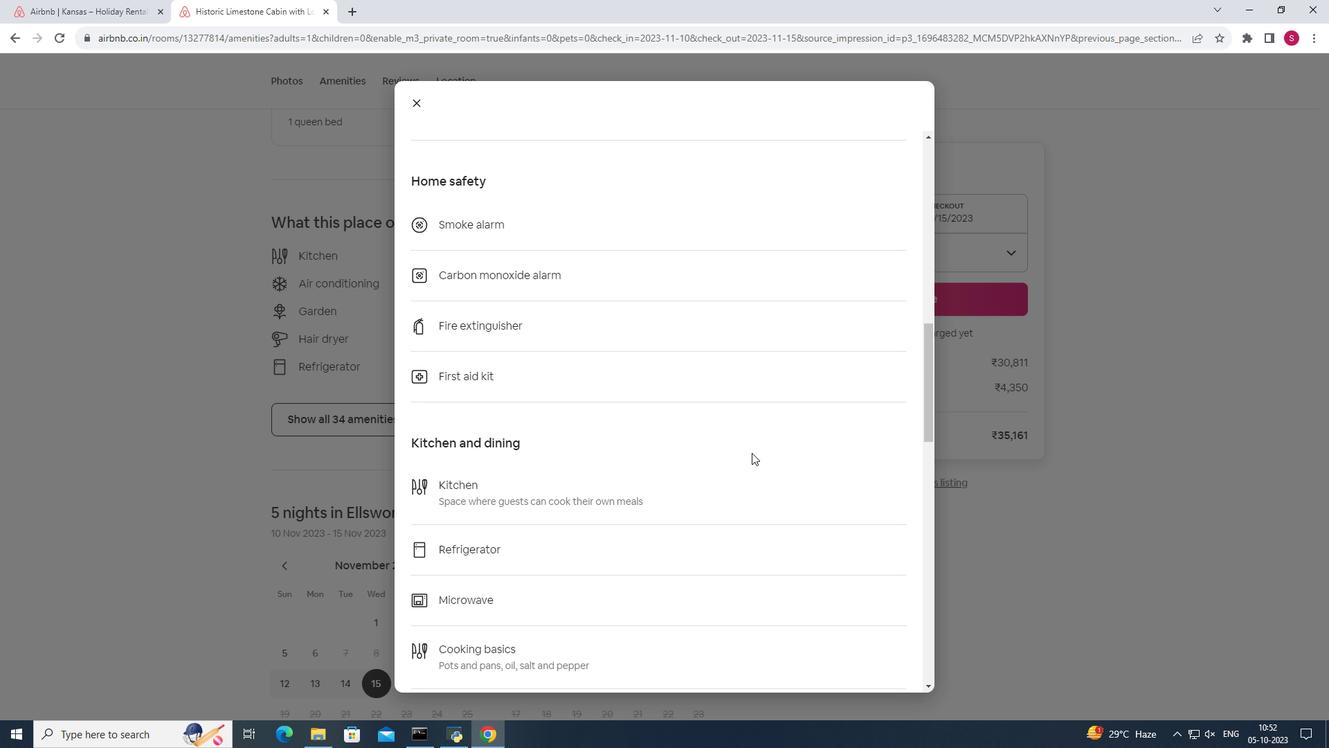 
Action: Mouse scrolled (752, 452) with delta (0, 0)
Screenshot: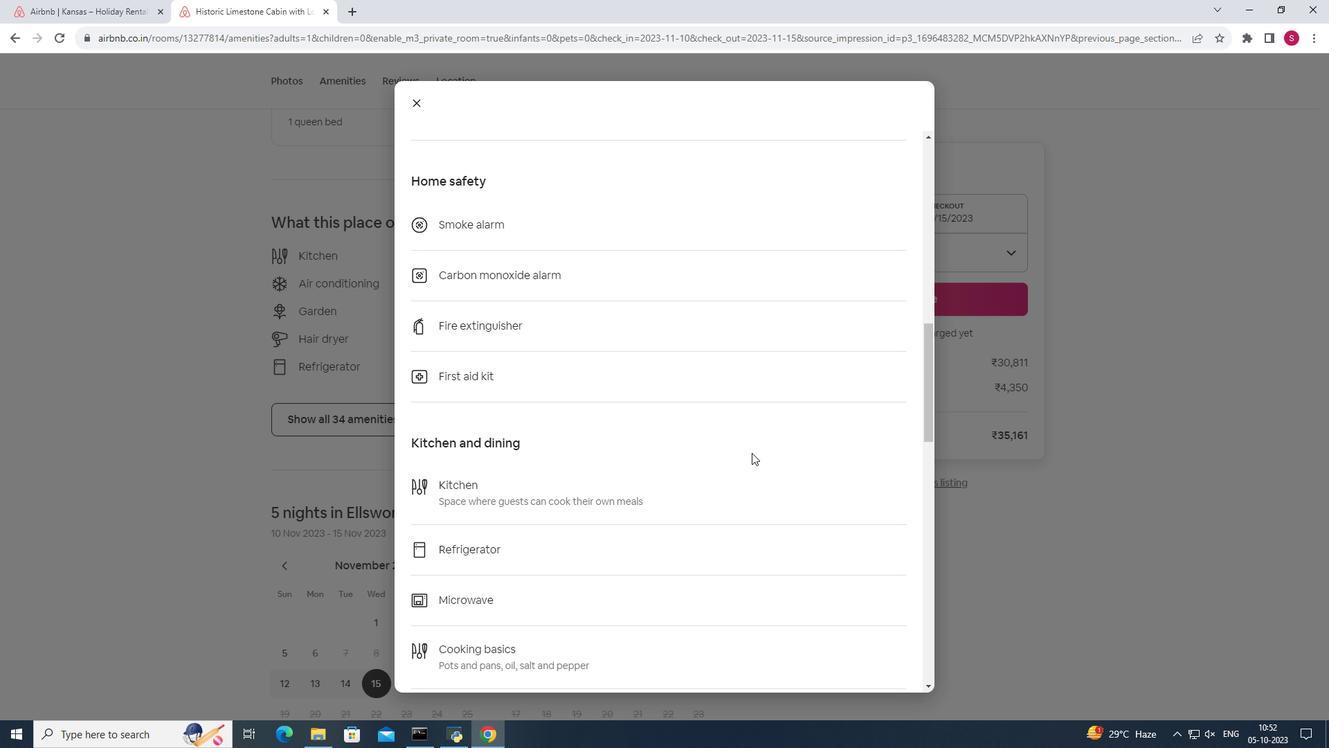 
Action: Mouse scrolled (752, 452) with delta (0, 0)
Screenshot: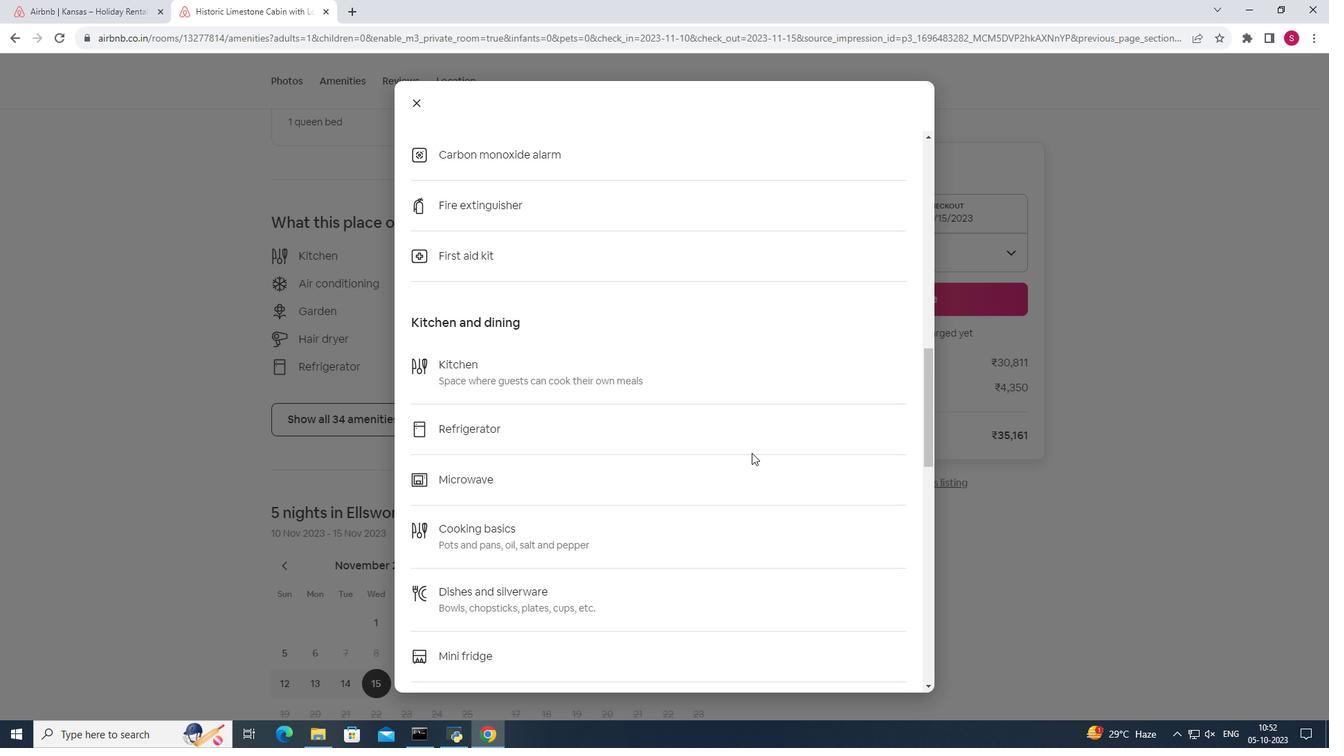 
Action: Mouse scrolled (752, 452) with delta (0, 0)
Screenshot: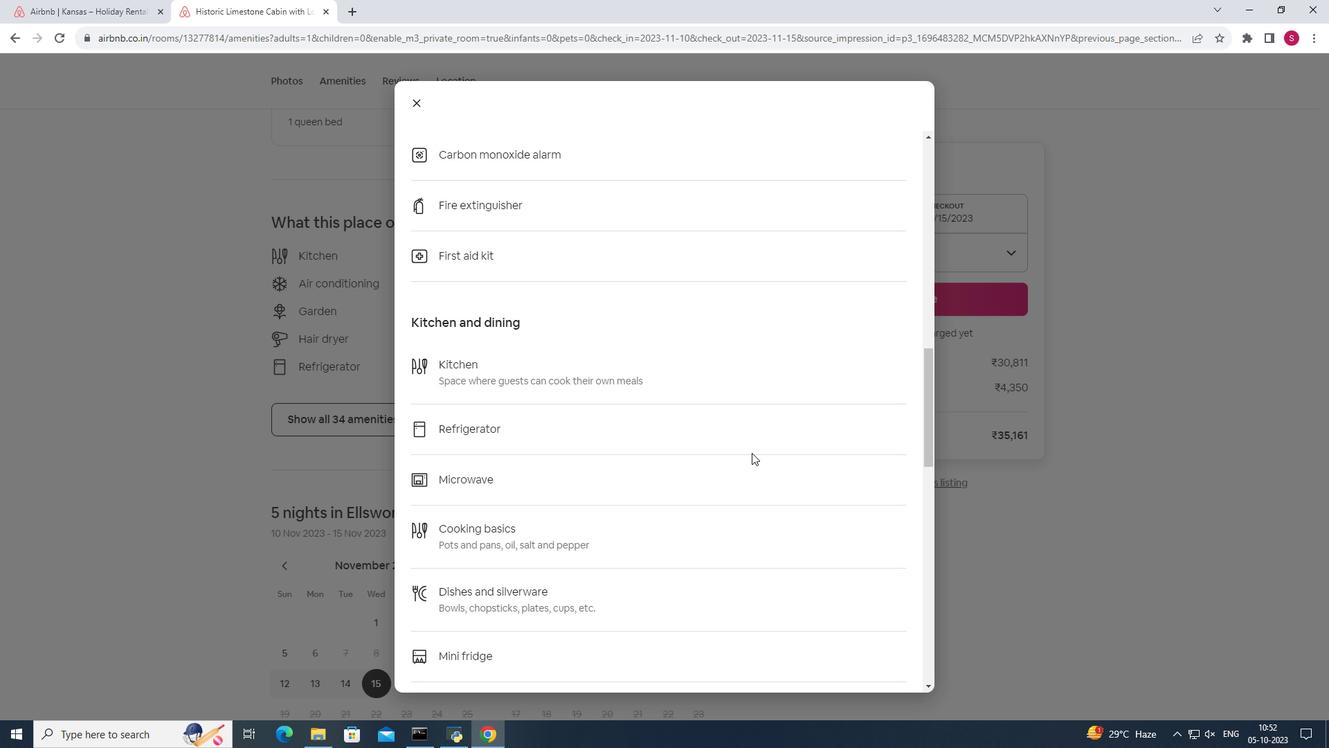 
Action: Mouse scrolled (752, 452) with delta (0, 0)
Screenshot: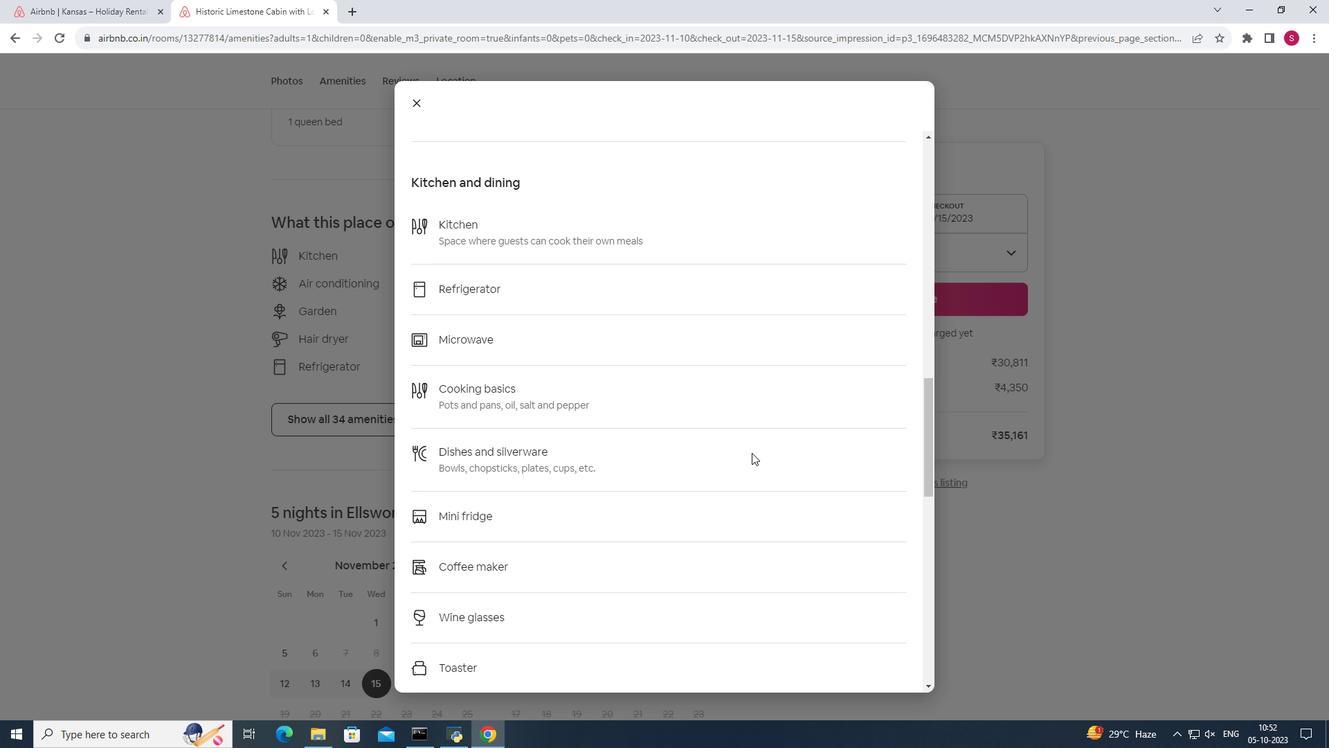 
Action: Mouse scrolled (752, 452) with delta (0, 0)
Screenshot: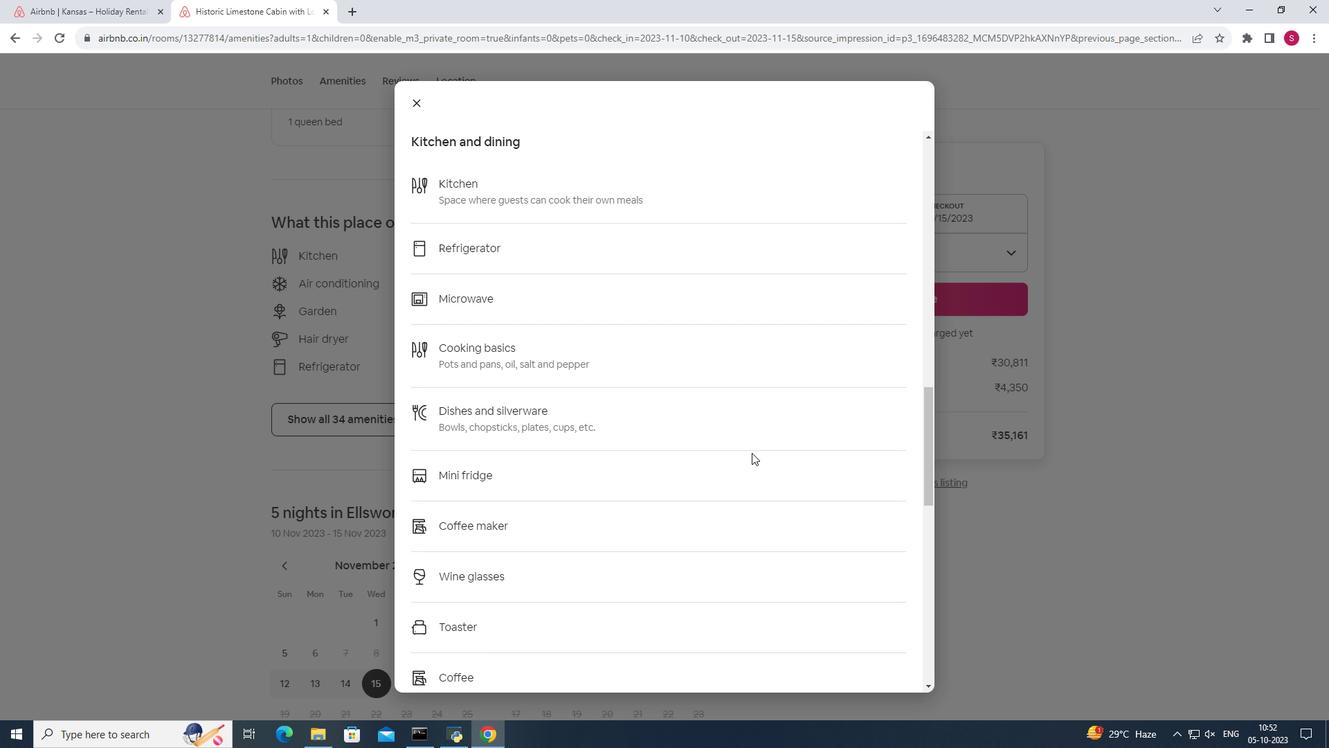 
Action: Mouse scrolled (752, 452) with delta (0, 0)
Screenshot: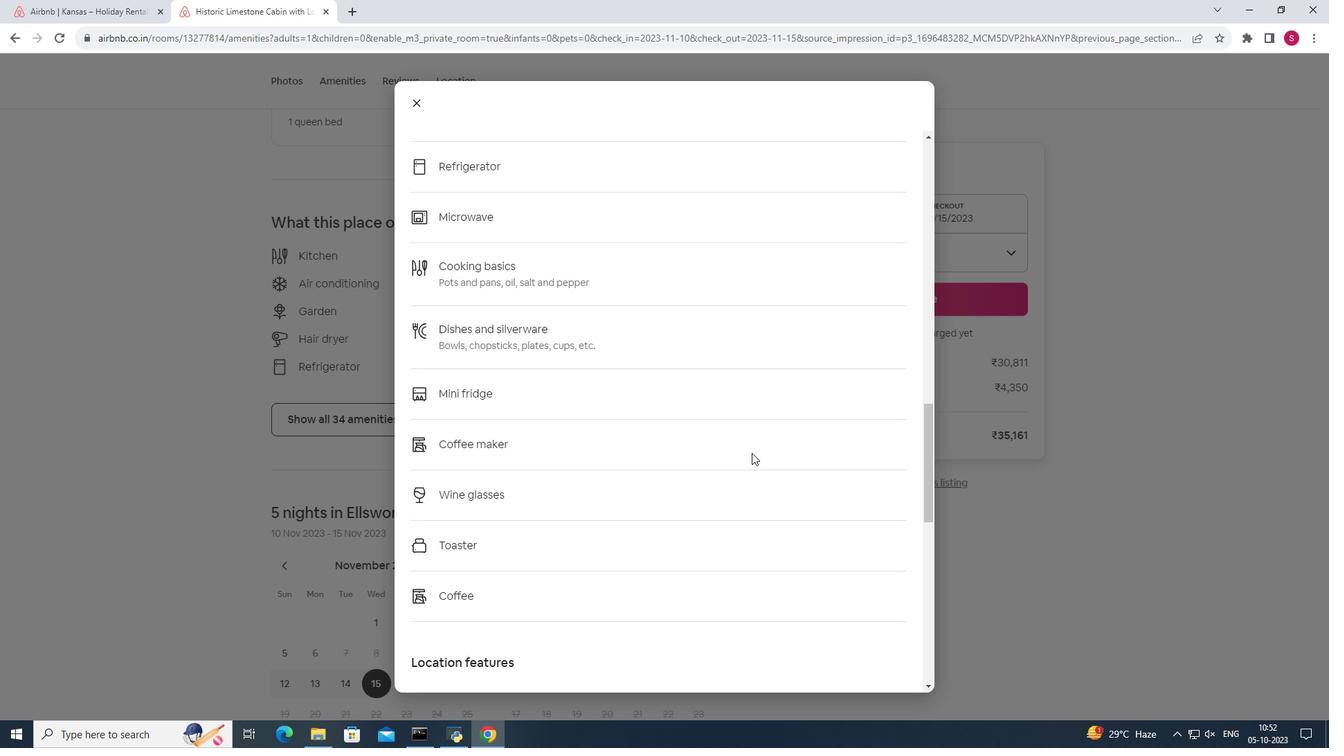 
Action: Mouse scrolled (752, 452) with delta (0, 0)
Screenshot: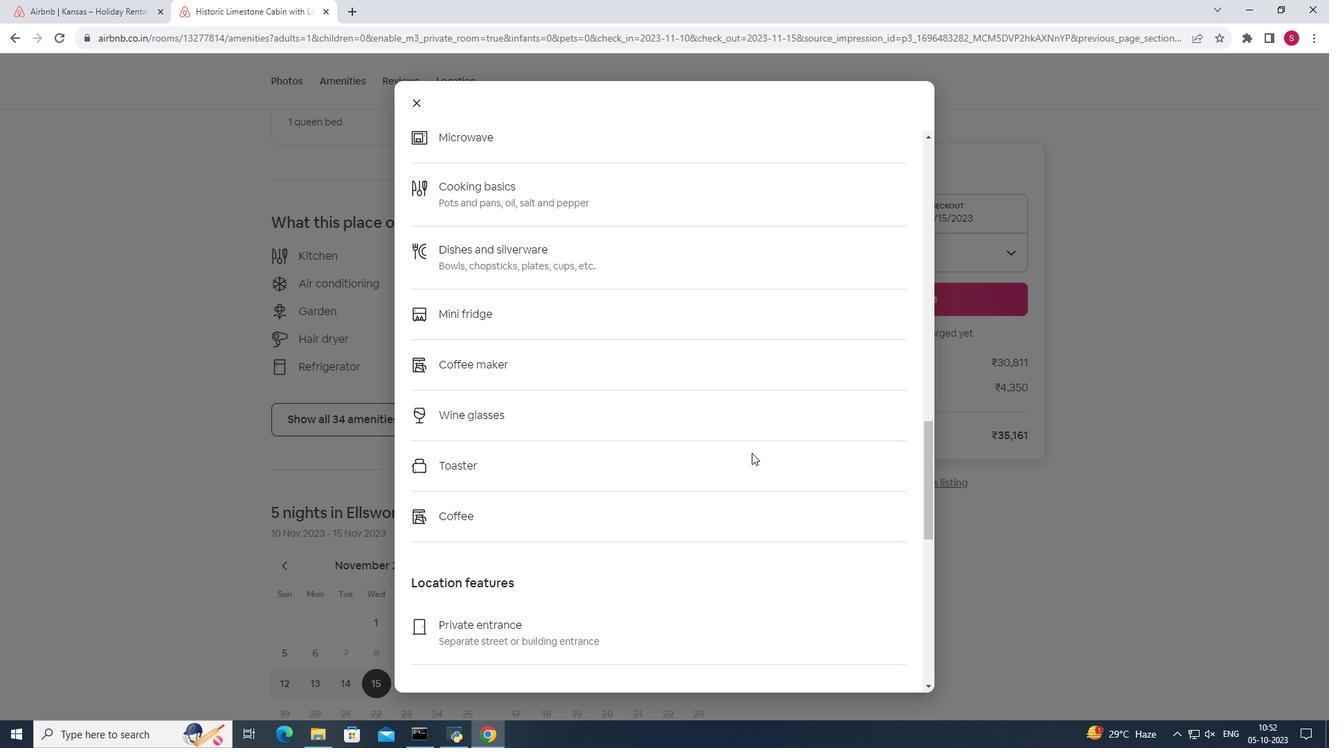 
Action: Mouse moved to (754, 449)
Screenshot: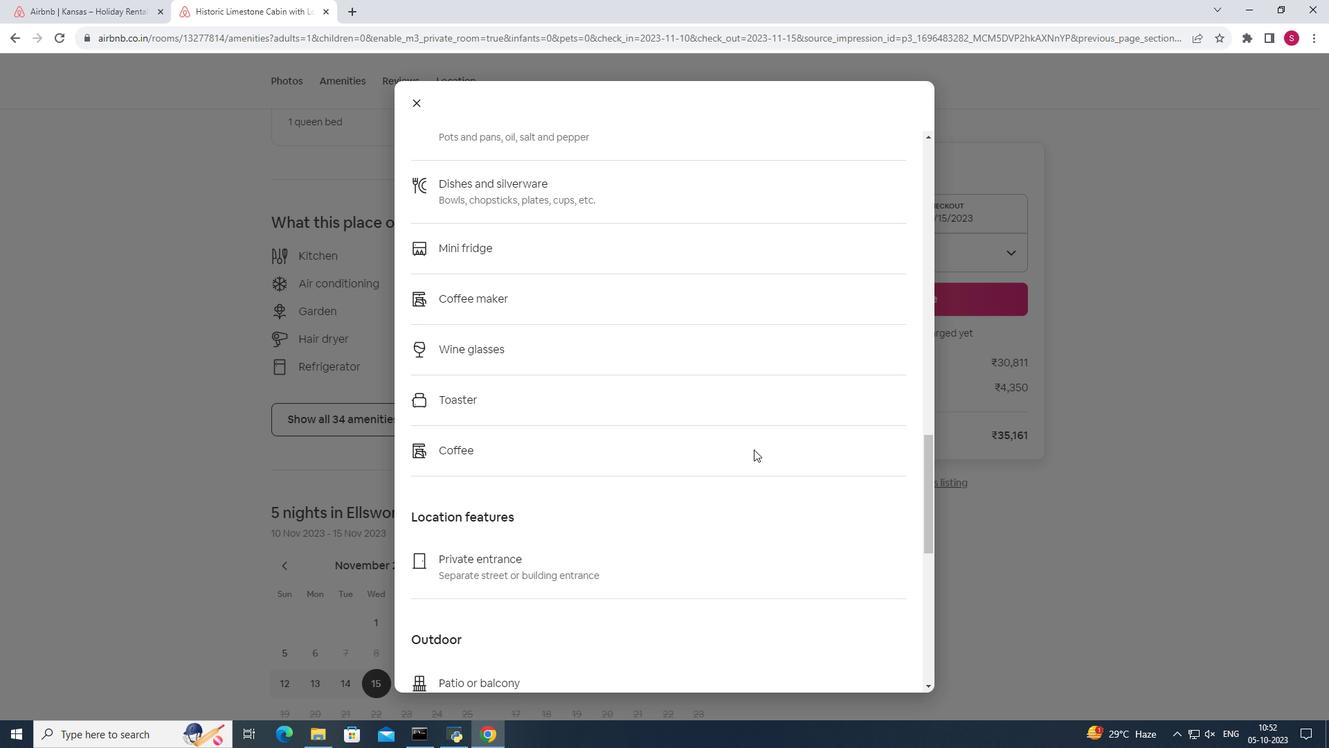 
Action: Mouse scrolled (754, 448) with delta (0, 0)
Screenshot: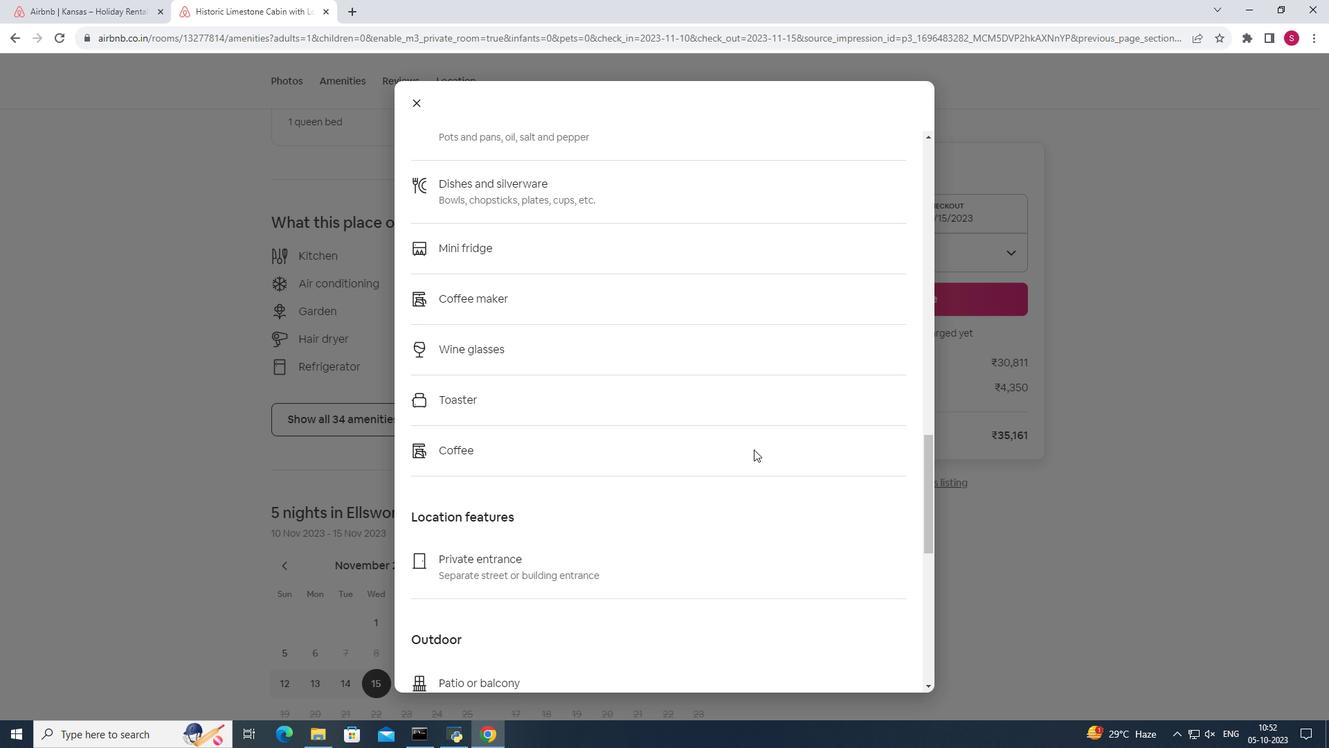 
Action: Mouse scrolled (754, 448) with delta (0, 0)
Screenshot: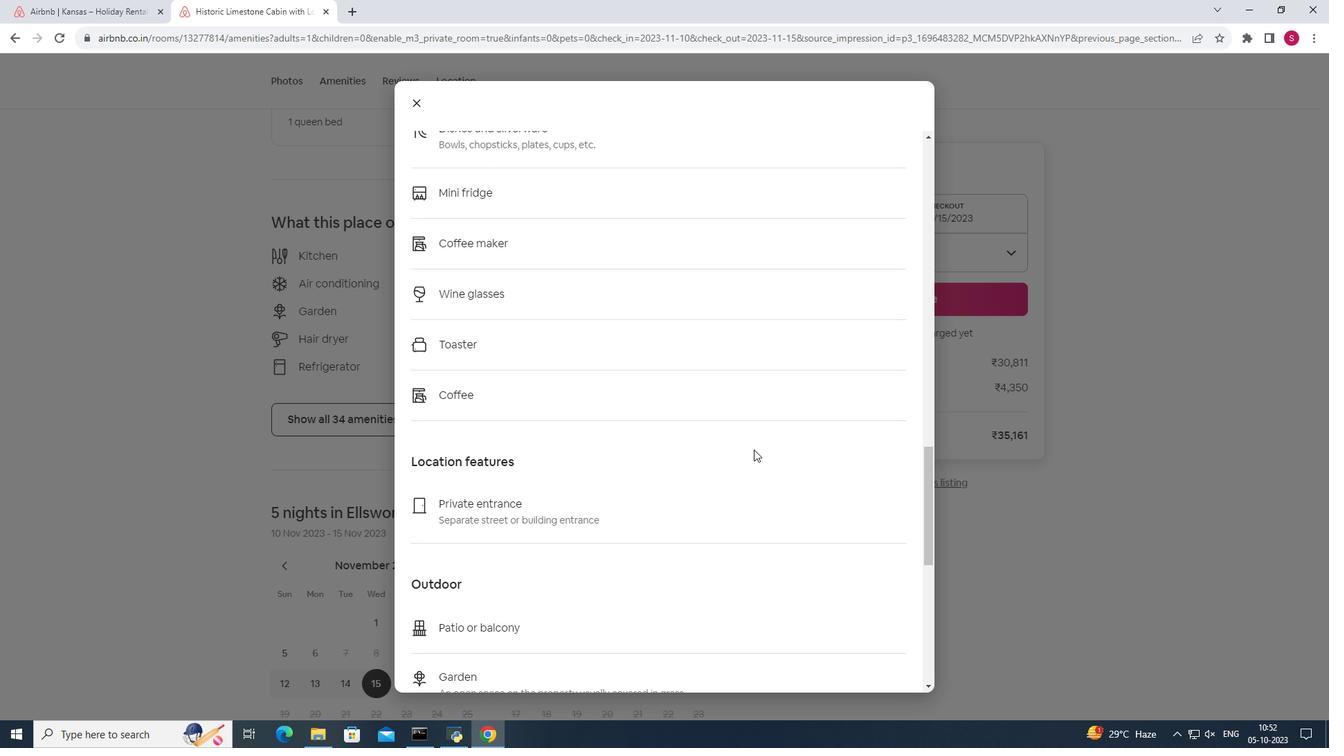 
Action: Mouse scrolled (754, 448) with delta (0, 0)
Screenshot: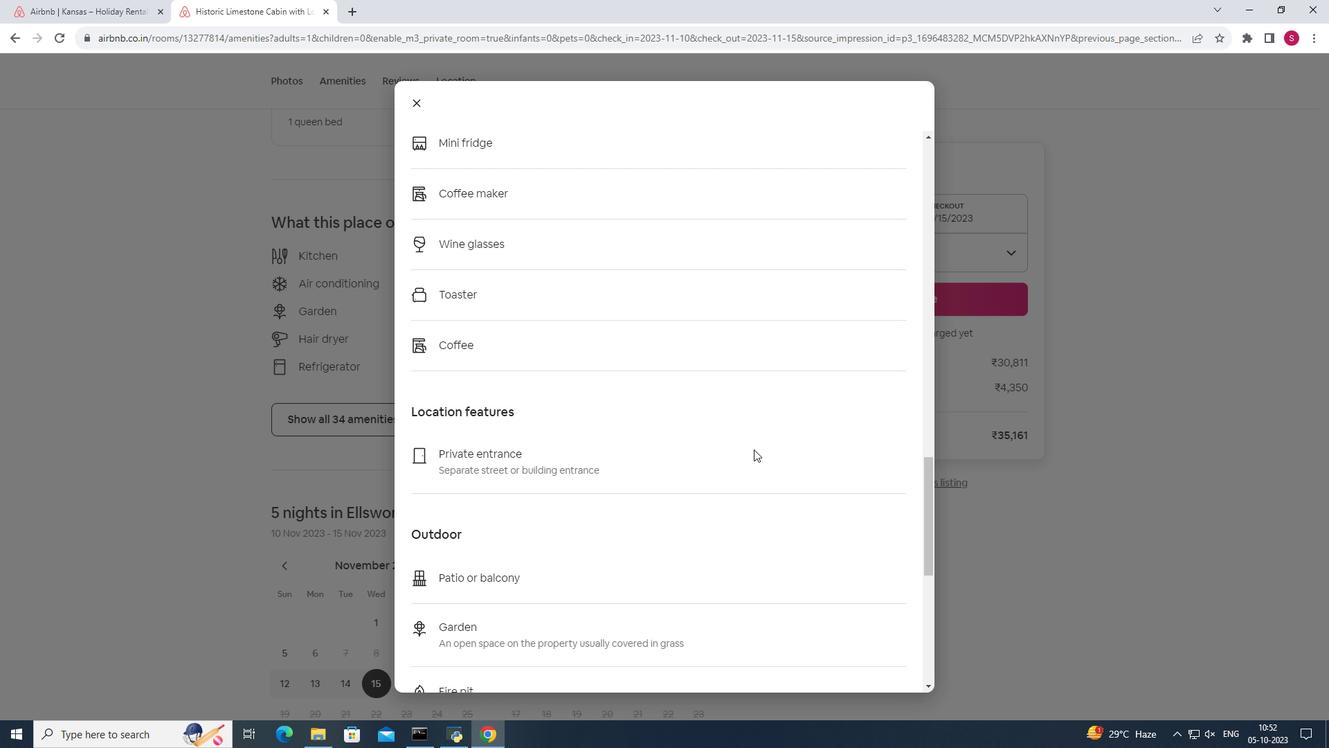 
Action: Mouse scrolled (754, 448) with delta (0, 0)
Screenshot: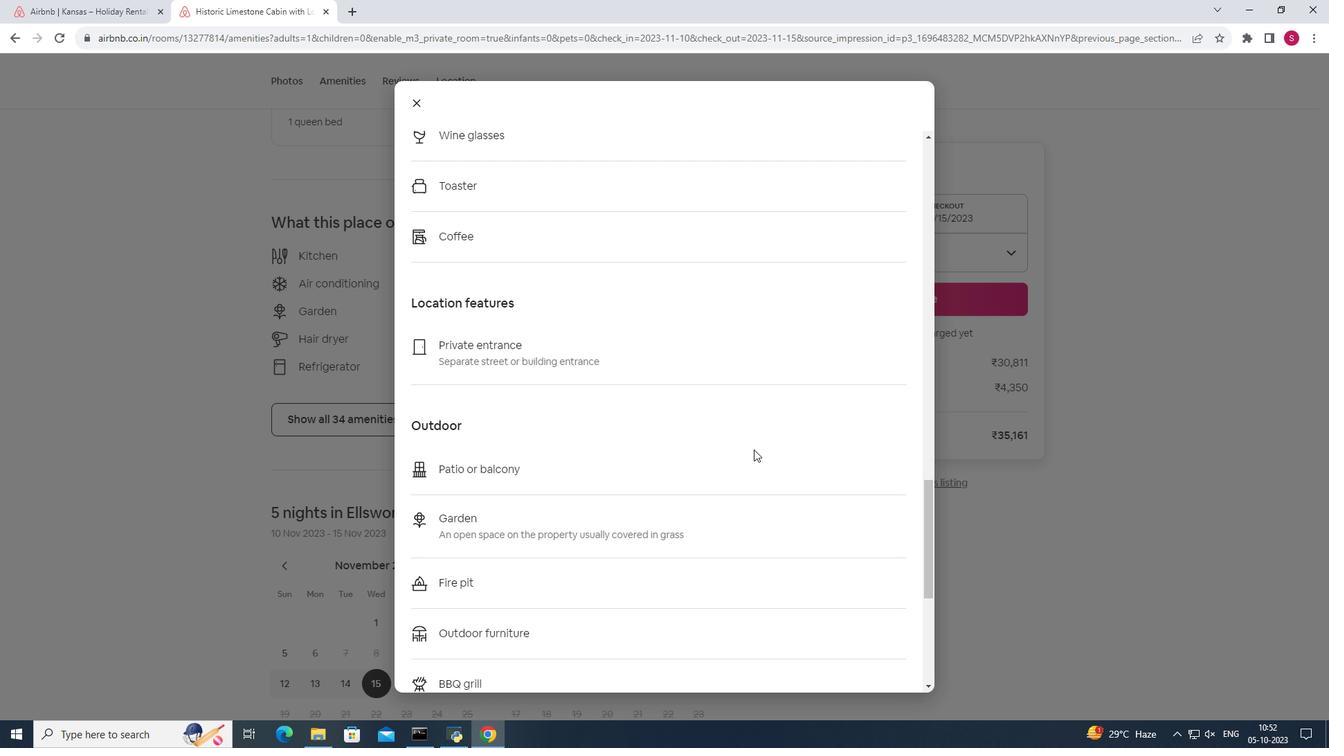 
Action: Mouse moved to (753, 448)
Screenshot: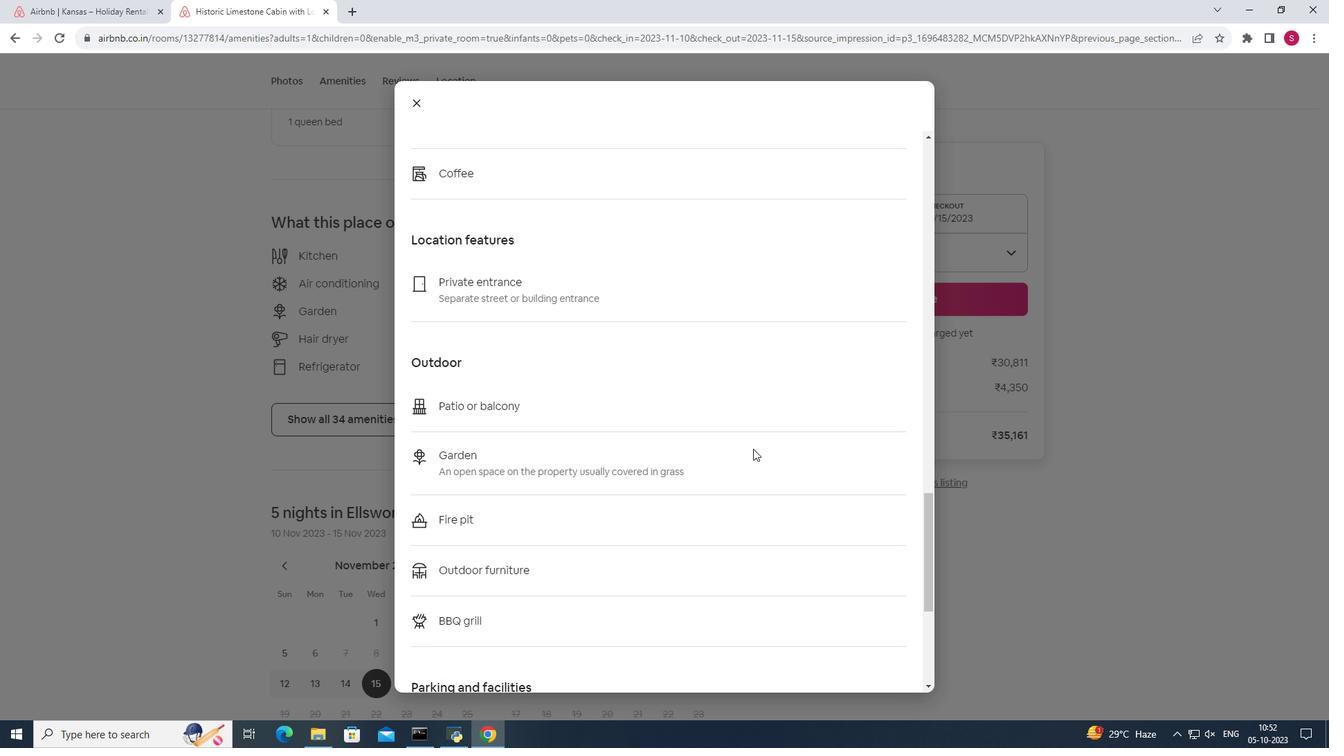 
Action: Mouse scrolled (753, 448) with delta (0, 0)
Screenshot: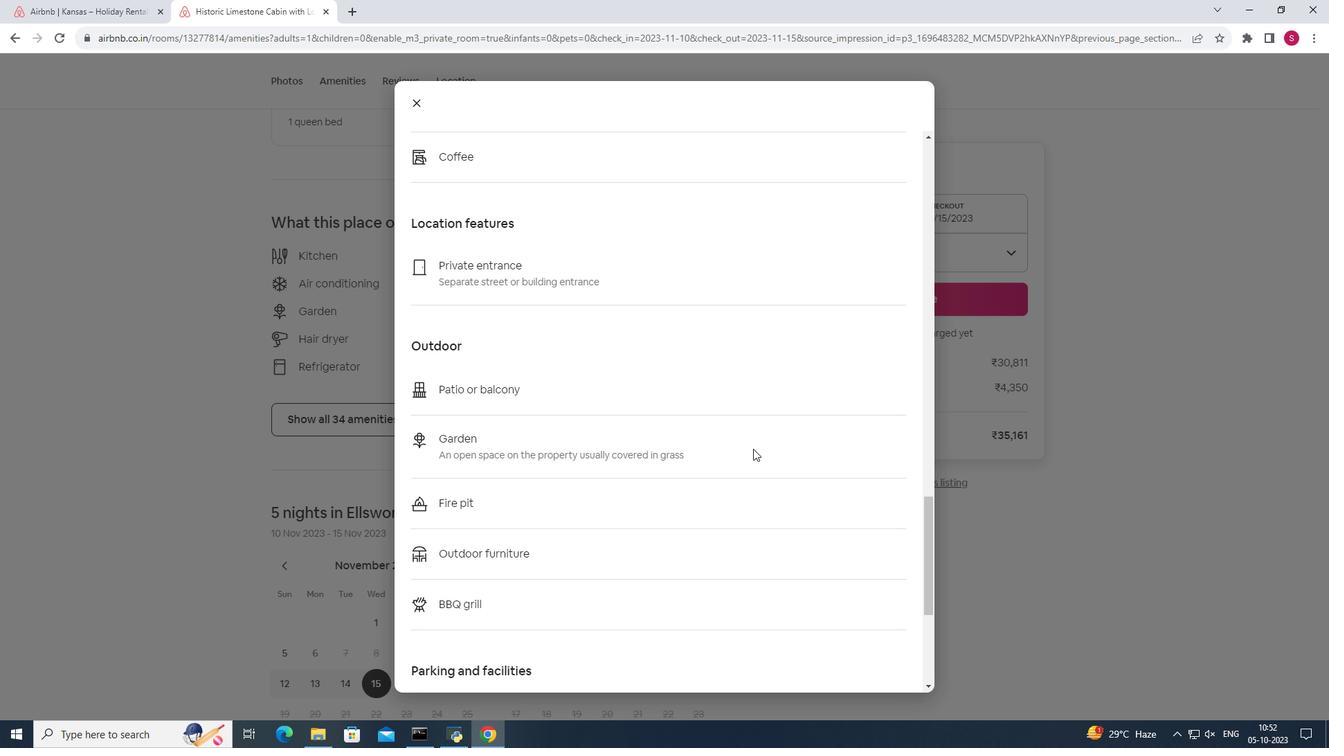 
Action: Mouse scrolled (753, 448) with delta (0, 0)
Screenshot: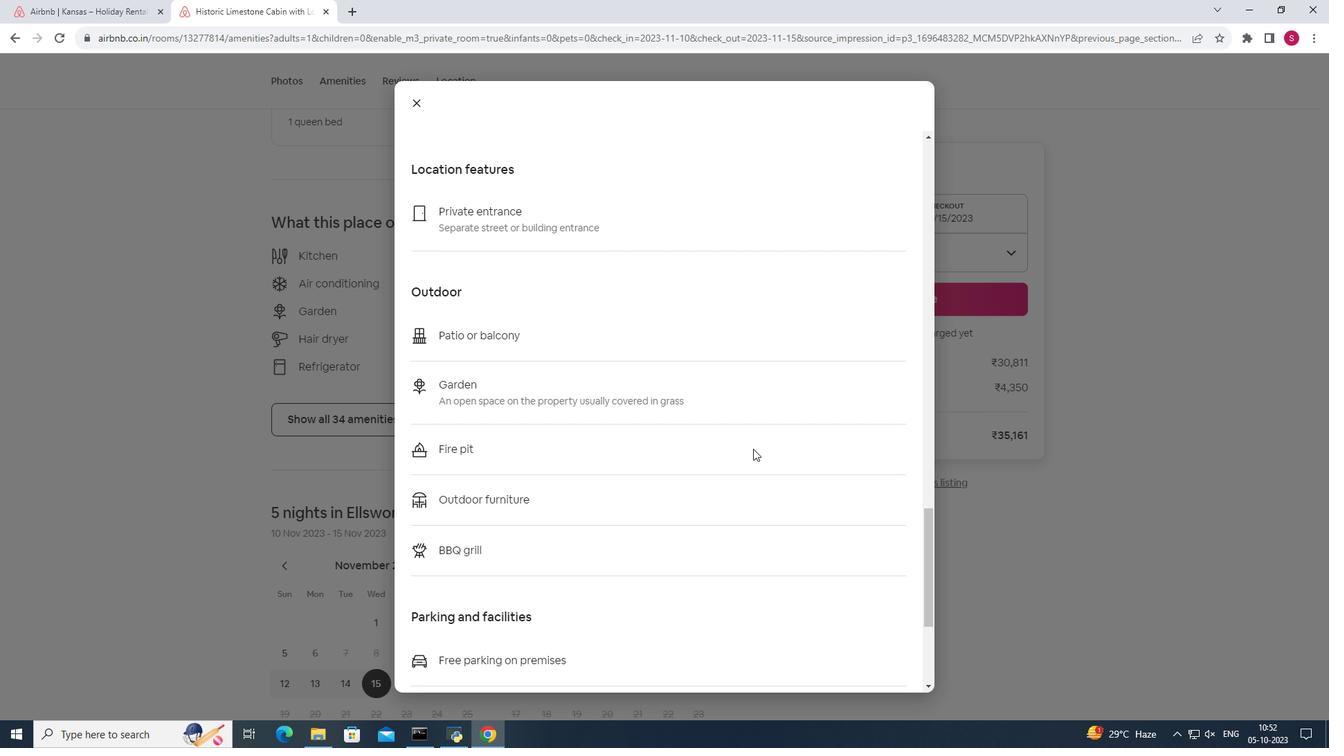 
Action: Mouse scrolled (753, 448) with delta (0, 0)
Screenshot: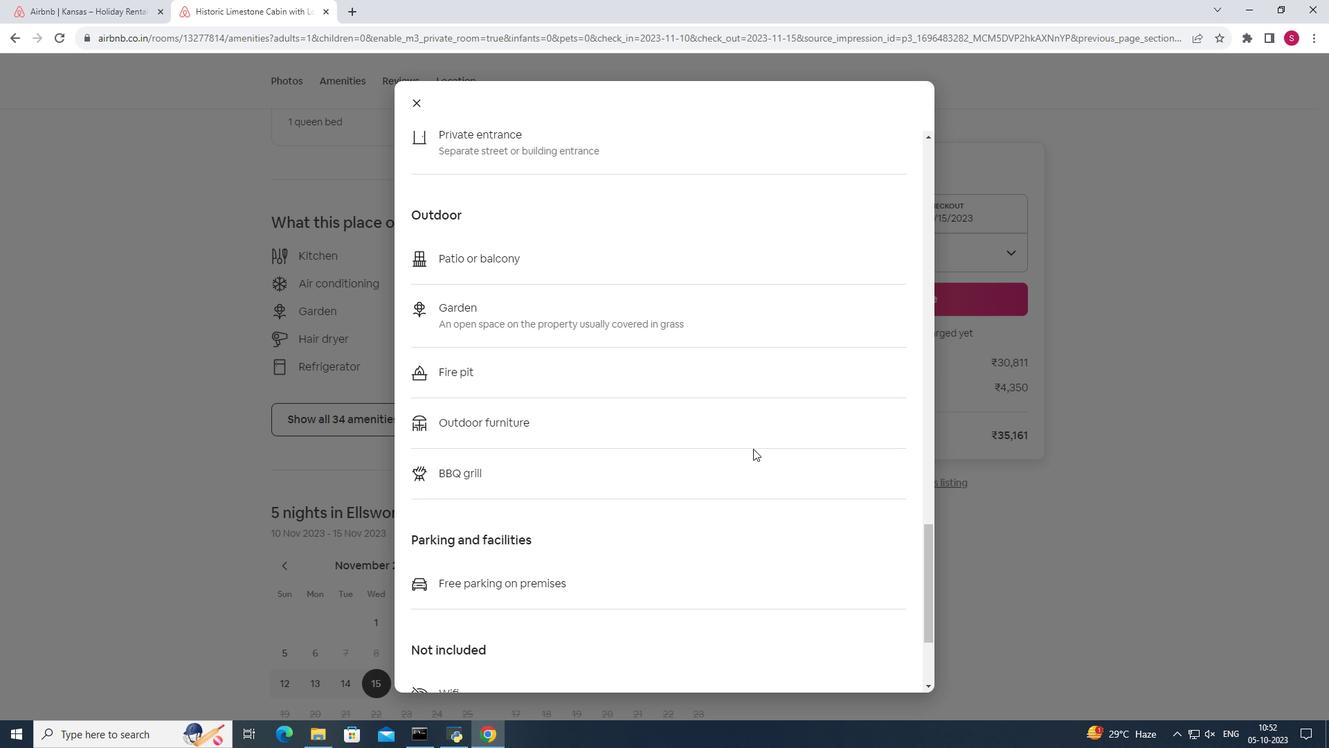 
Action: Mouse scrolled (753, 448) with delta (0, 0)
Screenshot: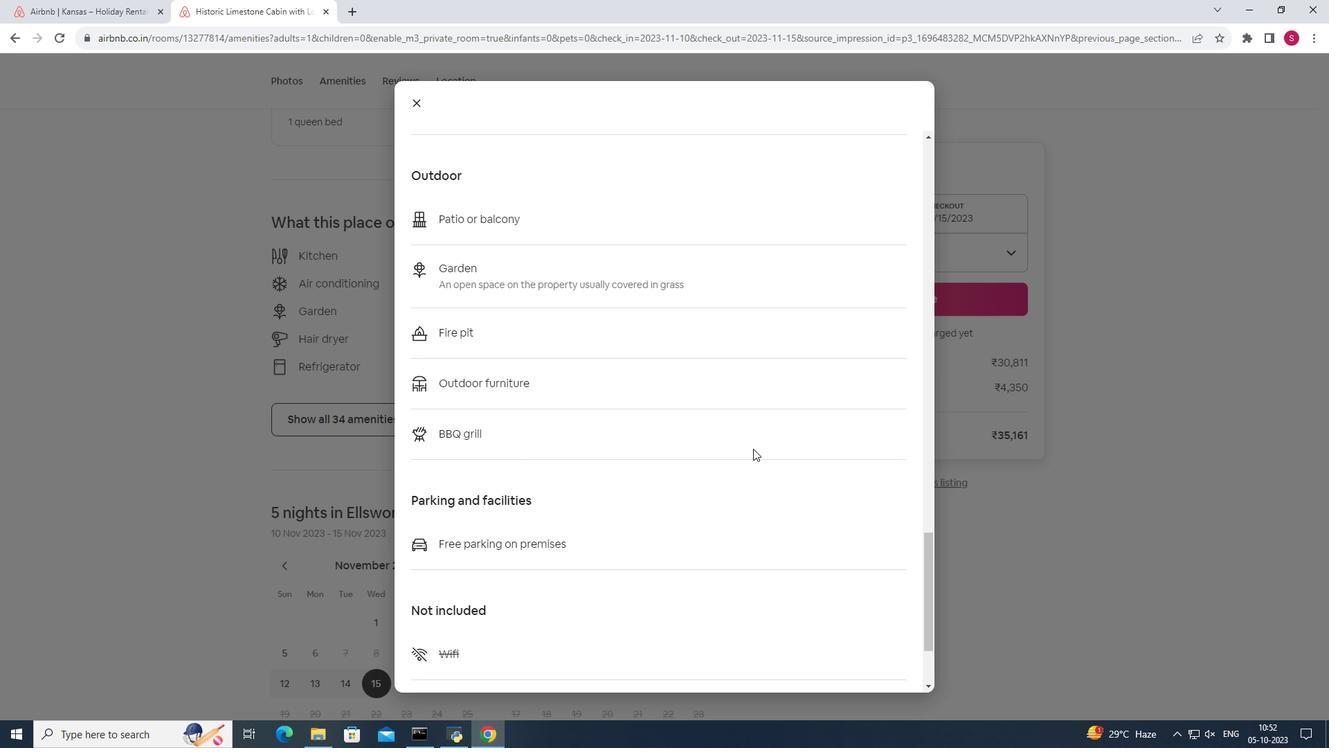 
Action: Mouse scrolled (753, 448) with delta (0, 0)
Screenshot: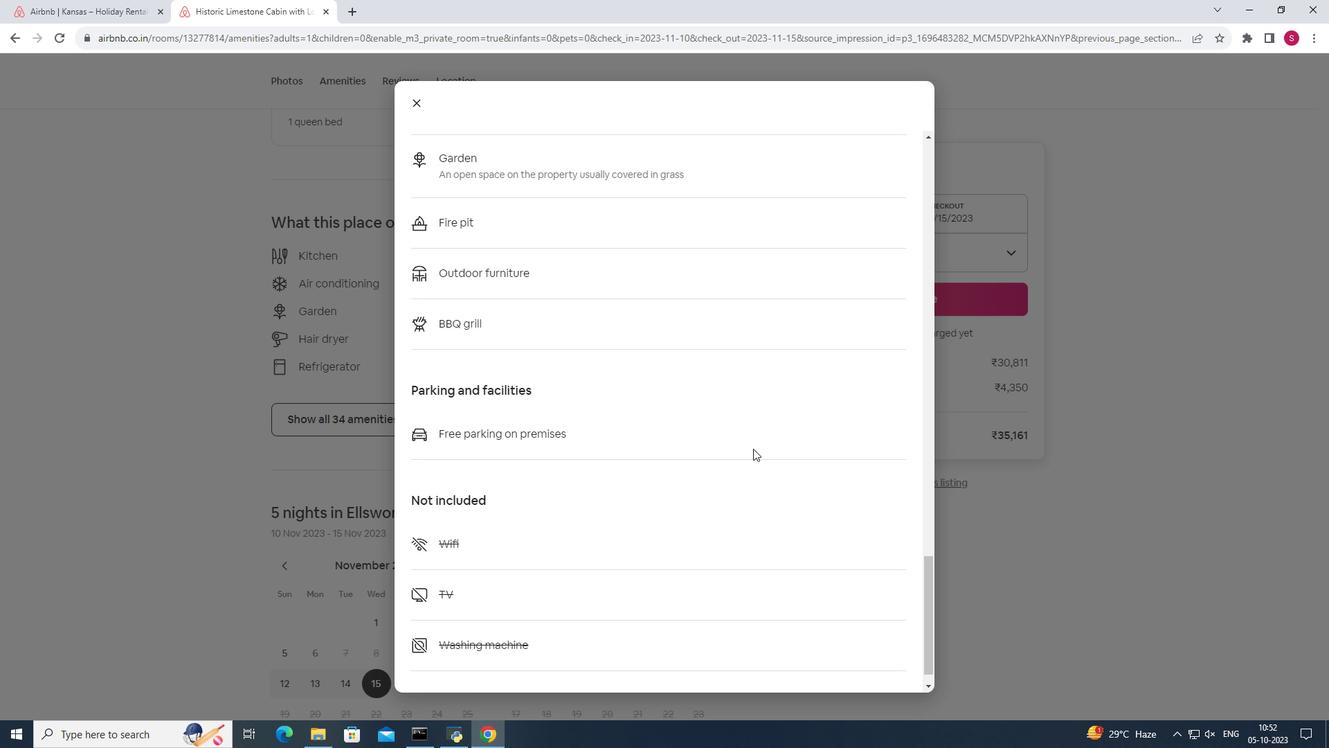 
Action: Mouse scrolled (753, 448) with delta (0, 0)
Screenshot: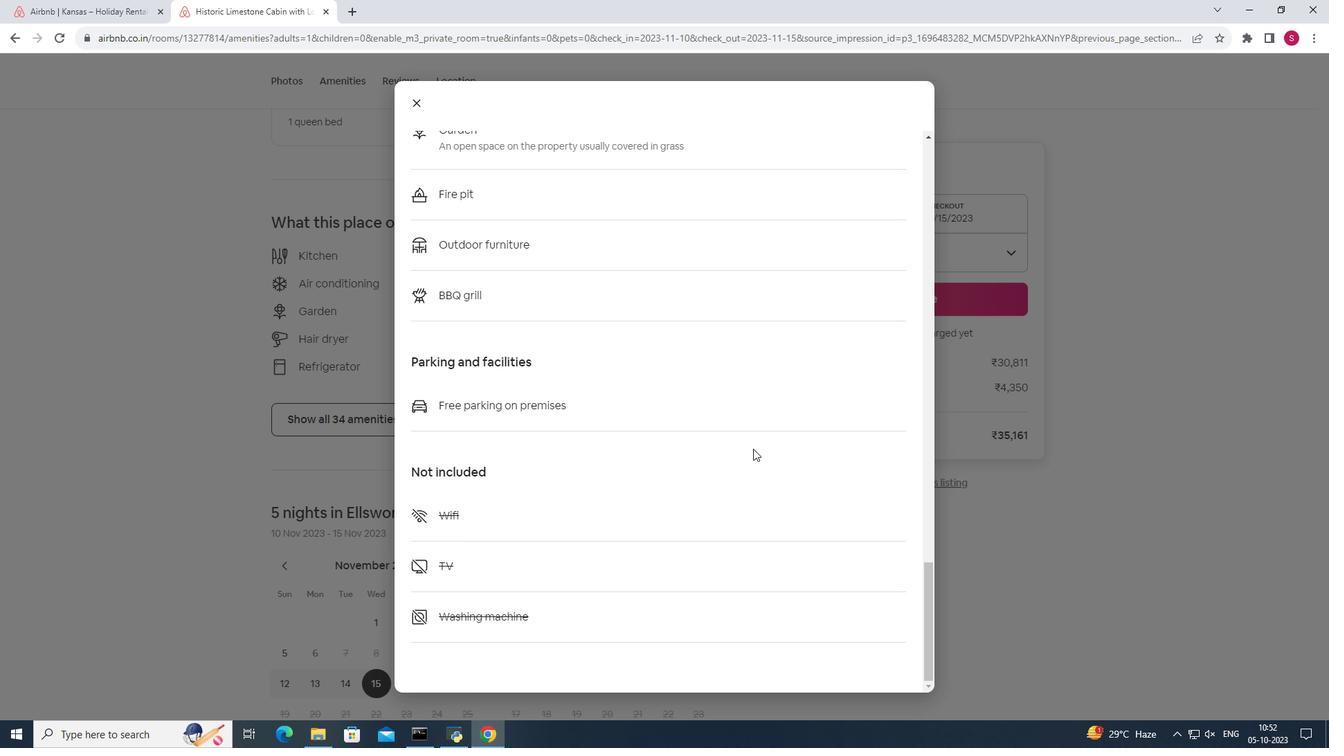 
Action: Mouse scrolled (753, 448) with delta (0, 0)
Screenshot: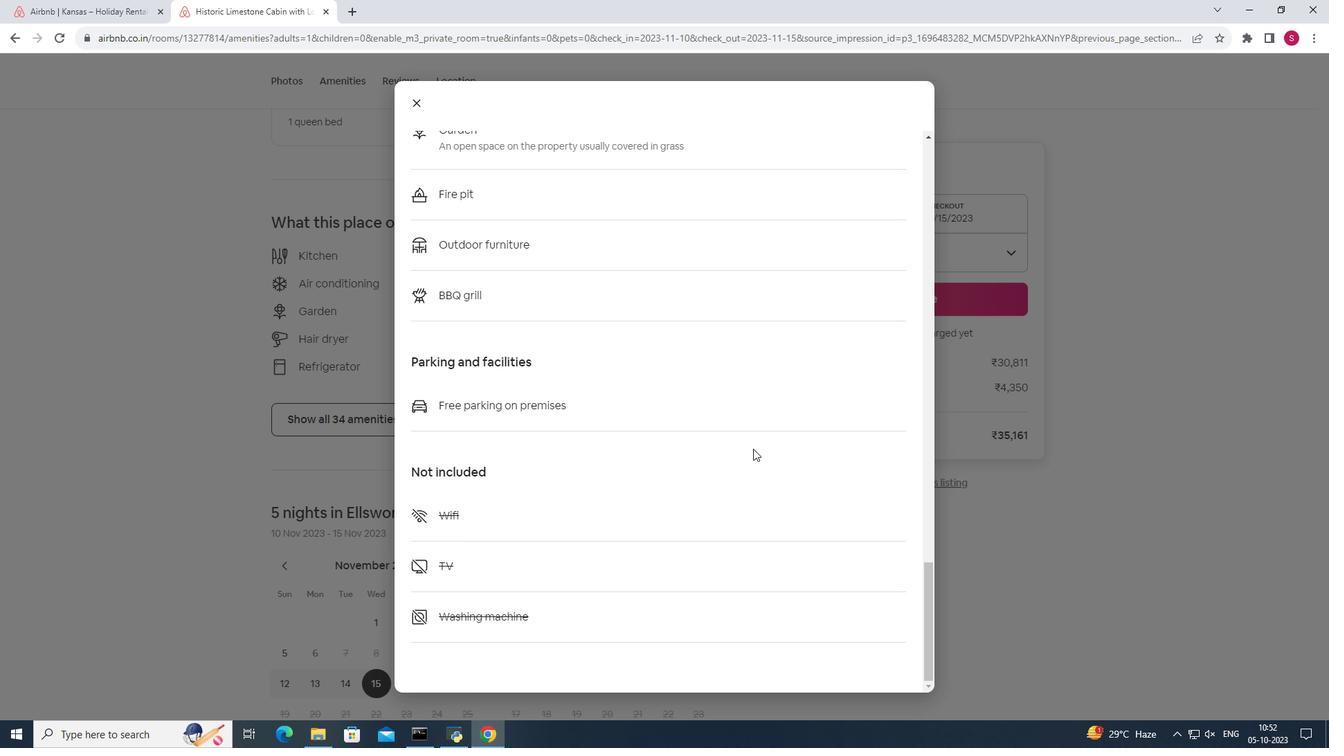 
Action: Mouse scrolled (753, 448) with delta (0, 0)
Screenshot: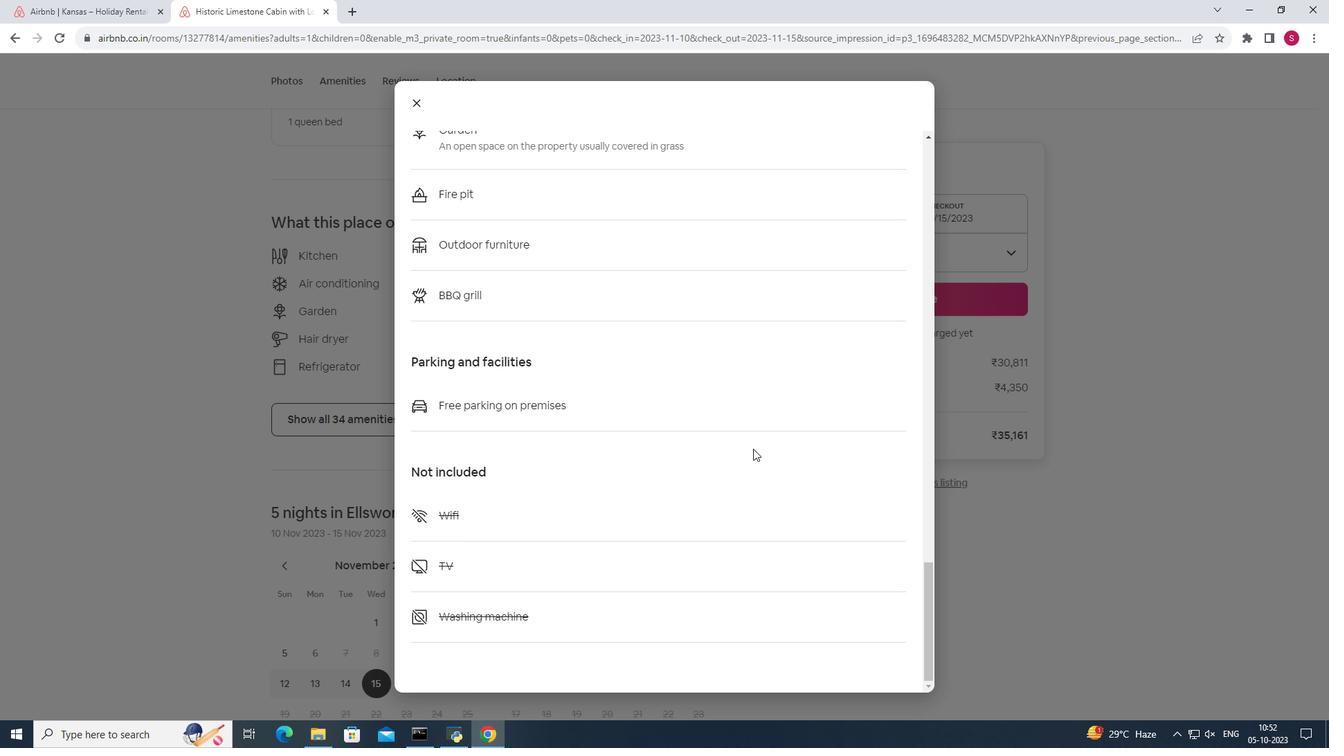 
Action: Mouse scrolled (753, 448) with delta (0, 0)
Screenshot: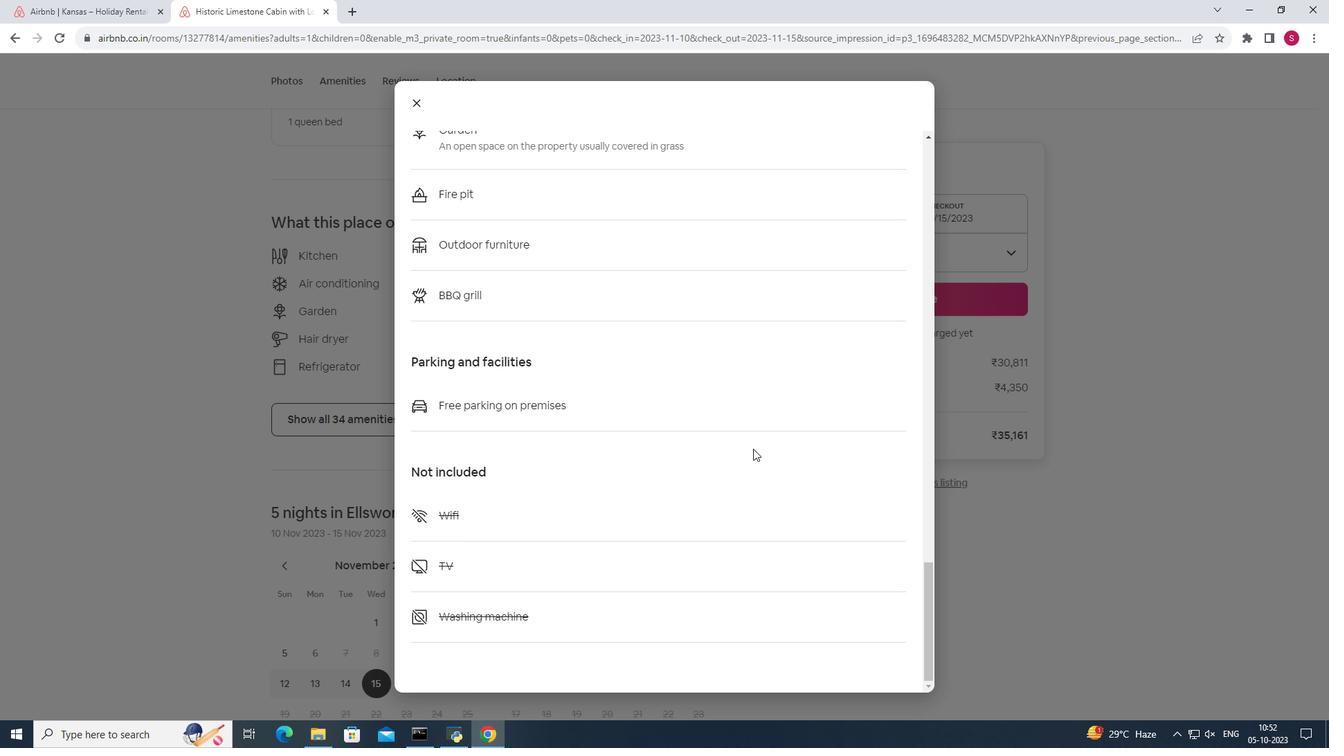 
Action: Mouse scrolled (753, 448) with delta (0, 0)
Screenshot: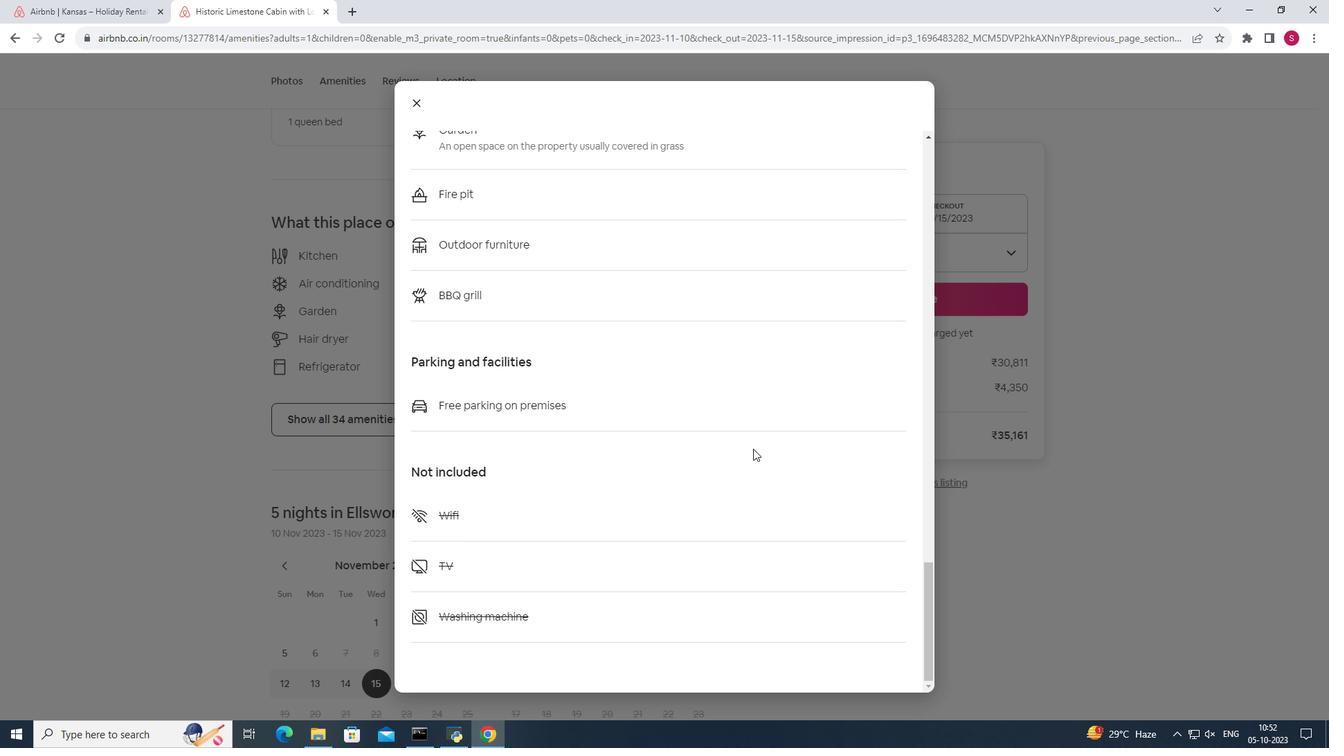 
Action: Mouse moved to (416, 101)
Screenshot: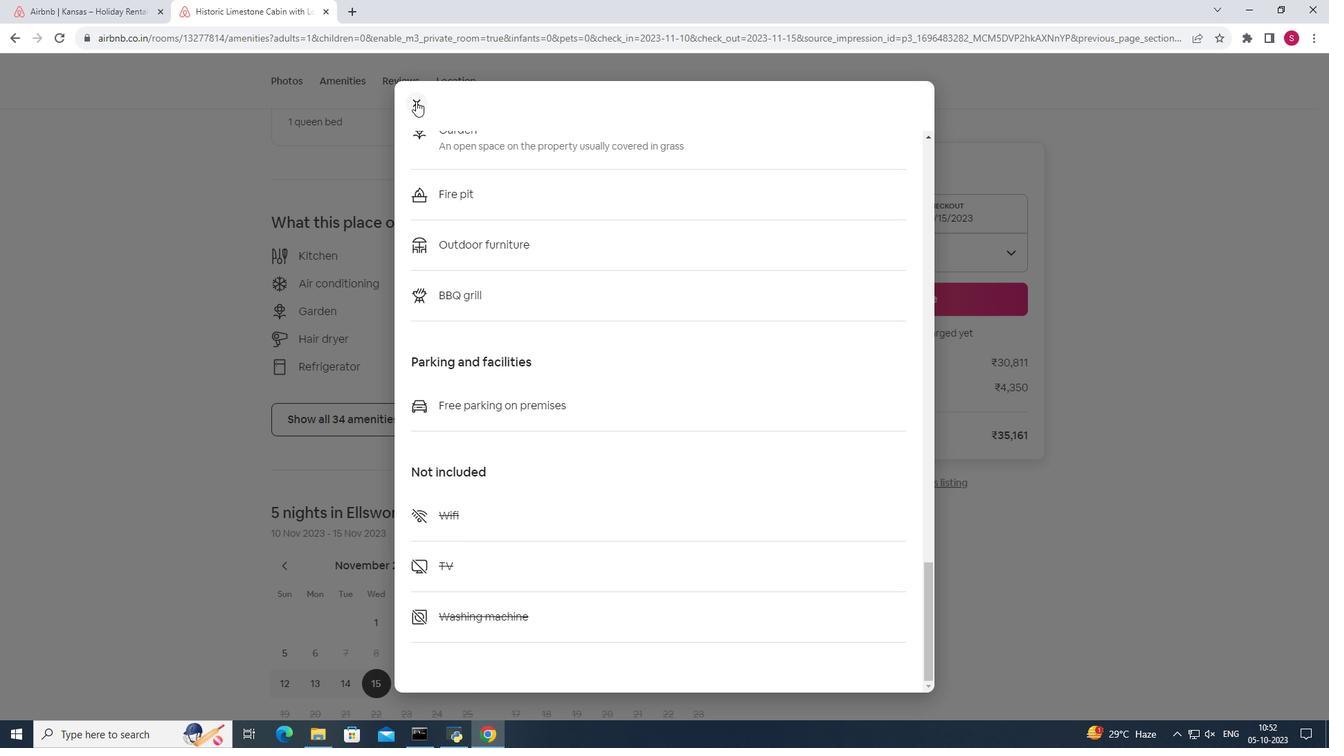 
Action: Mouse pressed left at (416, 101)
Screenshot: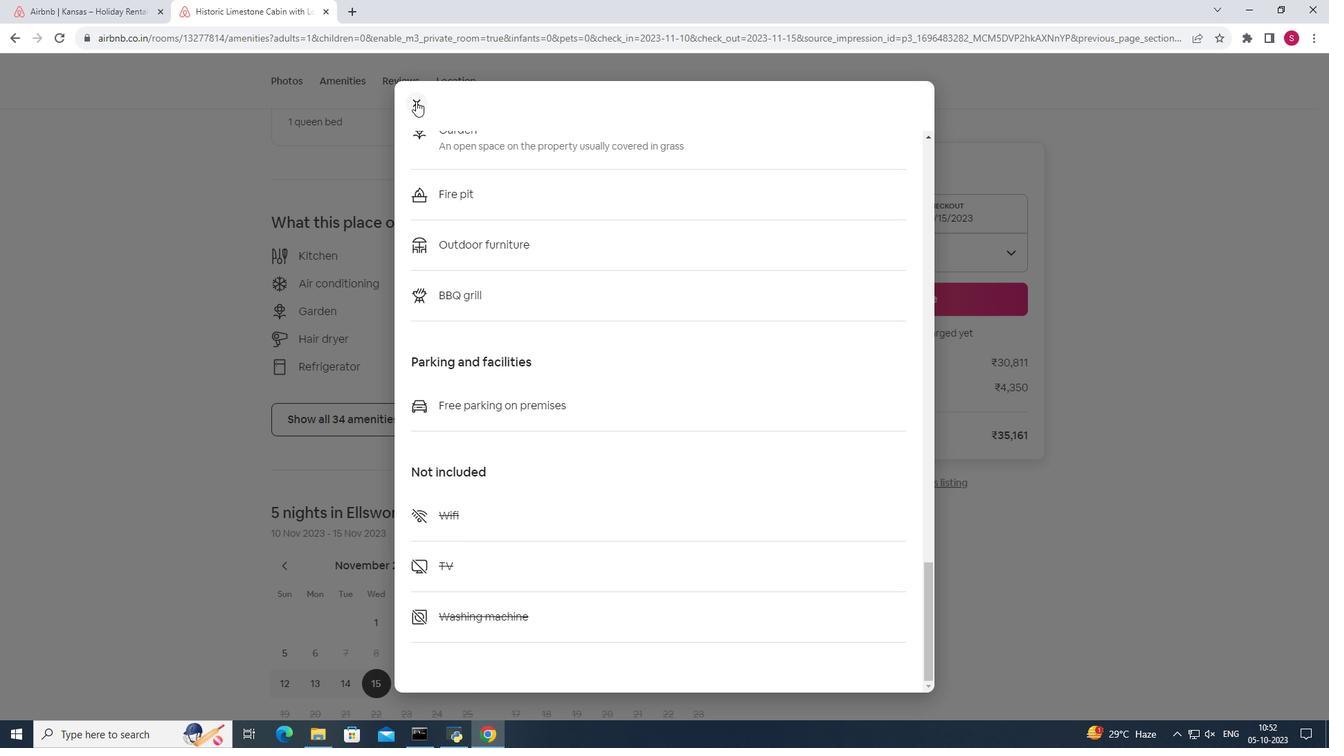 
Action: Mouse moved to (421, 103)
Screenshot: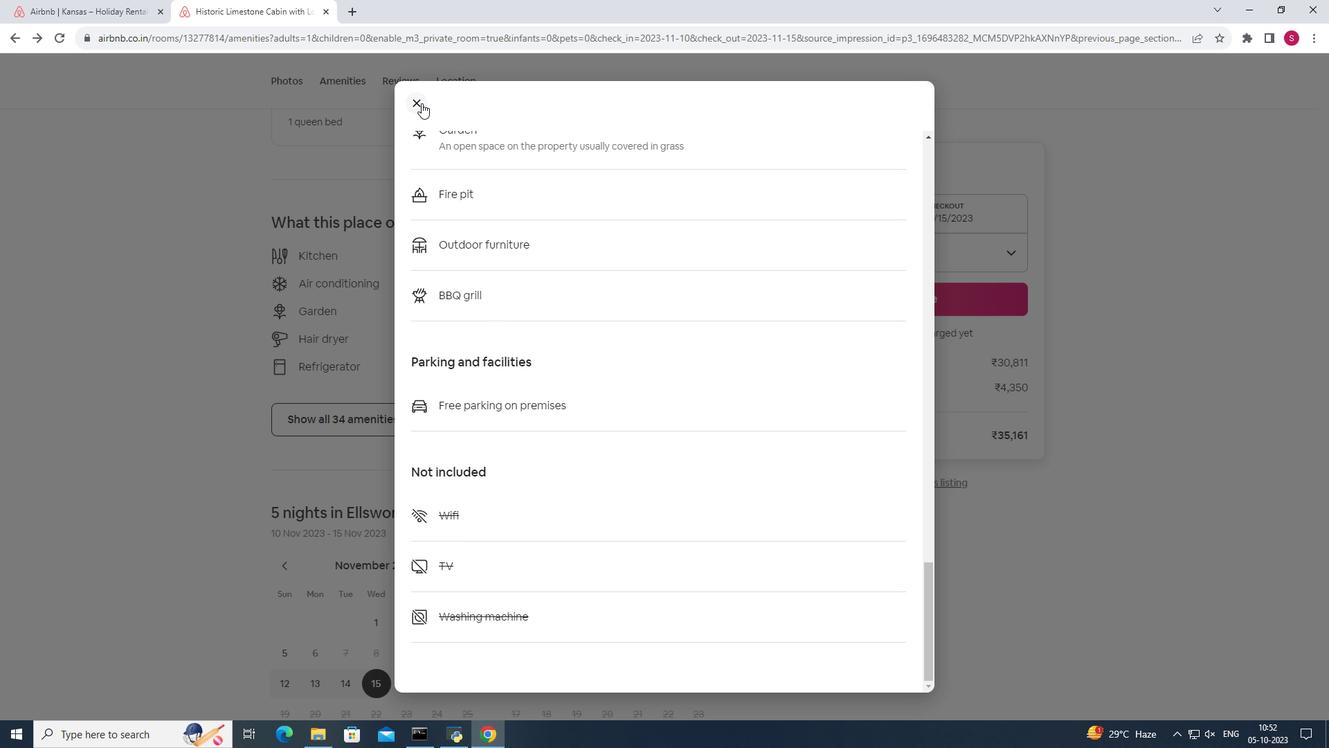 
Action: Mouse pressed left at (421, 103)
Screenshot: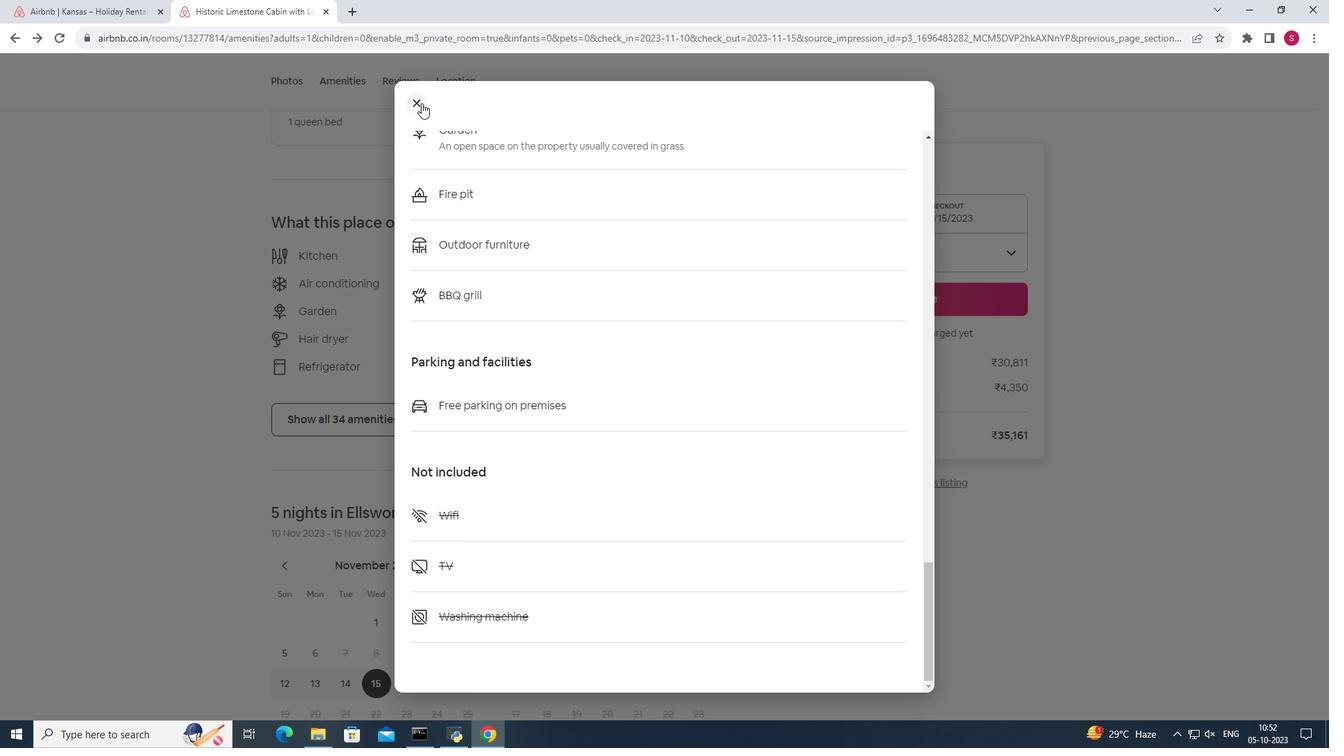 
Action: Mouse moved to (605, 306)
Screenshot: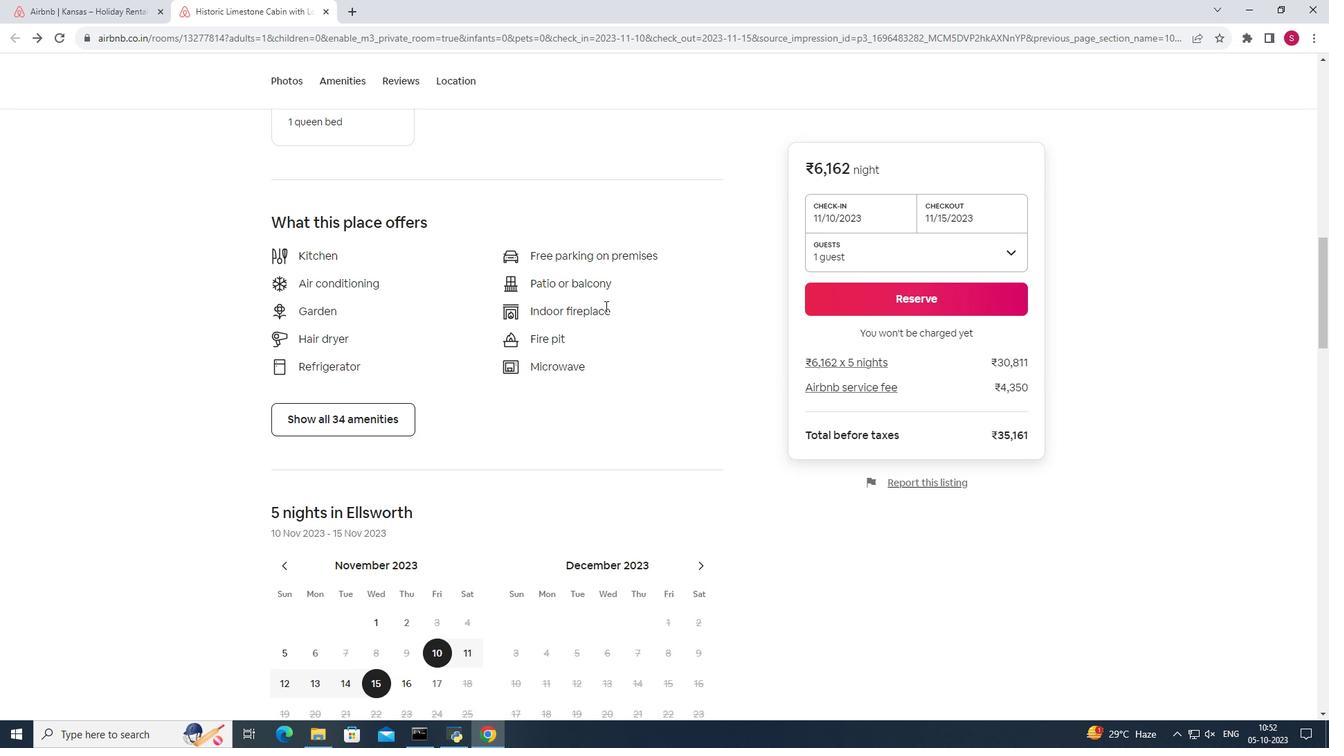 
Action: Mouse scrolled (605, 305) with delta (0, 0)
Screenshot: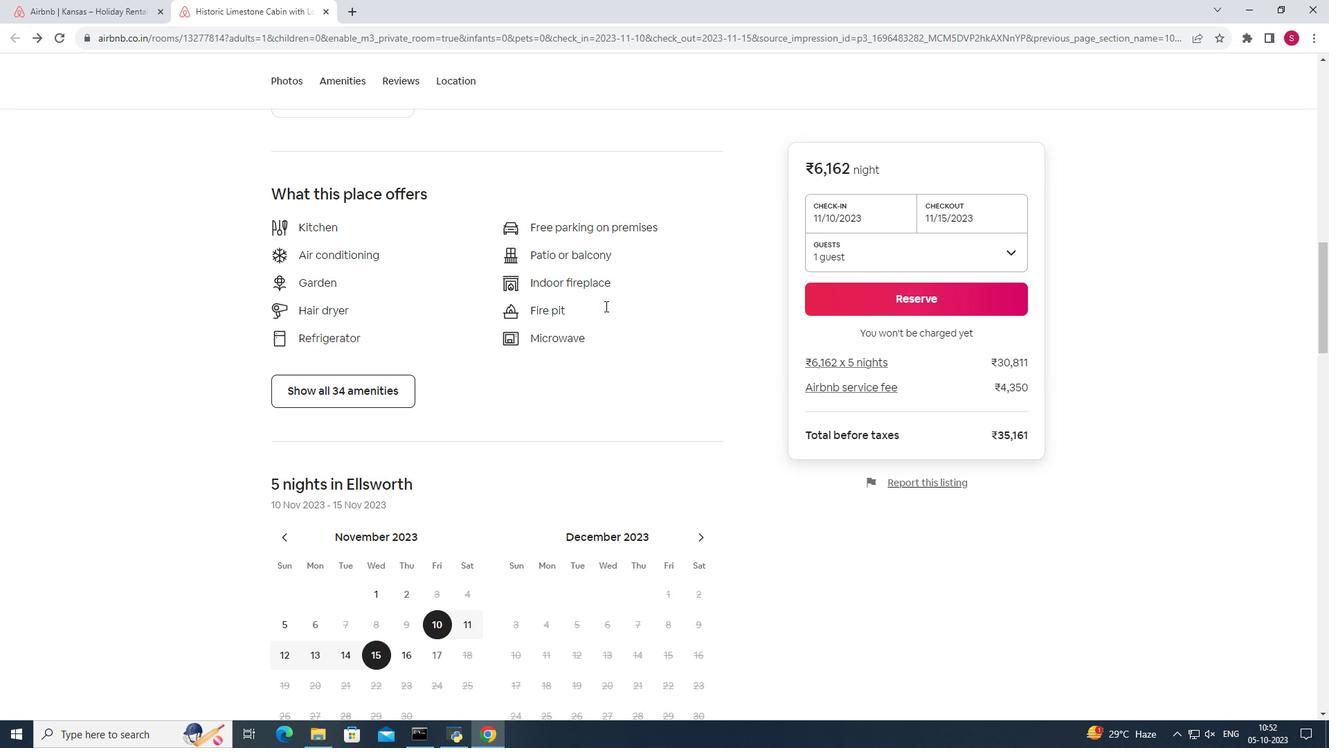 
Action: Mouse scrolled (605, 305) with delta (0, 0)
Screenshot: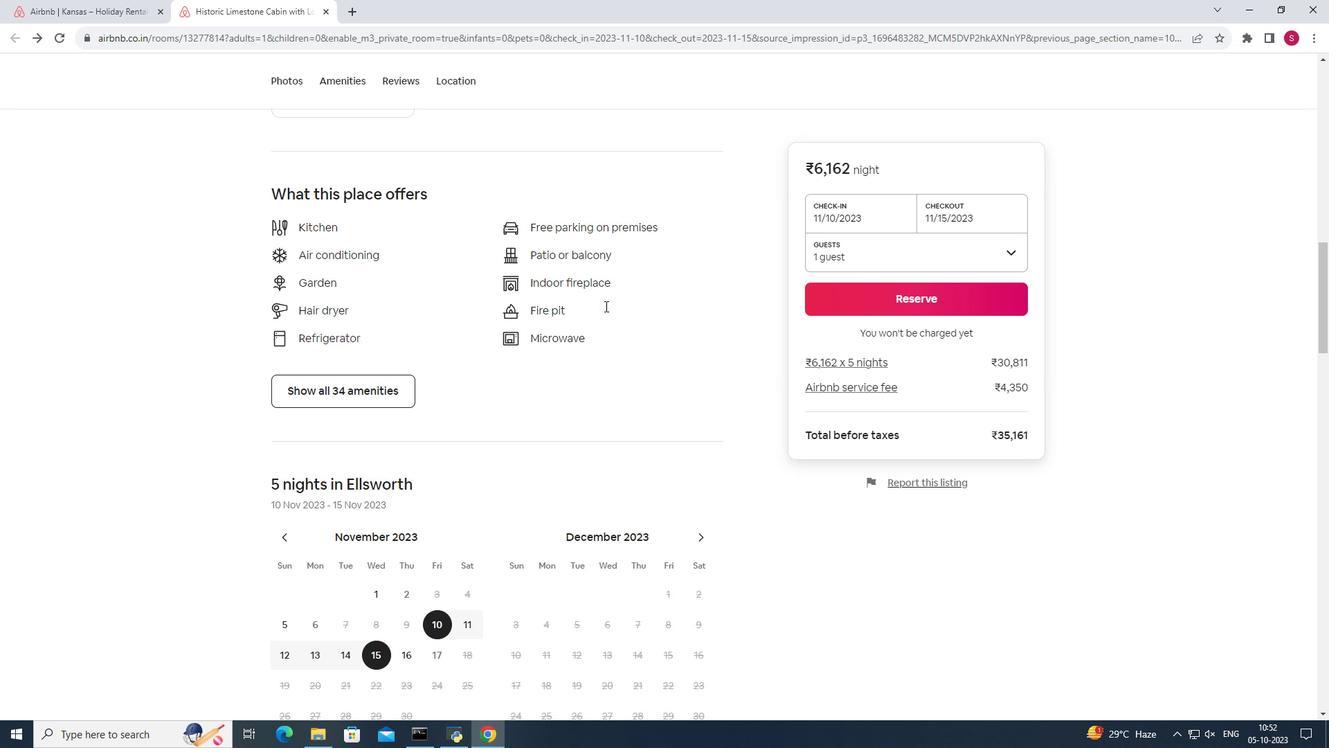 
Action: Mouse scrolled (605, 305) with delta (0, 0)
Screenshot: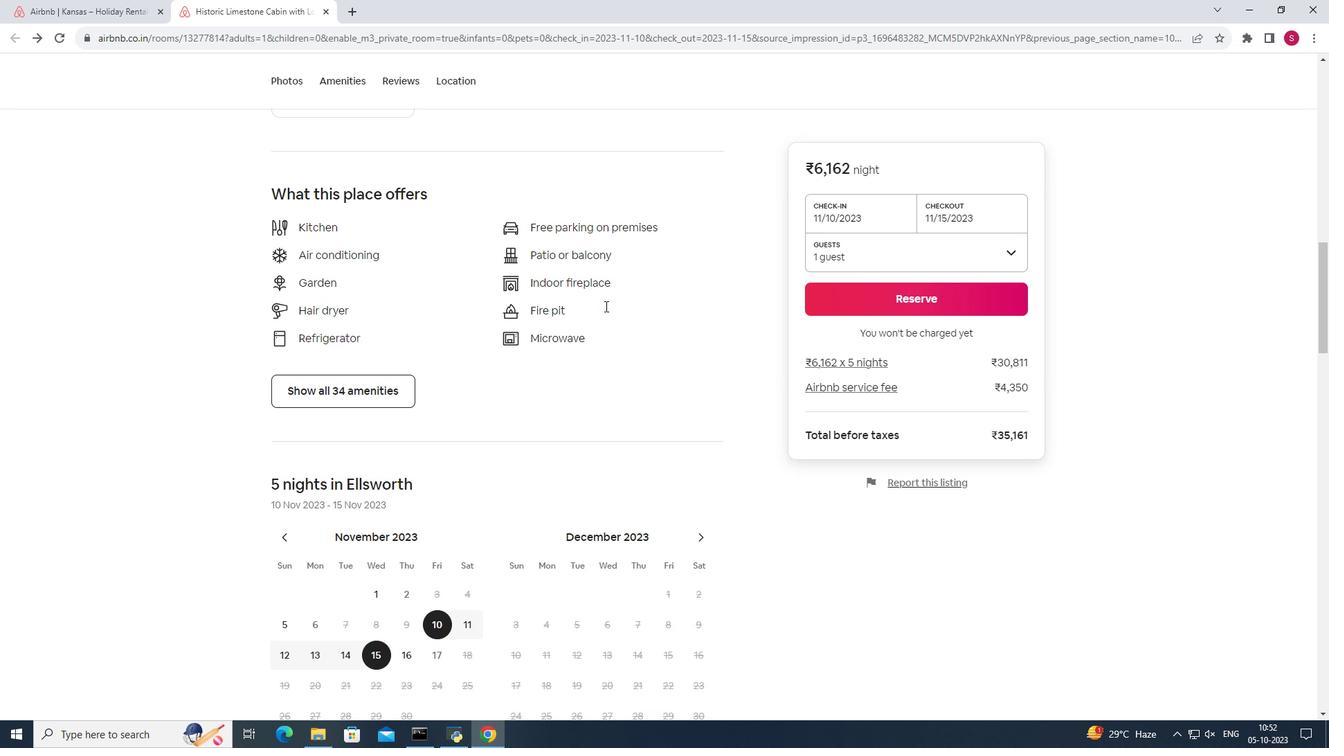 
Action: Mouse scrolled (605, 305) with delta (0, 0)
Screenshot: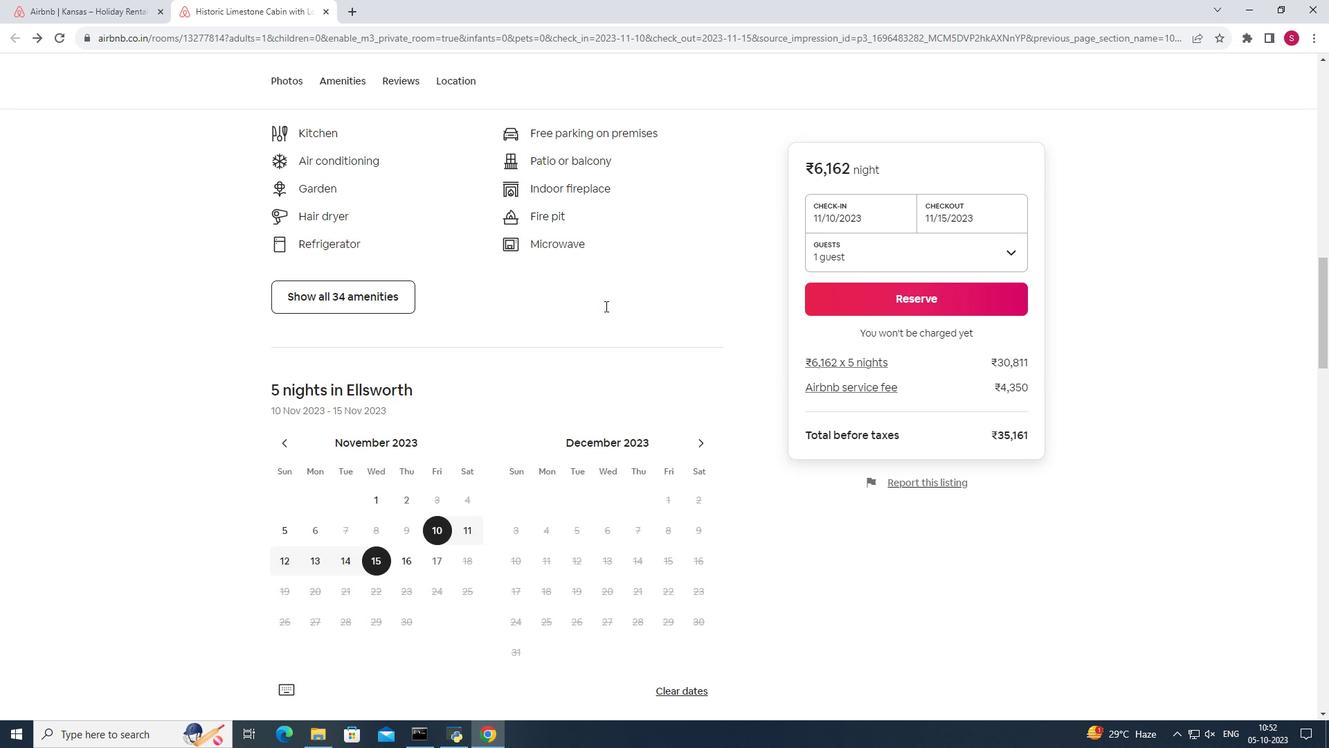 
Action: Mouse scrolled (605, 305) with delta (0, 0)
Screenshot: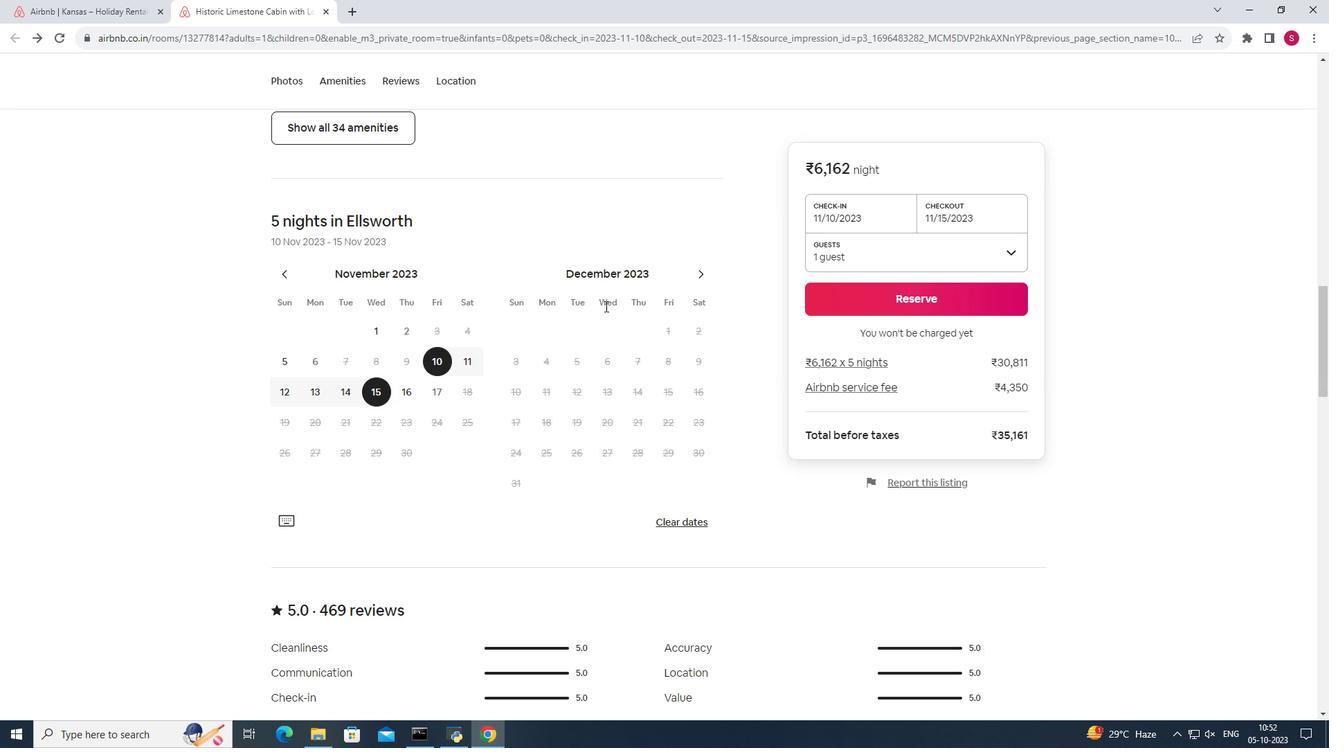 
Action: Mouse moved to (606, 306)
Screenshot: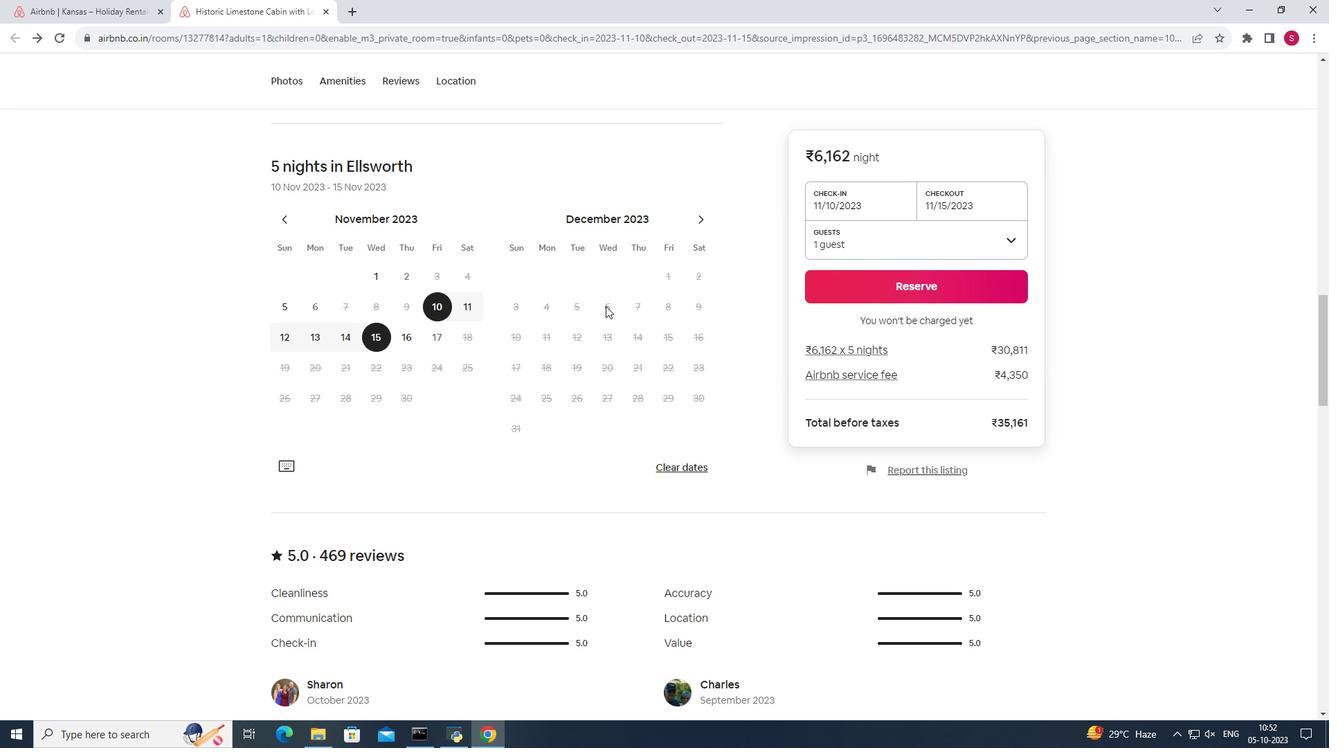 
Action: Mouse scrolled (606, 305) with delta (0, 0)
Screenshot: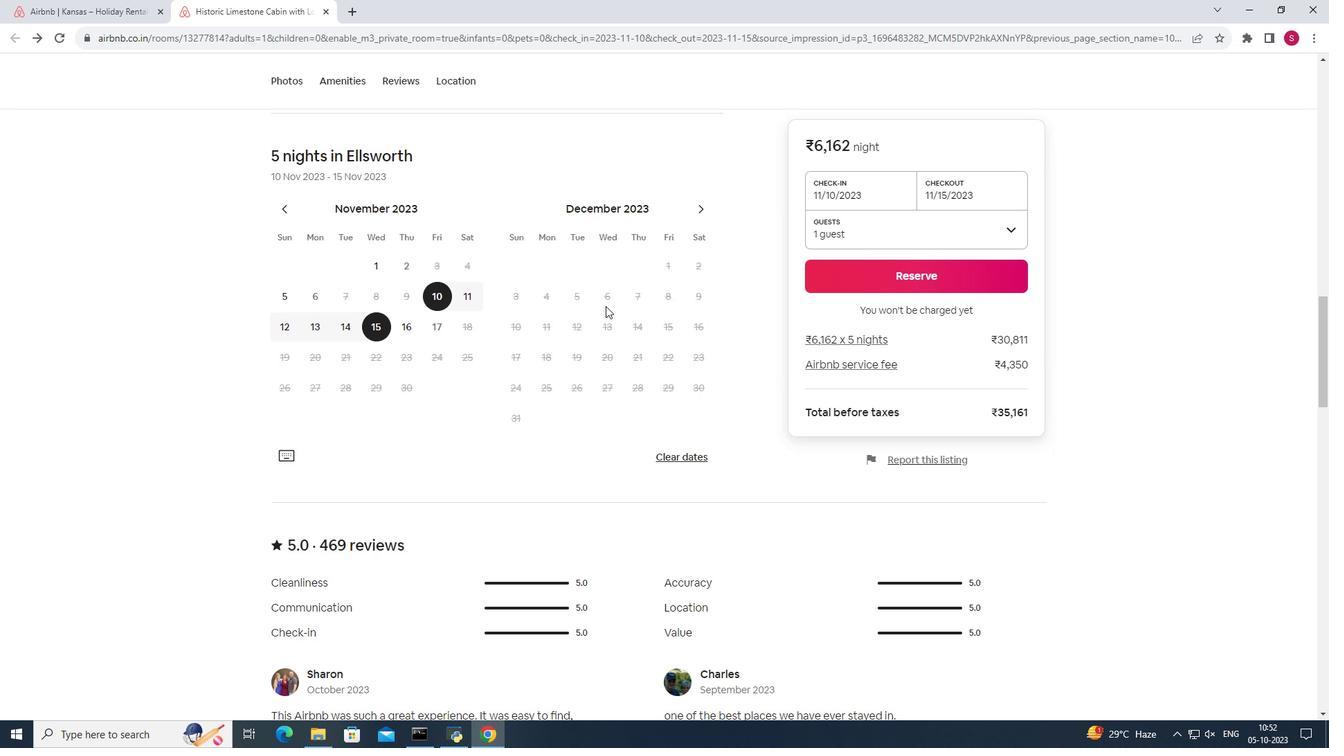 
Action: Mouse scrolled (606, 305) with delta (0, 0)
Screenshot: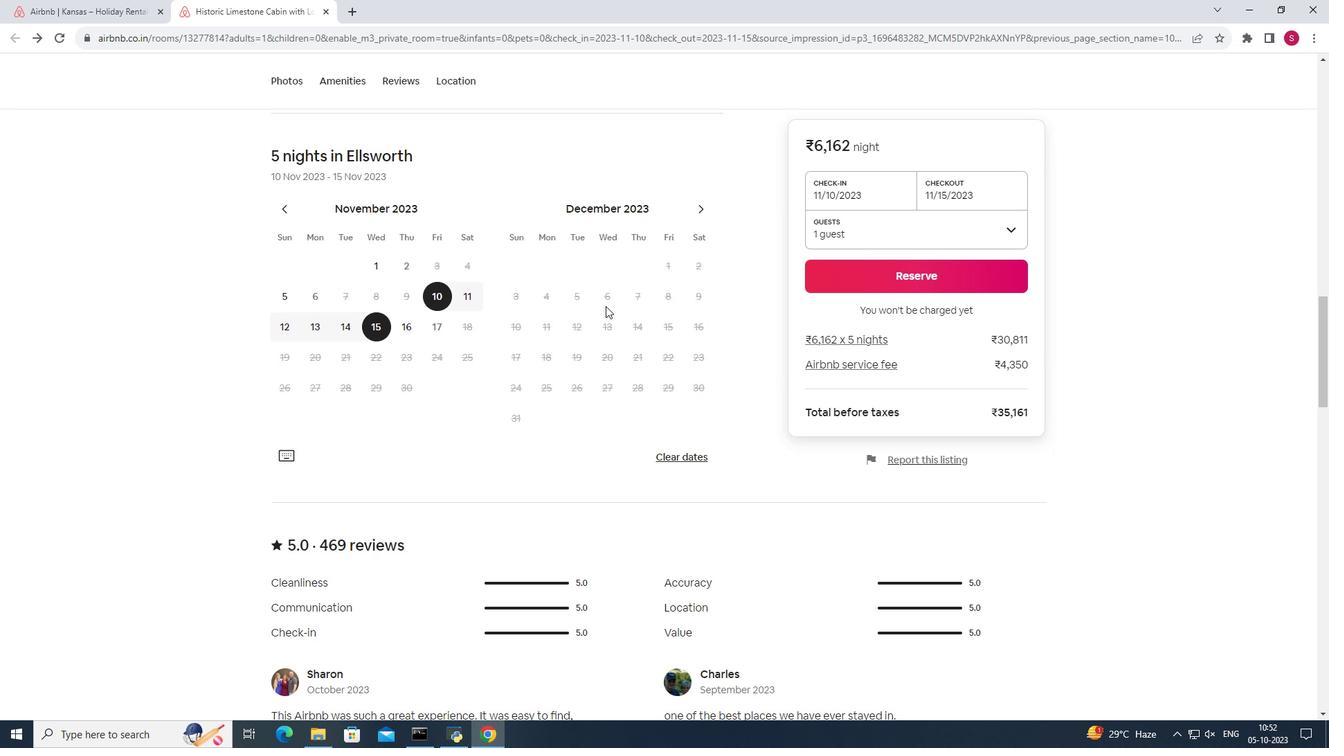 
Action: Mouse moved to (606, 306)
Screenshot: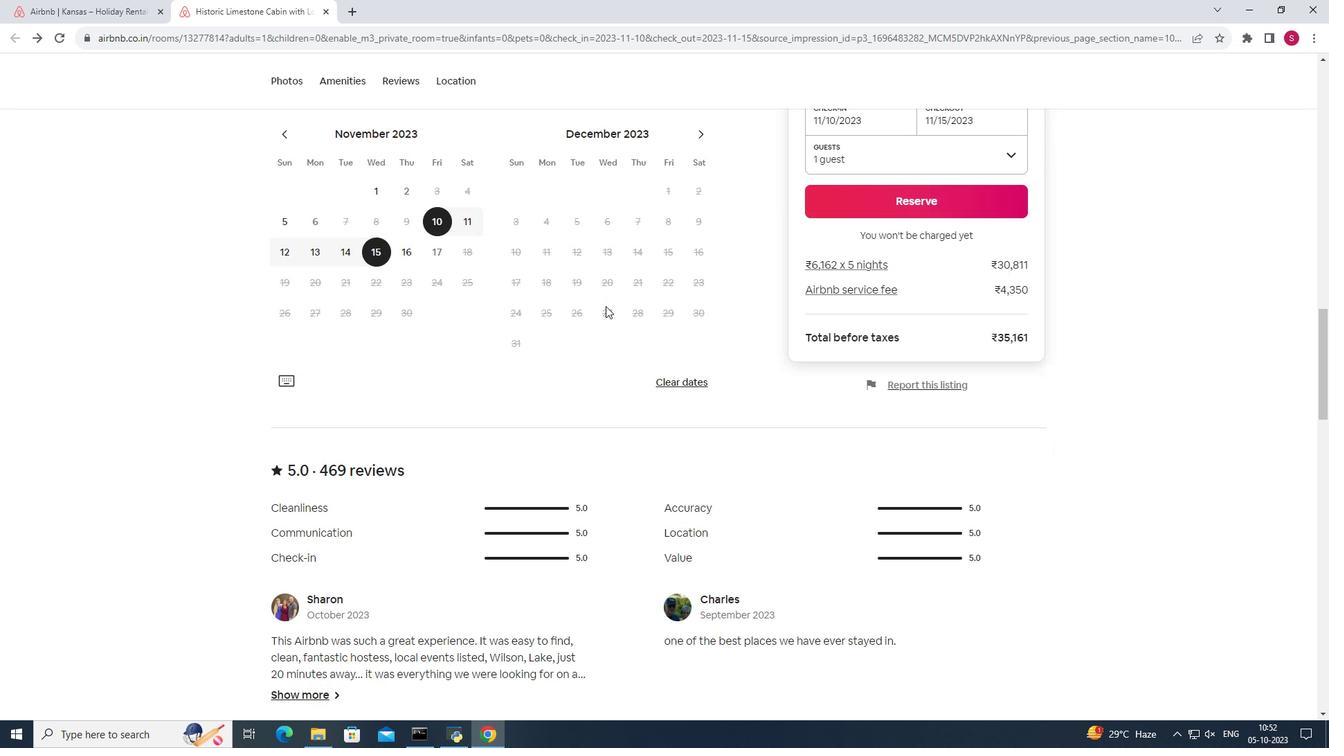 
Action: Mouse scrolled (606, 305) with delta (0, 0)
Screenshot: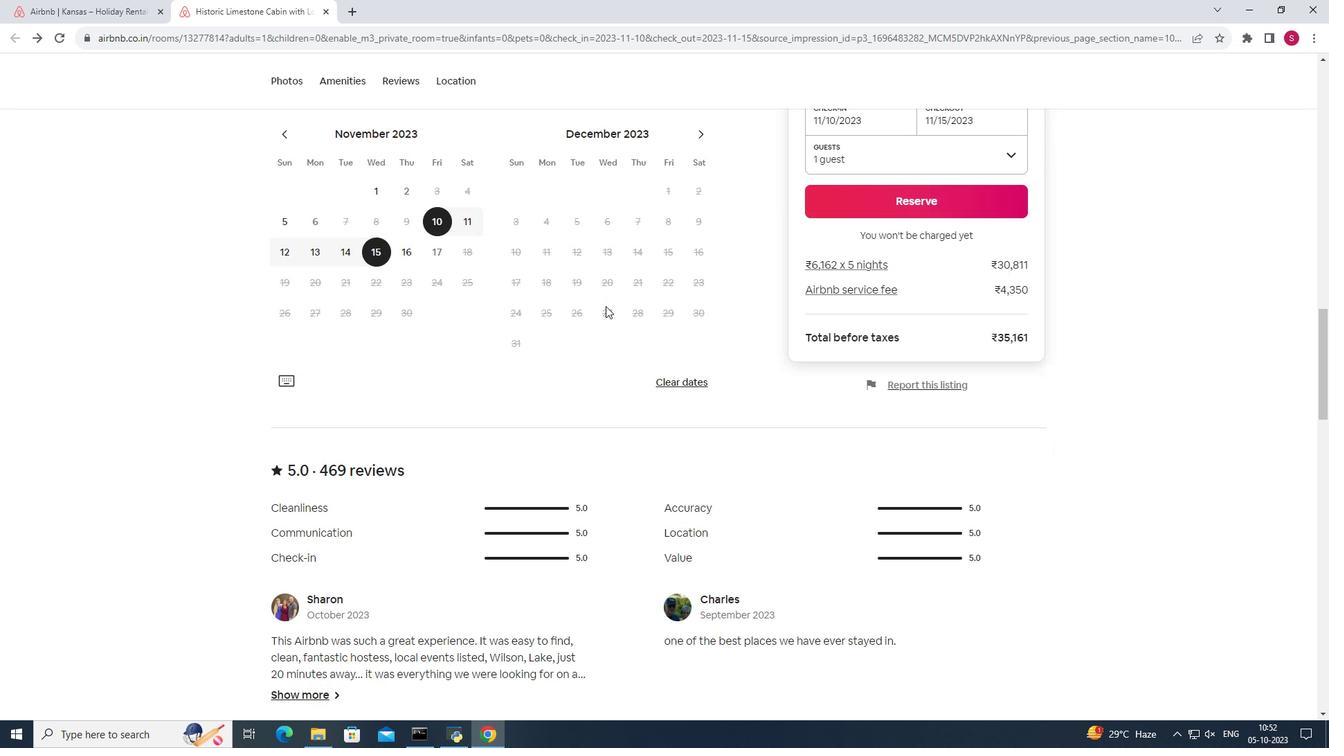 
Action: Mouse scrolled (606, 305) with delta (0, 0)
Screenshot: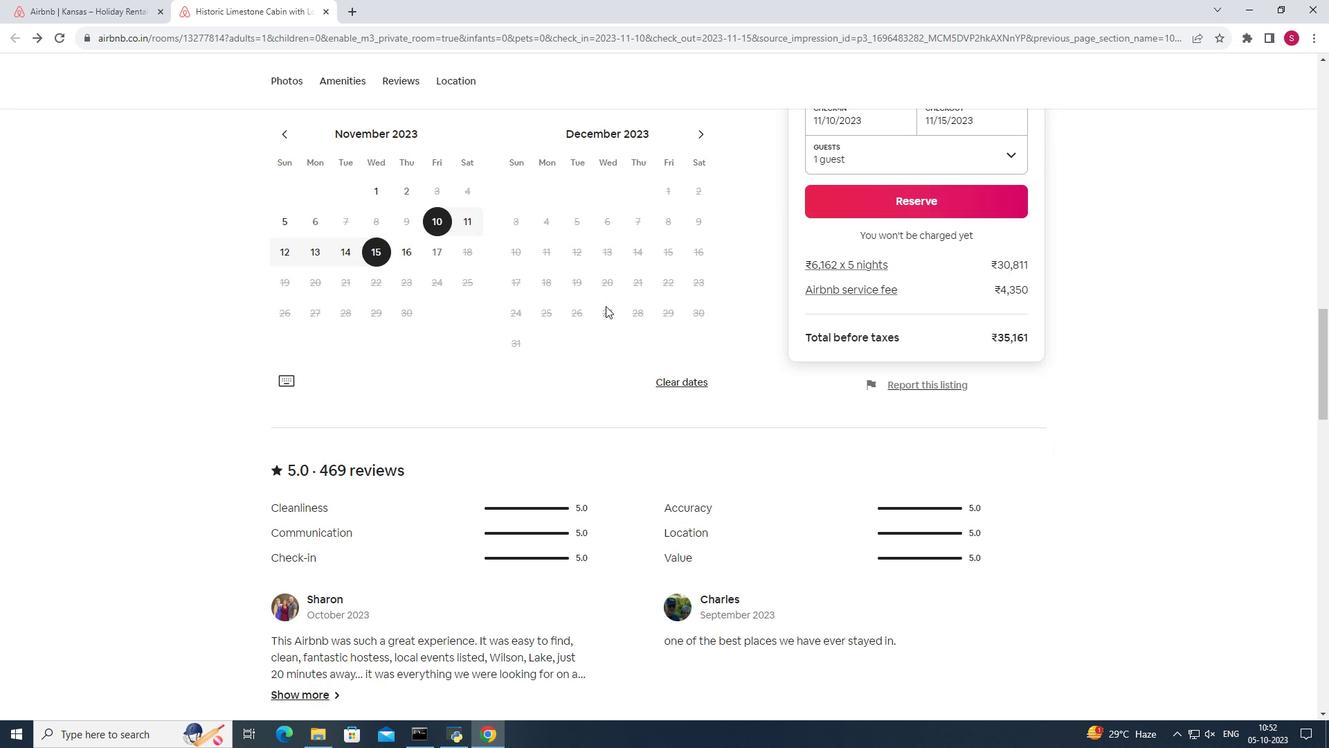 
Action: Mouse scrolled (606, 305) with delta (0, 0)
Screenshot: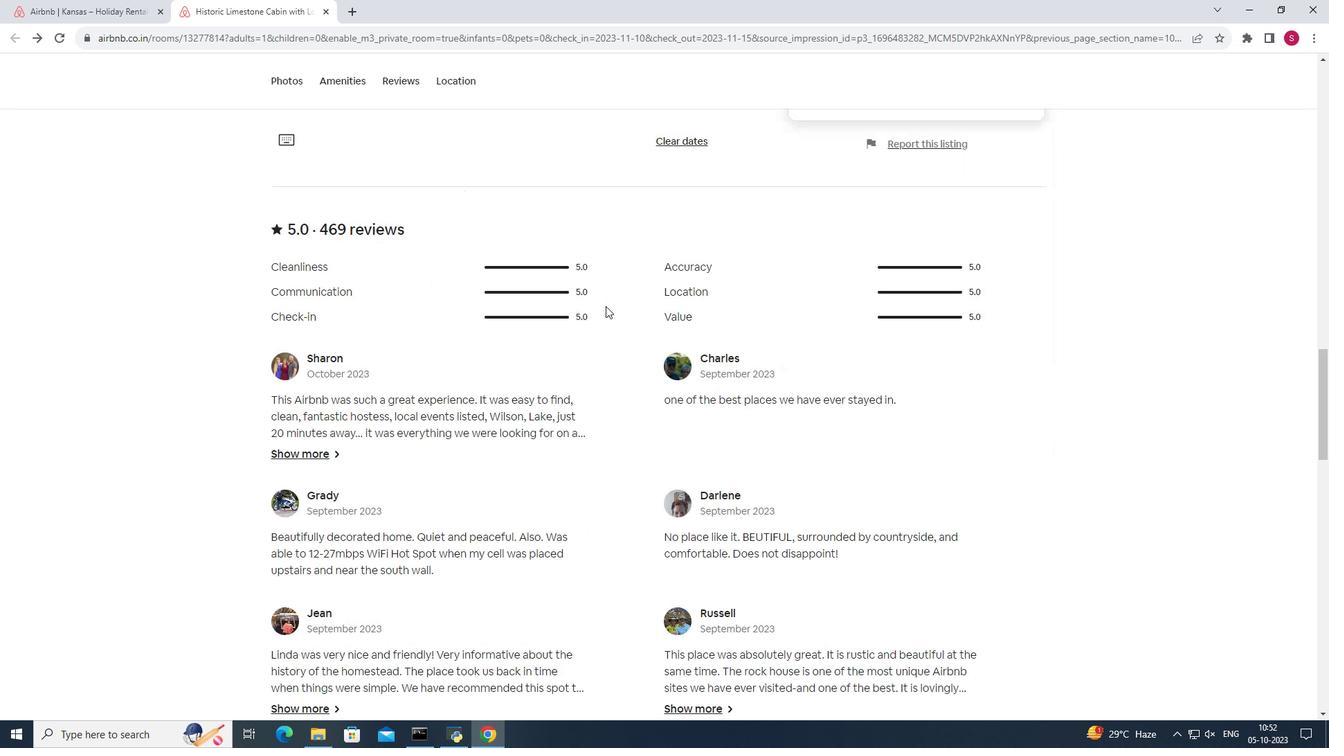 
Action: Mouse scrolled (606, 305) with delta (0, 0)
Screenshot: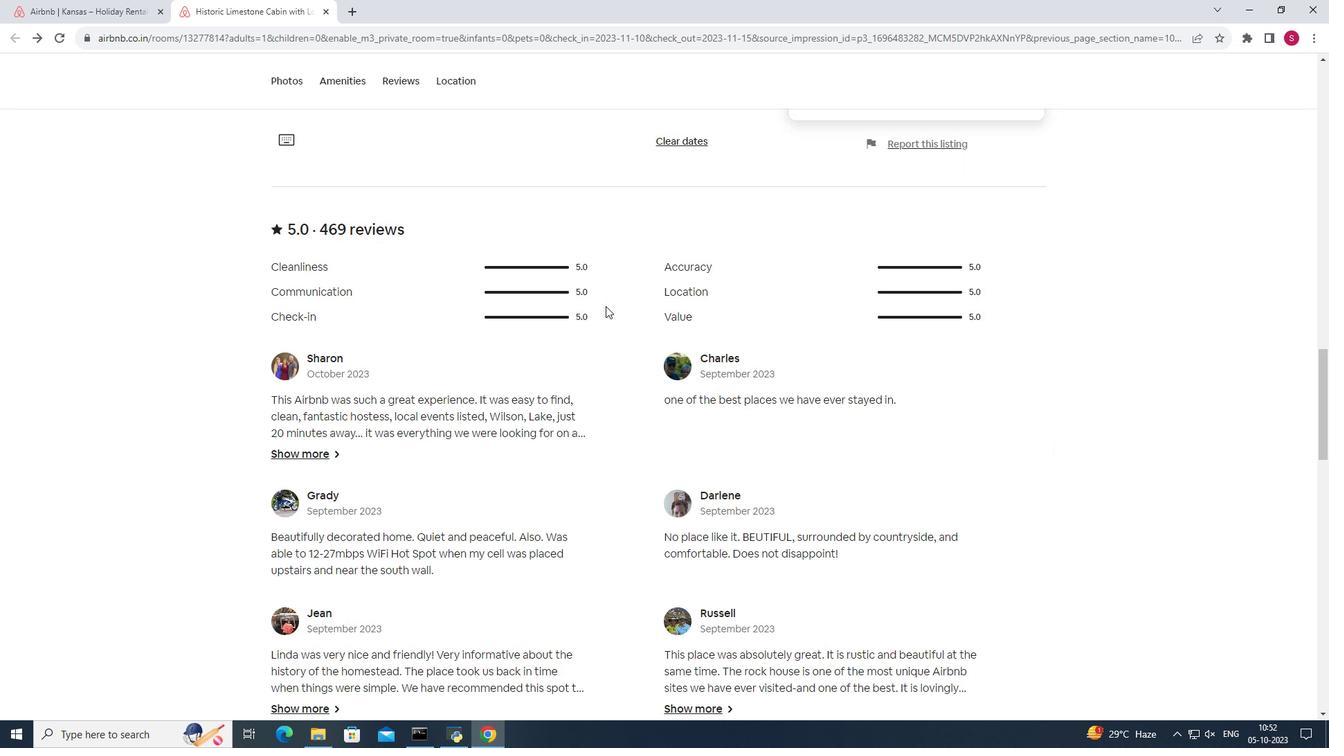 
Action: Mouse scrolled (606, 305) with delta (0, 0)
Screenshot: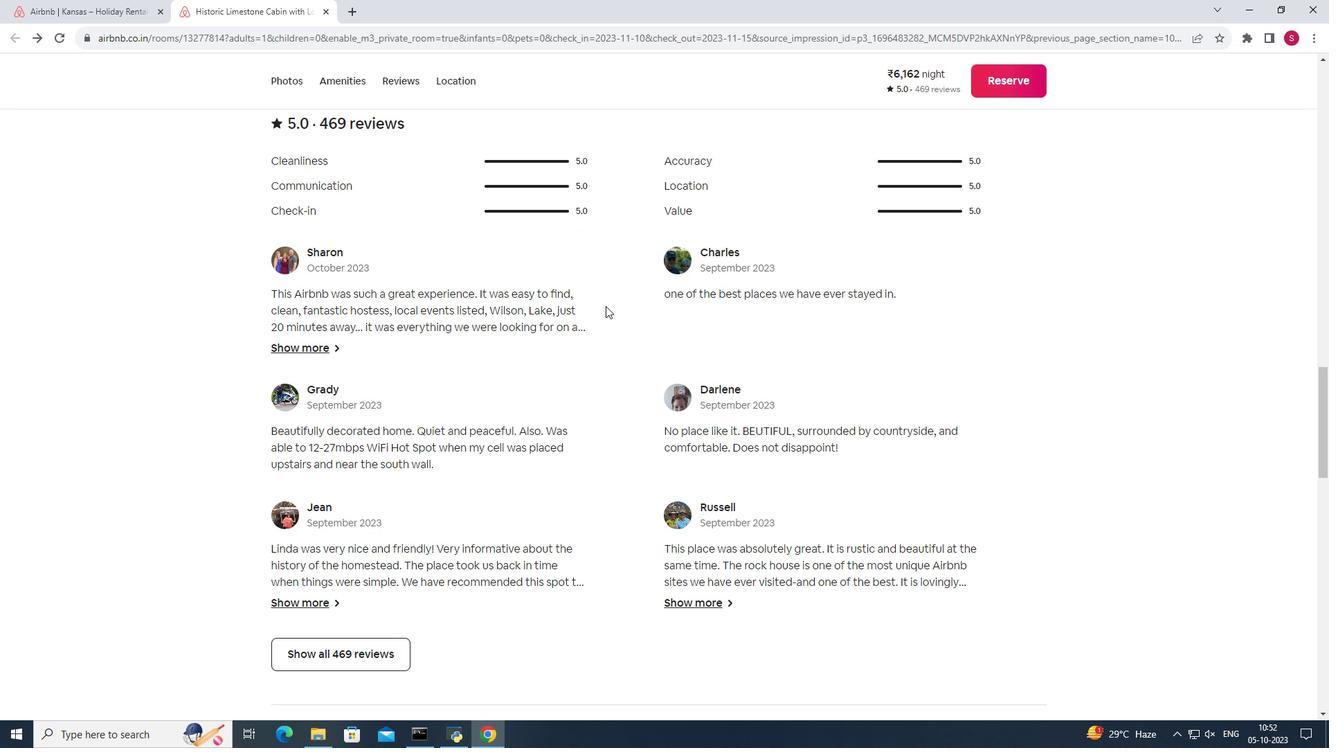 
Action: Mouse moved to (330, 601)
Screenshot: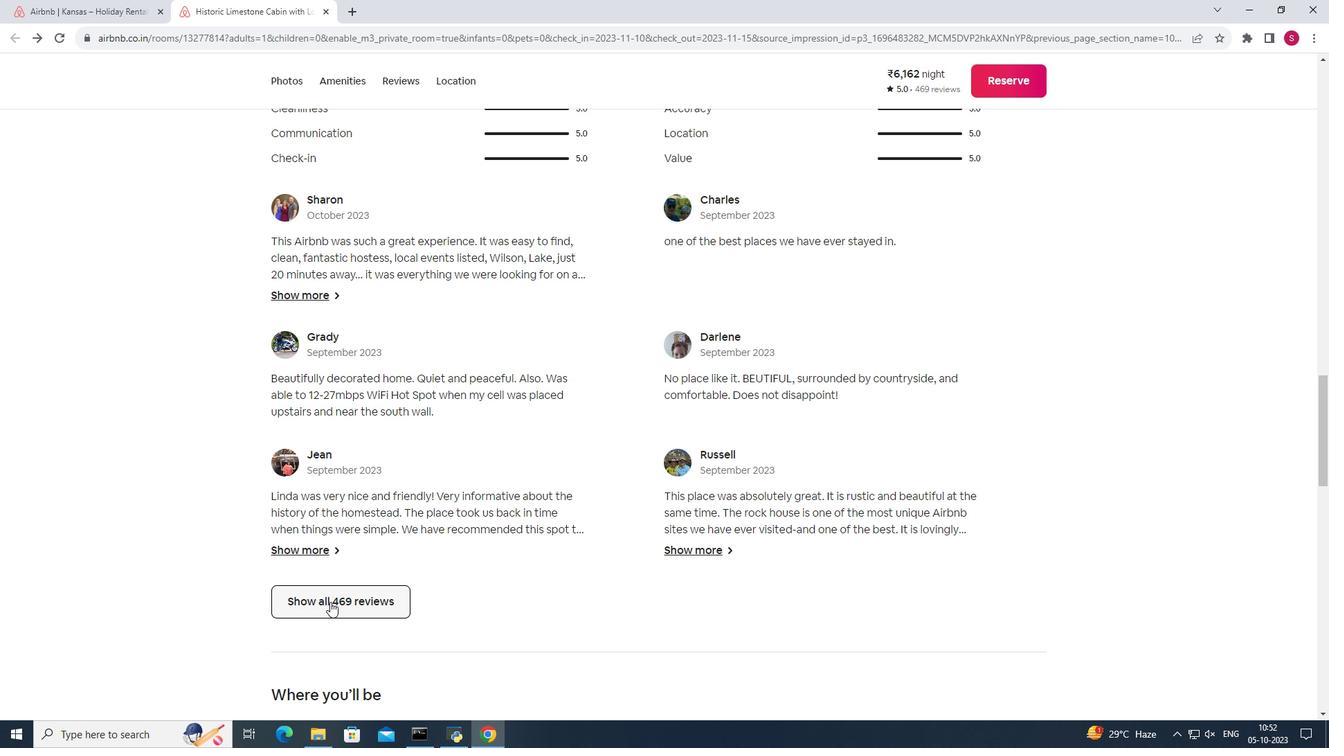 
Action: Mouse pressed left at (330, 601)
Screenshot: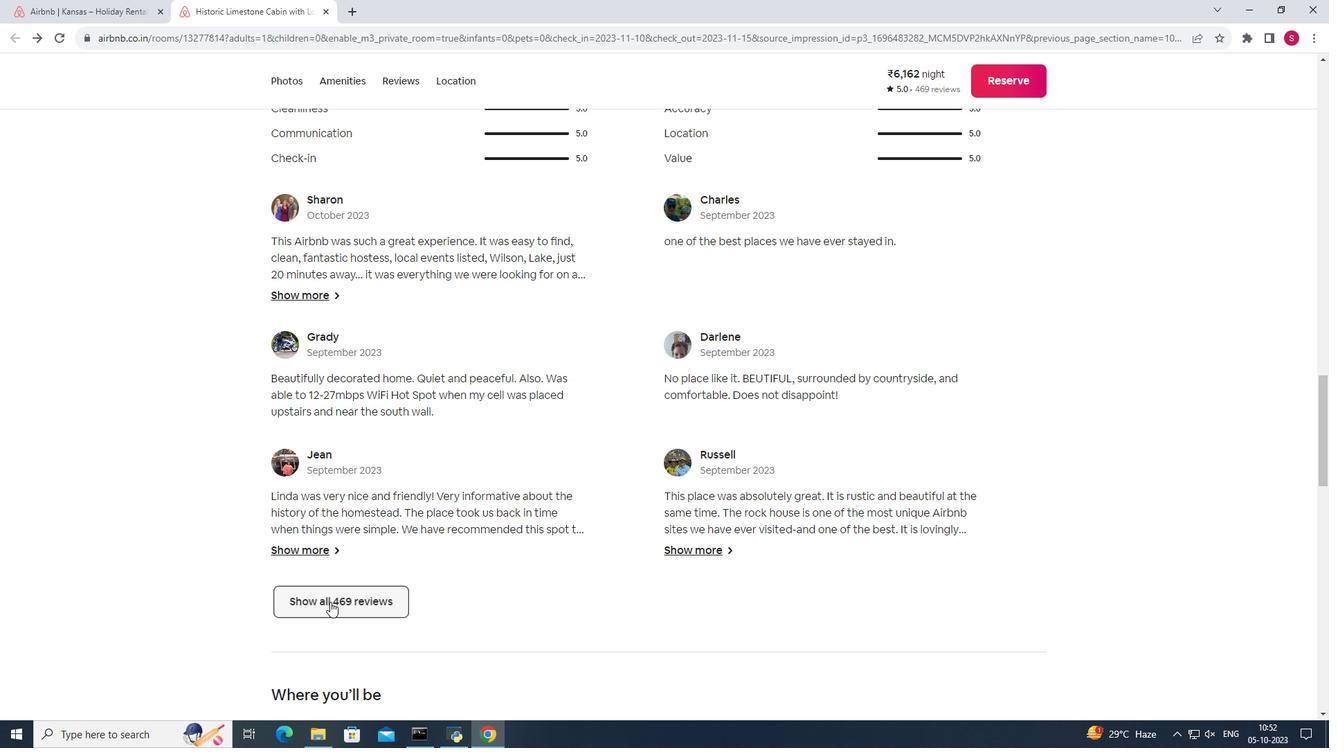 
Action: Mouse moved to (871, 348)
Screenshot: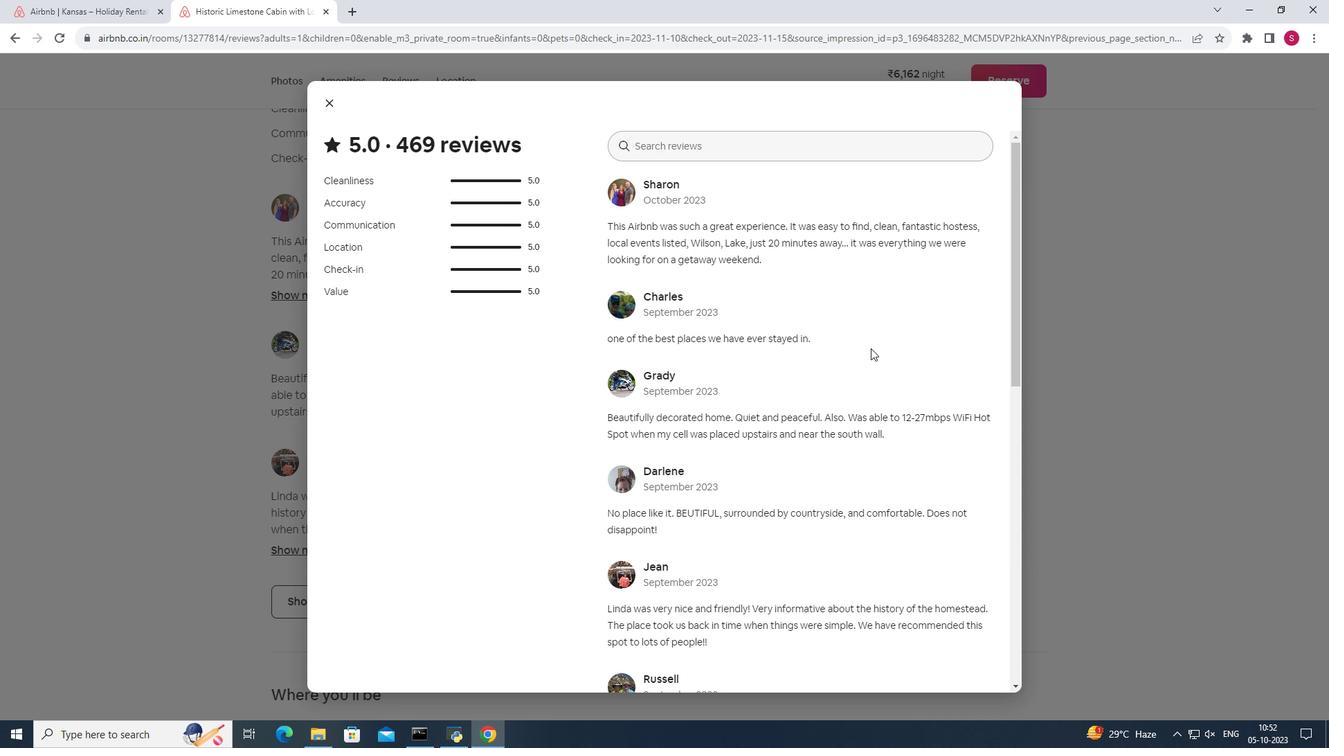 
Action: Mouse scrolled (871, 347) with delta (0, 0)
Screenshot: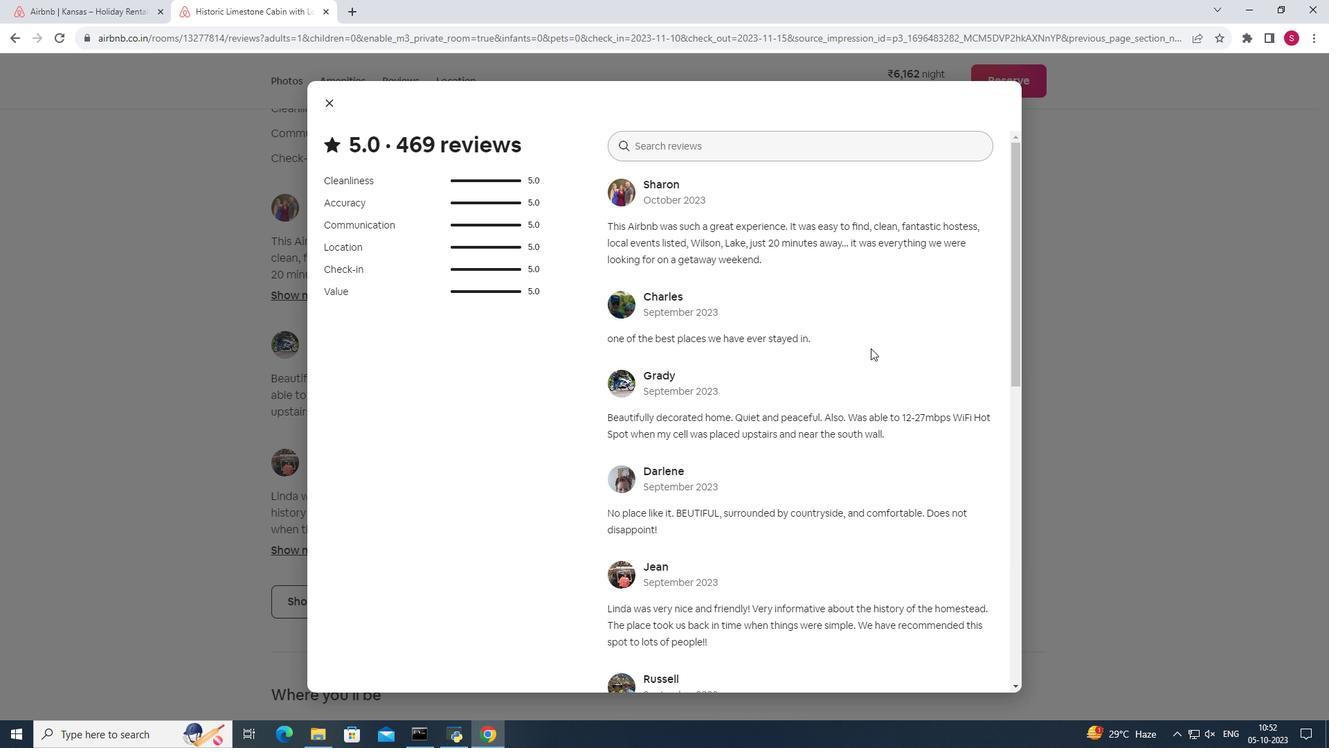 
Action: Mouse scrolled (871, 347) with delta (0, 0)
Screenshot: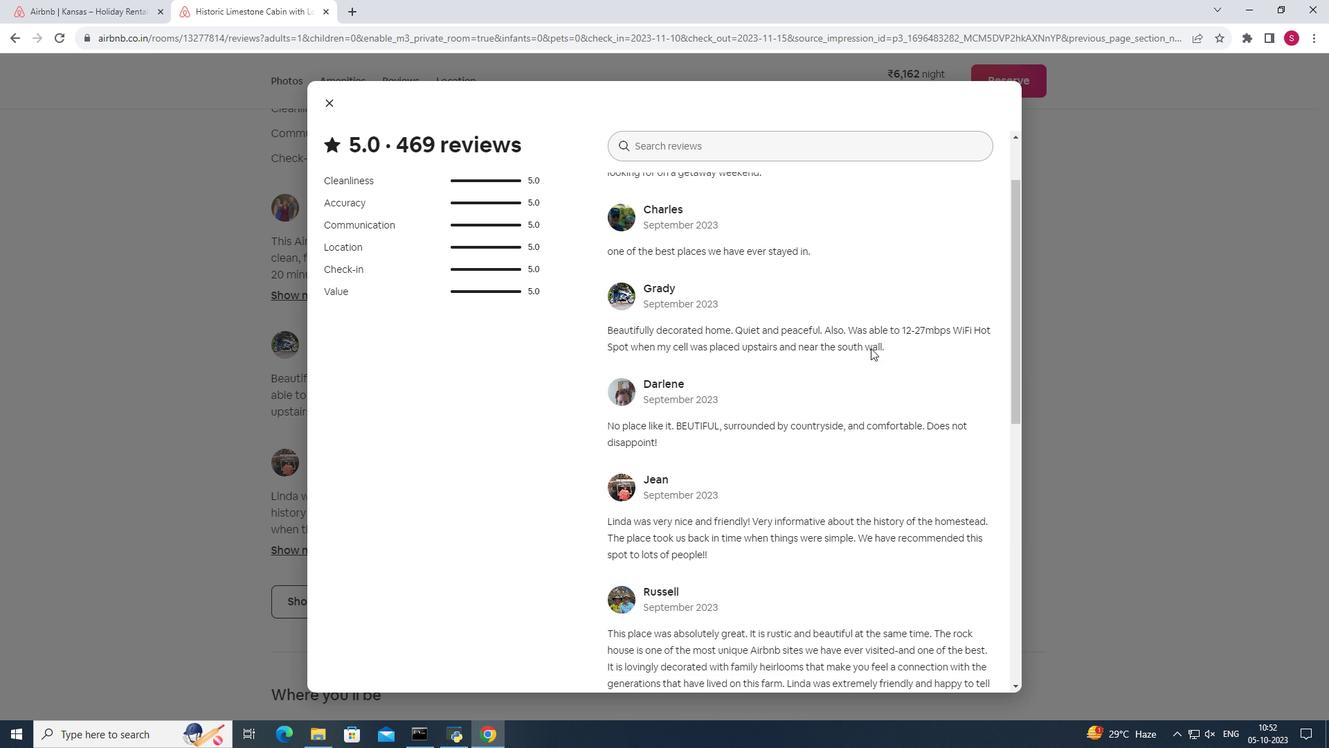 
Action: Mouse moved to (876, 348)
Screenshot: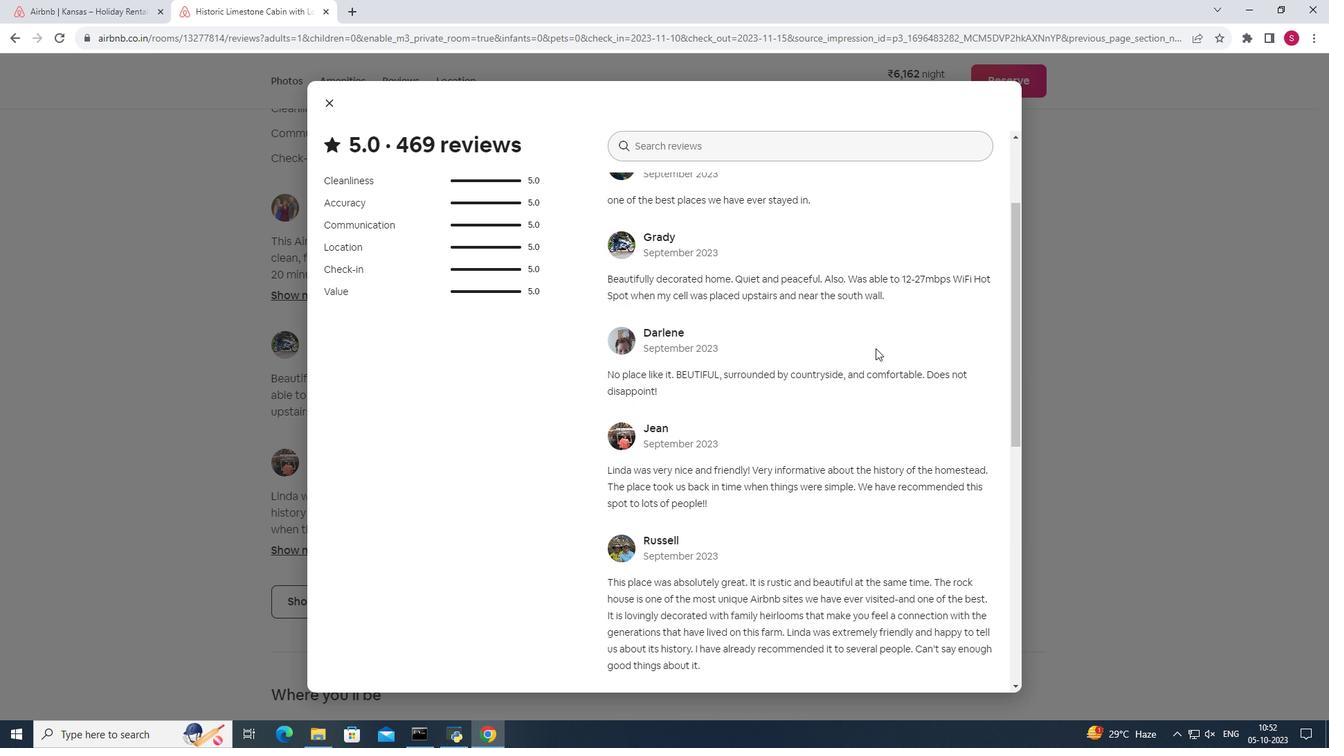 
Action: Mouse scrolled (876, 347) with delta (0, 0)
Screenshot: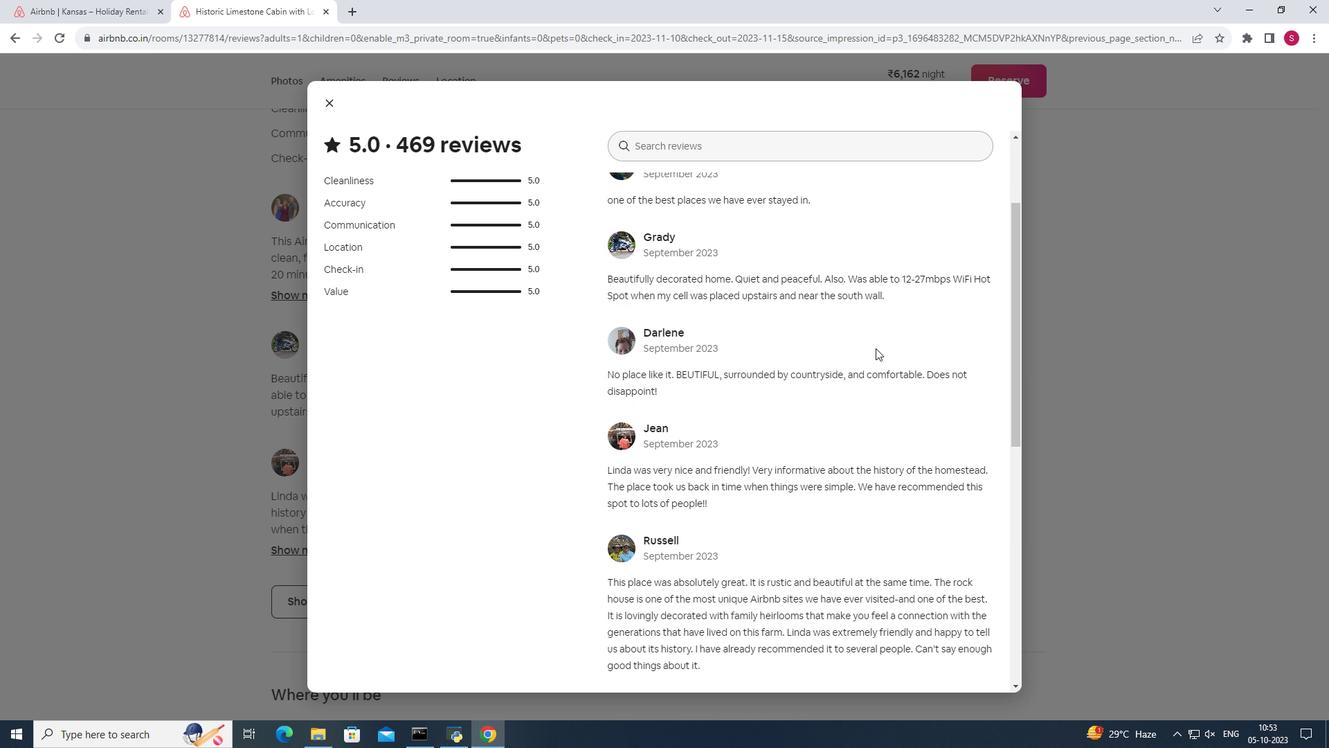 
Action: Mouse moved to (894, 349)
Screenshot: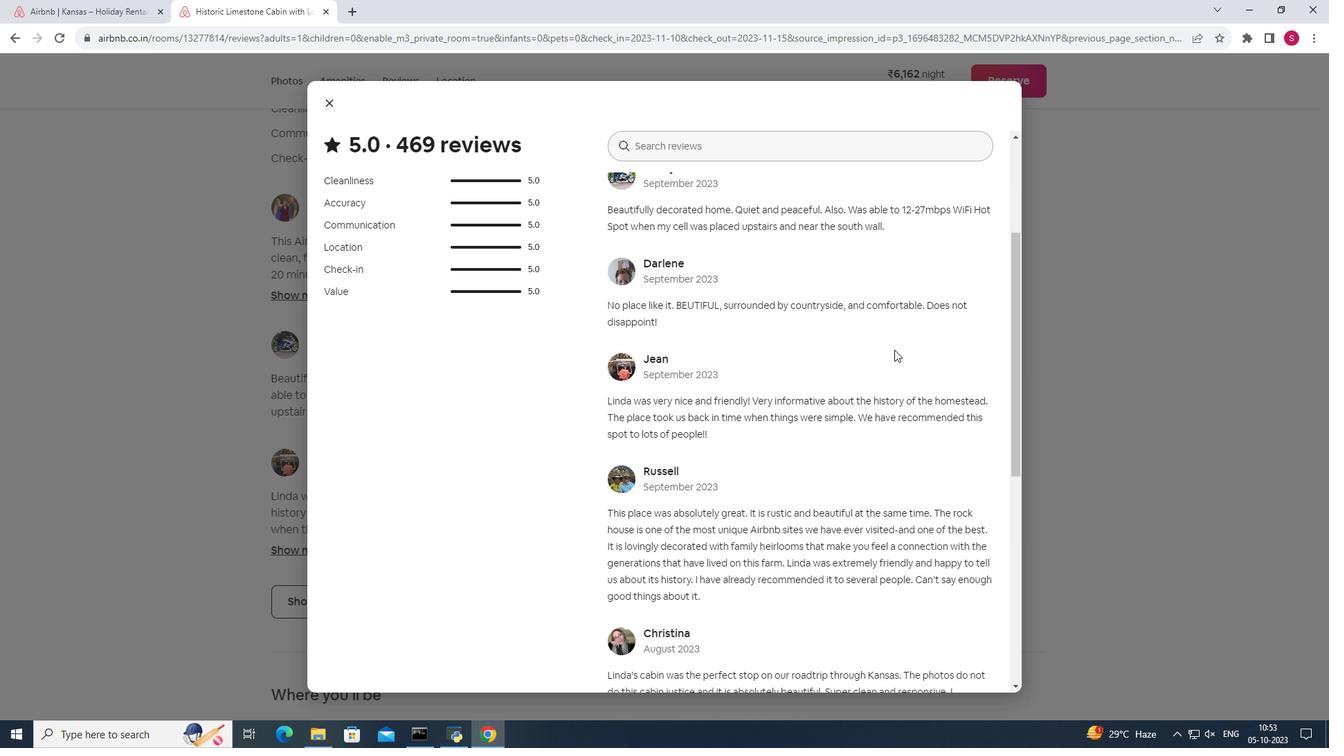 
Action: Mouse scrolled (894, 349) with delta (0, 0)
Screenshot: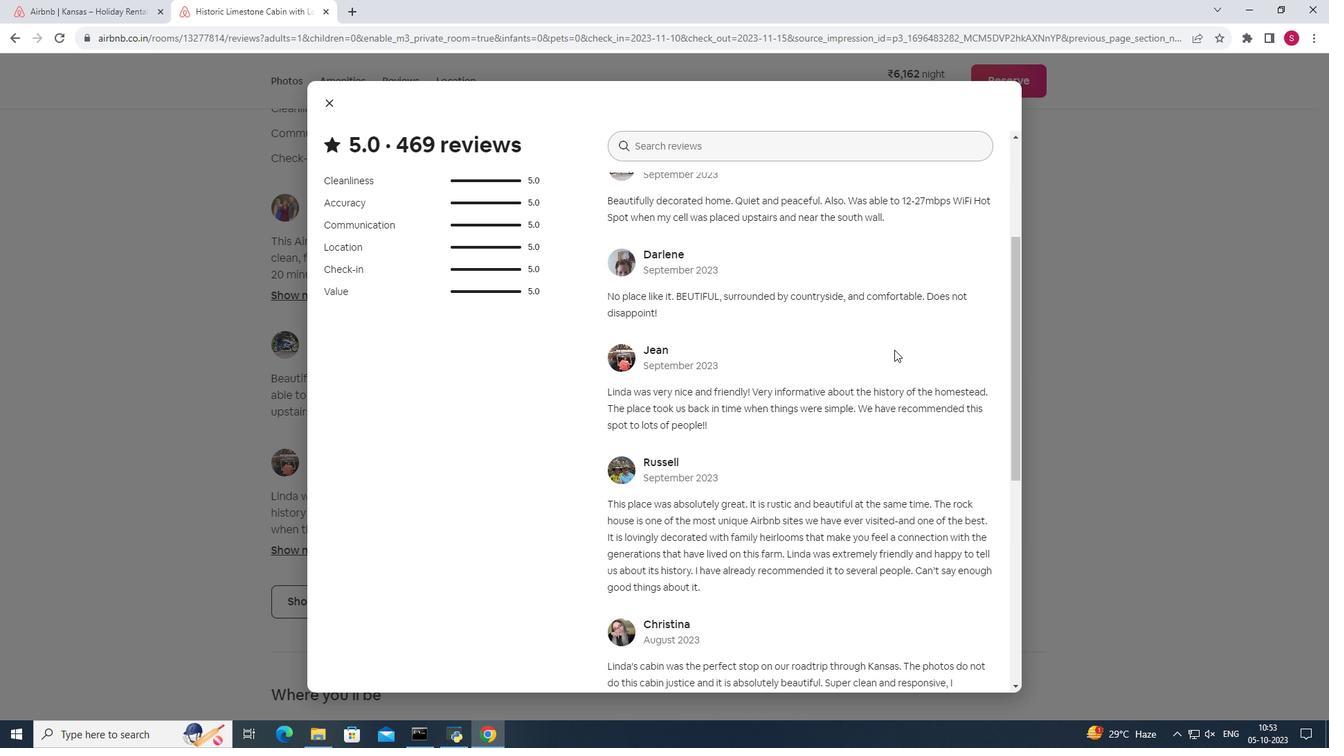 
Action: Mouse moved to (894, 349)
Screenshot: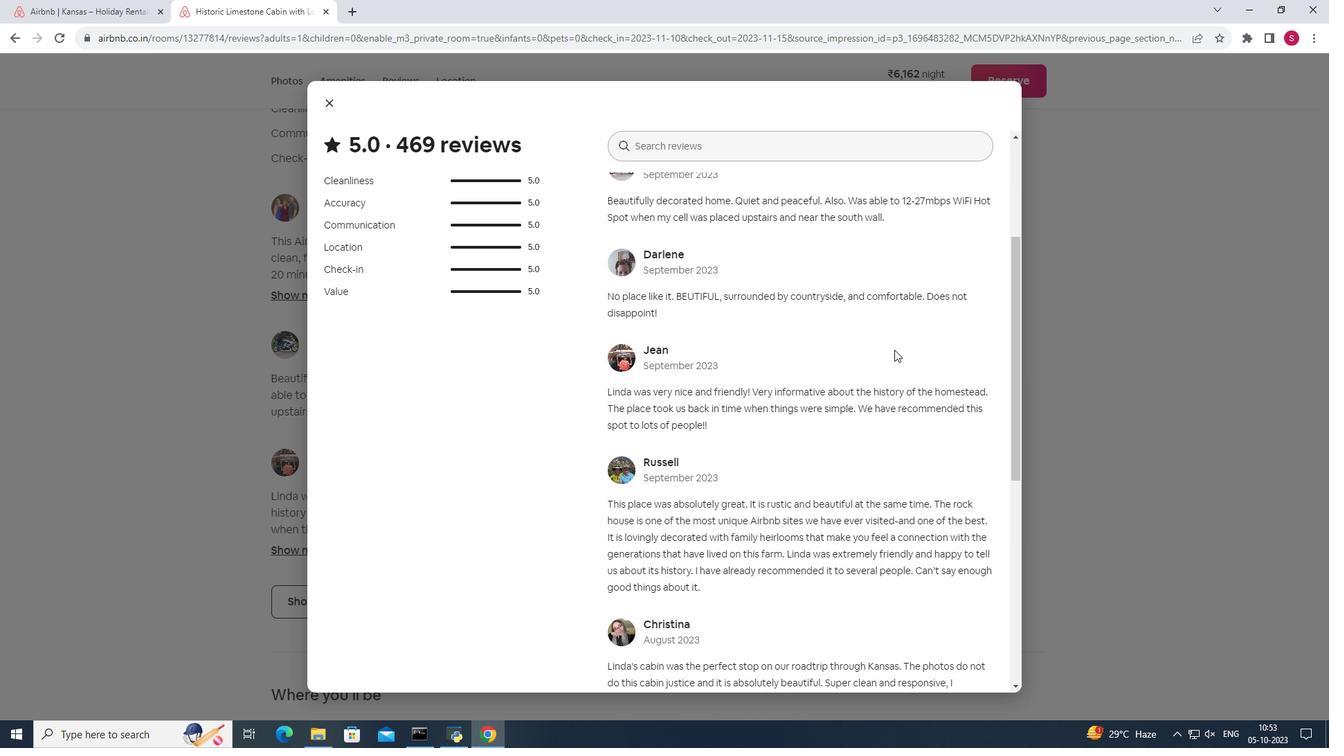 
Action: Mouse scrolled (894, 349) with delta (0, 0)
Screenshot: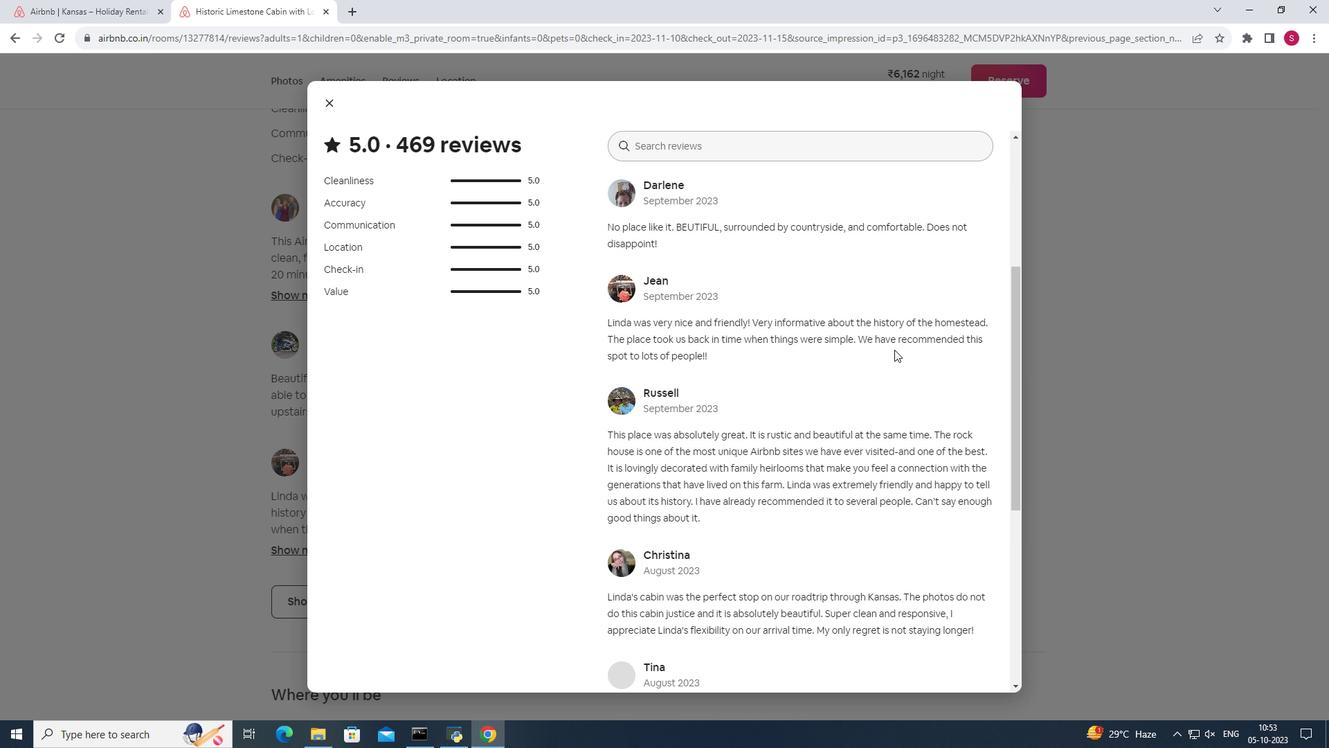 
Action: Mouse scrolled (894, 349) with delta (0, 0)
Screenshot: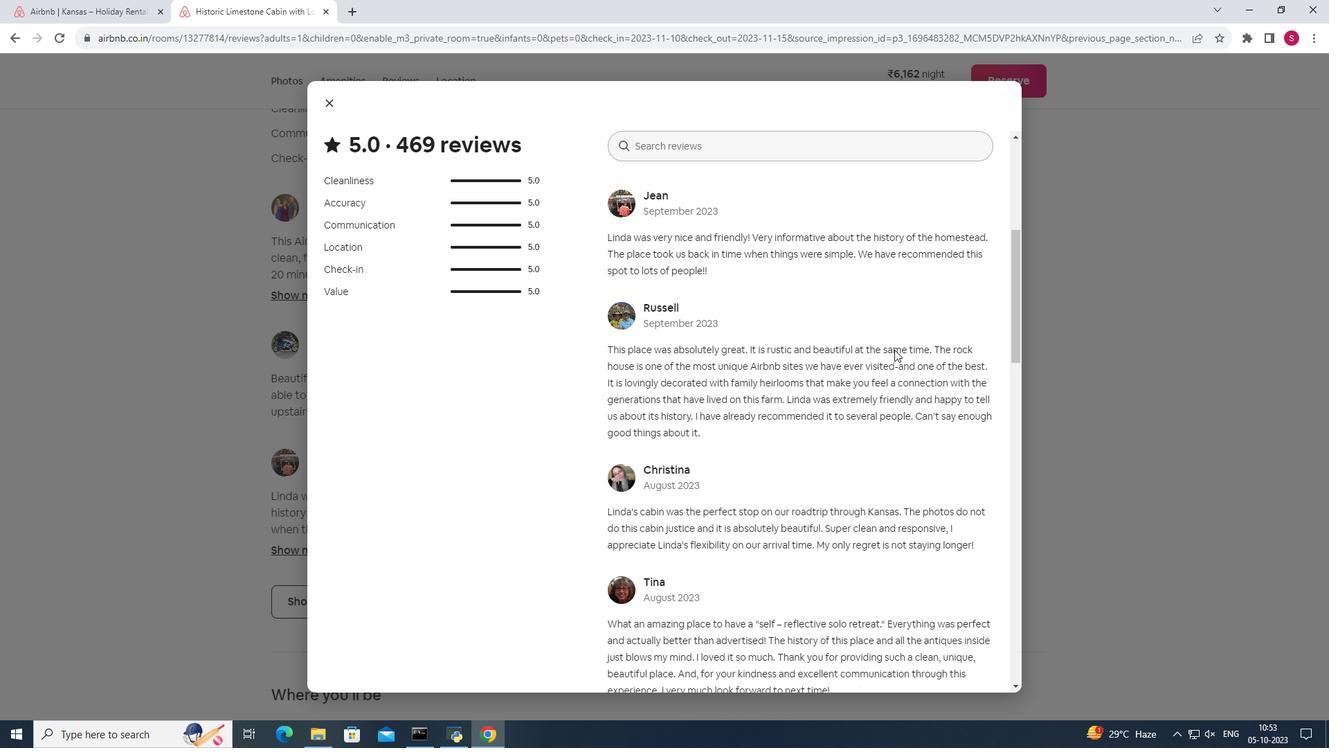 
Action: Mouse moved to (864, 488)
Screenshot: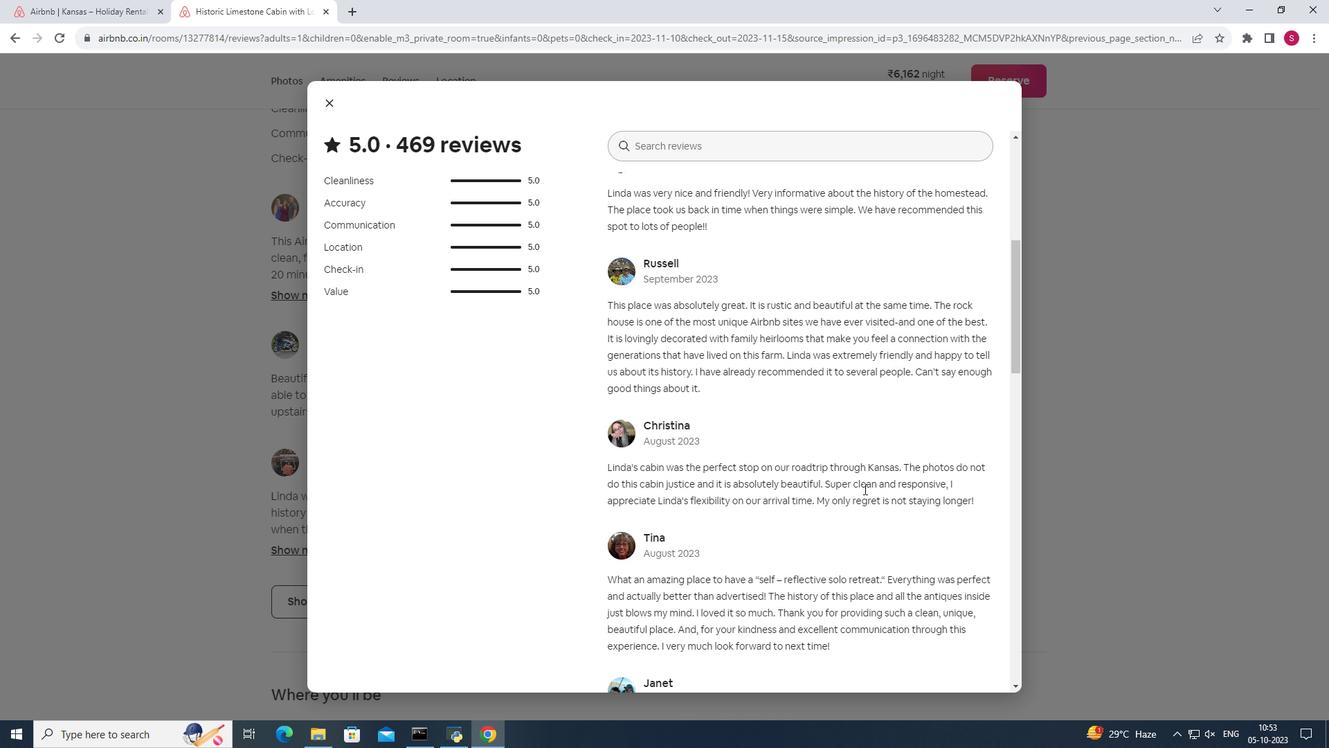 
Action: Mouse scrolled (864, 488) with delta (0, 0)
Screenshot: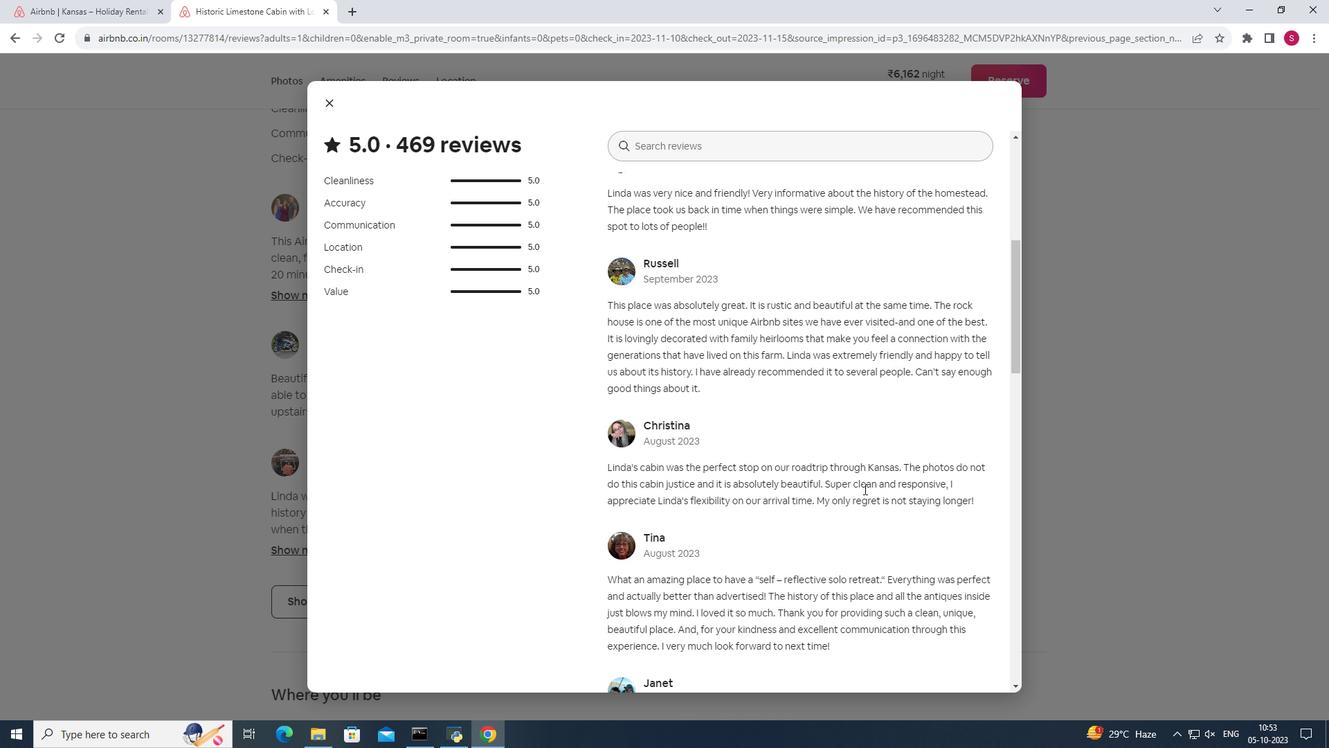 
Action: Mouse moved to (867, 488)
Screenshot: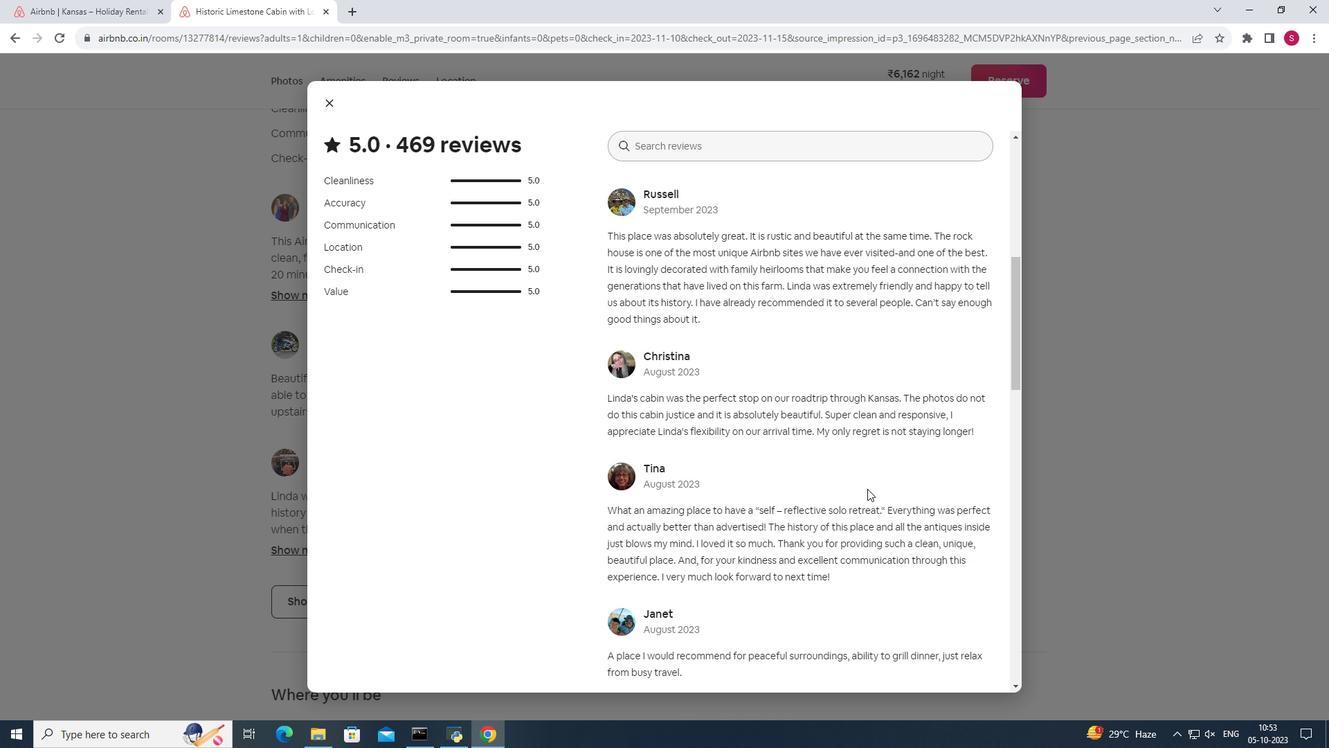 
Action: Mouse scrolled (867, 488) with delta (0, 0)
Screenshot: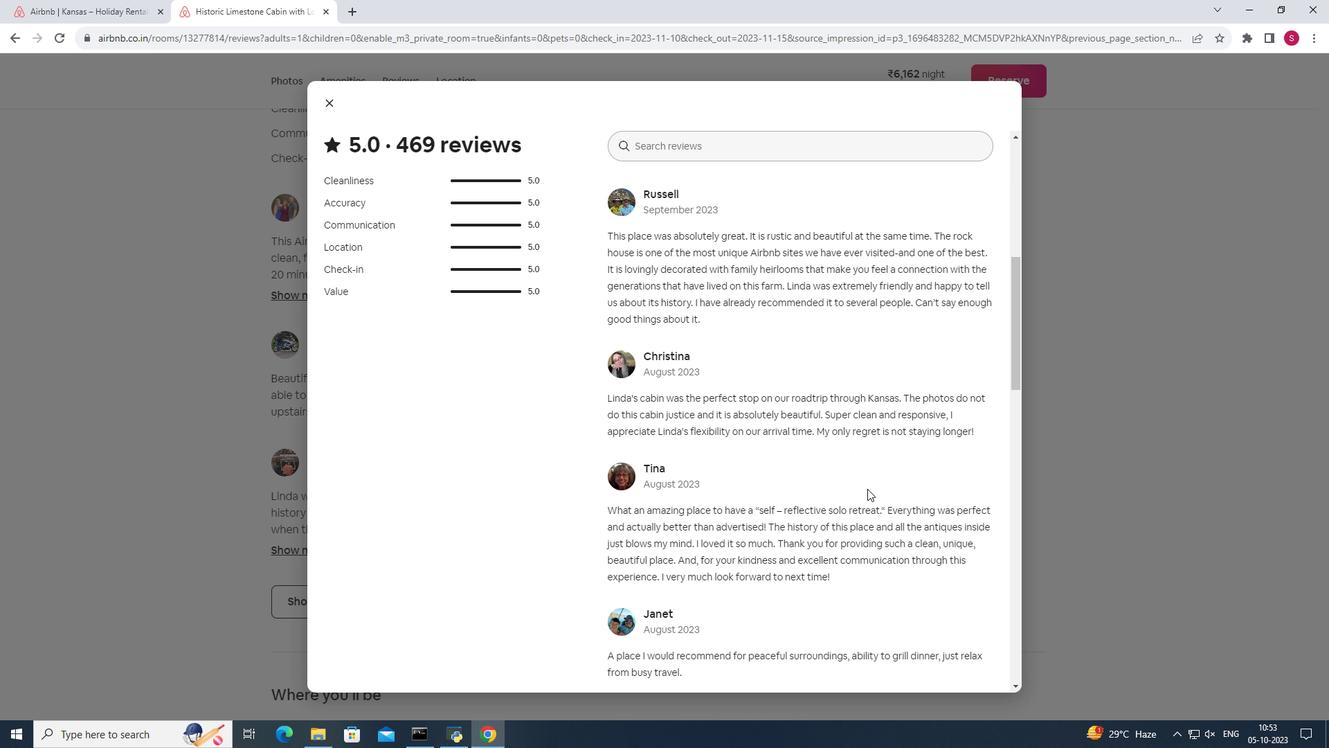 
Action: Mouse scrolled (867, 488) with delta (0, 0)
Screenshot: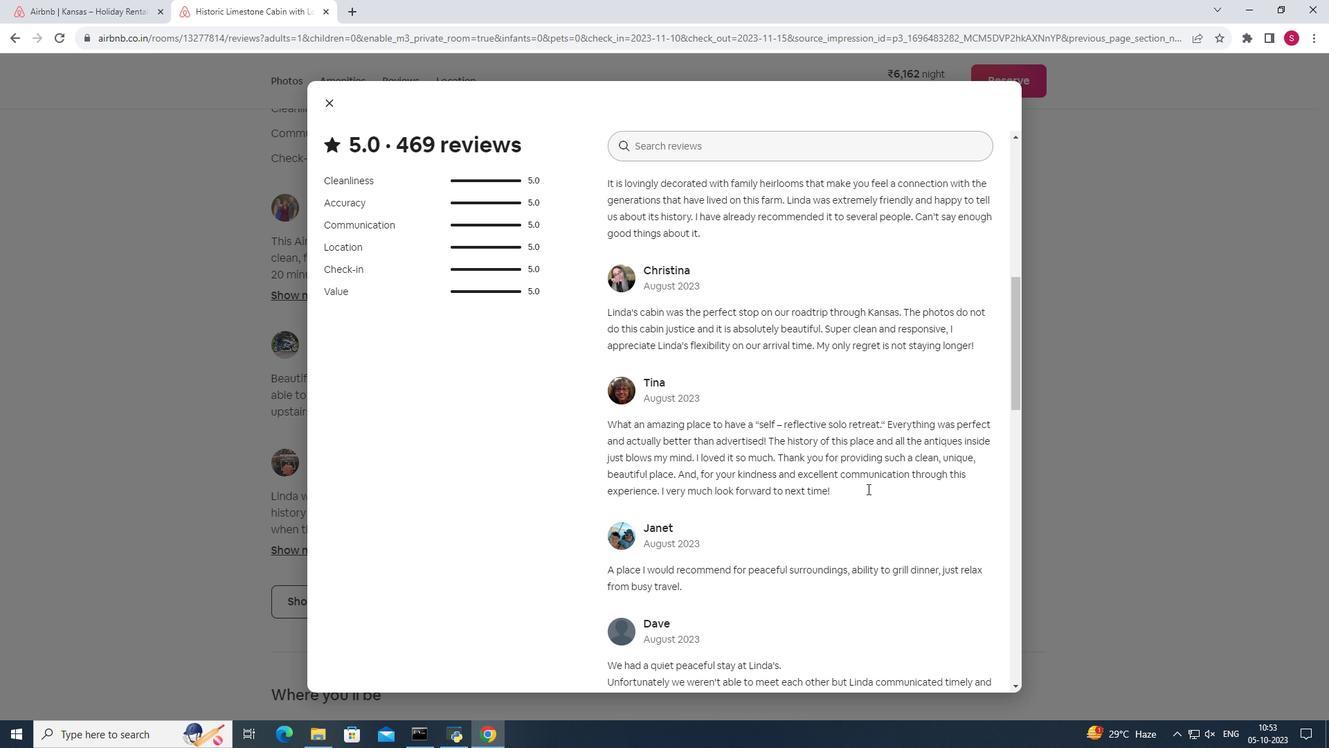 
Action: Mouse scrolled (867, 488) with delta (0, 0)
Screenshot: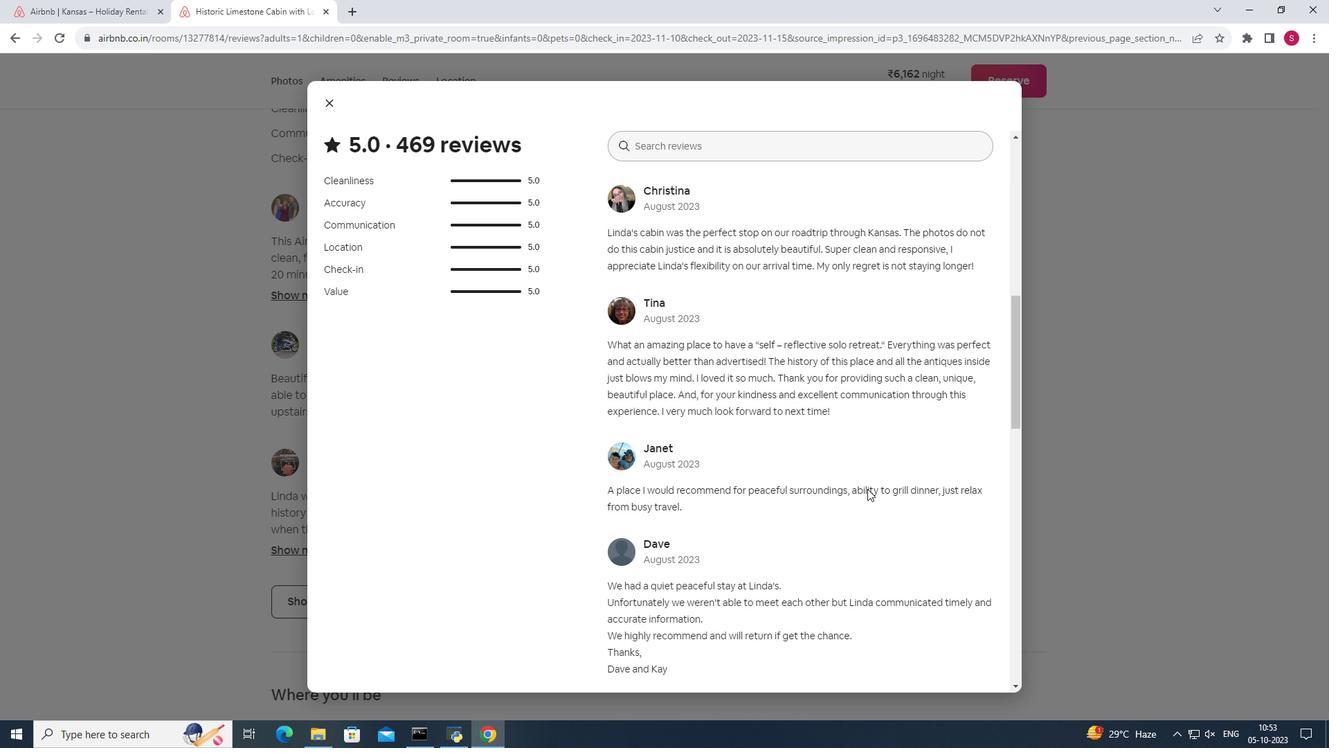 
Action: Mouse moved to (869, 486)
Screenshot: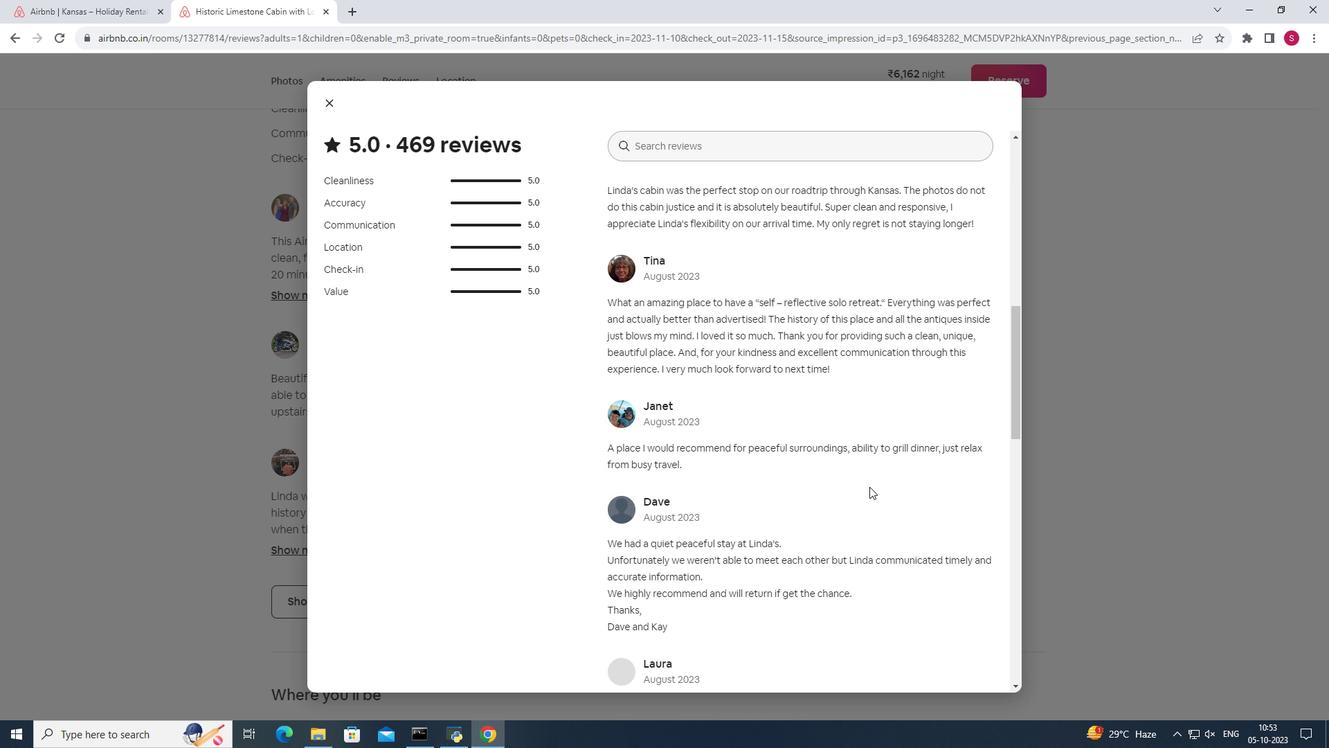 
Action: Mouse scrolled (869, 486) with delta (0, 0)
Screenshot: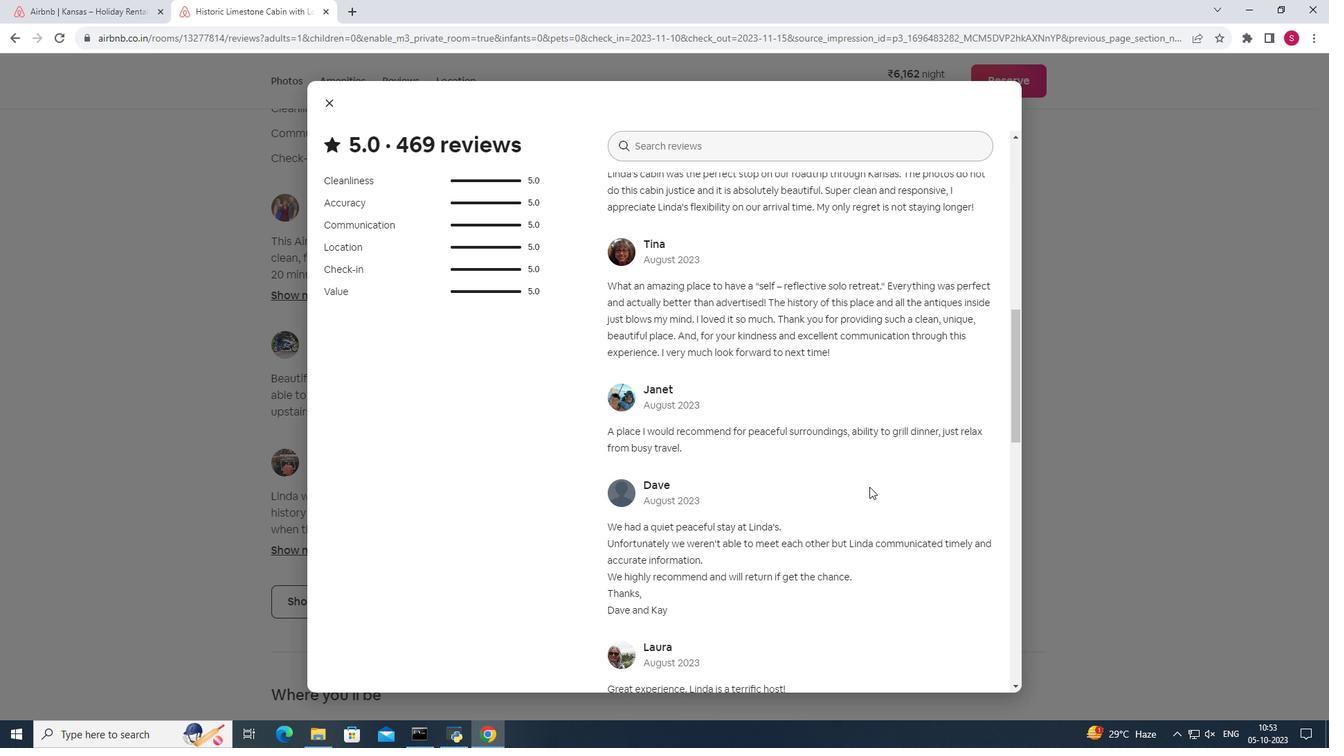
Action: Mouse scrolled (869, 486) with delta (0, 0)
Screenshot: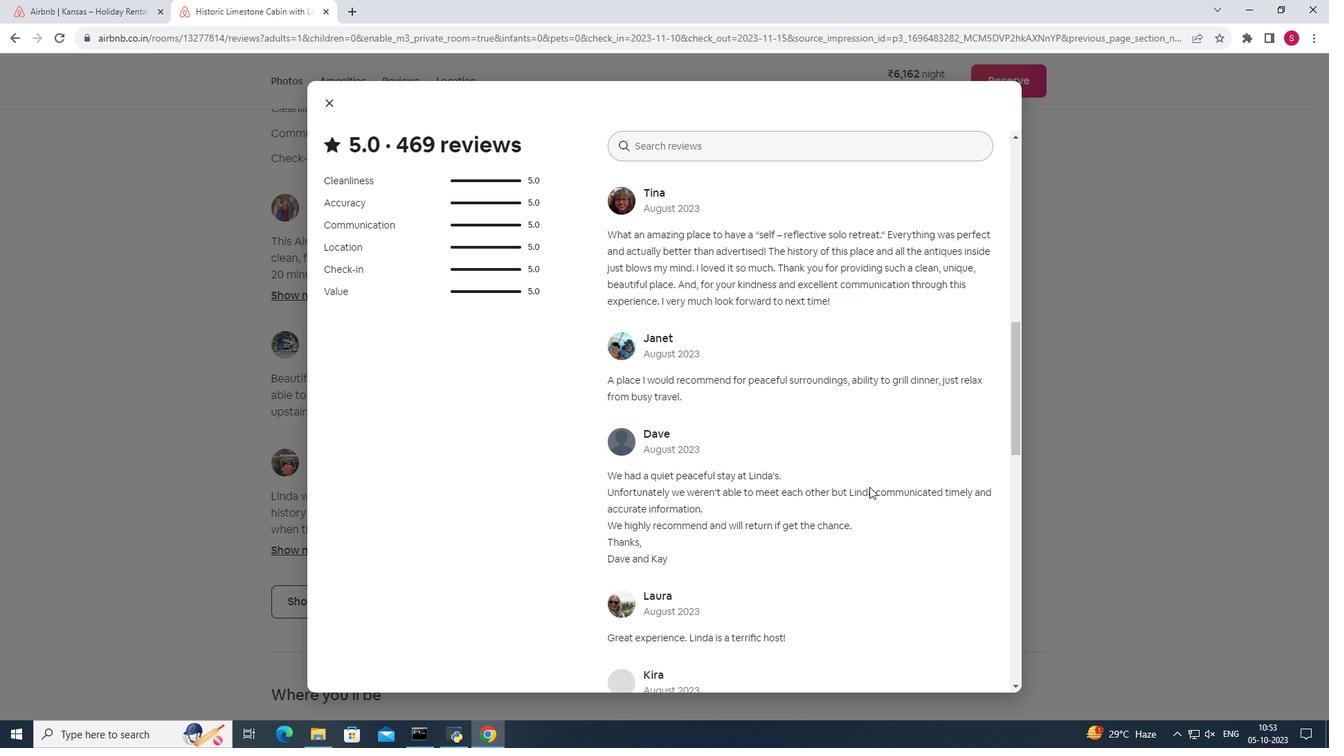 
Action: Mouse scrolled (869, 486) with delta (0, 0)
Screenshot: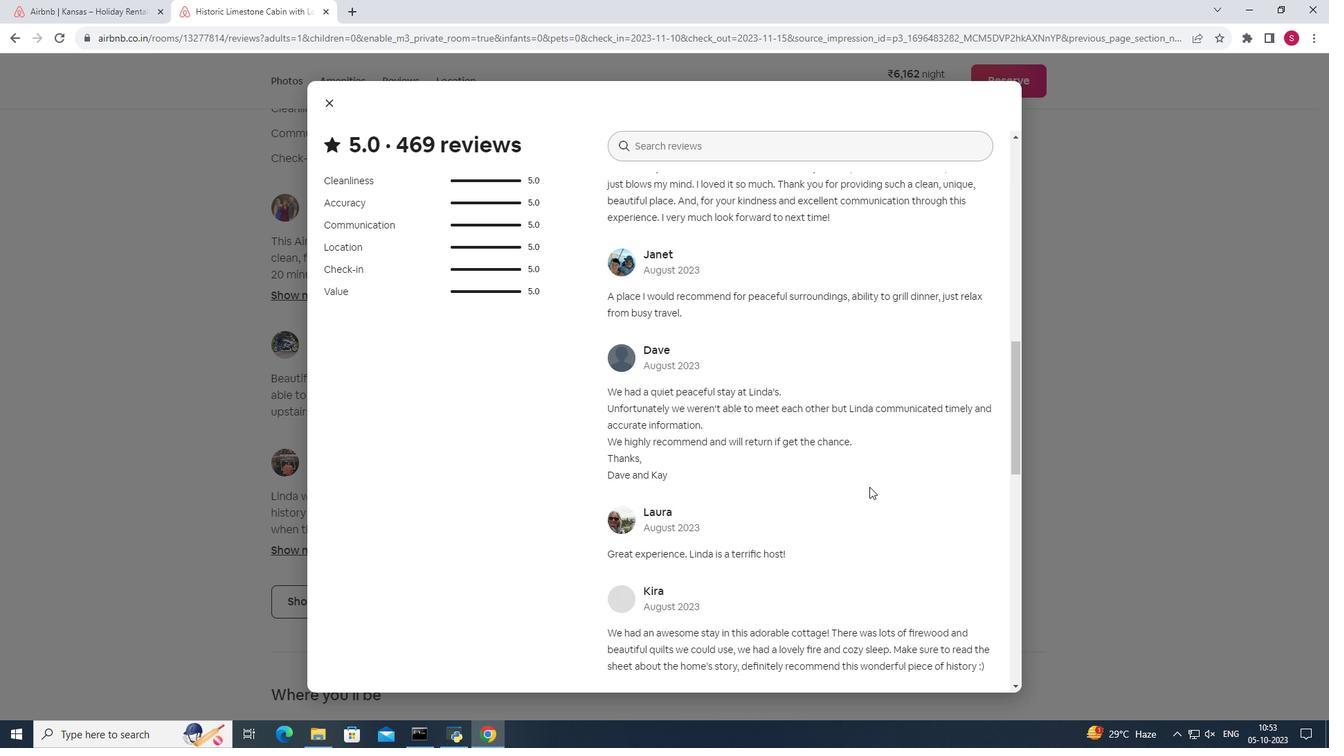 
Action: Mouse moved to (909, 479)
Screenshot: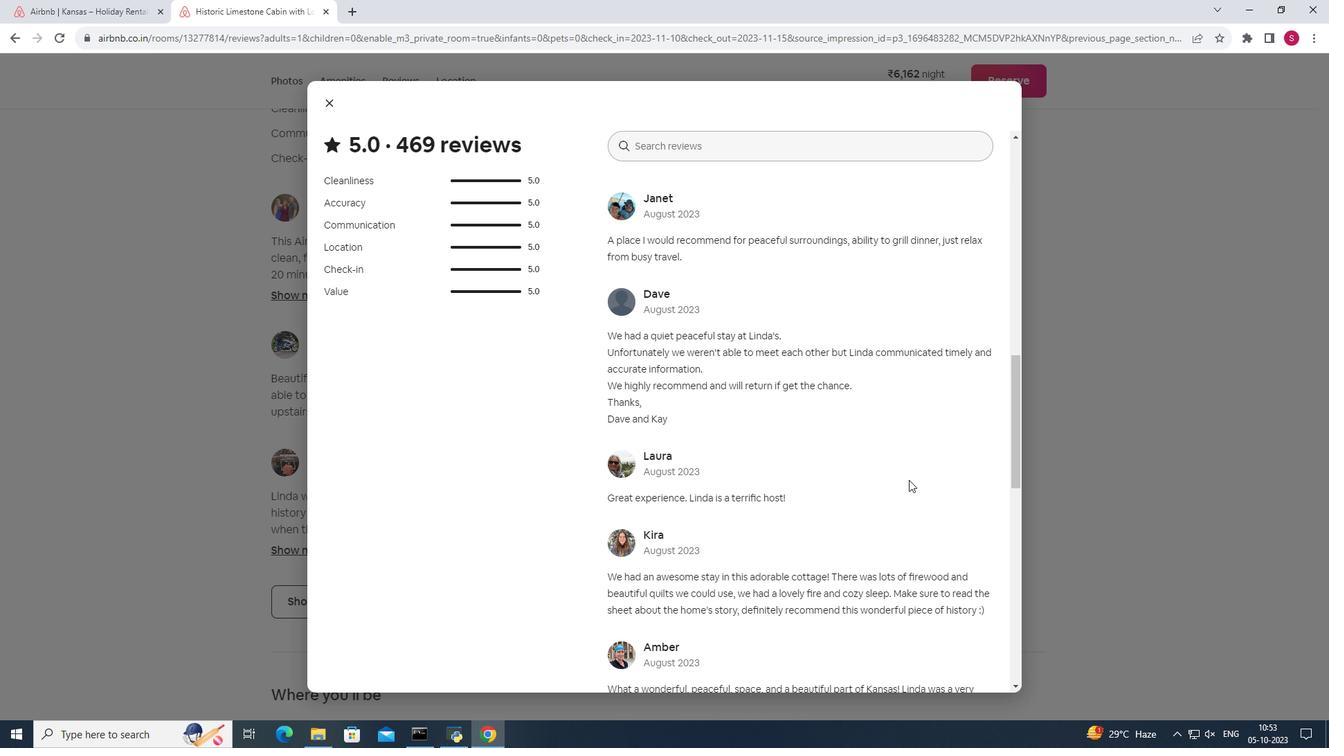 
Action: Mouse scrolled (909, 479) with delta (0, 0)
Screenshot: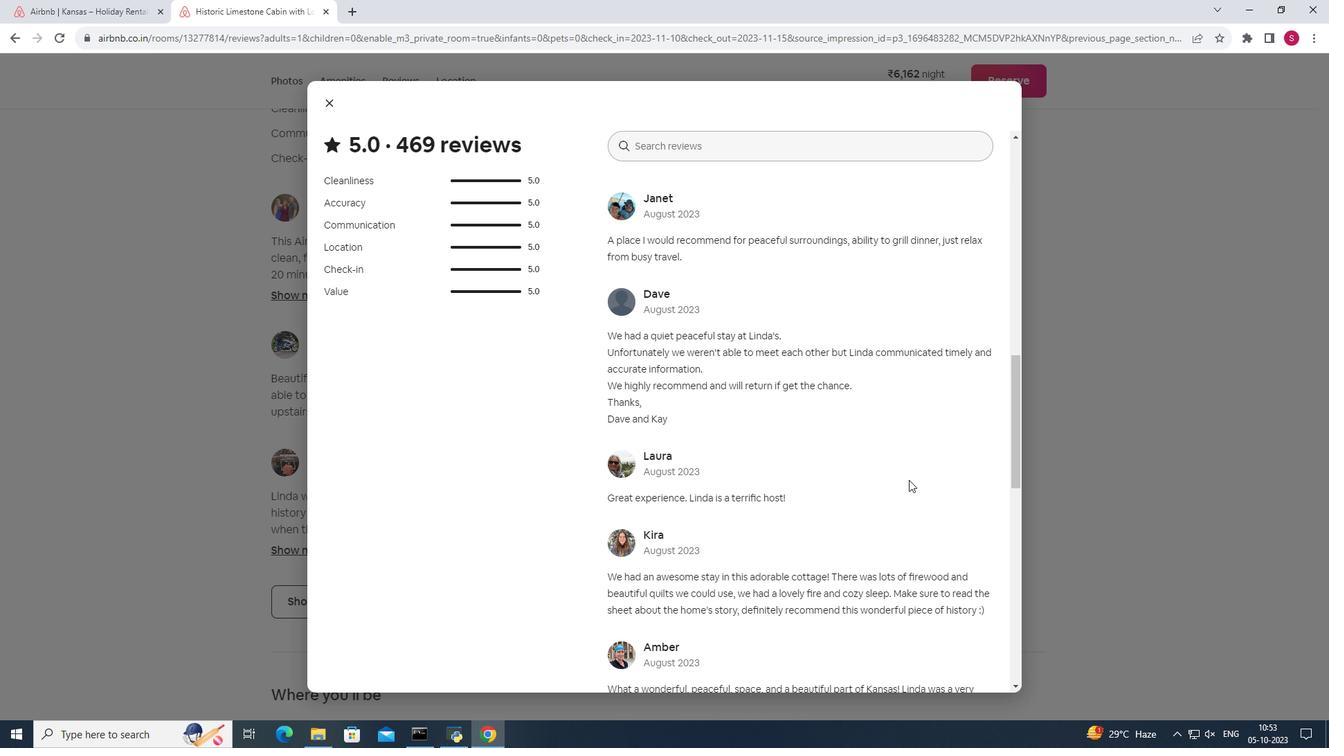 
Action: Mouse scrolled (909, 479) with delta (0, 0)
Screenshot: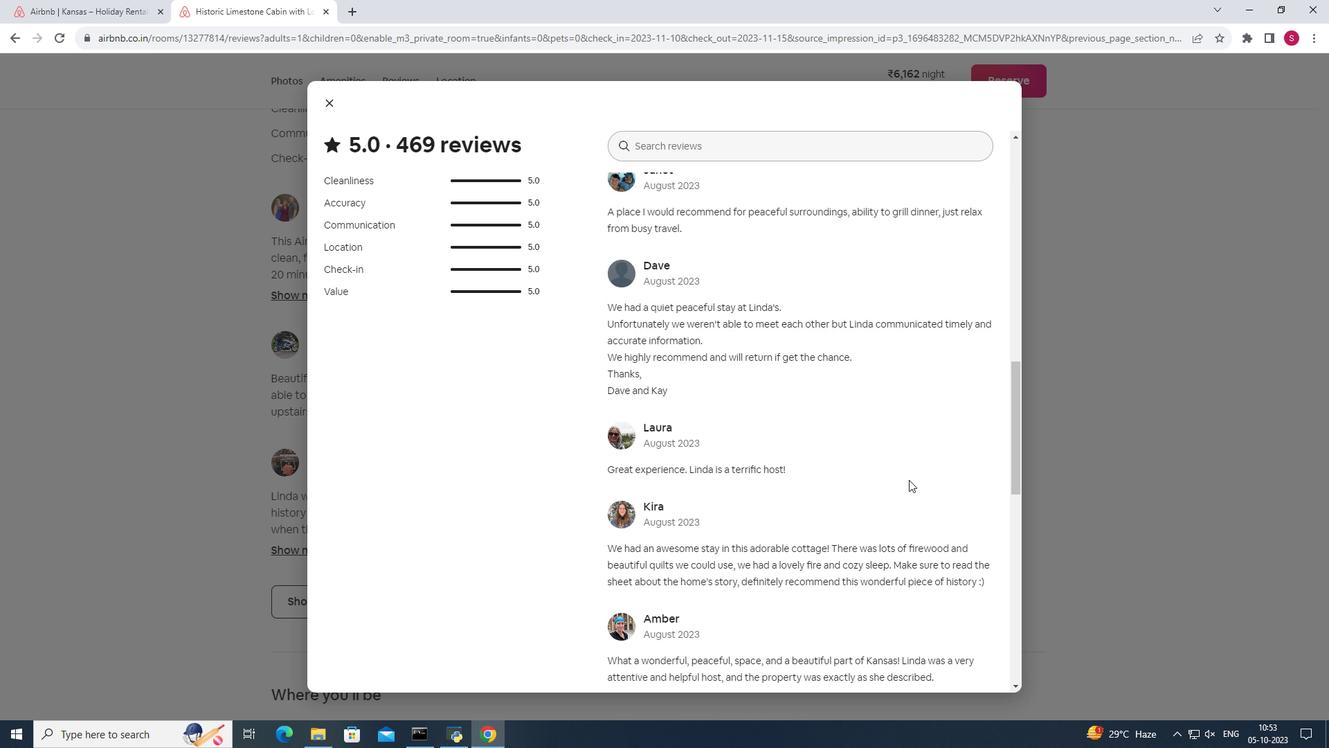 
Action: Mouse scrolled (909, 479) with delta (0, 0)
Screenshot: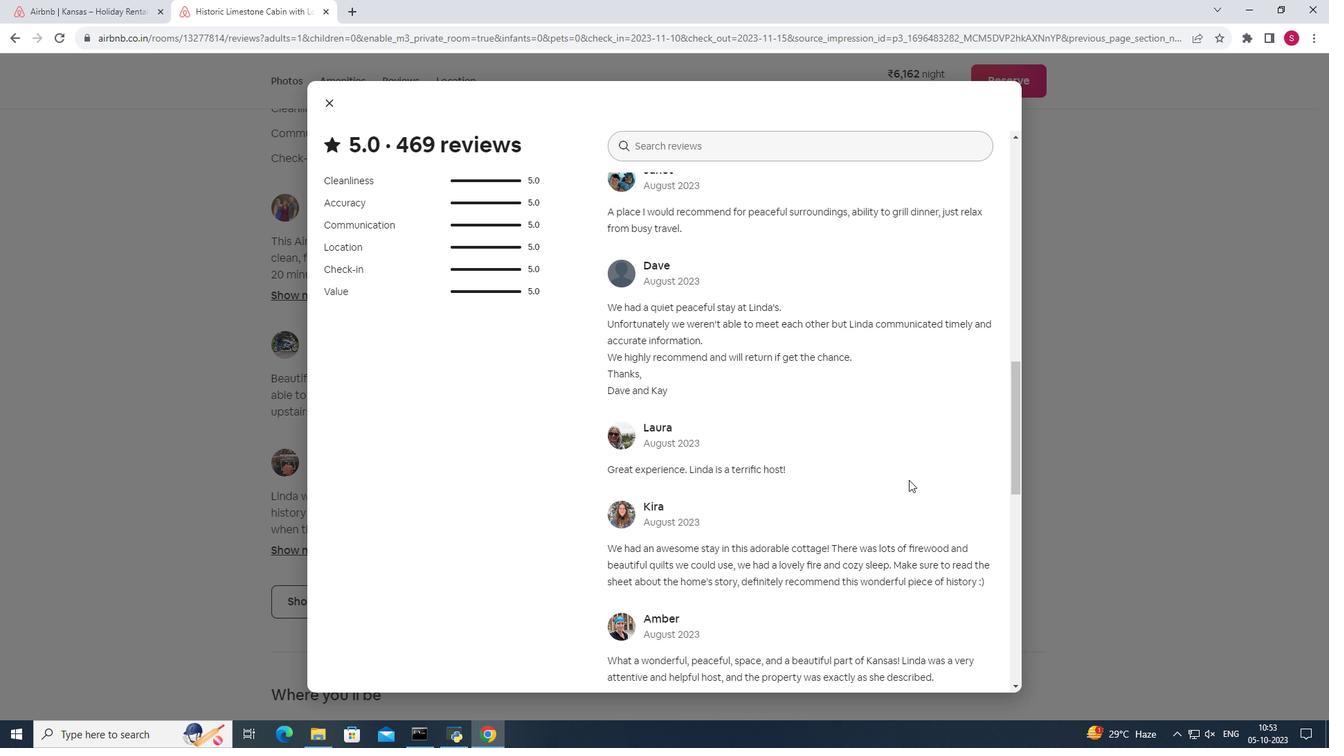
Action: Mouse moved to (826, 518)
Screenshot: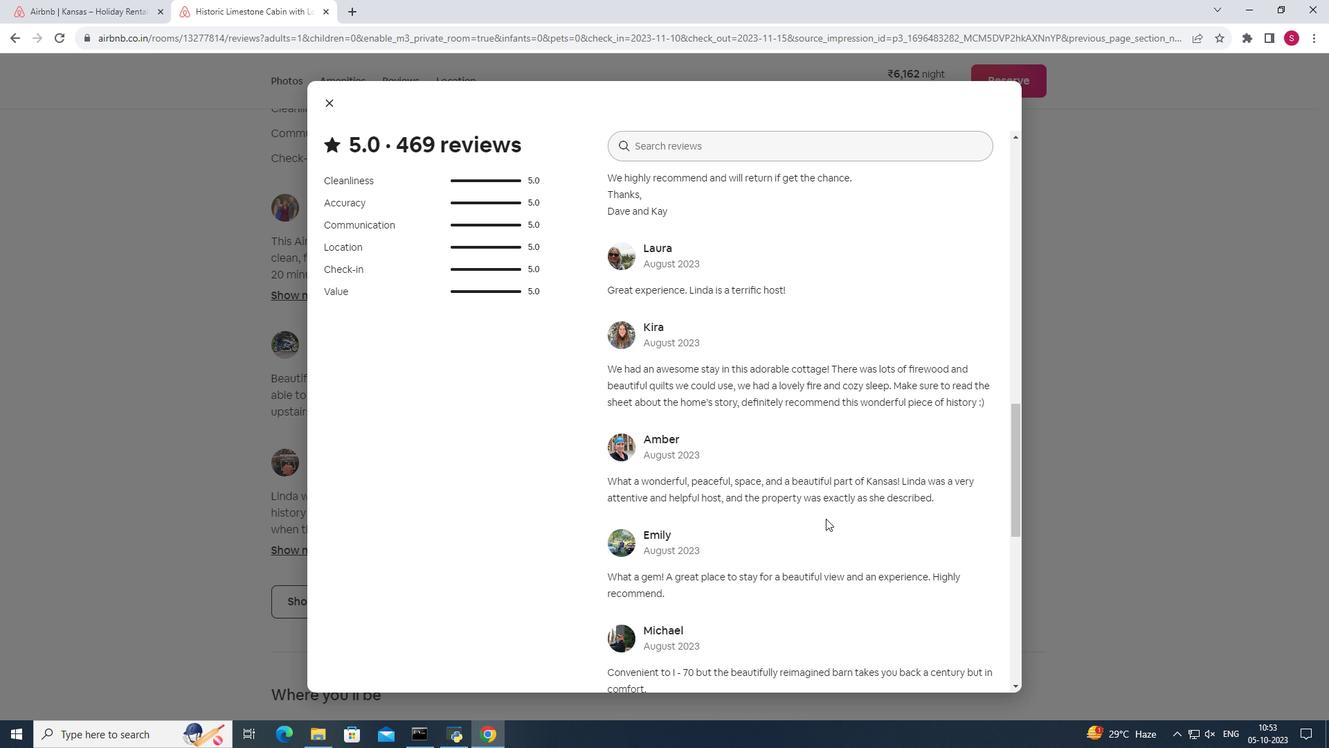 
Action: Mouse scrolled (826, 518) with delta (0, 0)
Screenshot: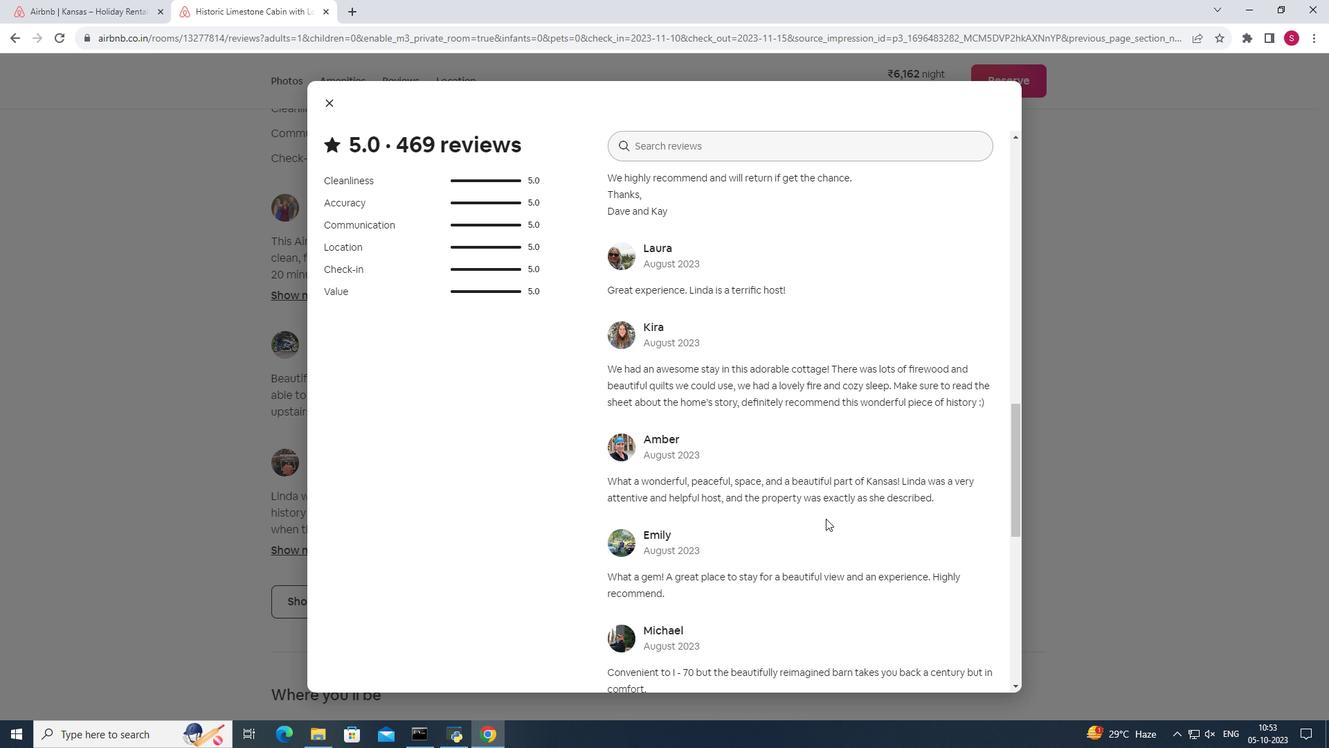 
Action: Mouse scrolled (826, 518) with delta (0, 0)
Screenshot: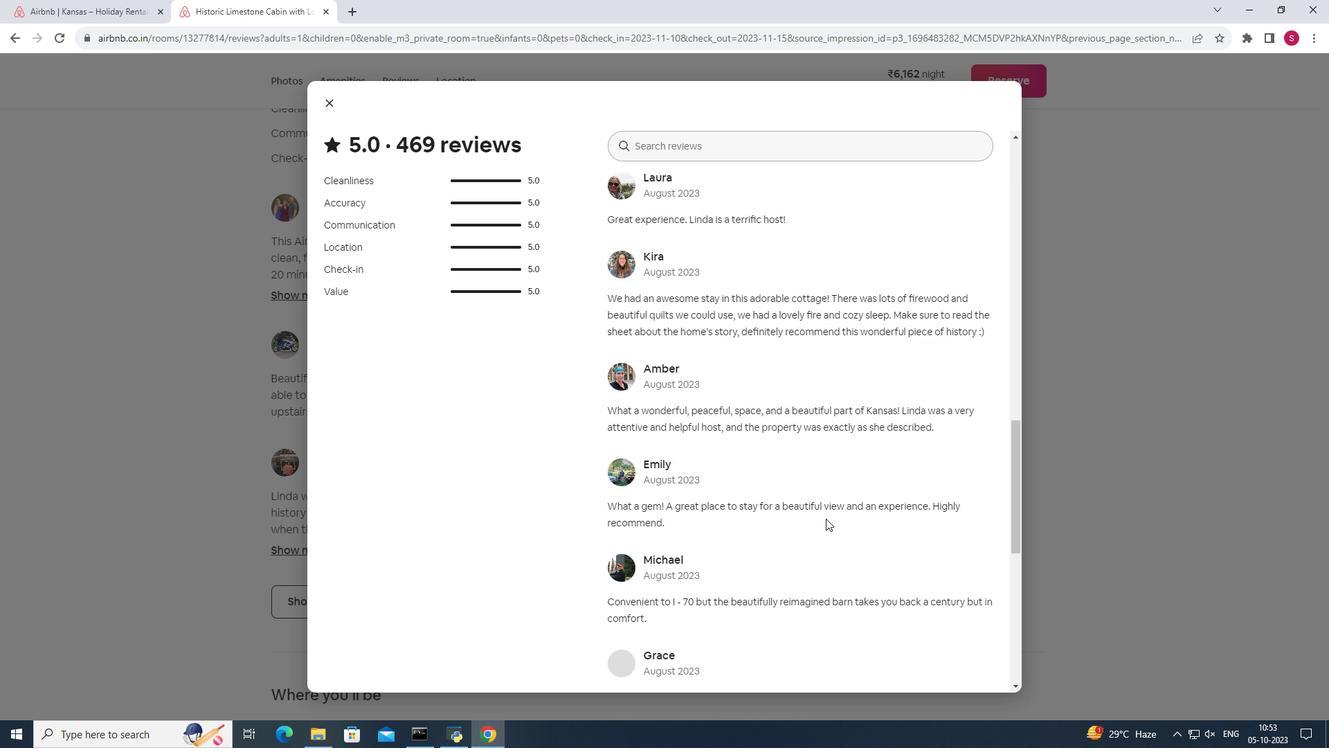 
Action: Mouse moved to (930, 497)
Screenshot: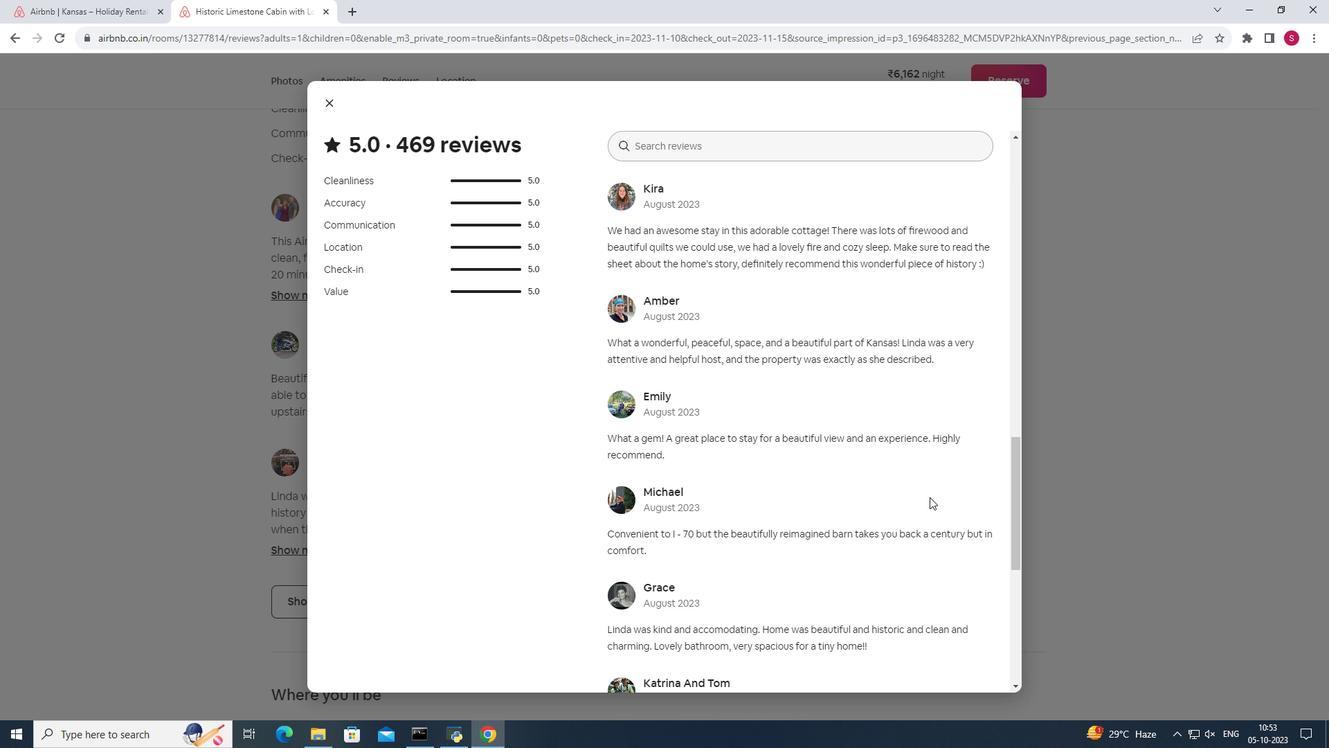 
Action: Mouse scrolled (930, 496) with delta (0, 0)
Screenshot: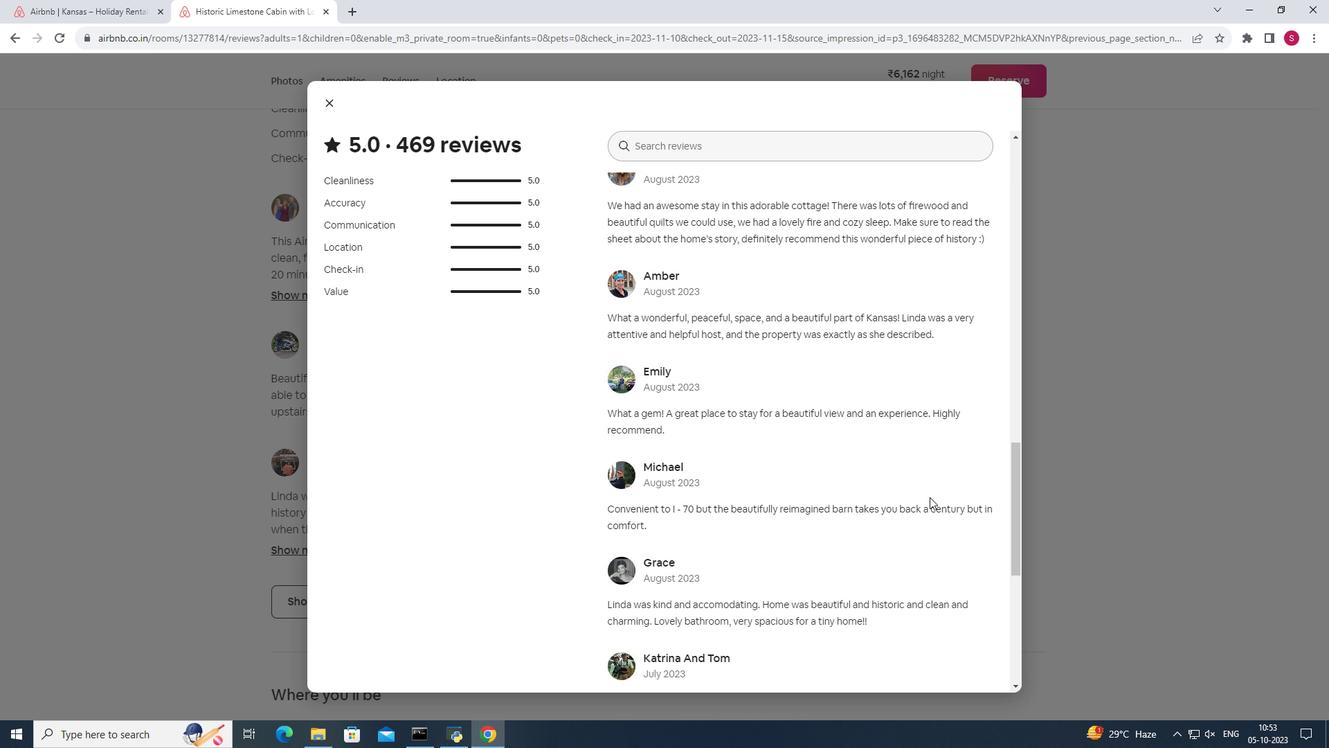 
Action: Mouse scrolled (930, 496) with delta (0, 0)
Screenshot: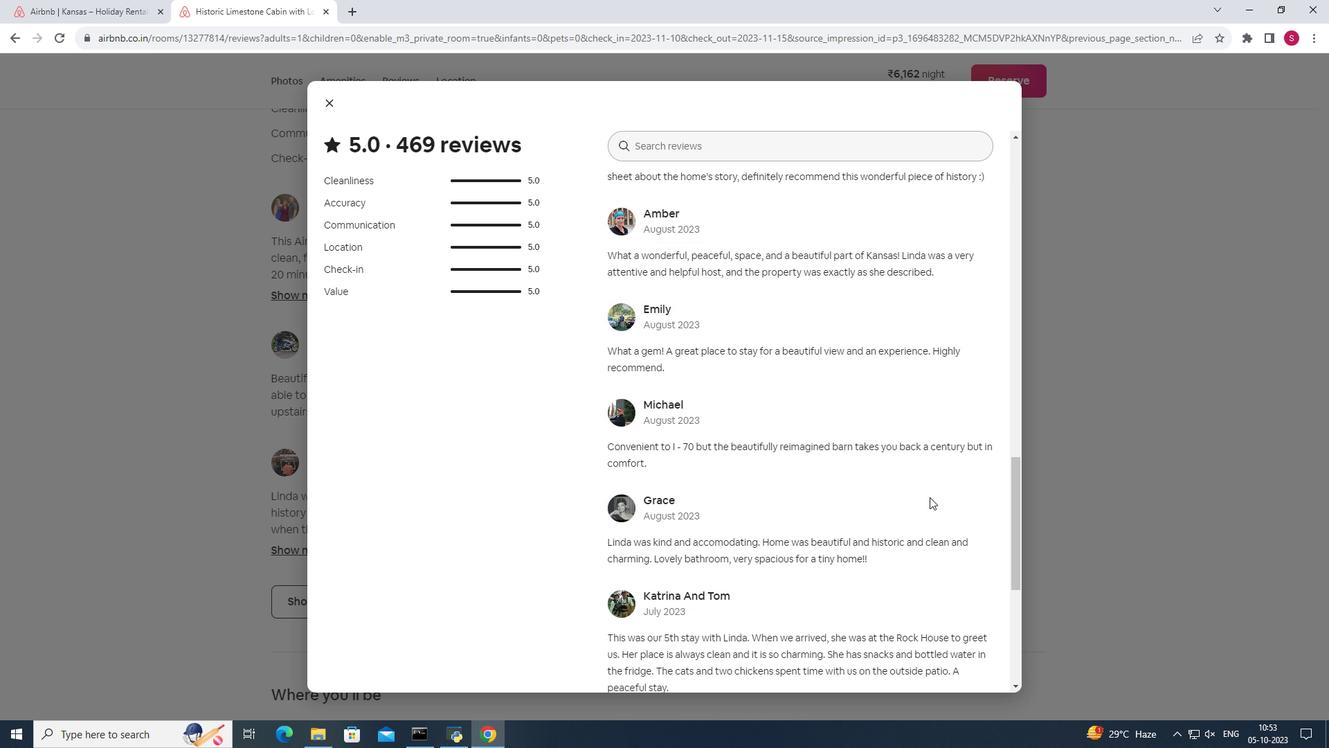
Action: Mouse scrolled (930, 496) with delta (0, 0)
Screenshot: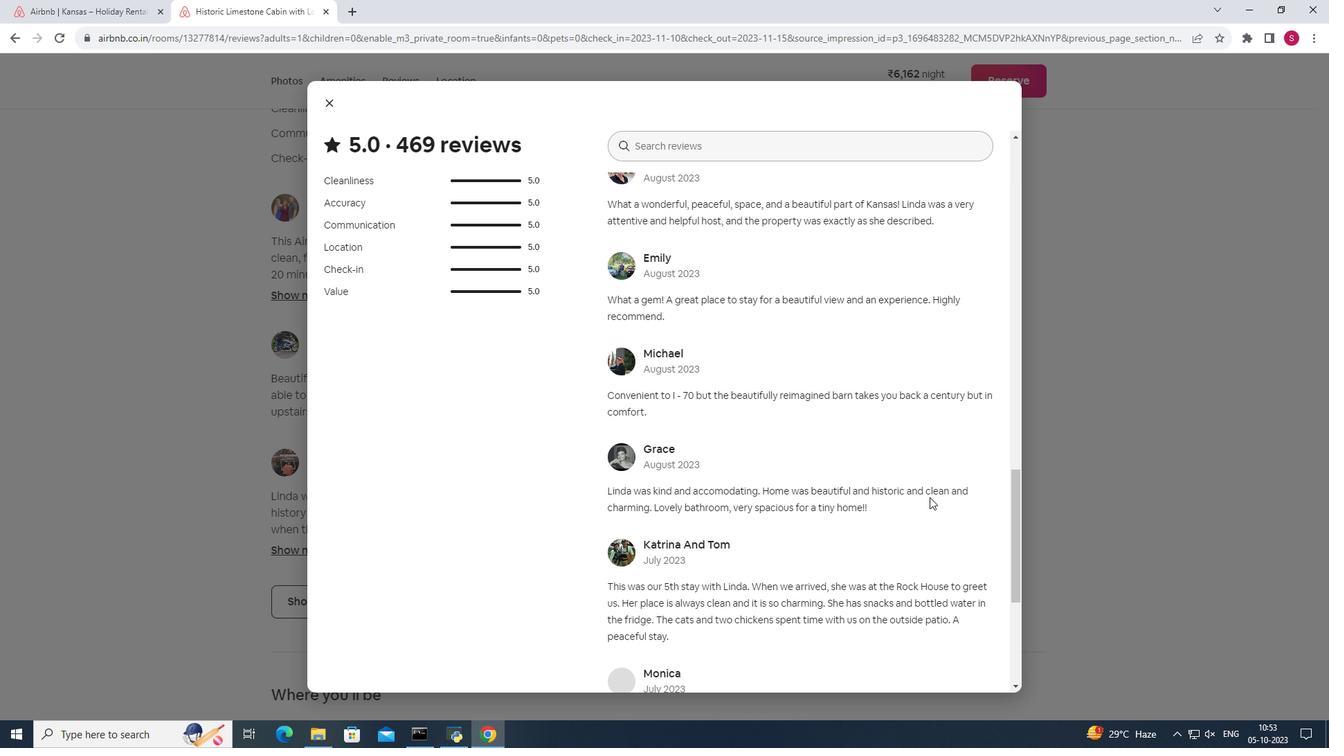 
Action: Mouse moved to (930, 497)
Screenshot: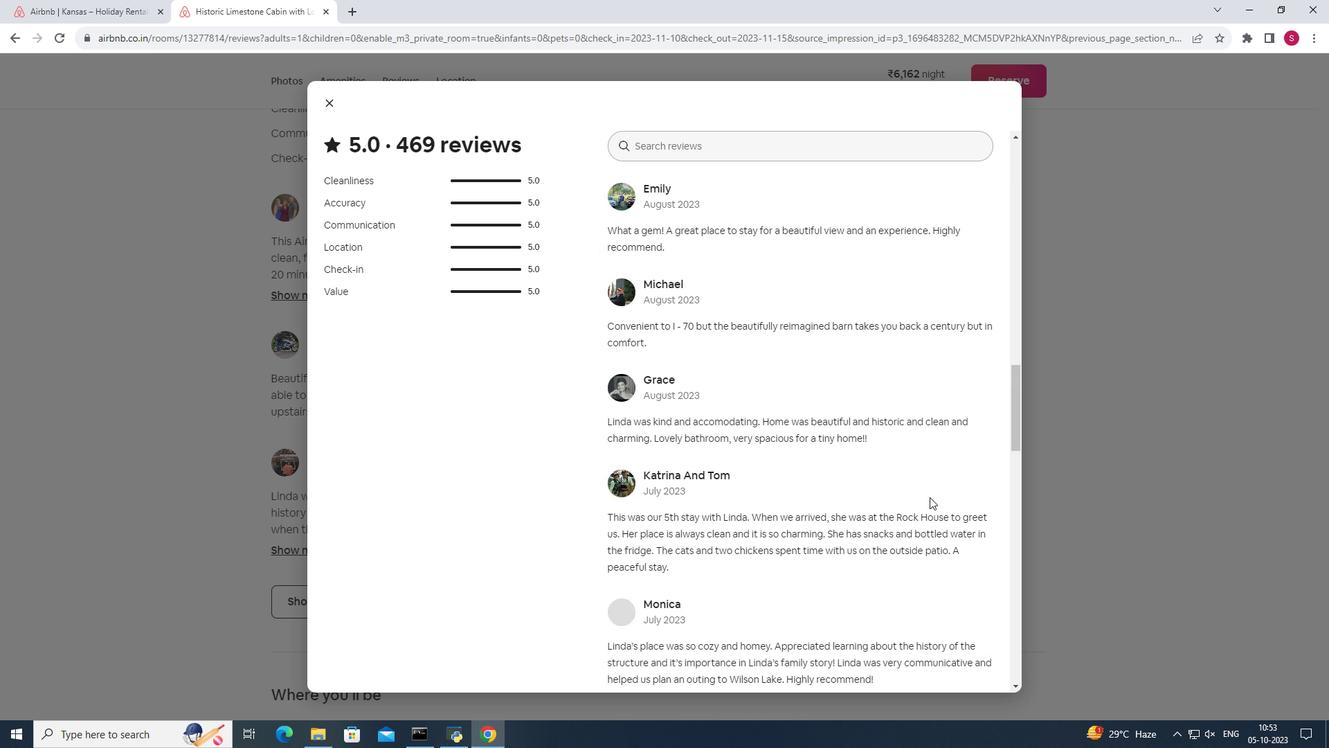 
Action: Mouse scrolled (930, 496) with delta (0, 0)
Screenshot: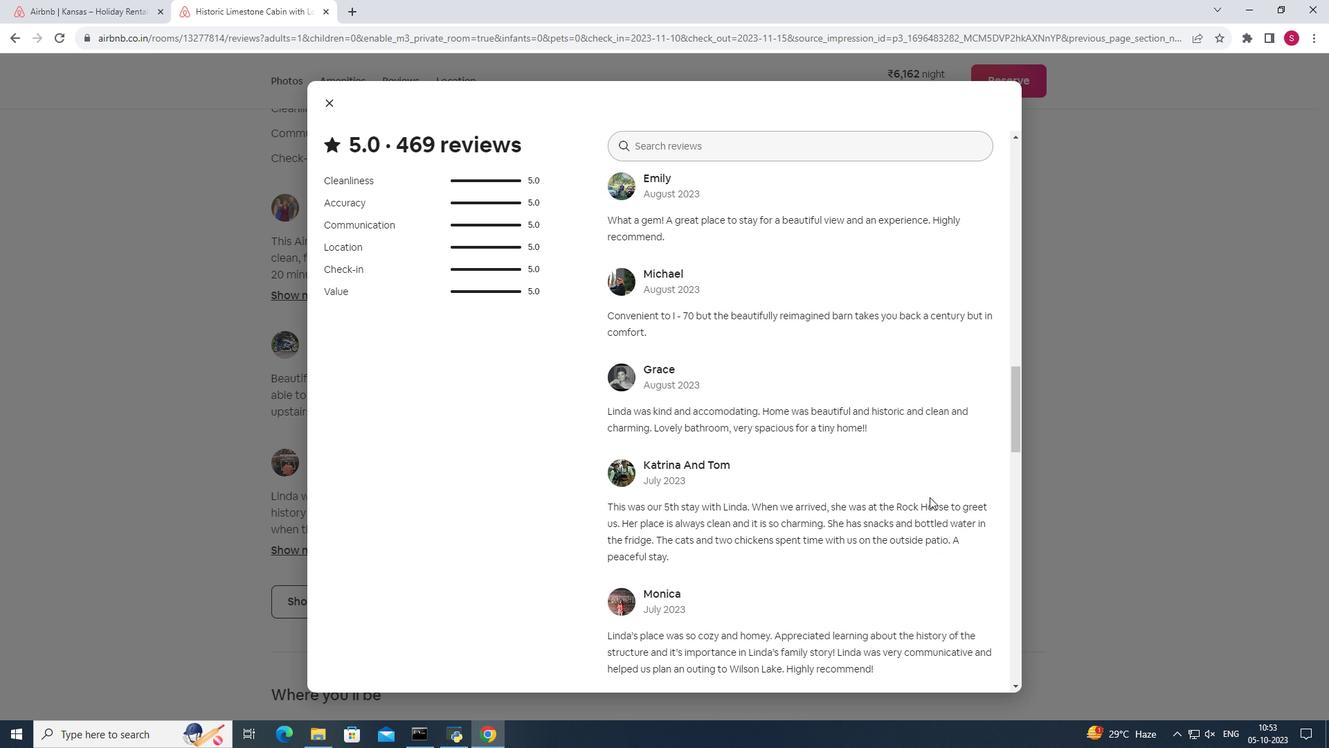 
Action: Mouse moved to (930, 497)
Screenshot: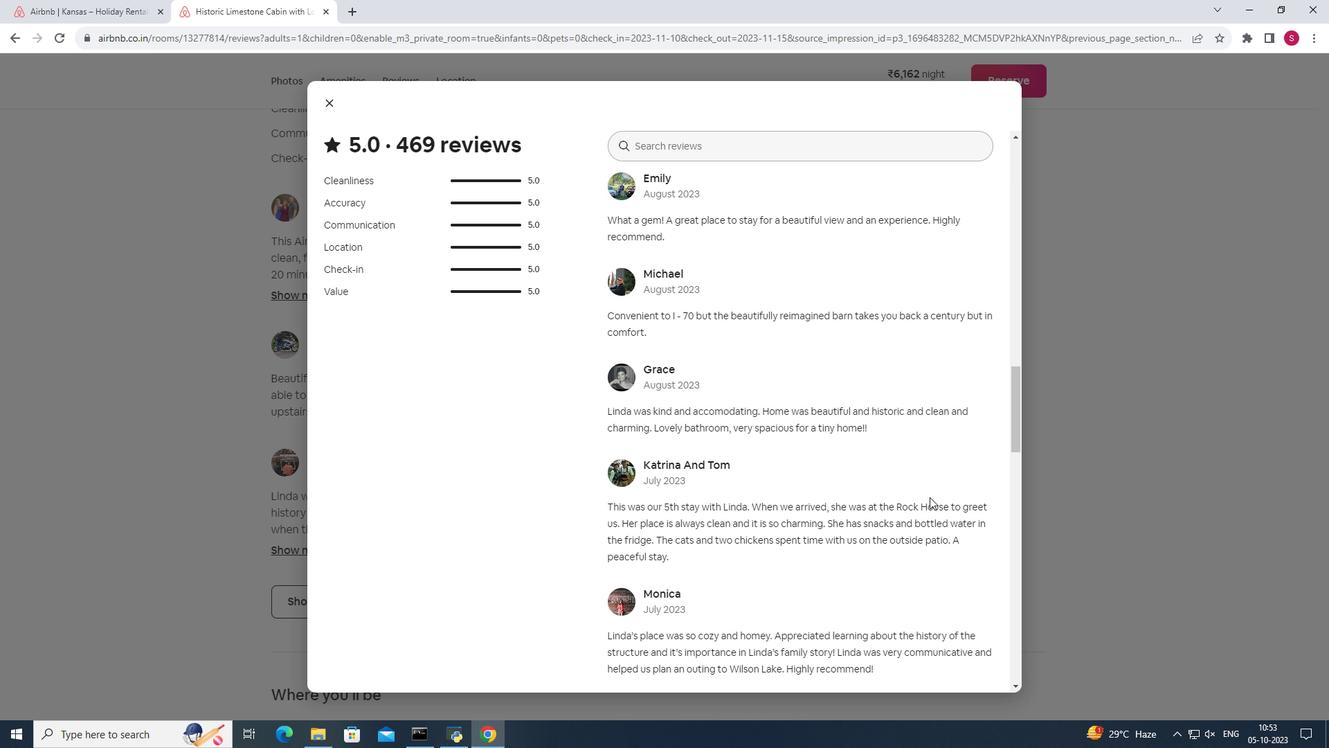 
Action: Mouse scrolled (930, 496) with delta (0, 0)
Screenshot: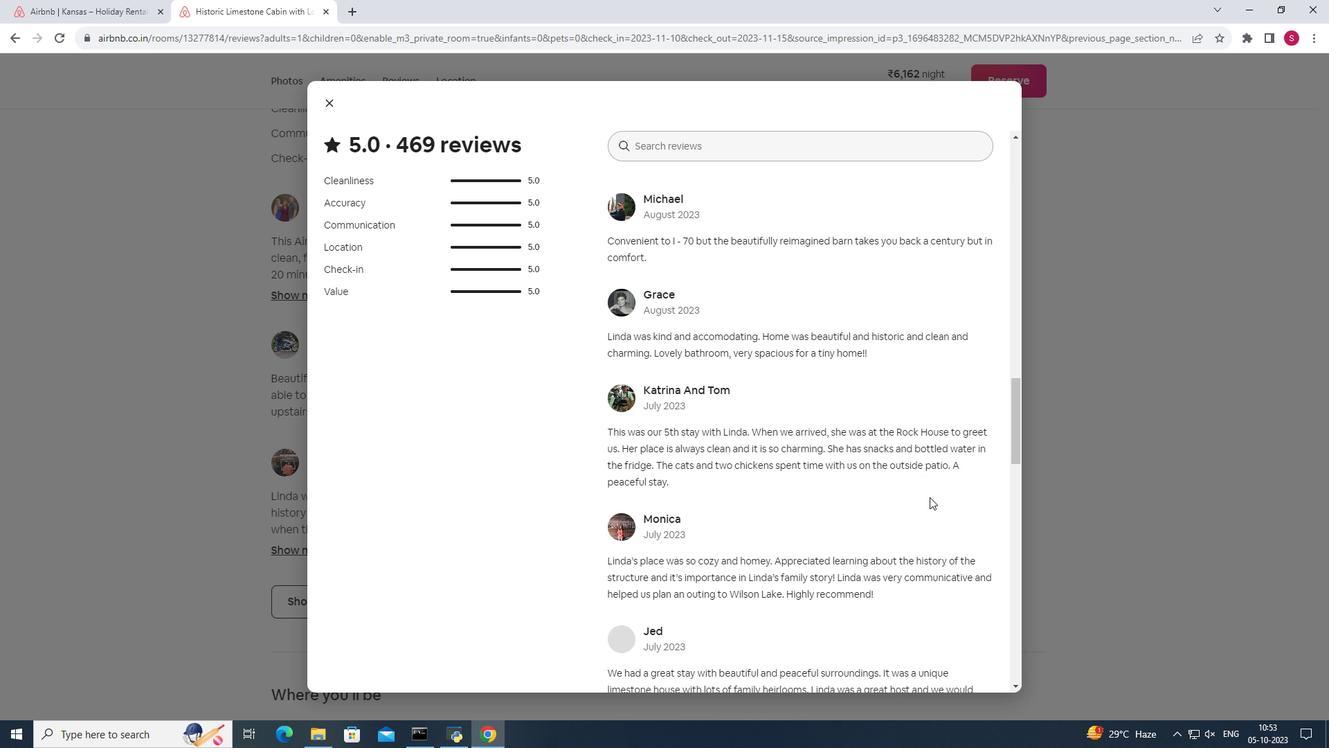 
Action: Mouse scrolled (930, 496) with delta (0, 0)
Screenshot: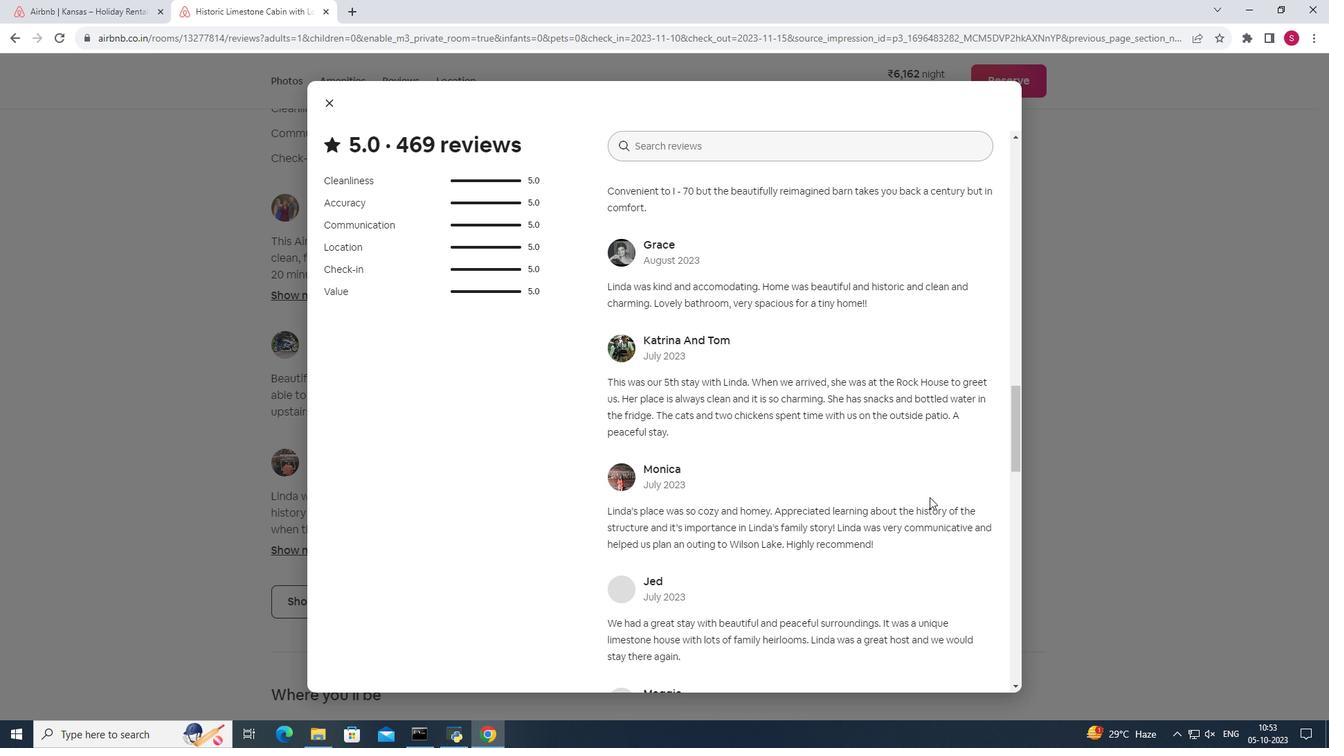 
Action: Mouse moved to (928, 497)
Screenshot: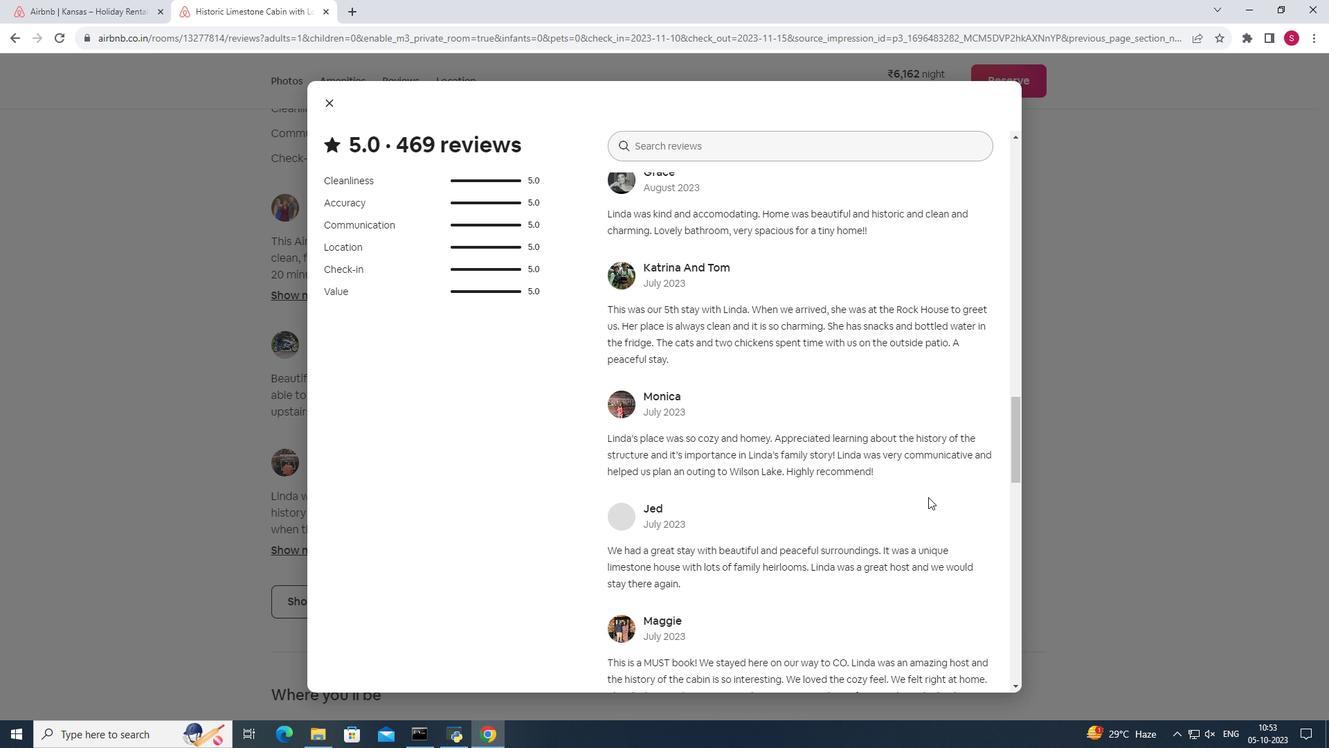 
Action: Mouse scrolled (928, 496) with delta (0, 0)
Screenshot: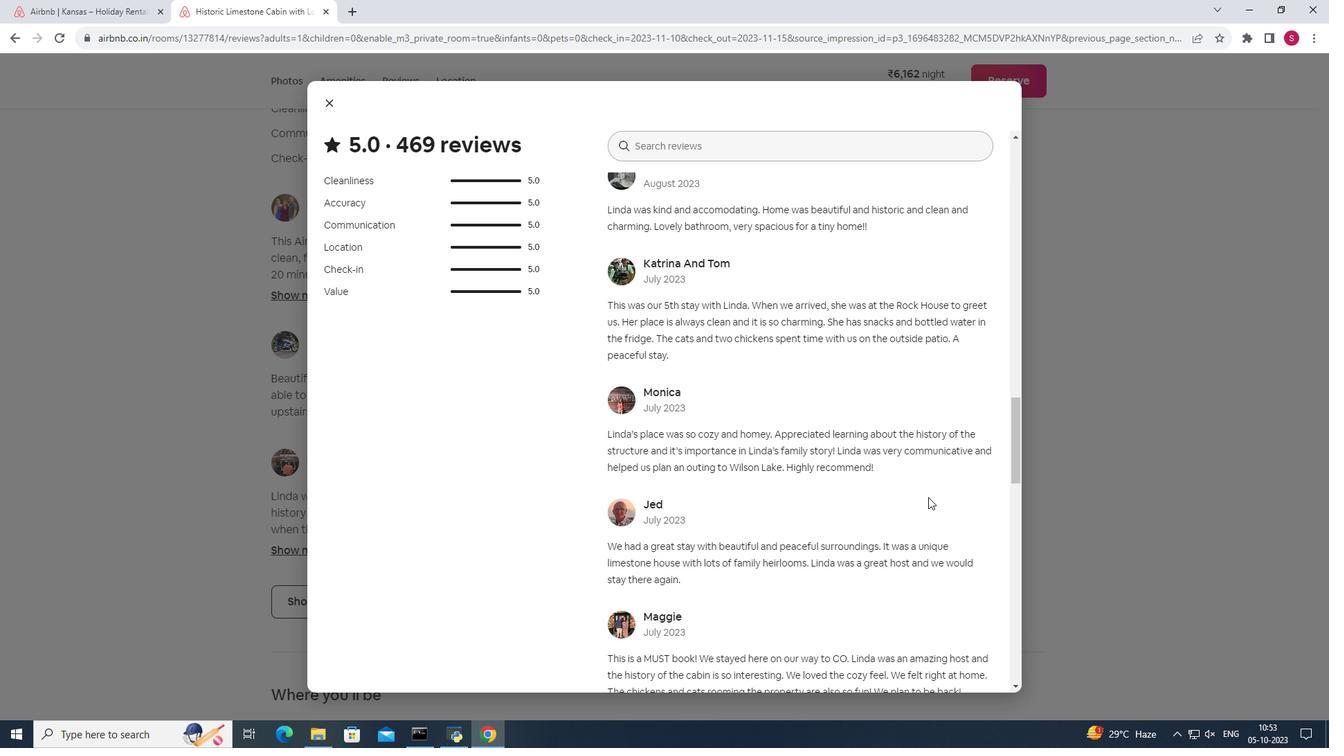 
Action: Mouse scrolled (928, 496) with delta (0, 0)
Screenshot: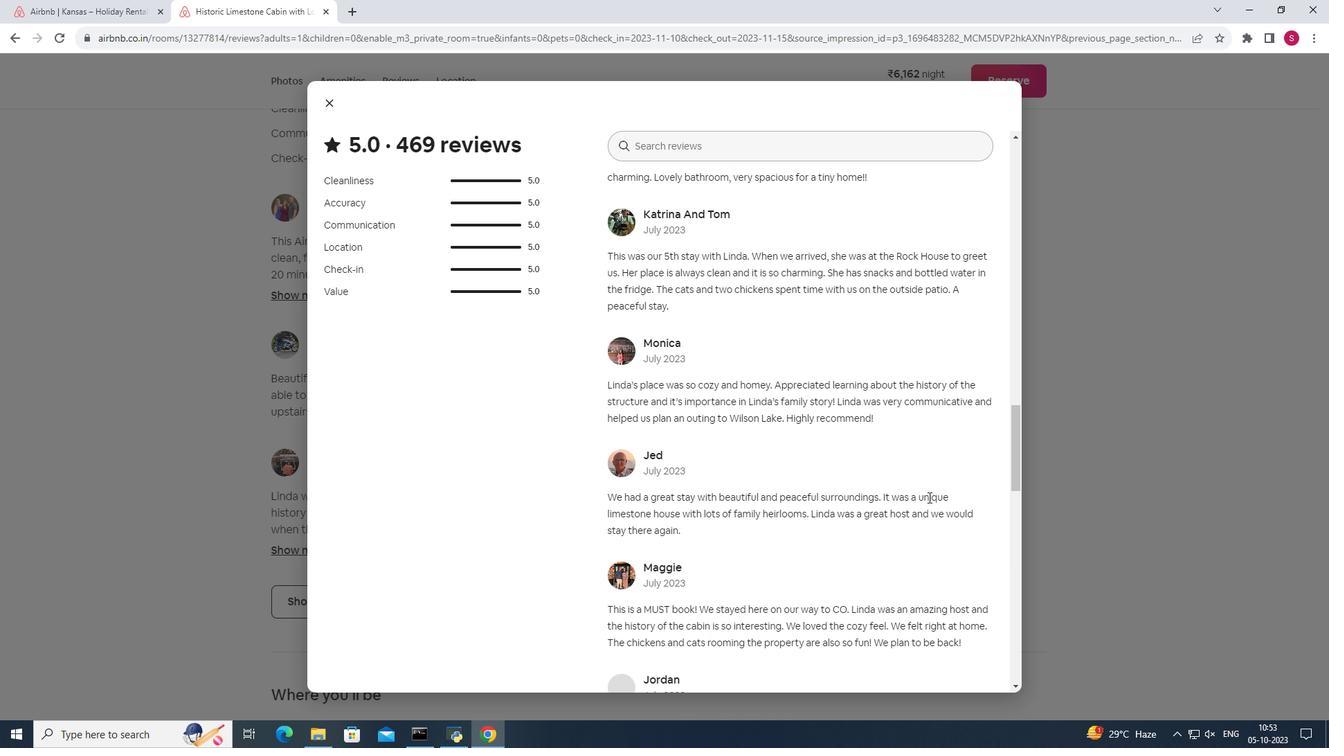 
Action: Mouse scrolled (928, 496) with delta (0, 0)
Screenshot: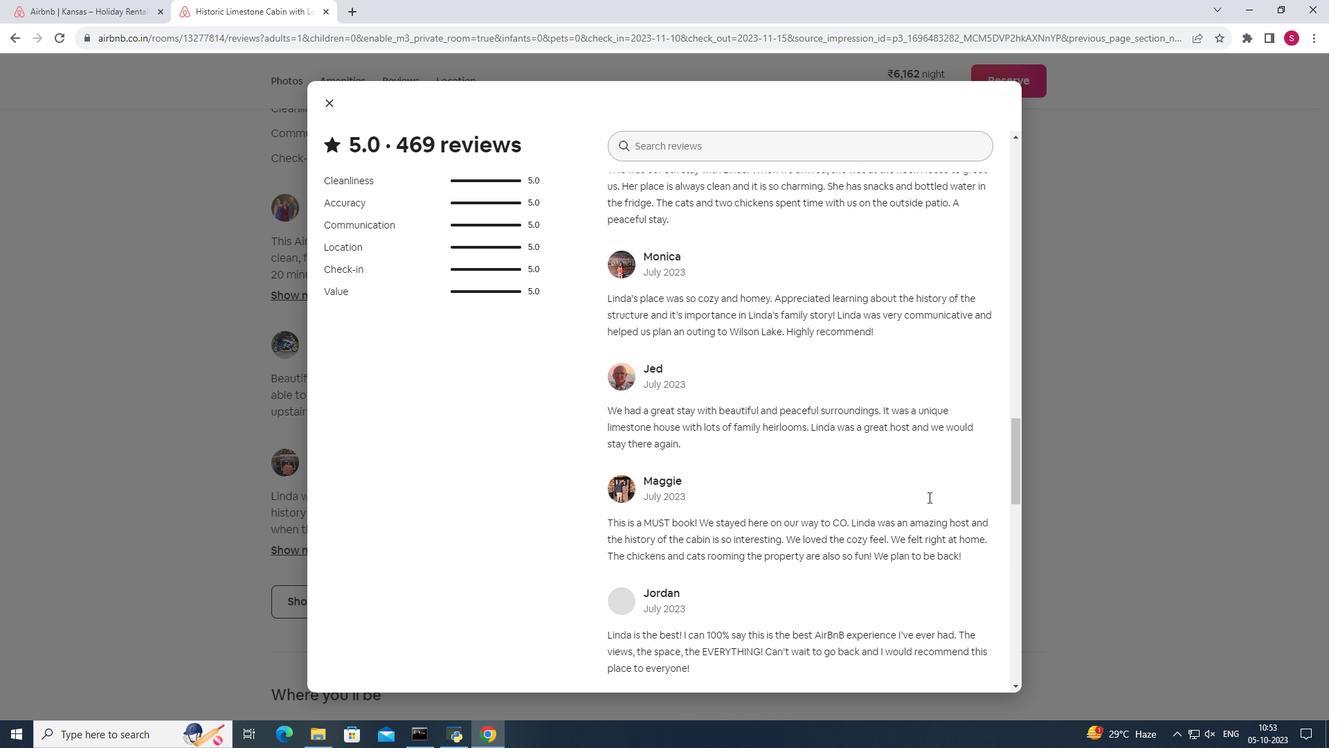 
Action: Mouse moved to (928, 496)
Screenshot: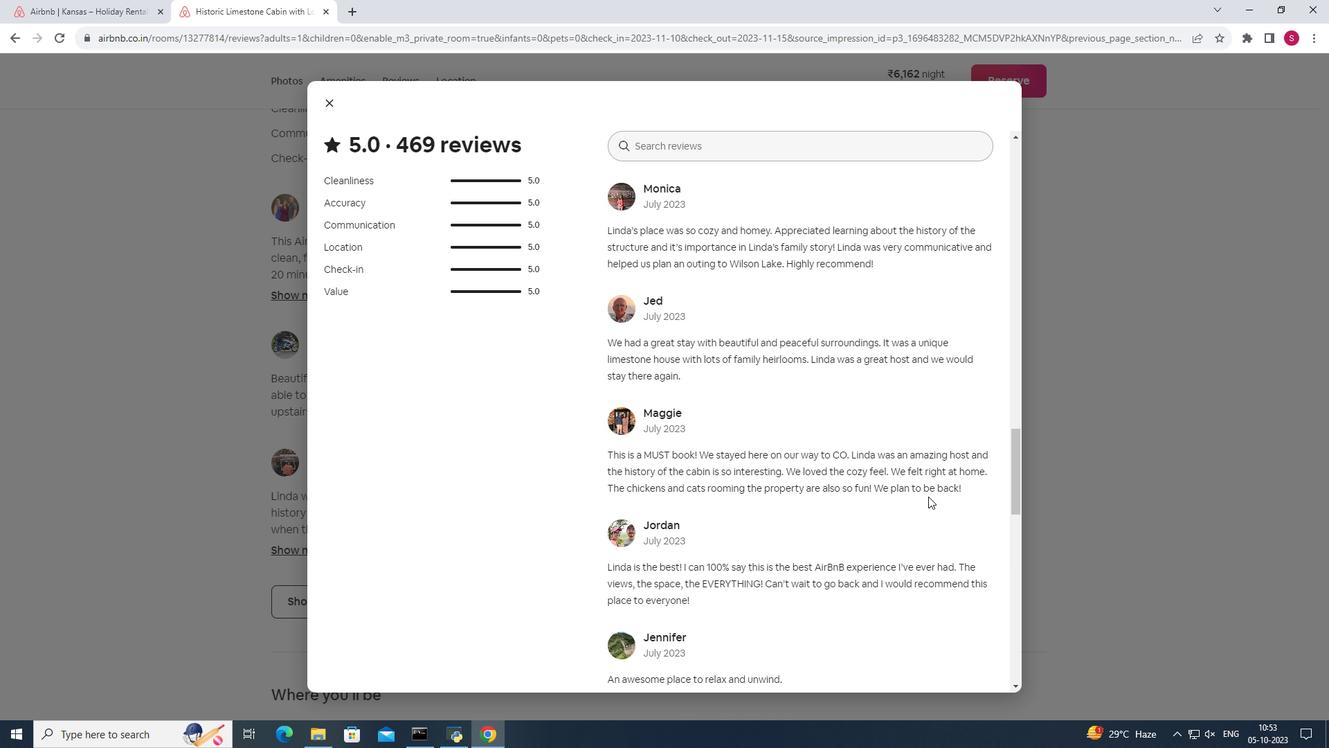 
Action: Mouse scrolled (928, 495) with delta (0, 0)
Screenshot: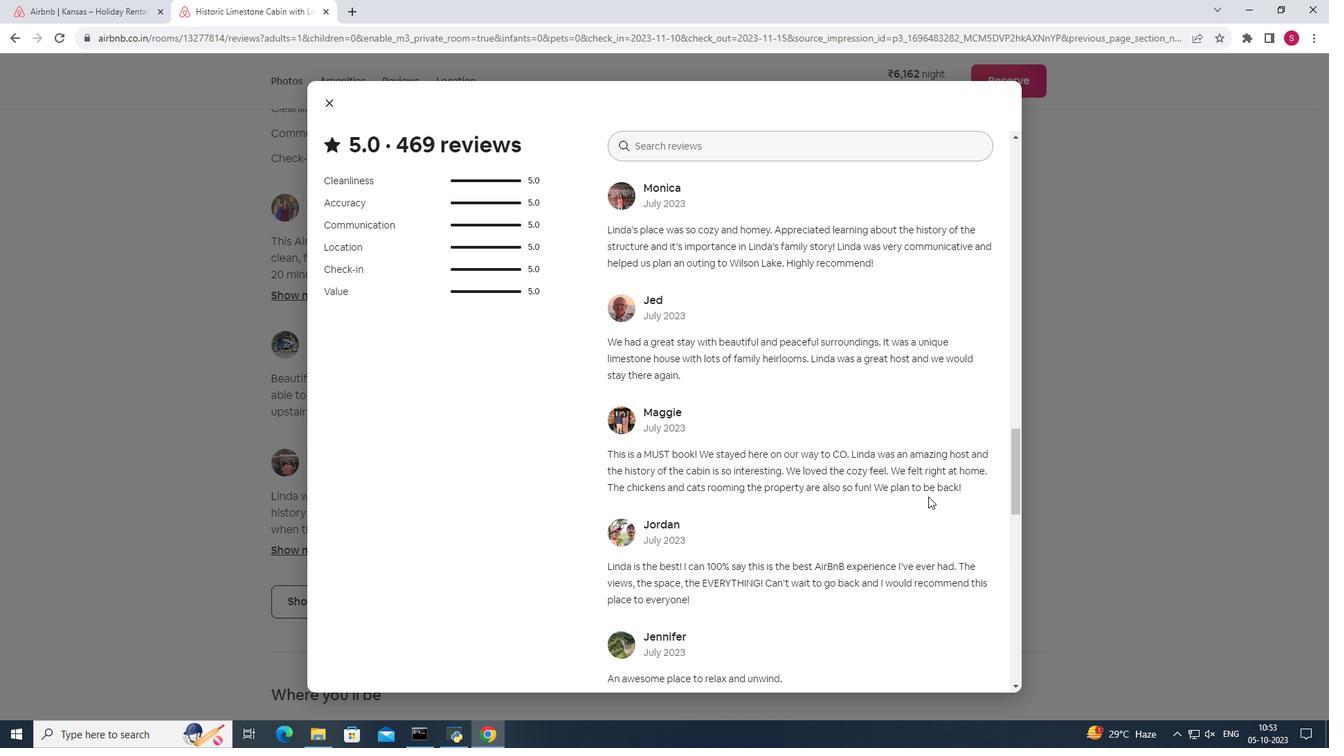 
Action: Mouse scrolled (928, 495) with delta (0, 0)
Screenshot: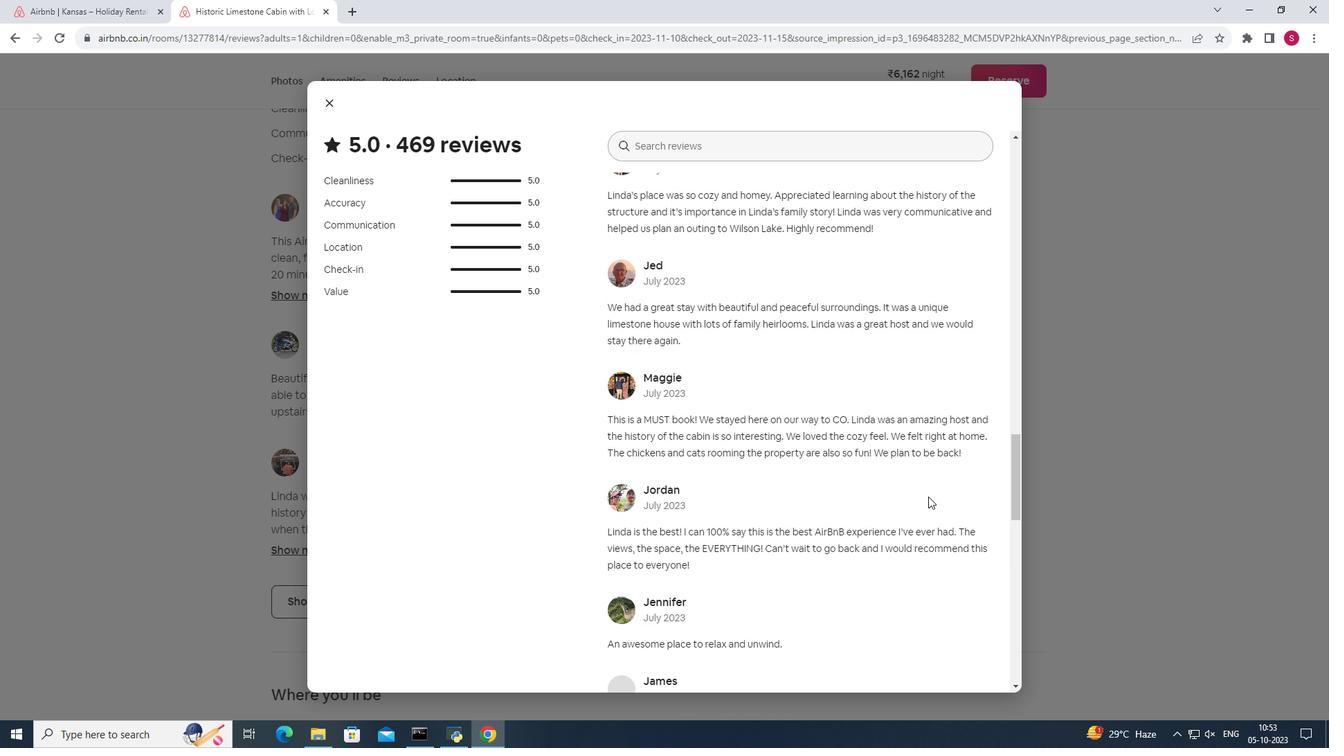 
Action: Mouse moved to (329, 99)
Screenshot: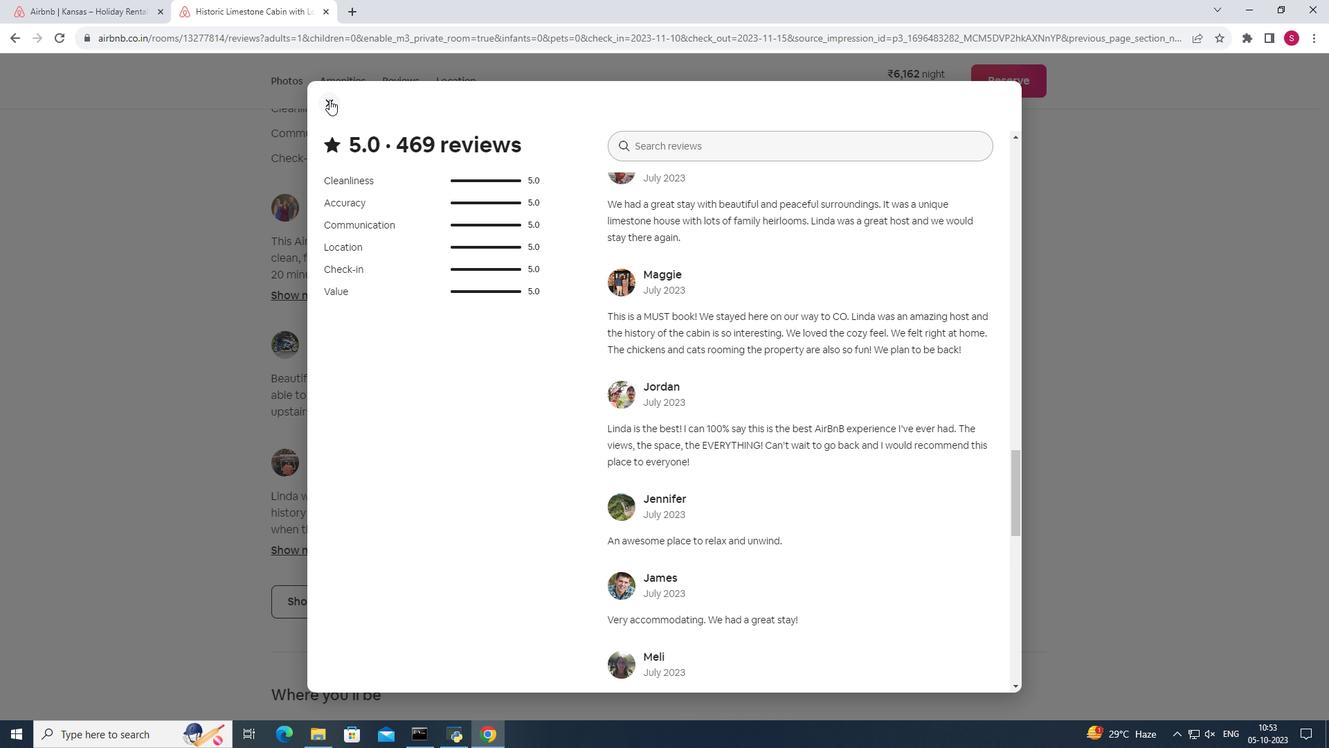 
Action: Mouse pressed left at (329, 99)
Screenshot: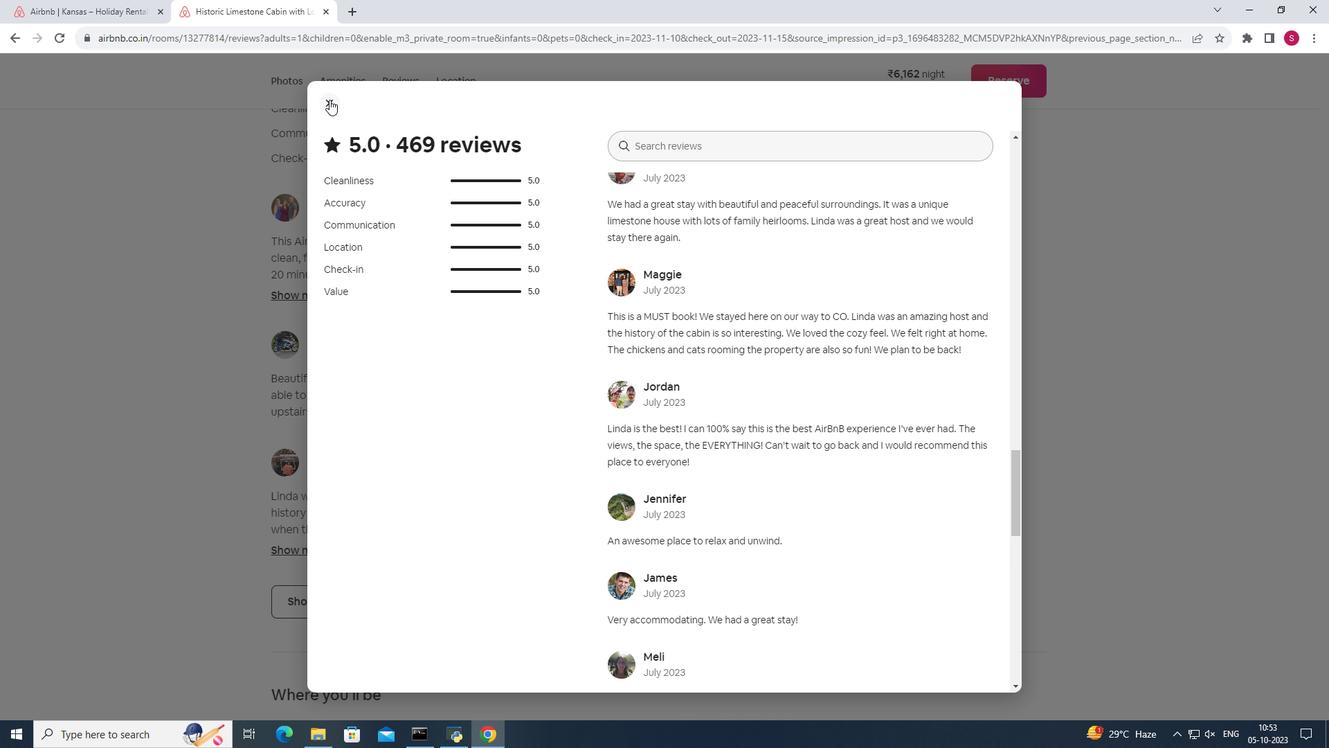 
Action: Mouse moved to (721, 399)
Screenshot: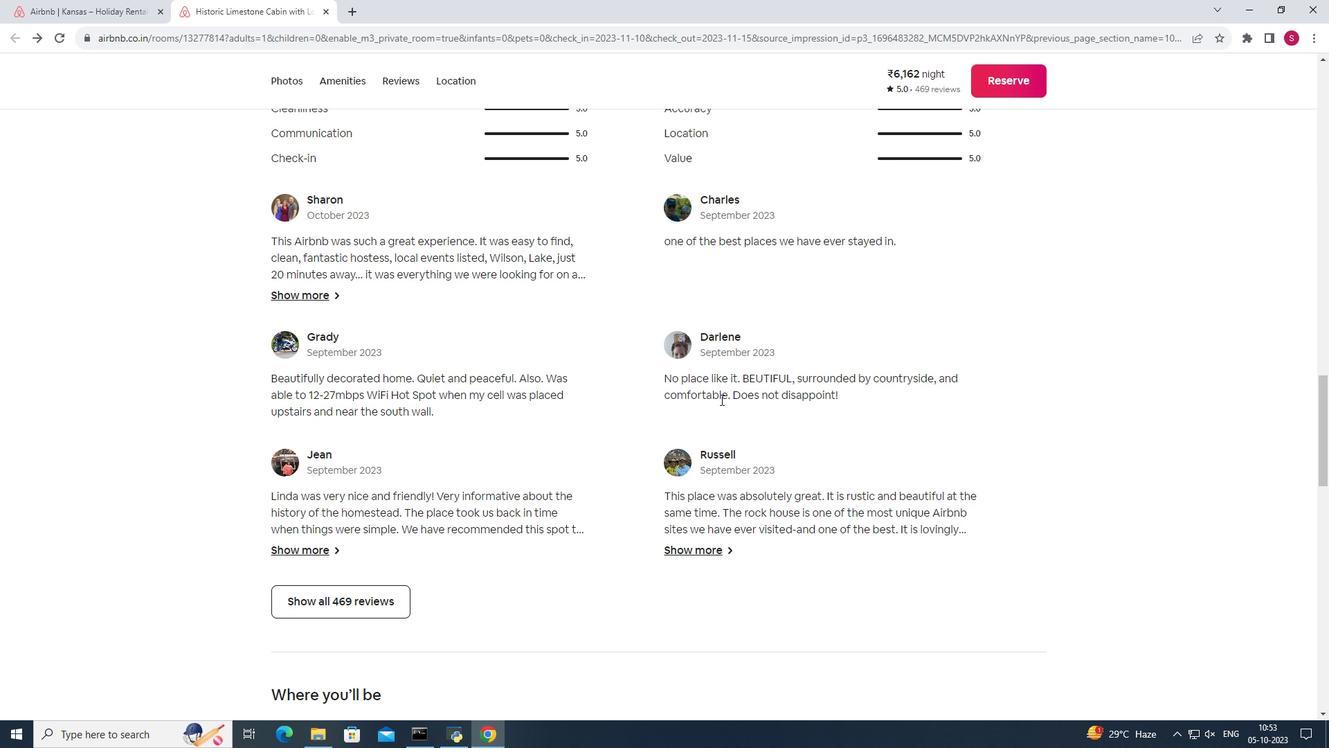 
Action: Mouse scrolled (721, 398) with delta (0, 0)
Screenshot: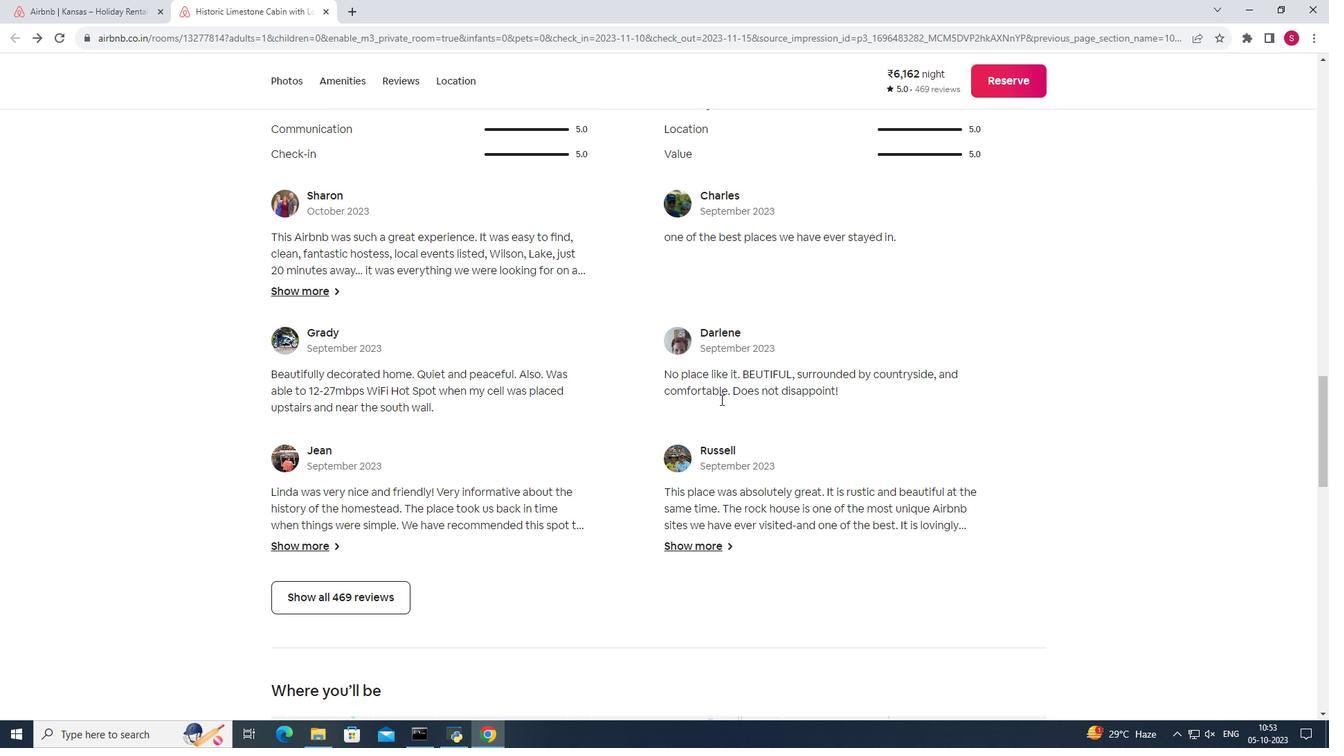 
Action: Mouse scrolled (721, 398) with delta (0, 0)
Screenshot: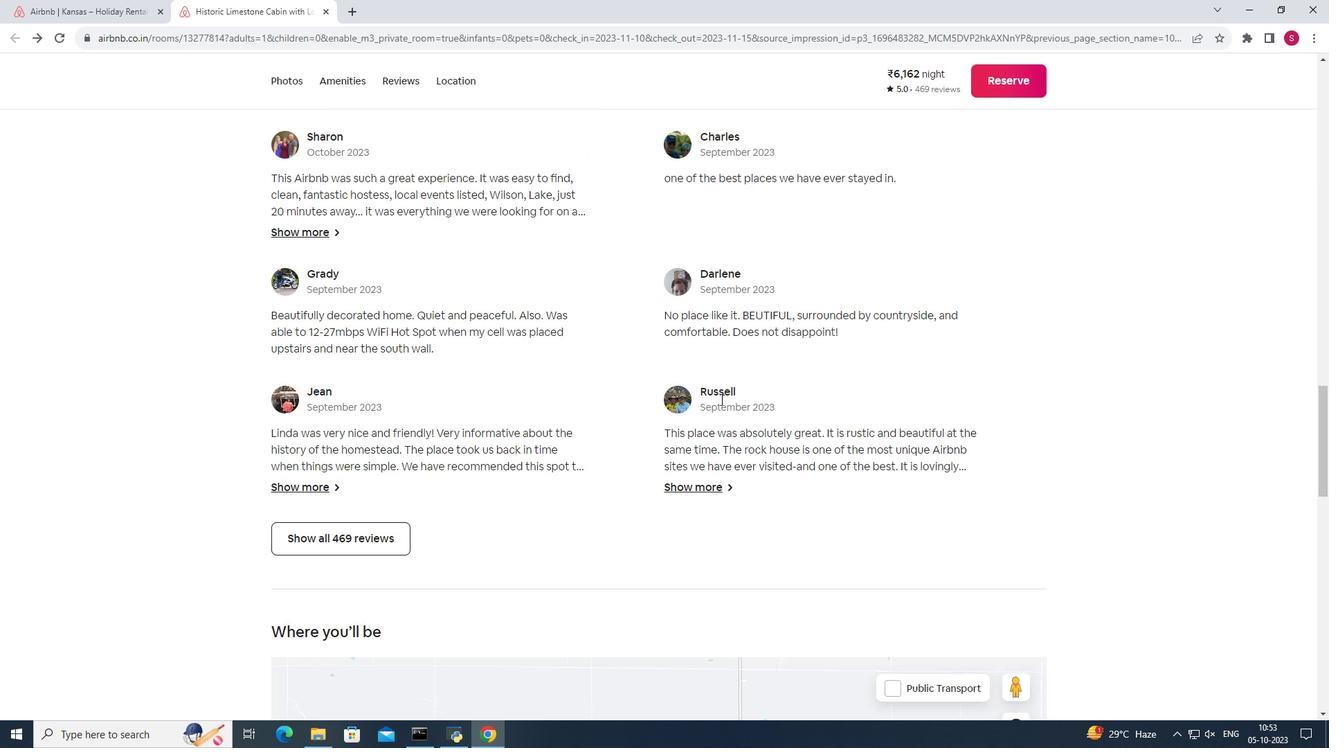 
Action: Mouse scrolled (721, 398) with delta (0, 0)
Screenshot: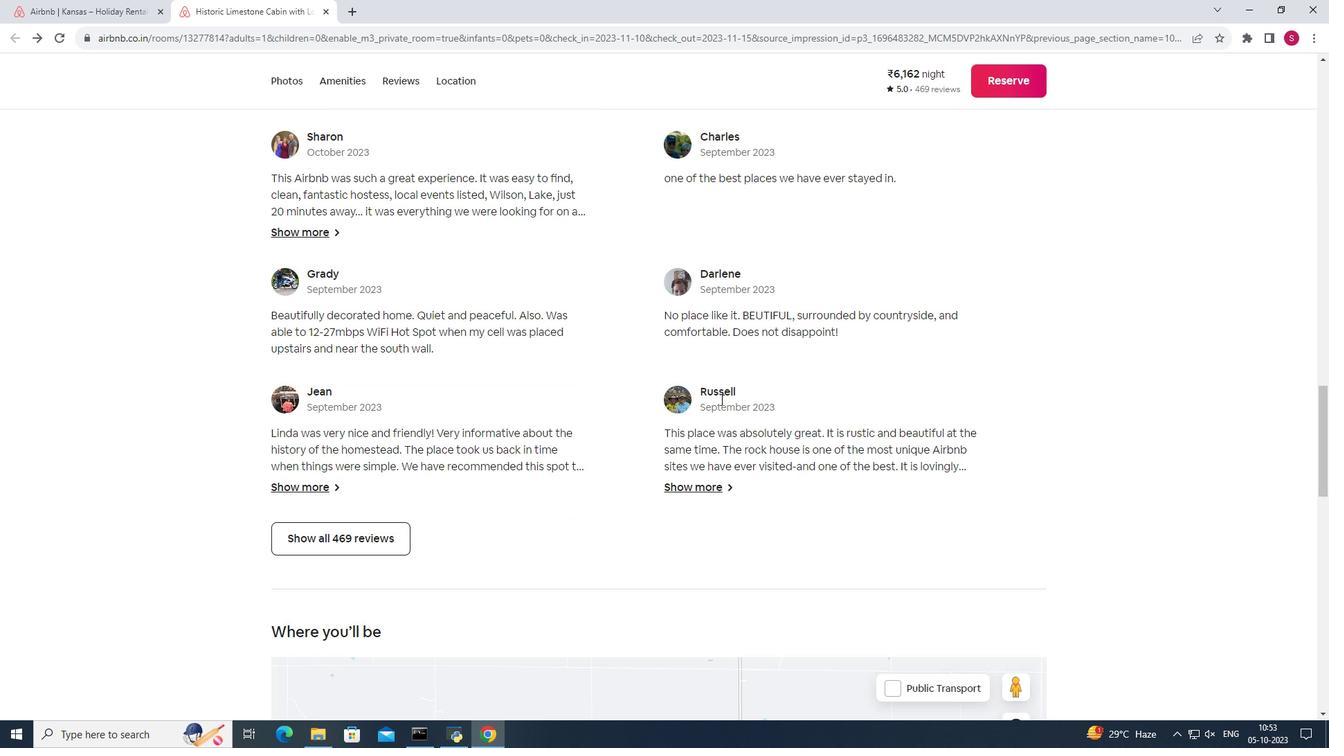 
Action: Mouse scrolled (721, 398) with delta (0, 0)
Screenshot: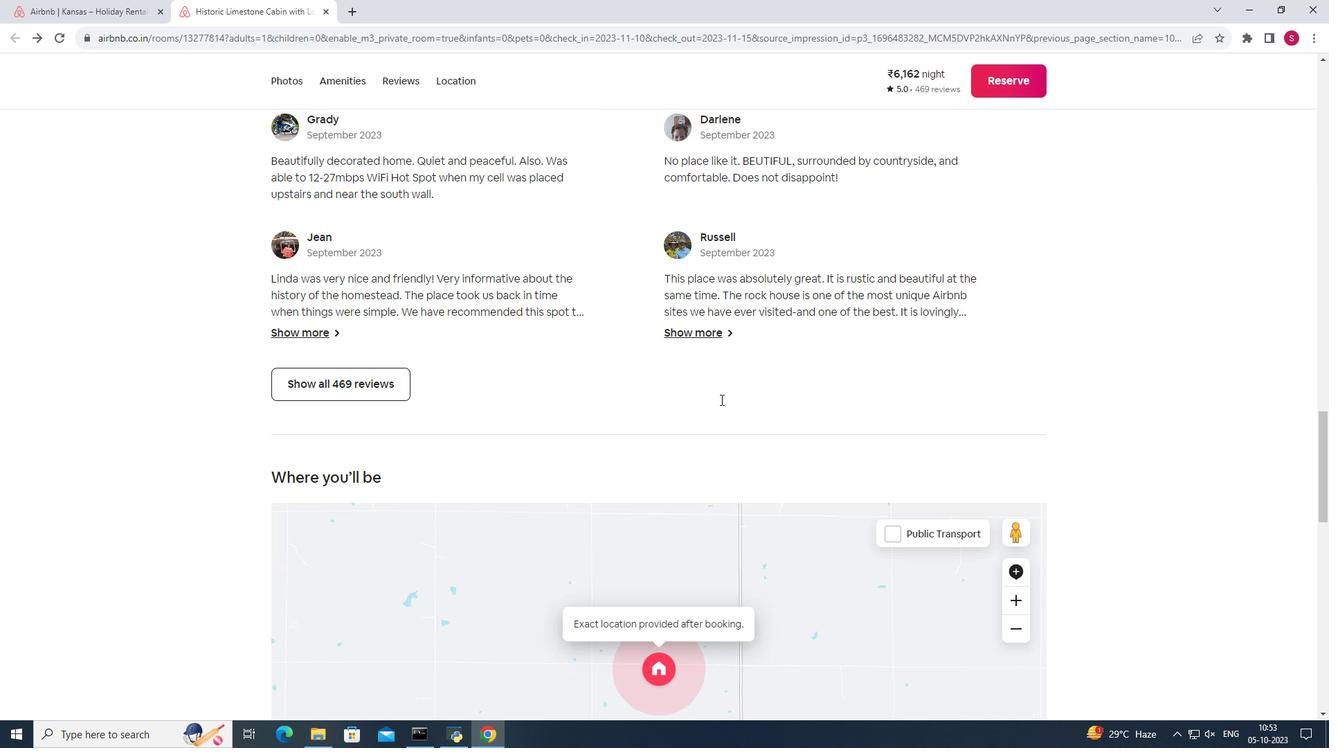 
Action: Mouse scrolled (721, 398) with delta (0, 0)
Screenshot: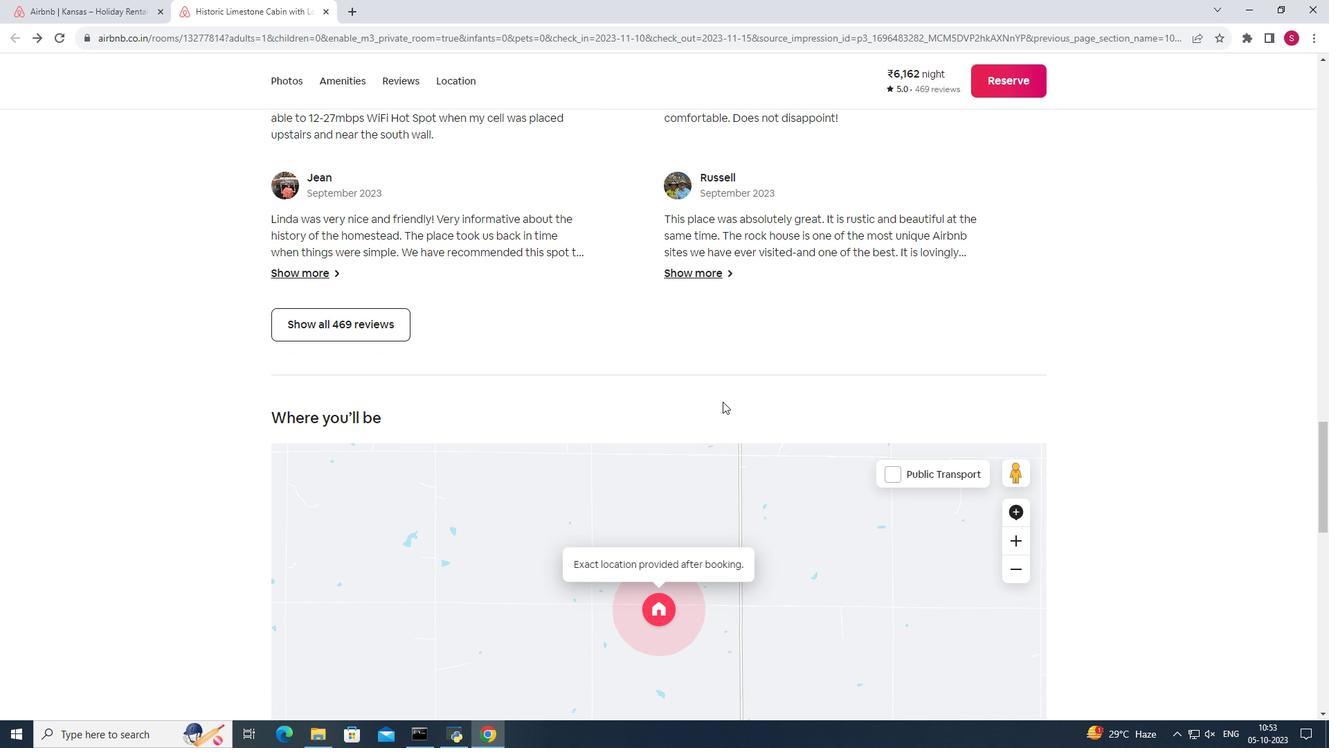 
Action: Mouse moved to (721, 400)
Screenshot: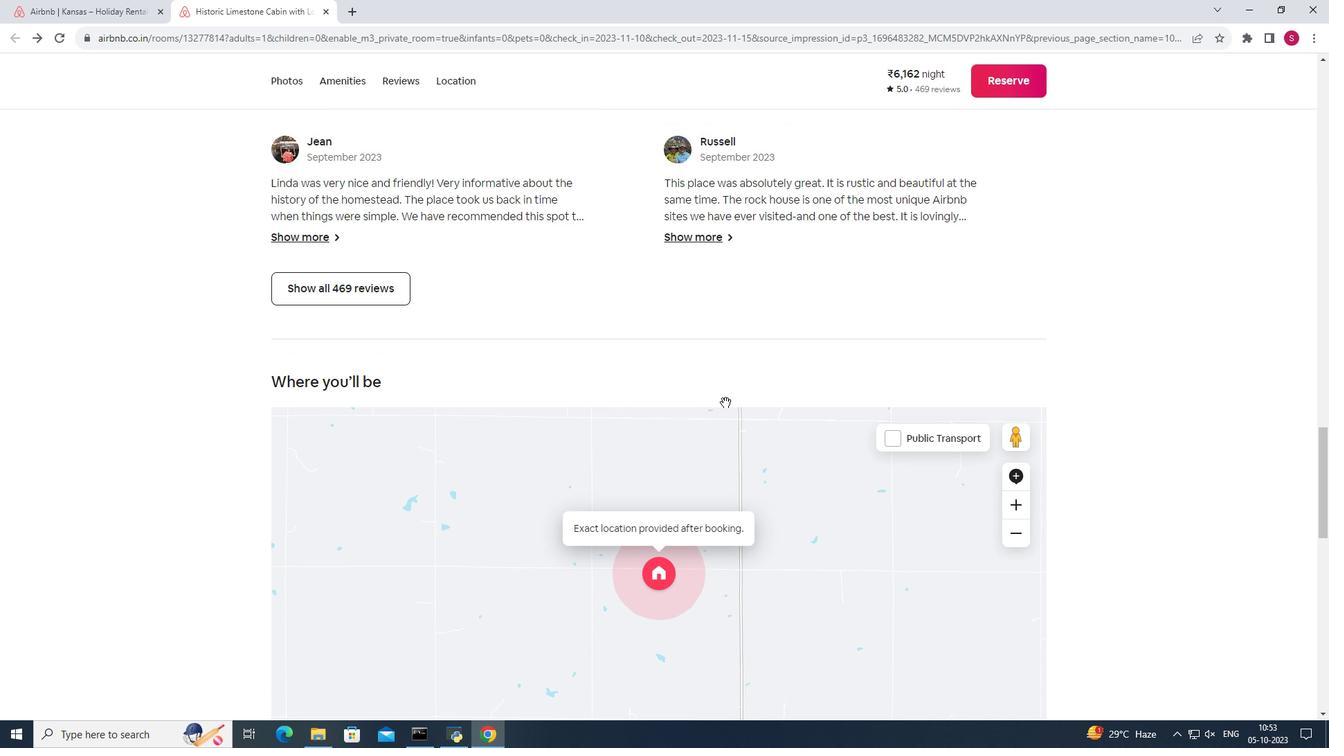 
Action: Mouse scrolled (721, 399) with delta (0, 0)
Screenshot: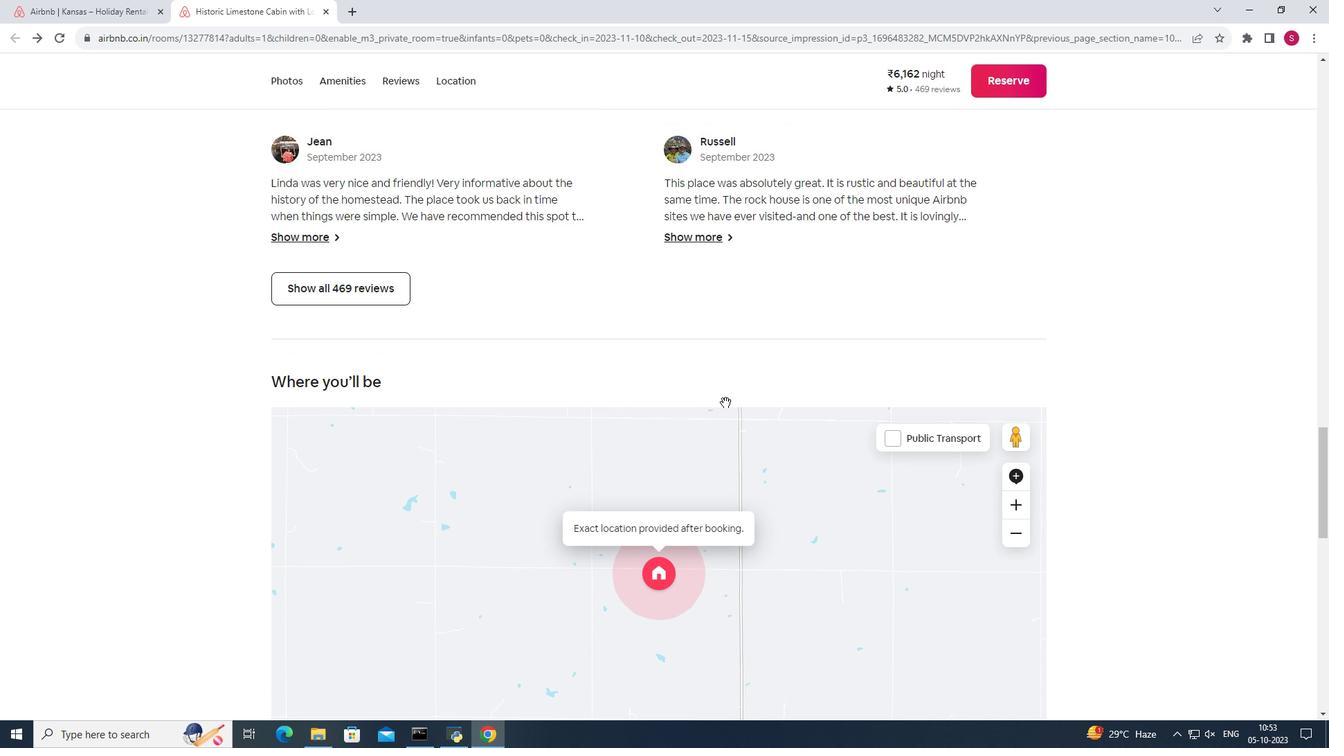 
Action: Mouse moved to (723, 401)
Screenshot: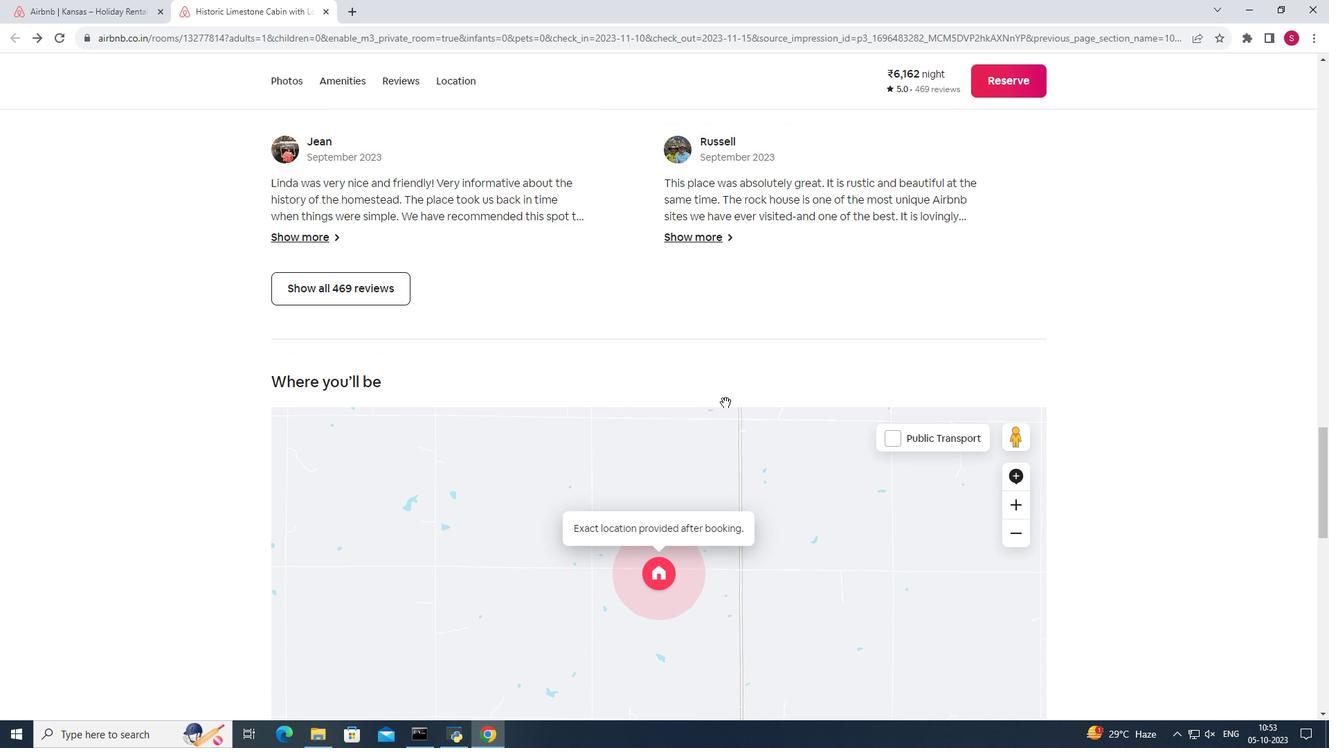 
Action: Mouse scrolled (723, 401) with delta (0, 0)
Screenshot: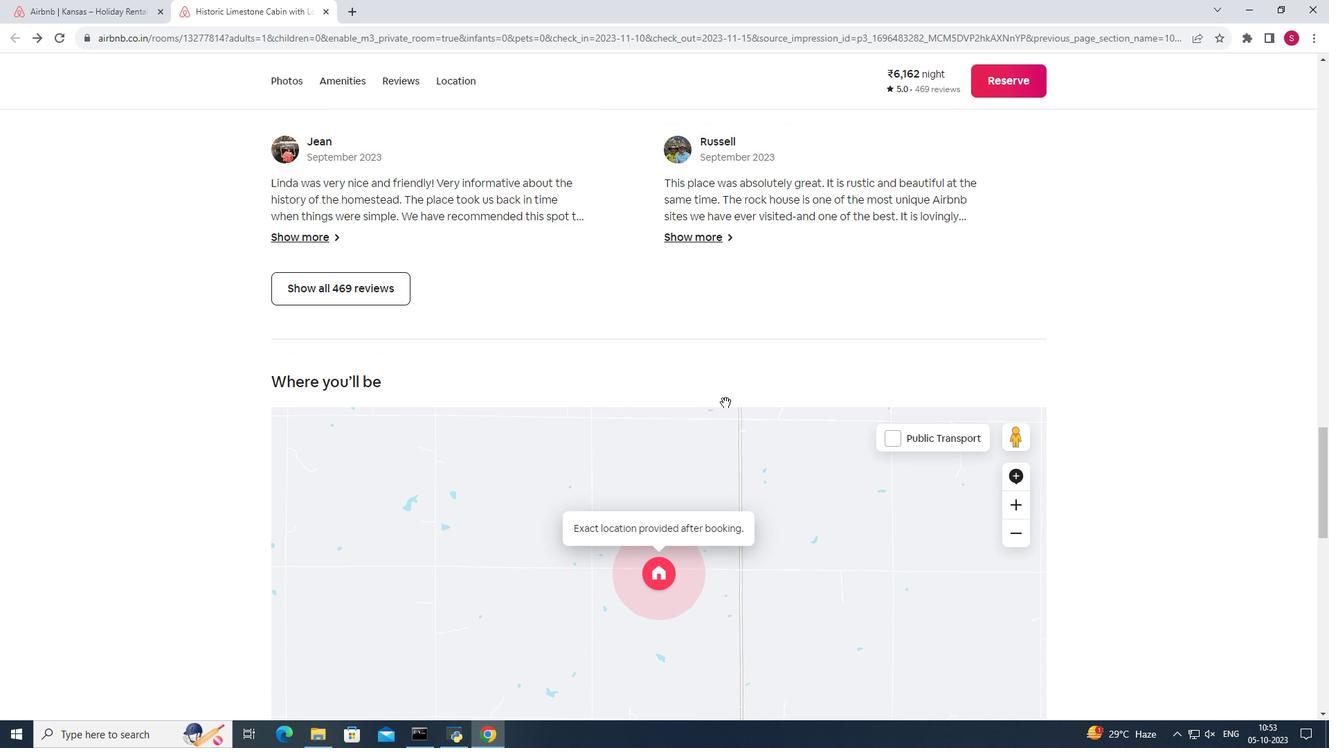 
Action: Mouse scrolled (723, 401) with delta (0, 0)
Screenshot: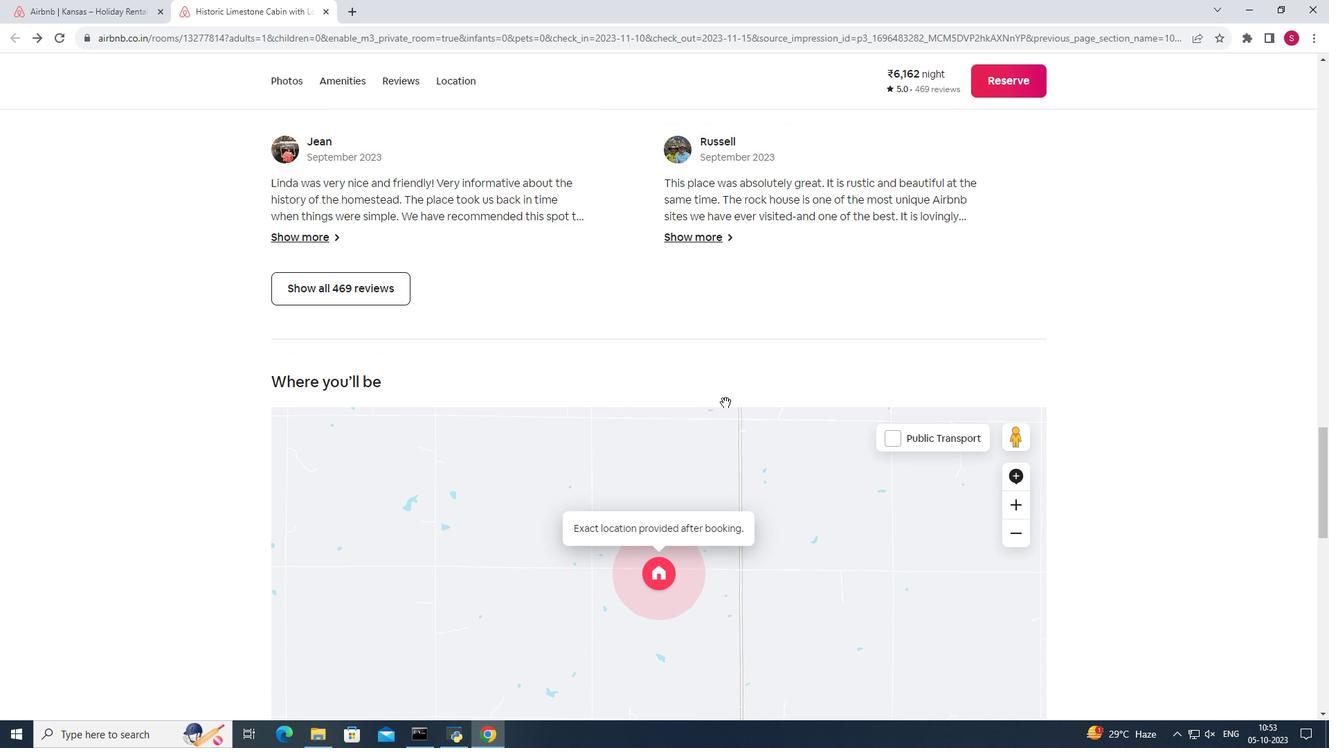 
Action: Mouse moved to (724, 402)
Screenshot: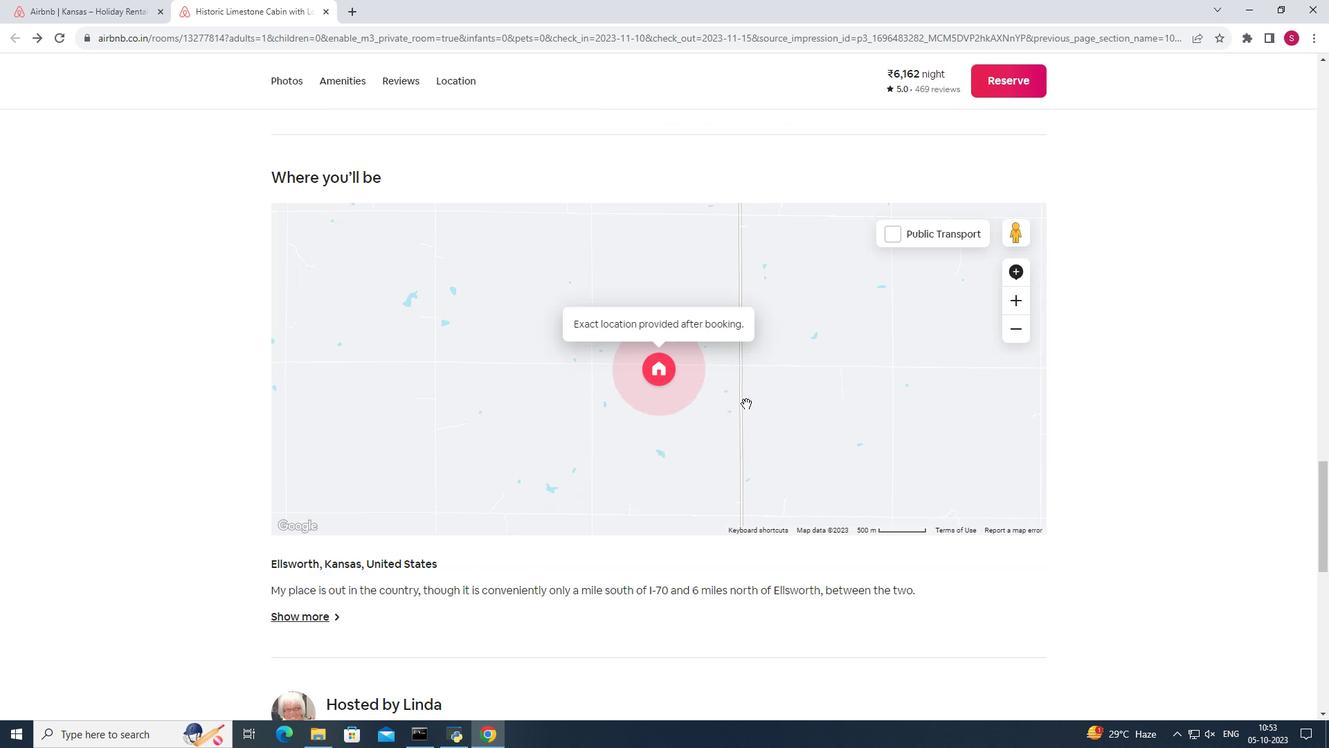 
Action: Mouse scrolled (724, 401) with delta (0, 0)
Screenshot: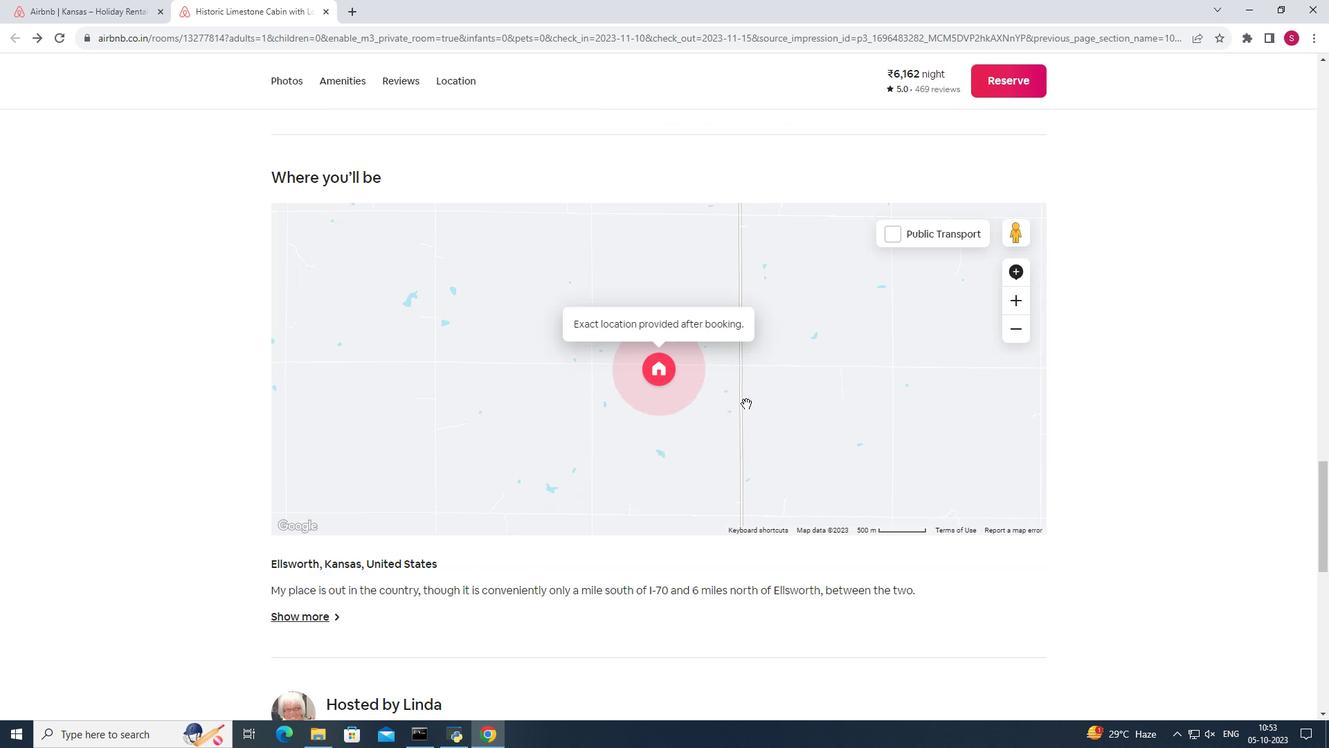 
Action: Mouse moved to (908, 454)
Screenshot: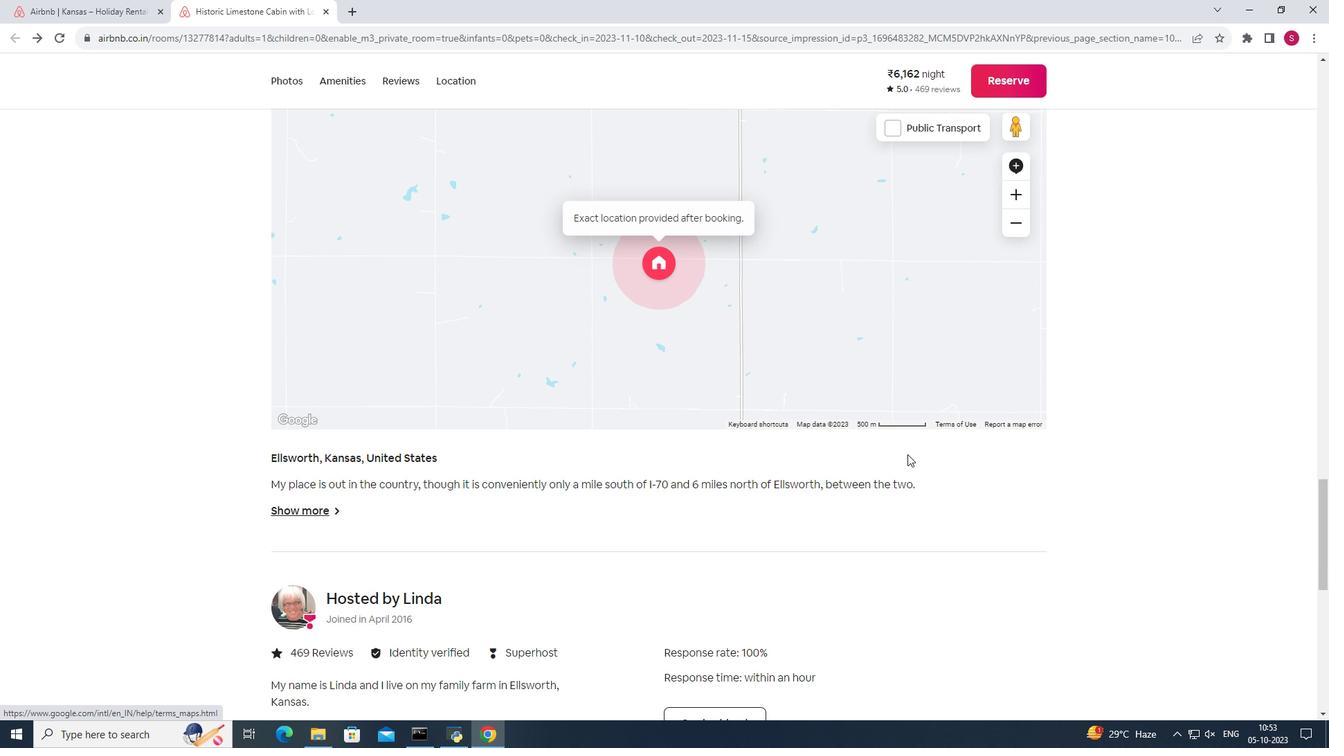 
Action: Mouse scrolled (908, 453) with delta (0, 0)
Screenshot: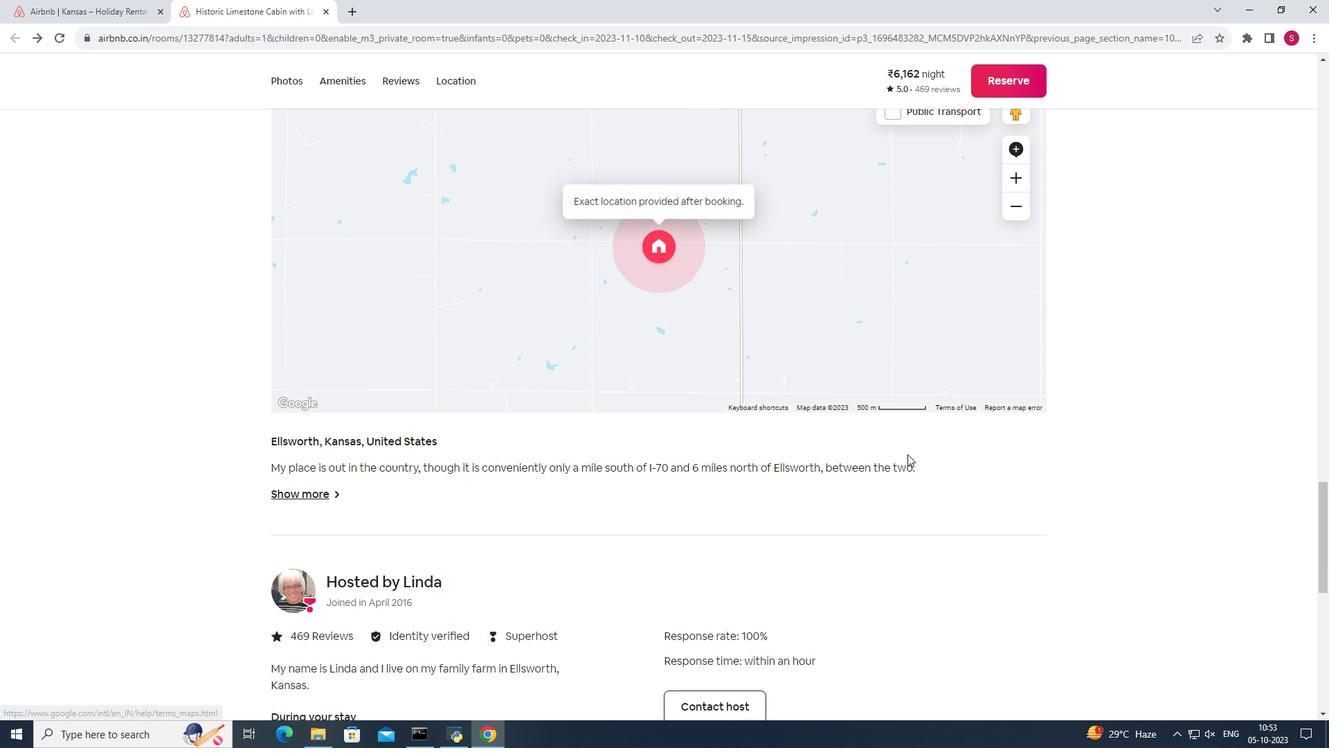 
Action: Mouse moved to (899, 459)
Screenshot: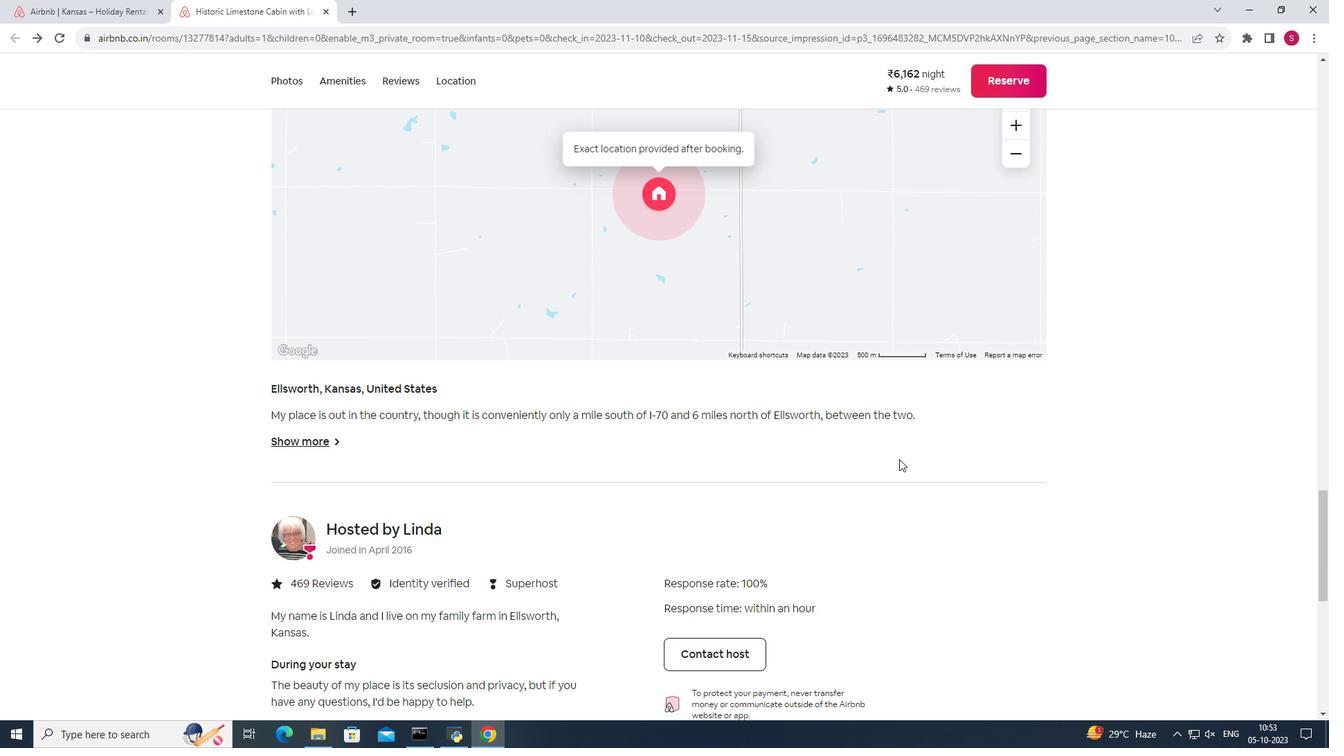 
Action: Mouse scrolled (899, 458) with delta (0, 0)
Screenshot: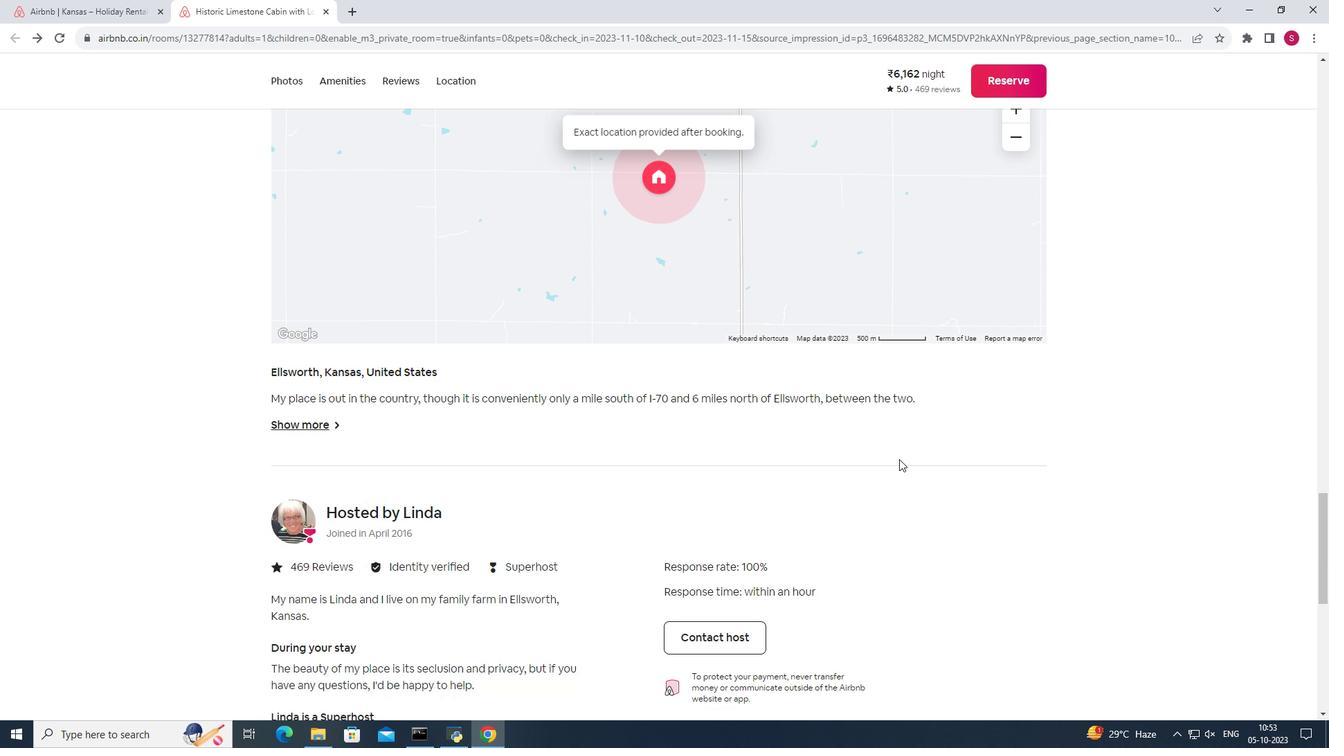 
Action: Mouse scrolled (899, 458) with delta (0, 0)
Screenshot: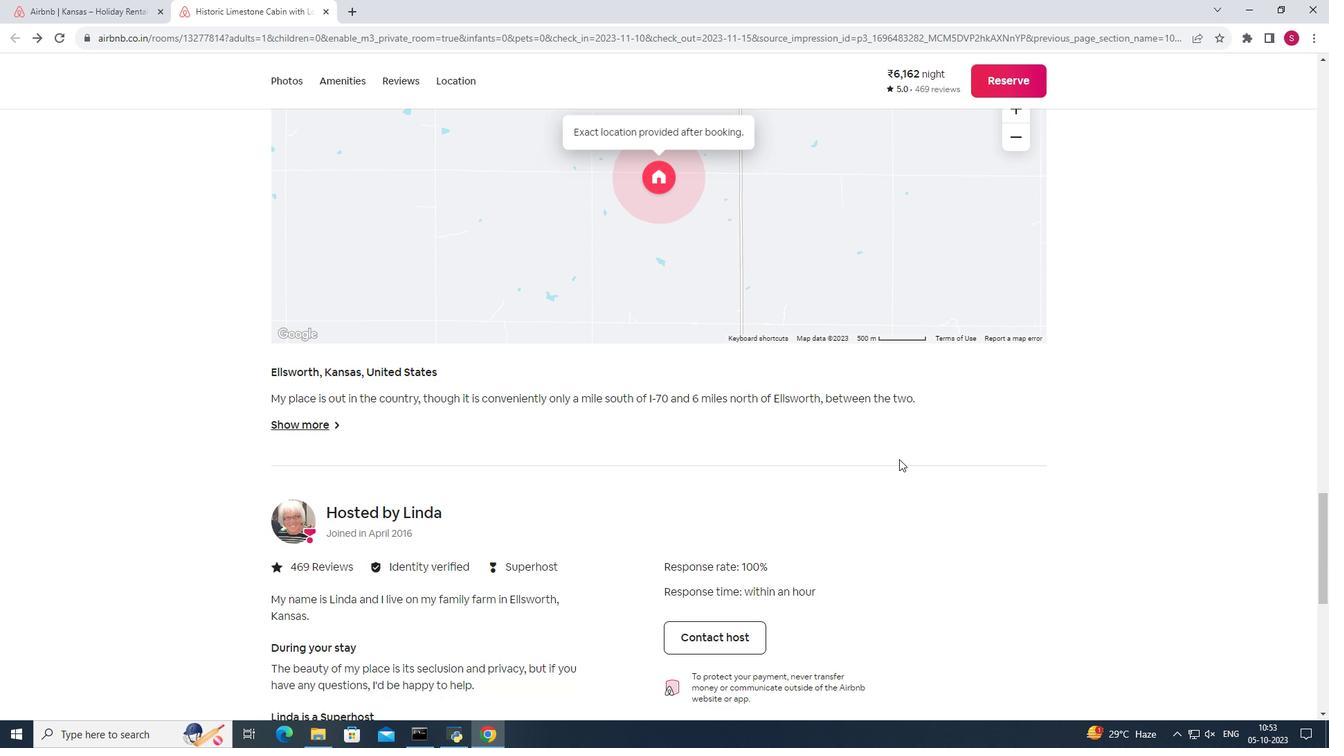 
Action: Mouse scrolled (899, 458) with delta (0, 0)
Screenshot: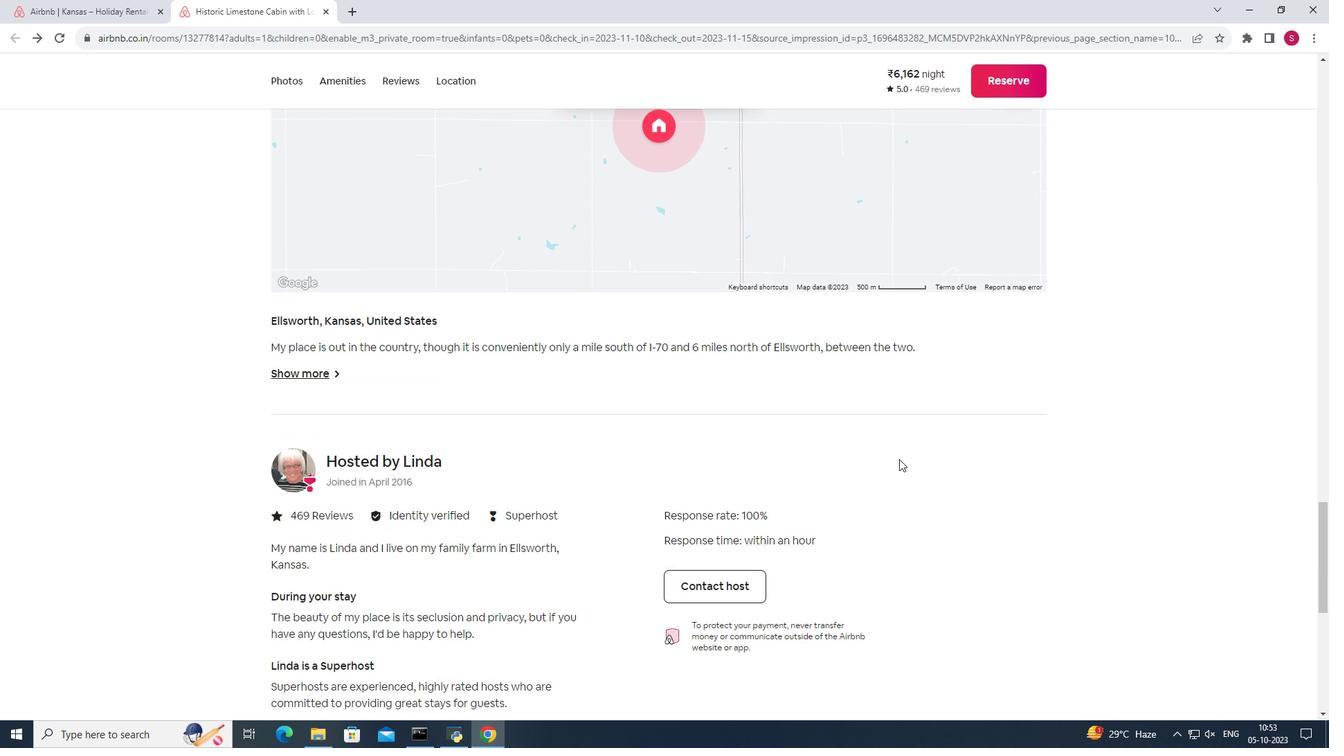 
Action: Mouse scrolled (899, 458) with delta (0, 0)
Screenshot: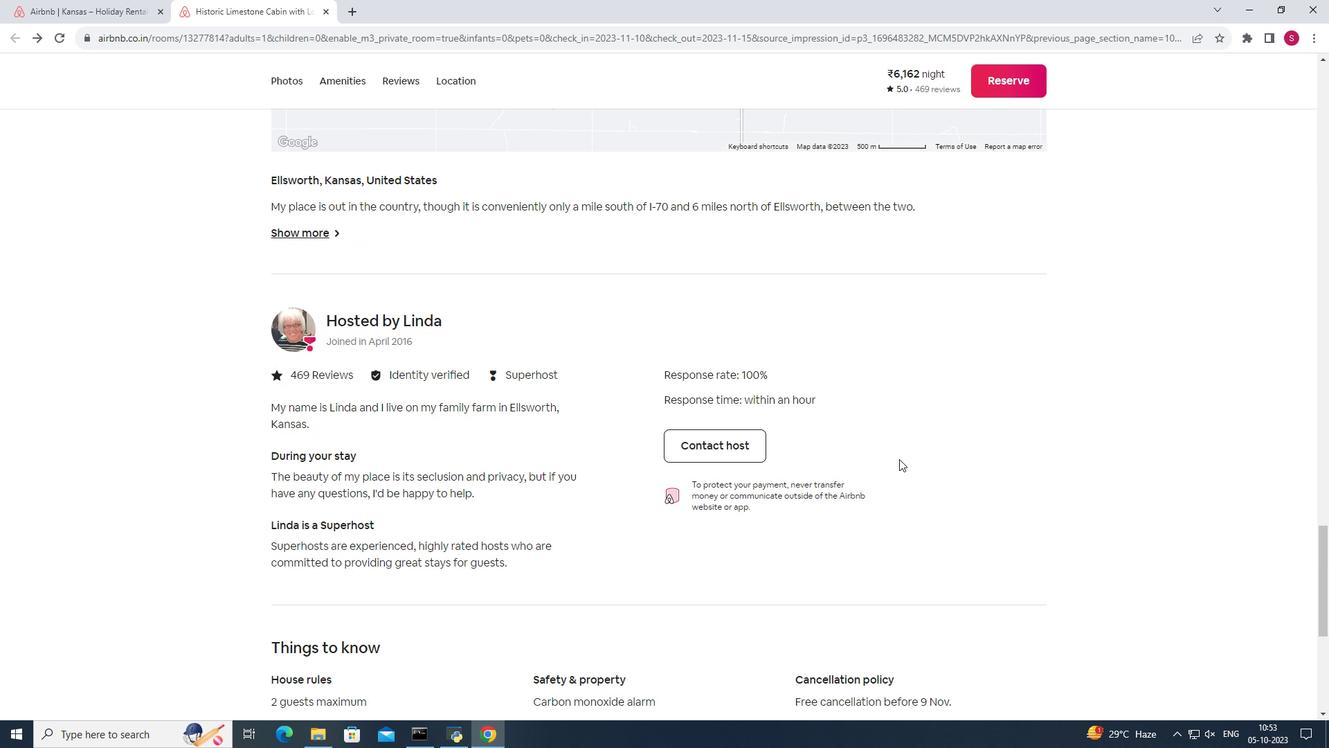 
Action: Mouse scrolled (899, 458) with delta (0, 0)
